 Task: Look for Airbnb options in Londerzeel, Belgium from 4th December, 2023 to 8th December, 2023 for 2 adults. Place can be private room with 1  bedroom having 1 bed and 1 bathroom. Property type can be hotel. Amenities needed are: heating.
Action: Mouse moved to (543, 112)
Screenshot: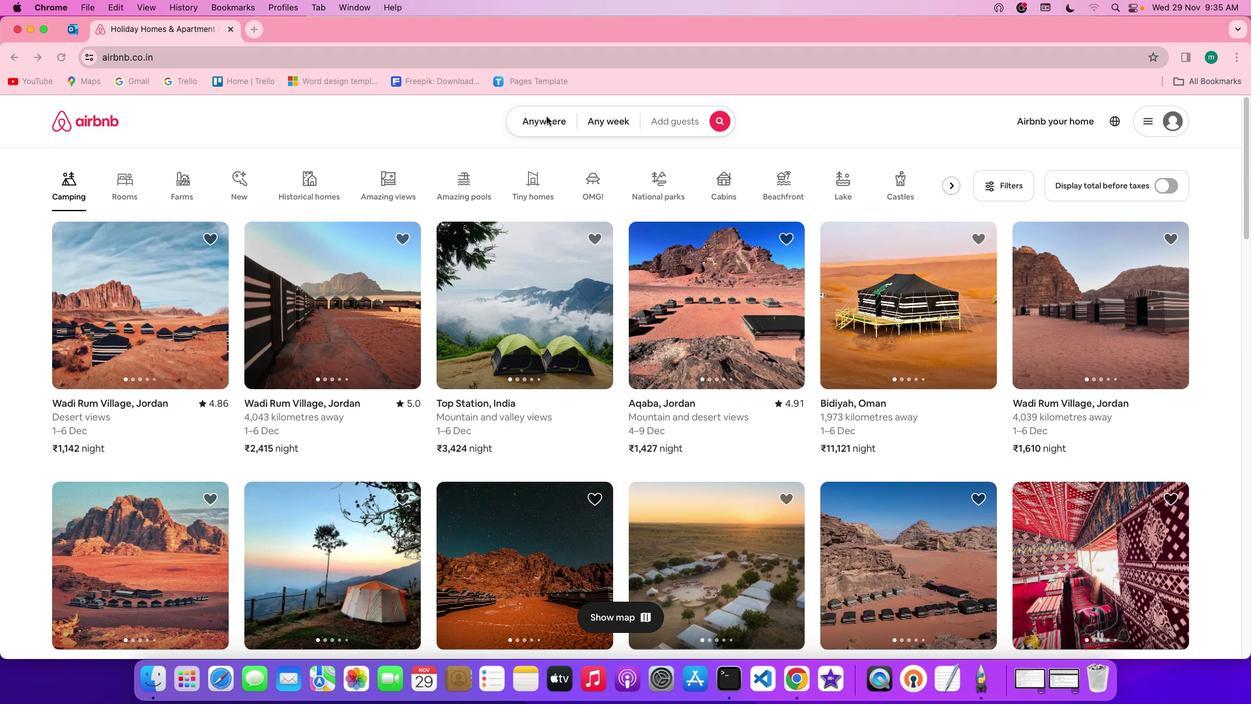 
Action: Mouse pressed left at (543, 112)
Screenshot: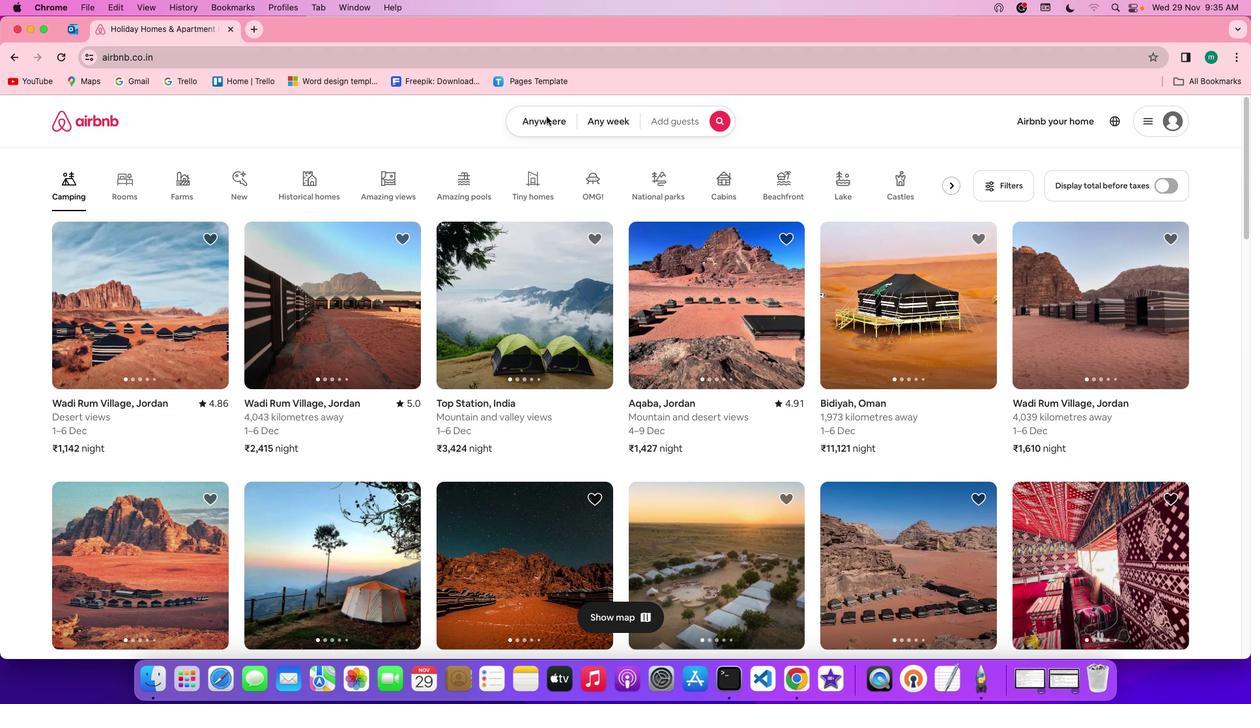 
Action: Mouse pressed left at (543, 112)
Screenshot: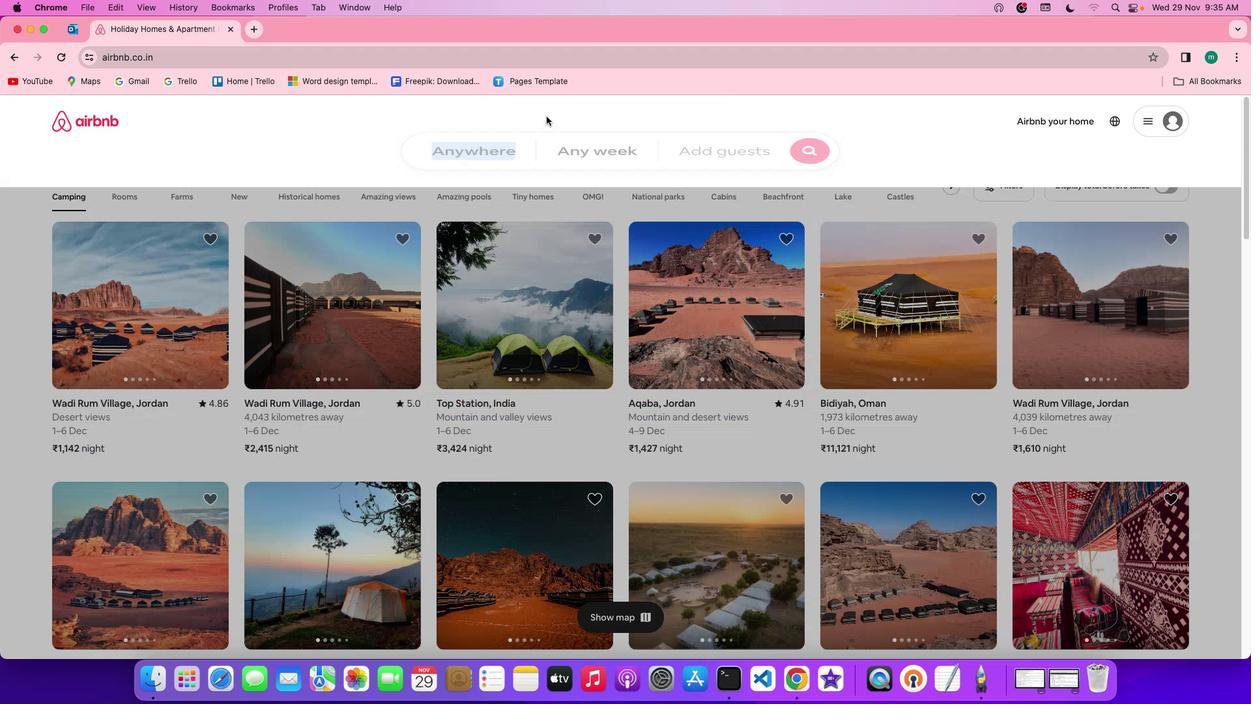 
Action: Mouse moved to (490, 168)
Screenshot: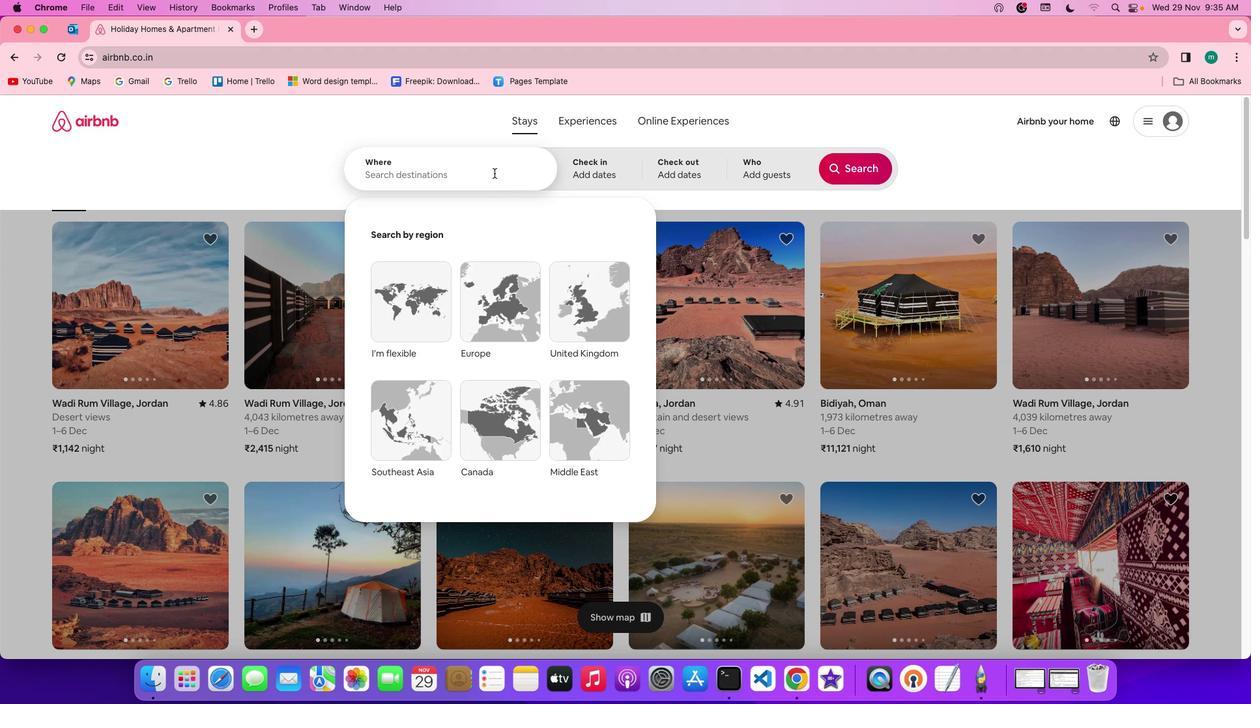 
Action: Mouse pressed left at (490, 168)
Screenshot: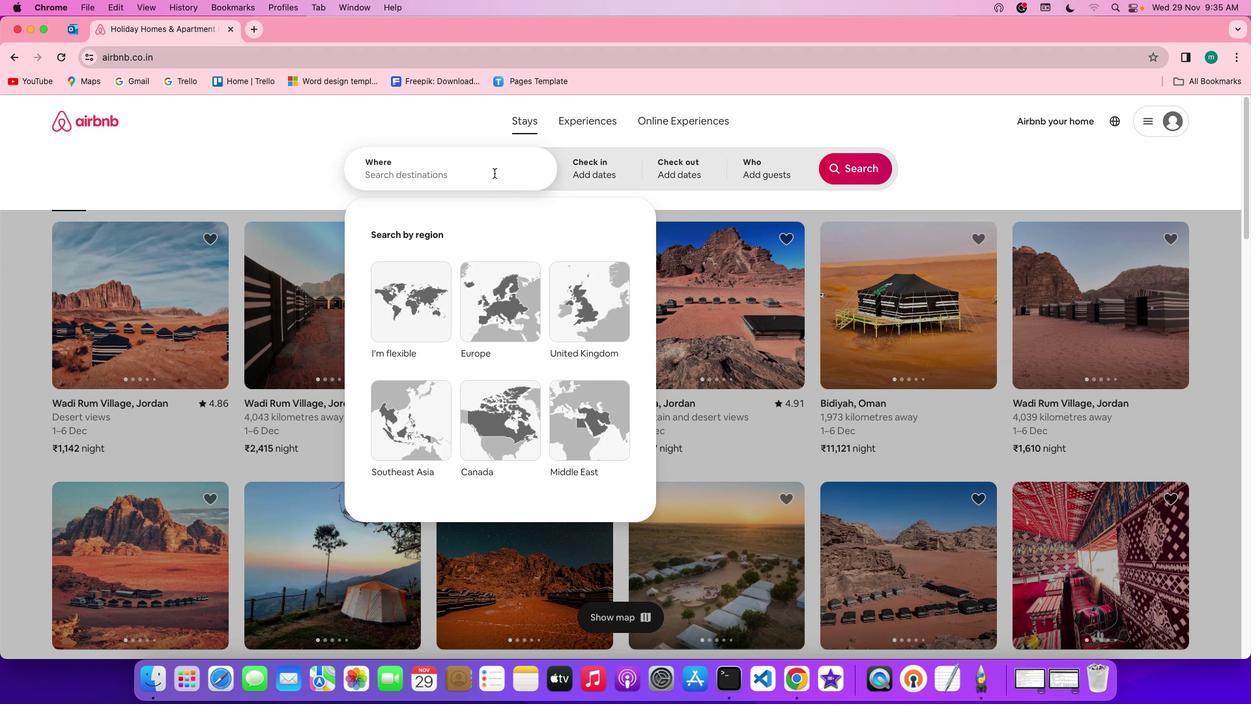 
Action: Key pressed Key.shift'L''o''n''d''e''r''z''e''e''l'','Key.spaceKey.shift'B''e''l''g''i''u''m'
Screenshot: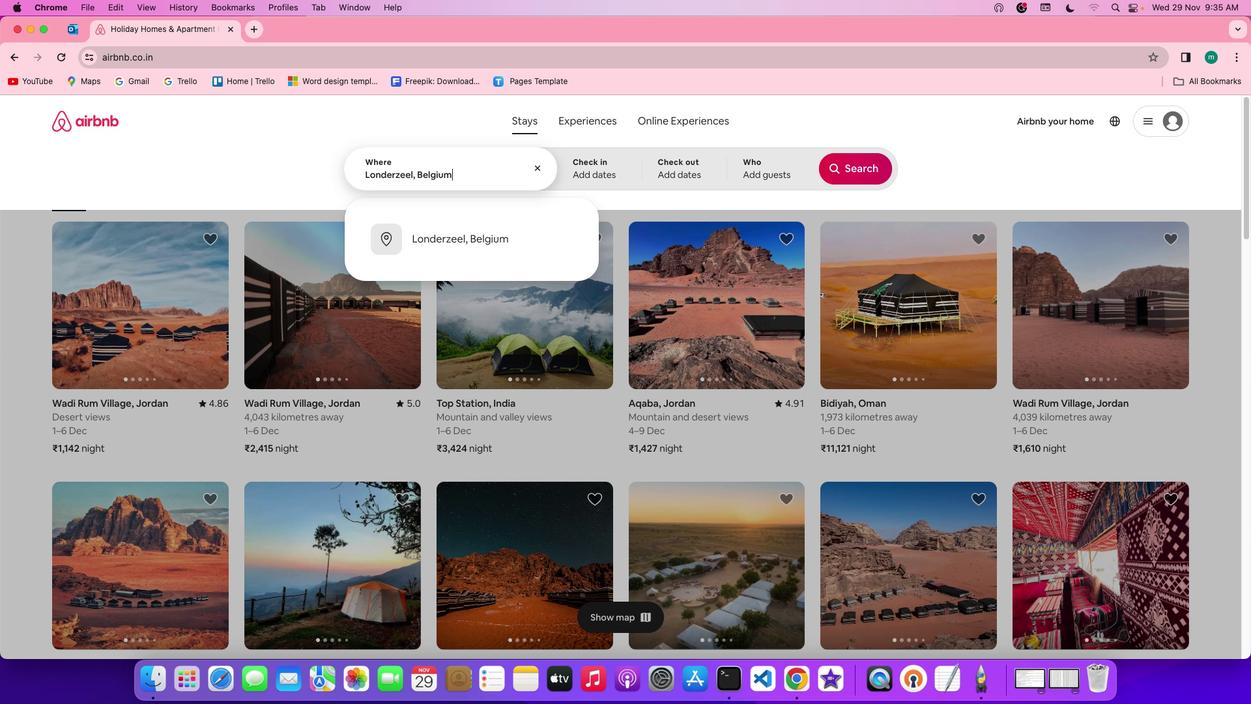 
Action: Mouse moved to (612, 166)
Screenshot: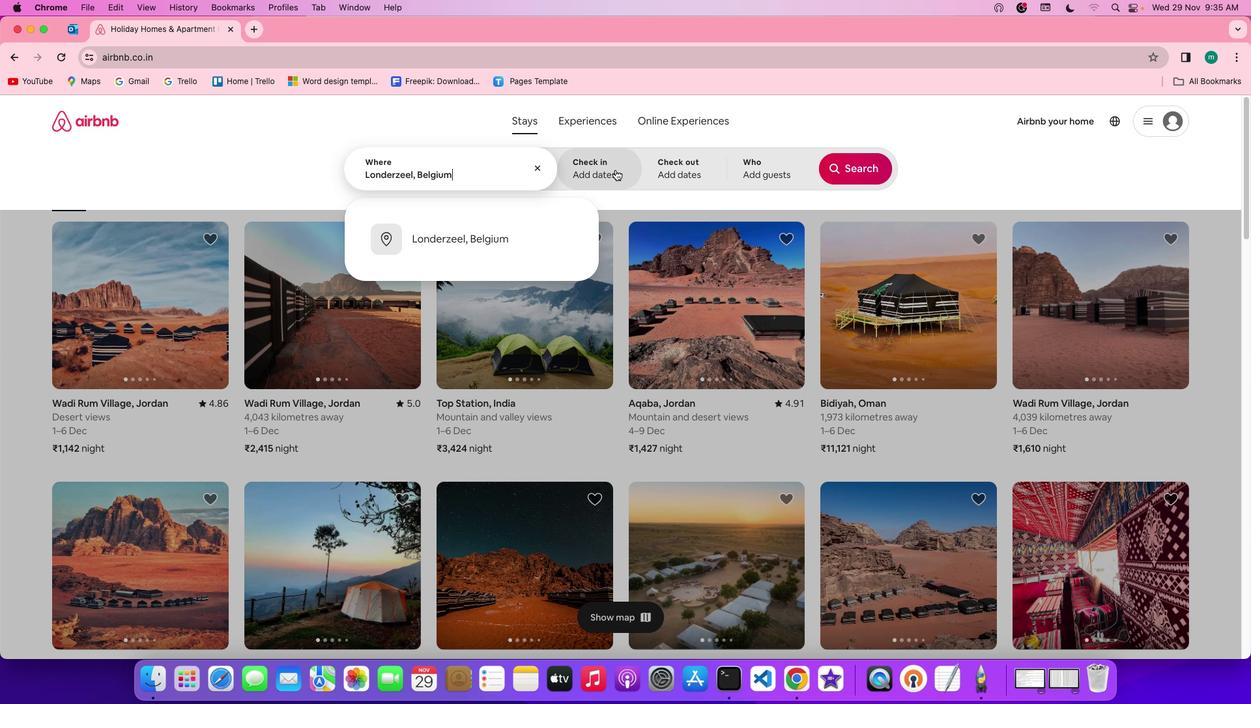 
Action: Mouse pressed left at (612, 166)
Screenshot: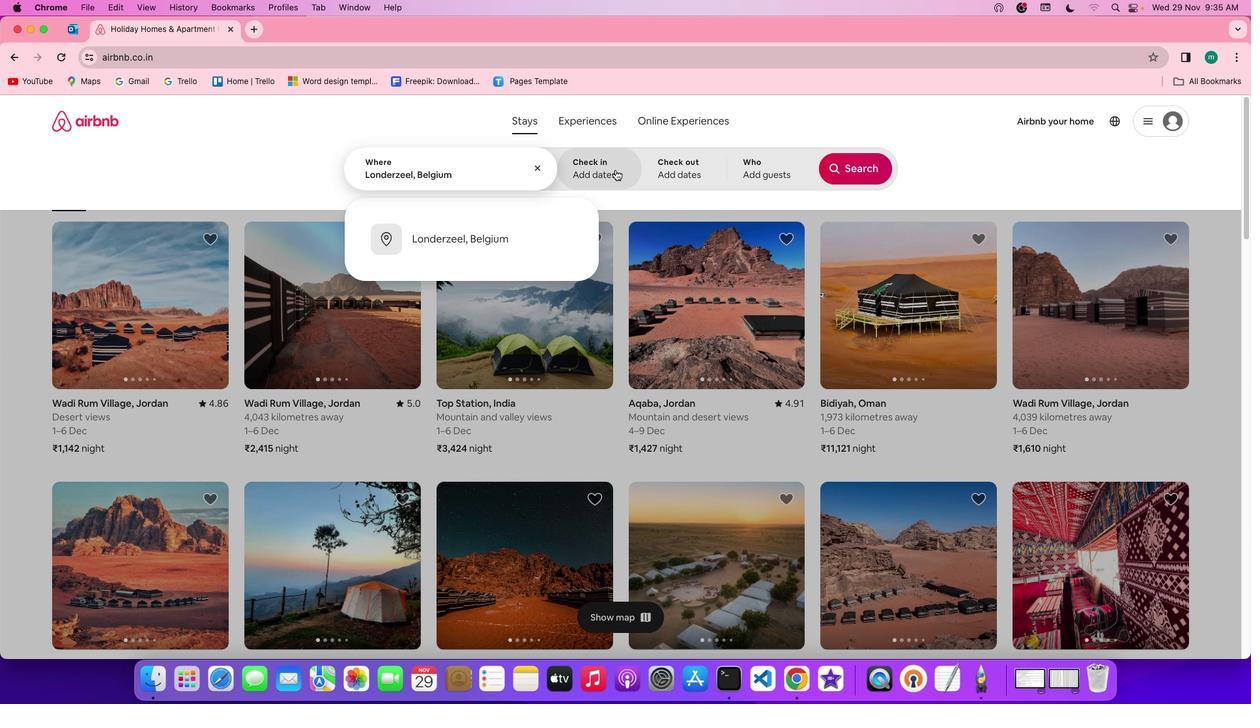 
Action: Mouse moved to (679, 361)
Screenshot: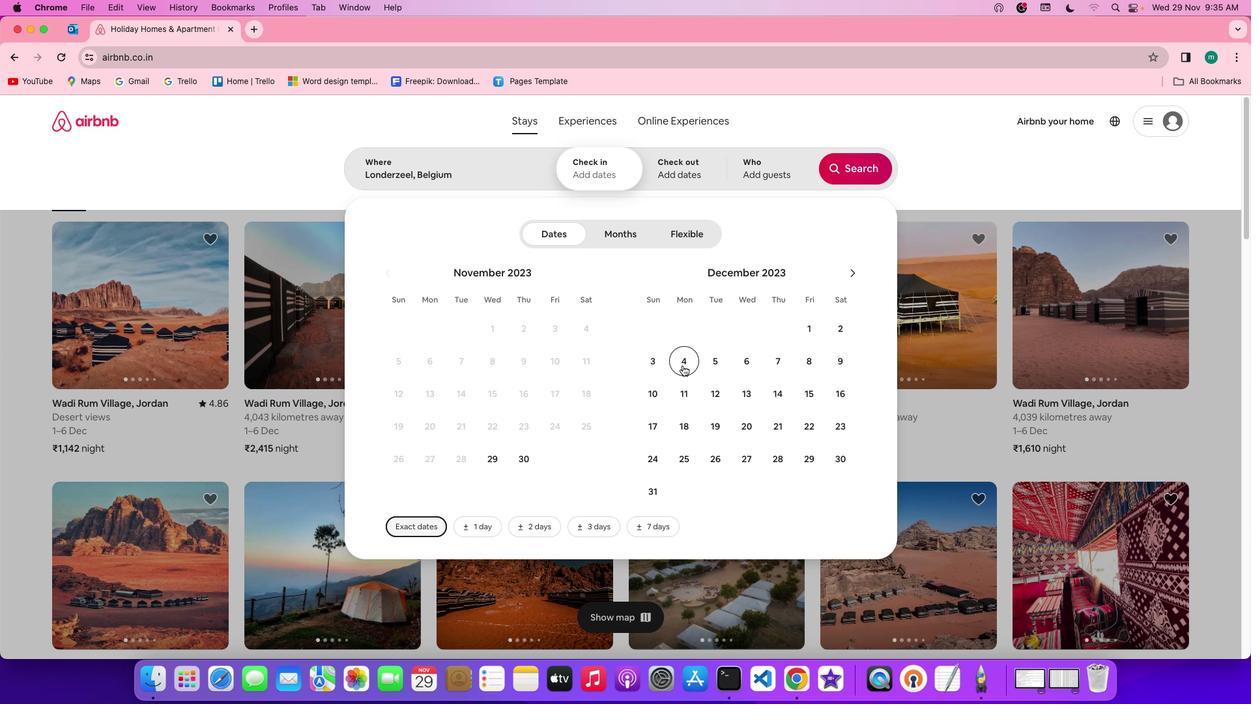
Action: Mouse pressed left at (679, 361)
Screenshot: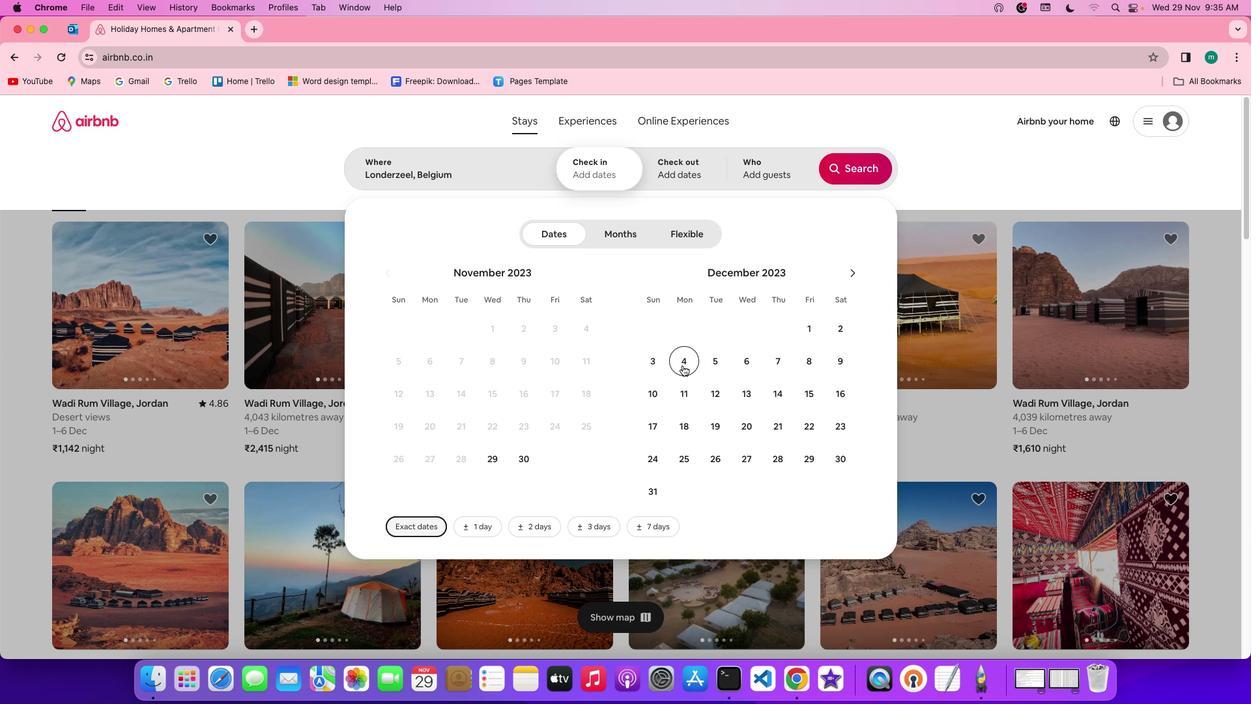 
Action: Mouse moved to (808, 352)
Screenshot: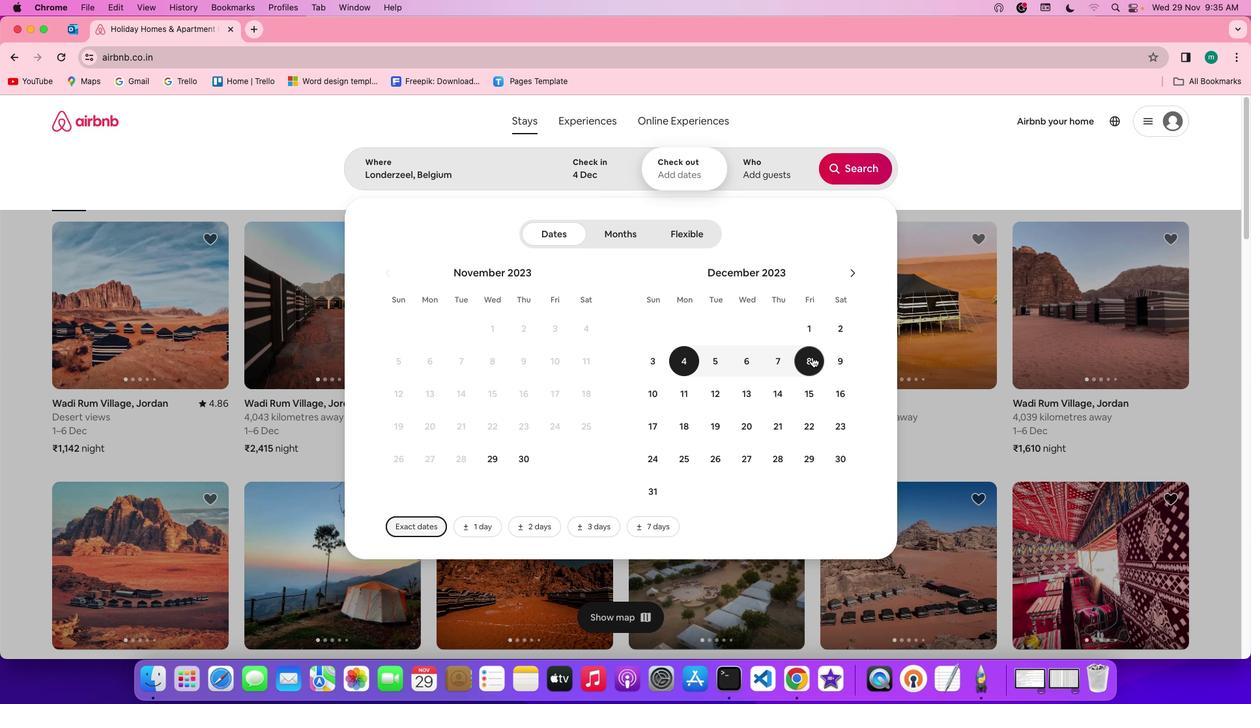 
Action: Mouse pressed left at (808, 352)
Screenshot: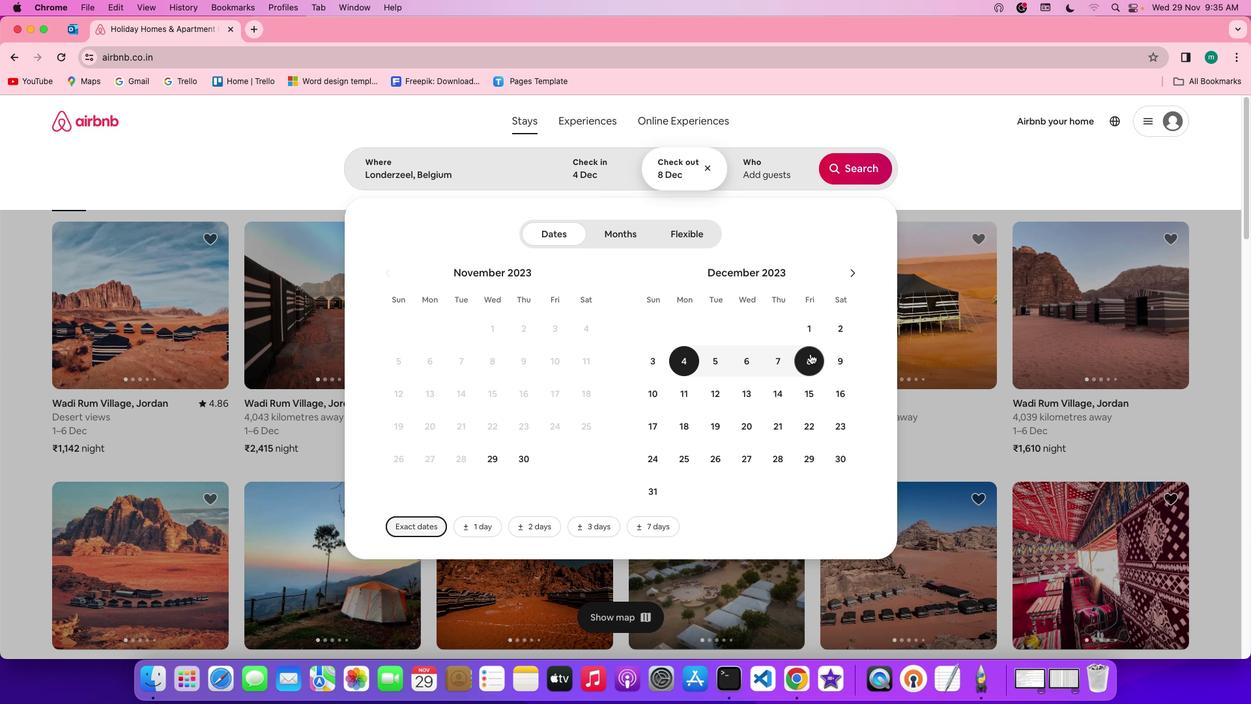
Action: Mouse moved to (747, 153)
Screenshot: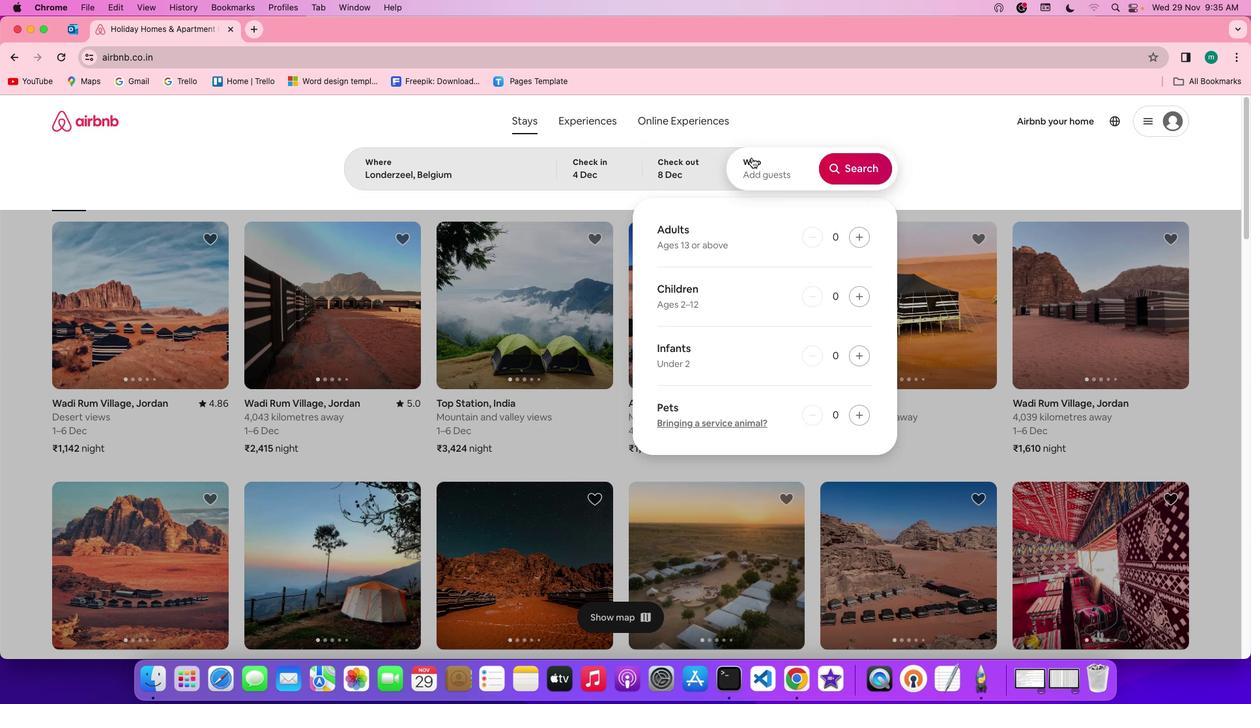 
Action: Mouse pressed left at (747, 153)
Screenshot: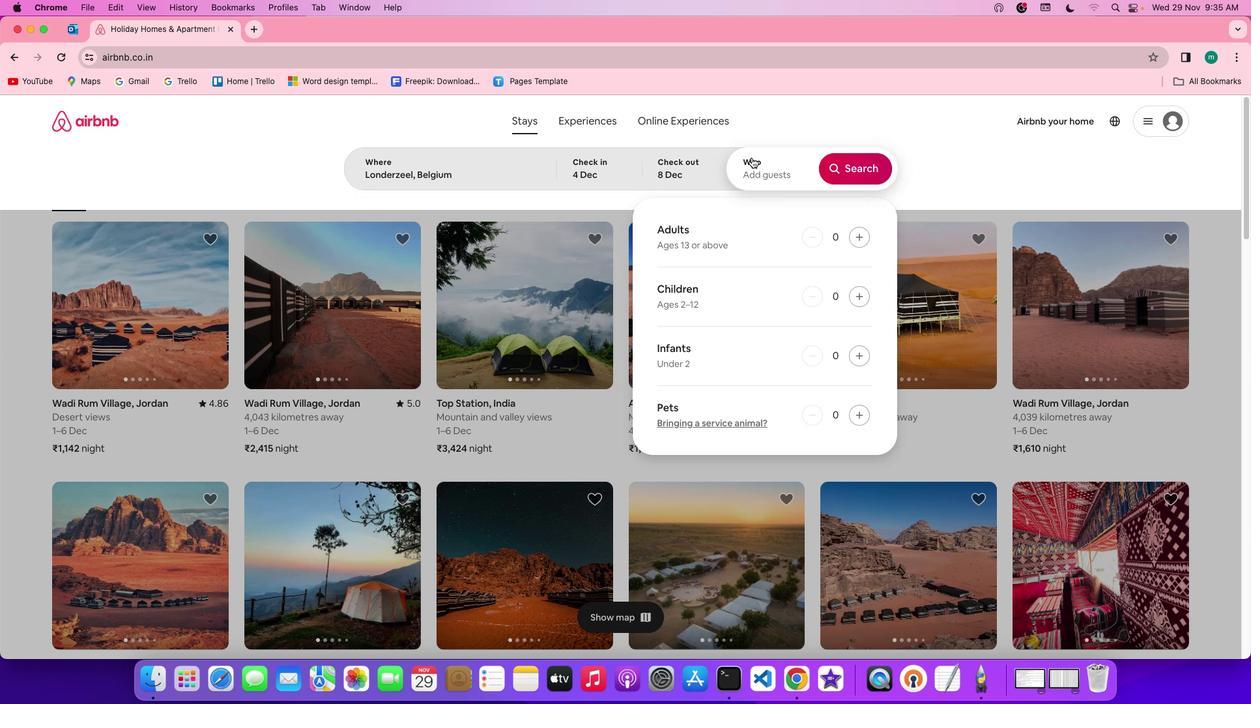
Action: Mouse moved to (860, 232)
Screenshot: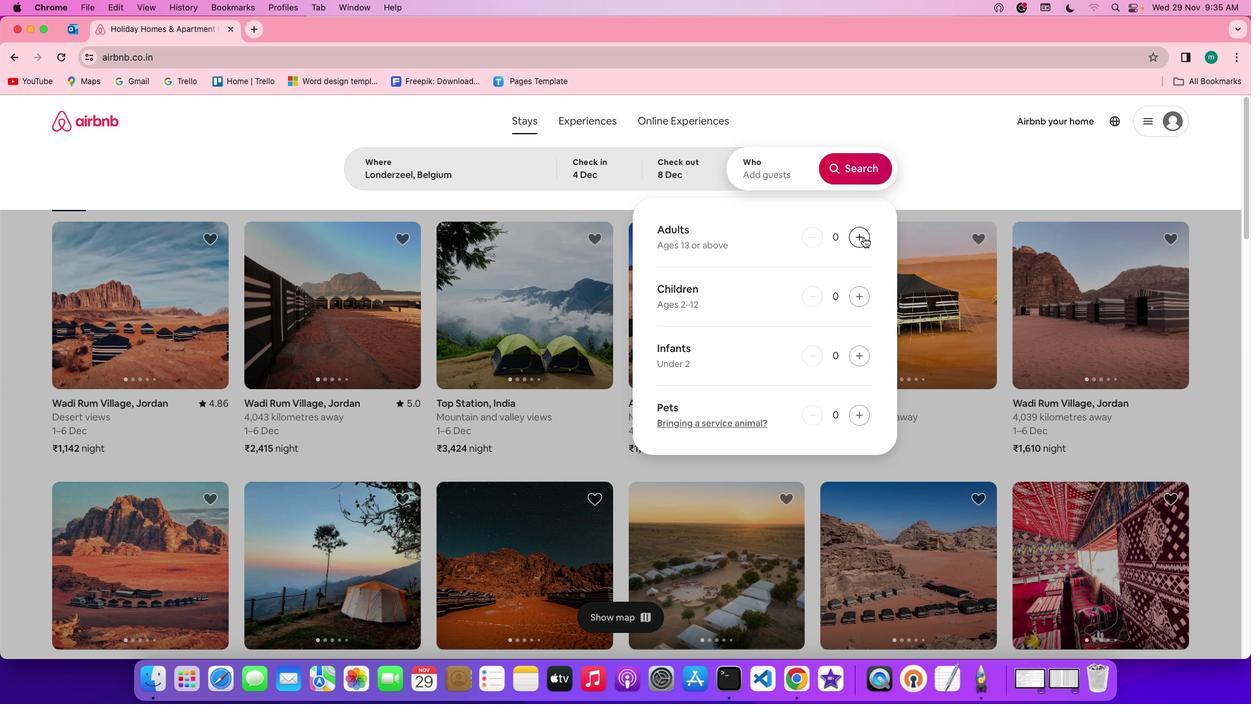 
Action: Mouse pressed left at (860, 232)
Screenshot: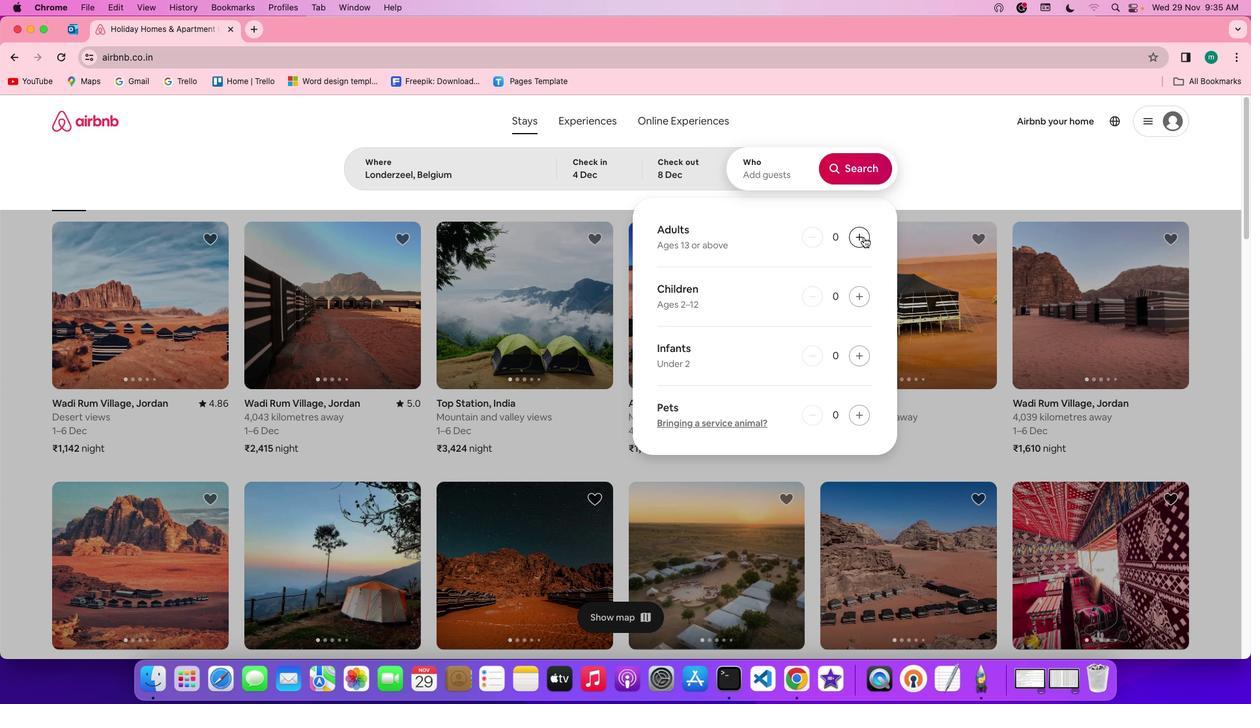 
Action: Mouse pressed left at (860, 232)
Screenshot: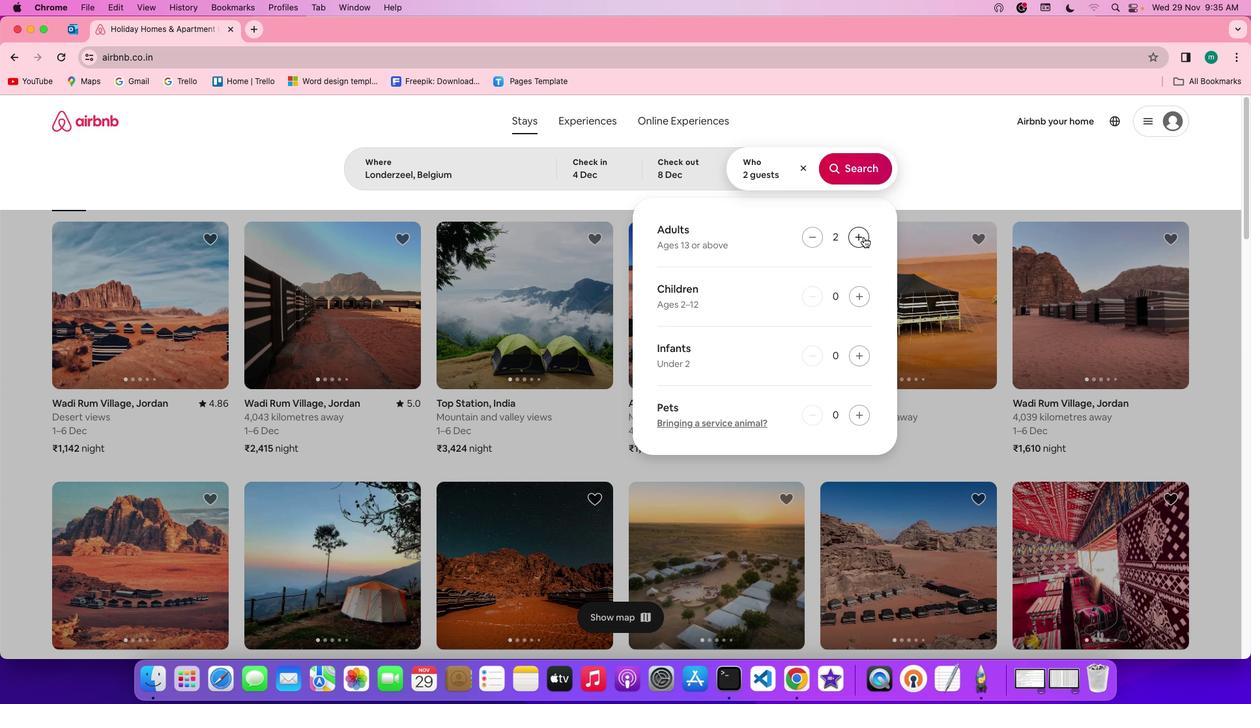 
Action: Mouse moved to (852, 168)
Screenshot: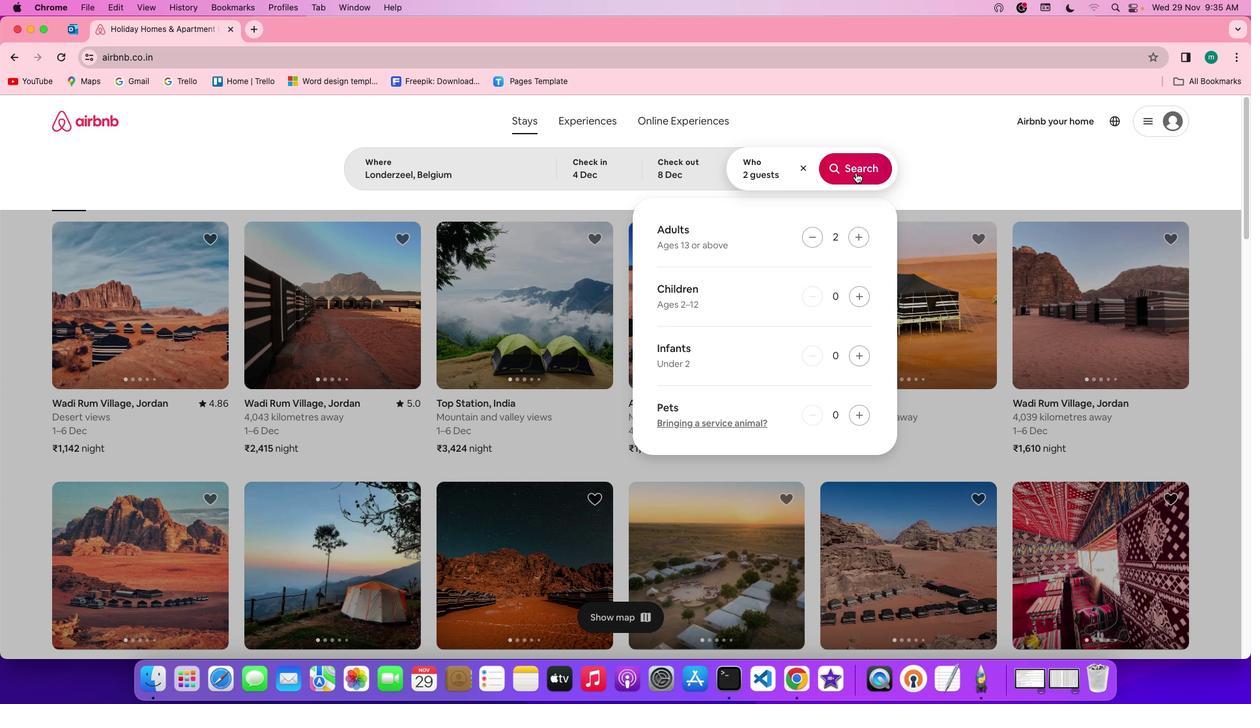 
Action: Mouse pressed left at (852, 168)
Screenshot: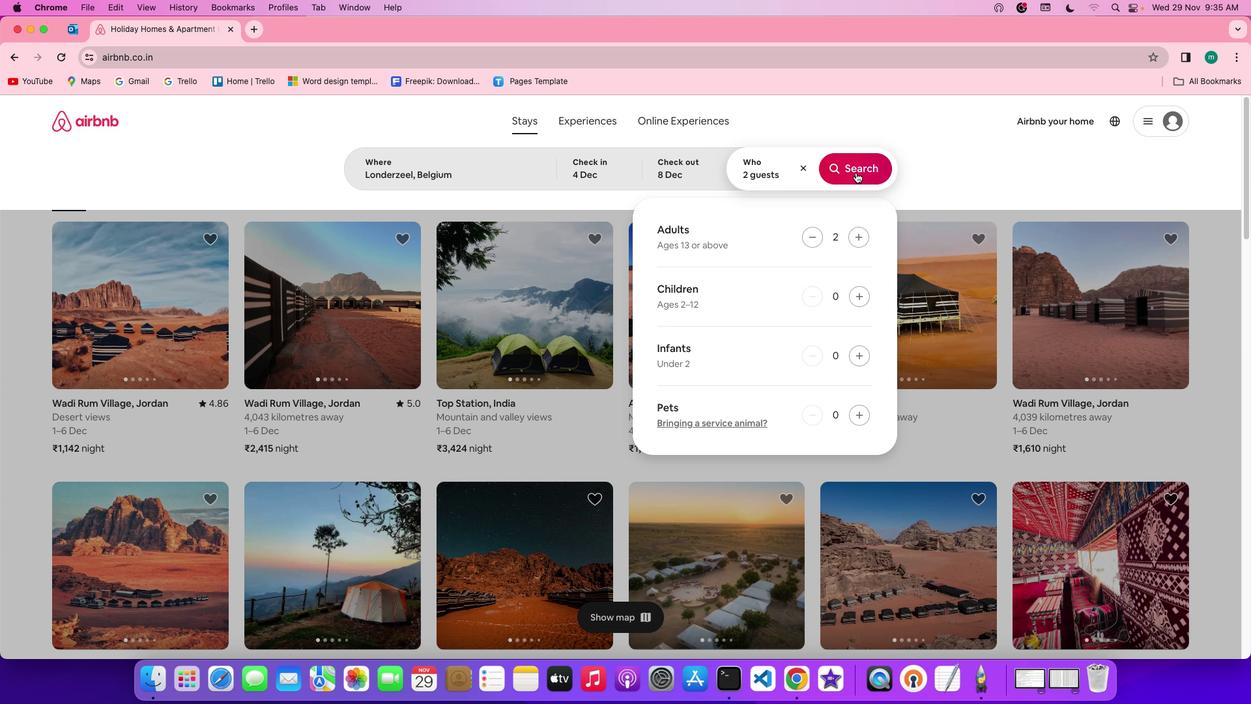 
Action: Mouse moved to (1037, 167)
Screenshot: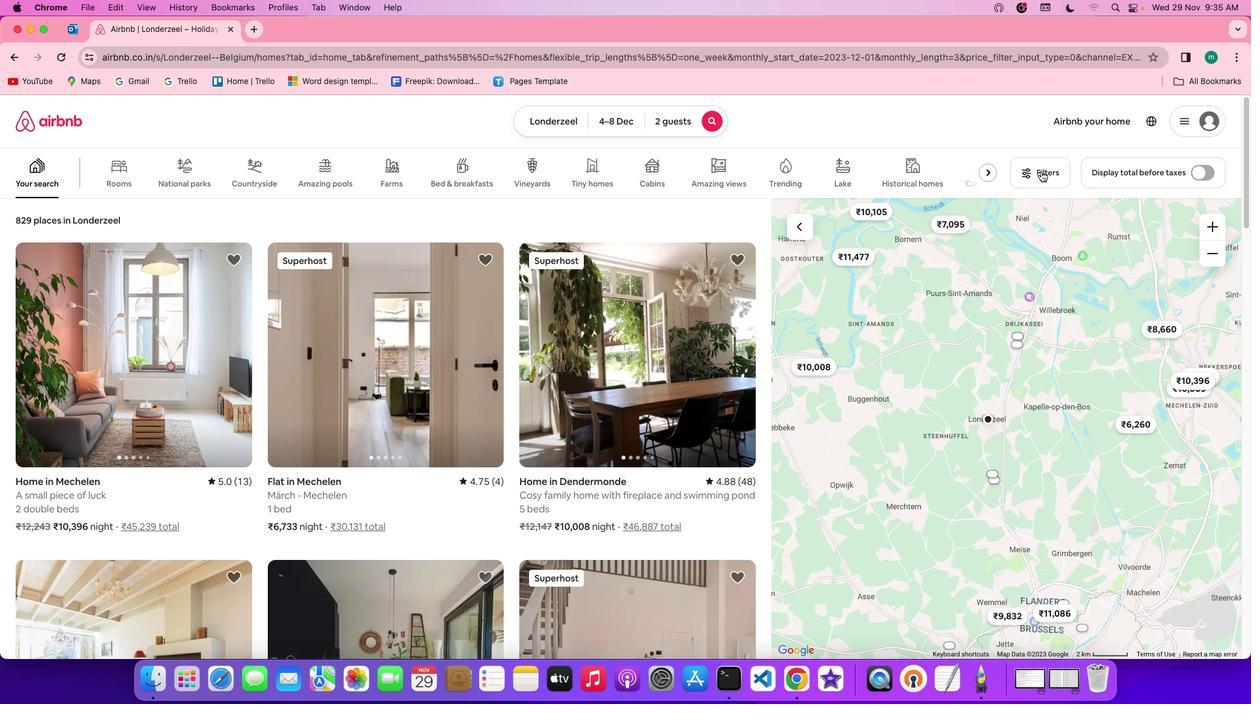 
Action: Mouse pressed left at (1037, 167)
Screenshot: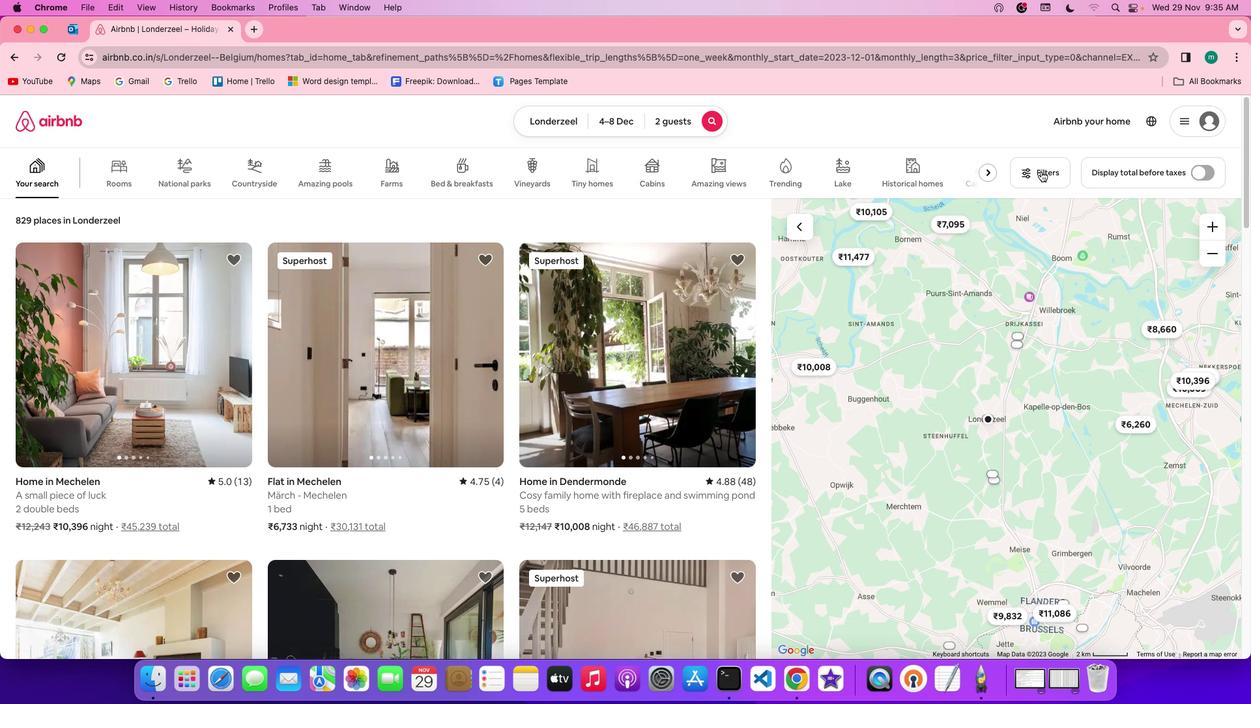 
Action: Mouse moved to (651, 349)
Screenshot: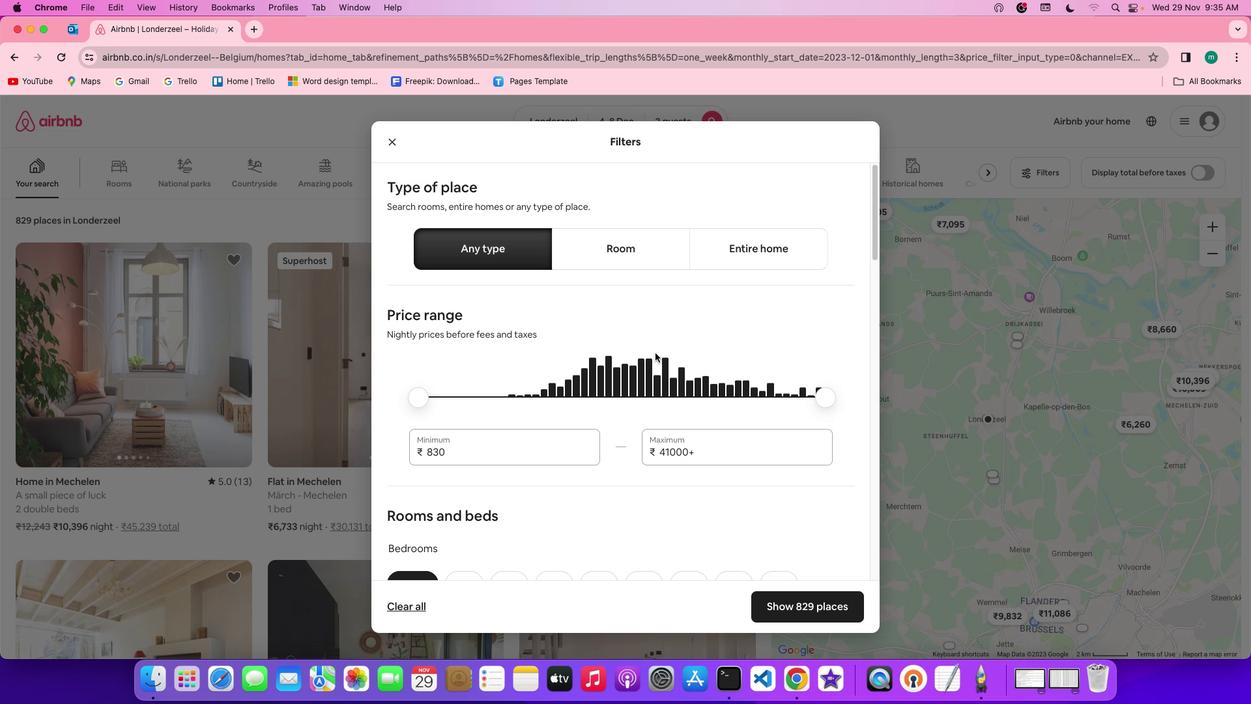 
Action: Mouse scrolled (651, 349) with delta (-3, -3)
Screenshot: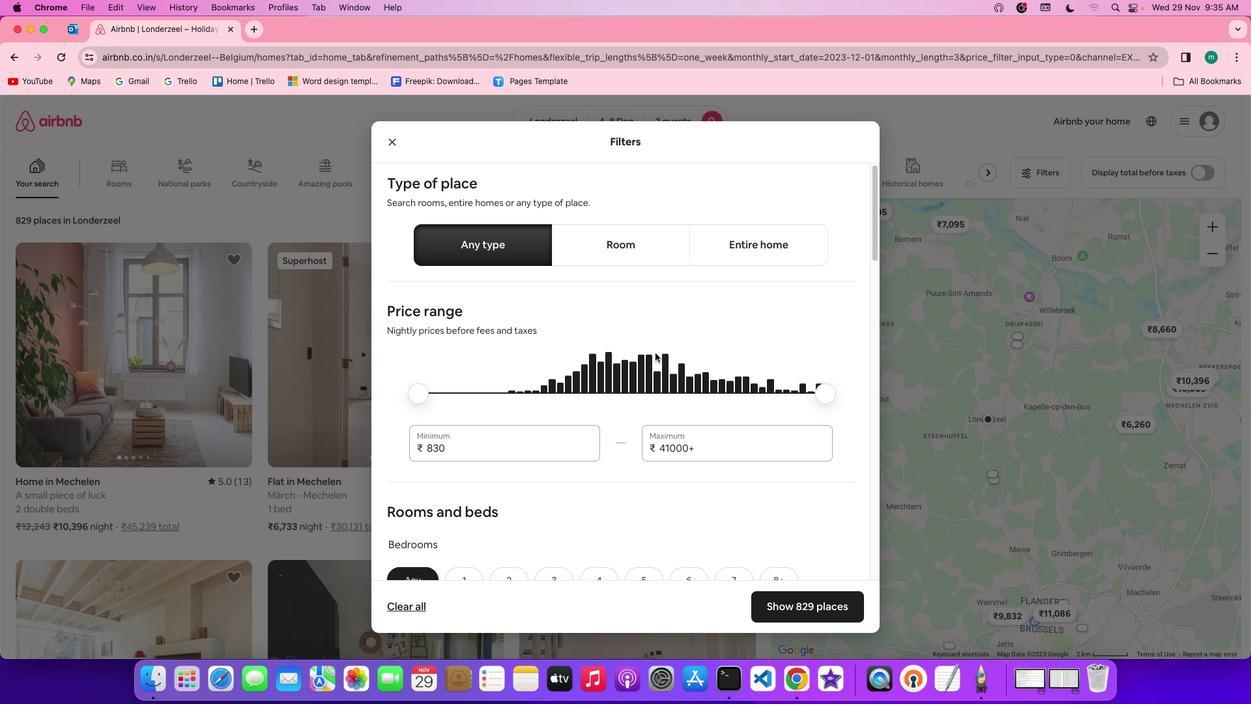 
Action: Mouse scrolled (651, 349) with delta (-3, -3)
Screenshot: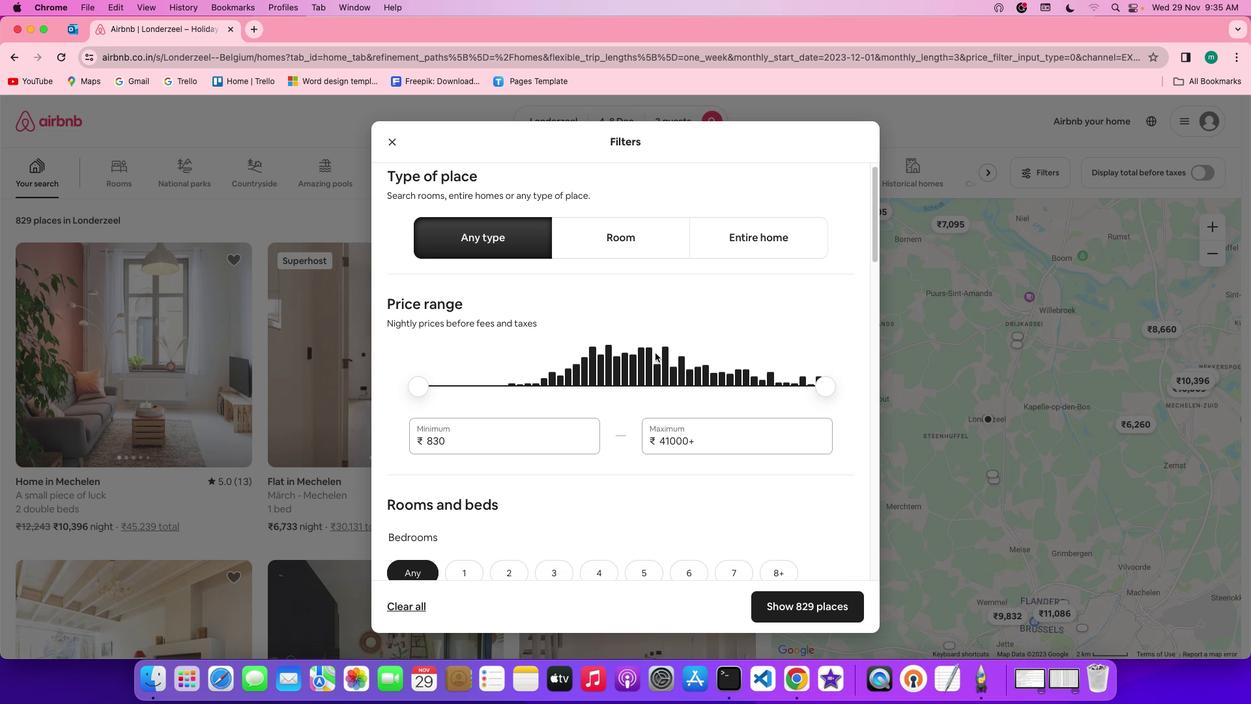 
Action: Mouse scrolled (651, 349) with delta (-3, -4)
Screenshot: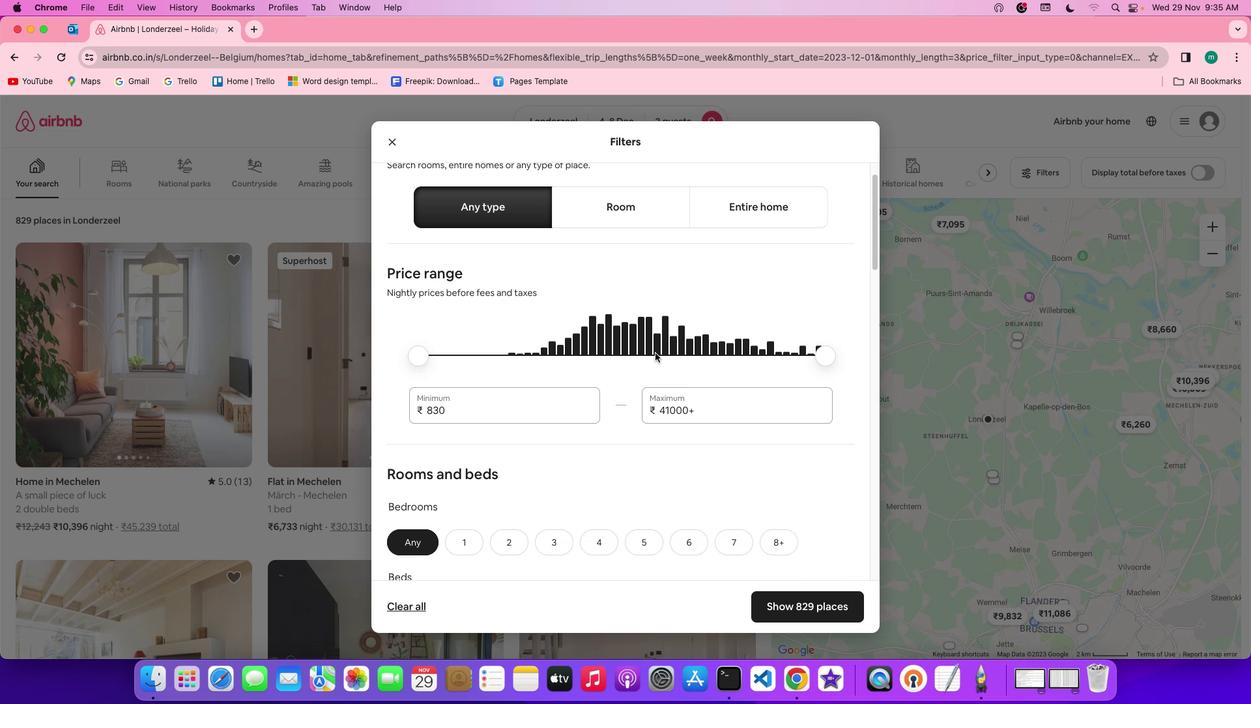 
Action: Mouse scrolled (651, 349) with delta (-3, -3)
Screenshot: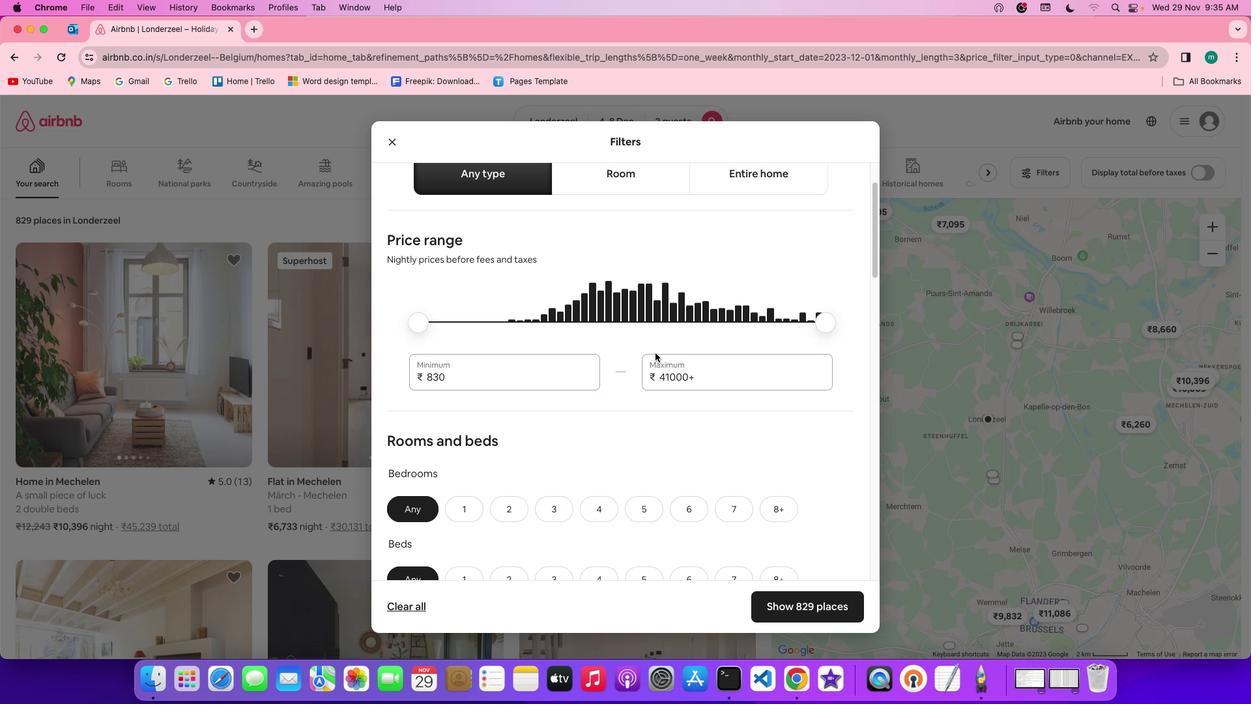 
Action: Mouse scrolled (651, 349) with delta (-3, -3)
Screenshot: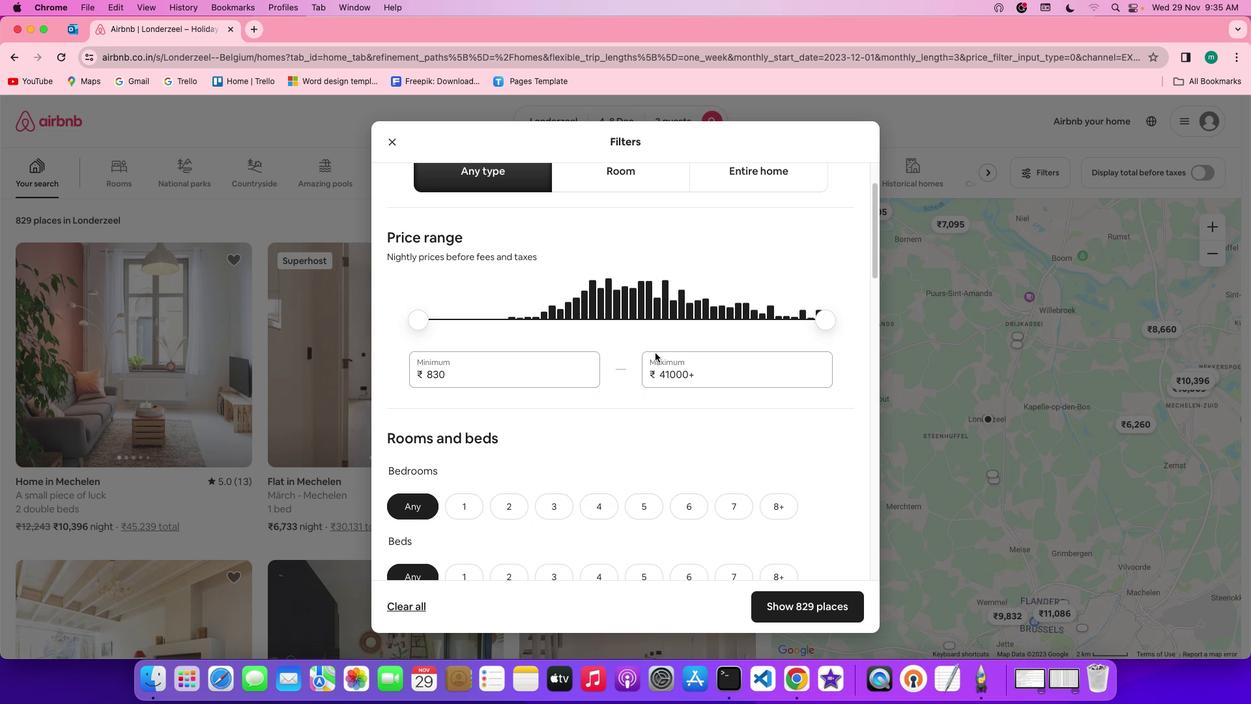 
Action: Mouse scrolled (651, 349) with delta (-3, -3)
Screenshot: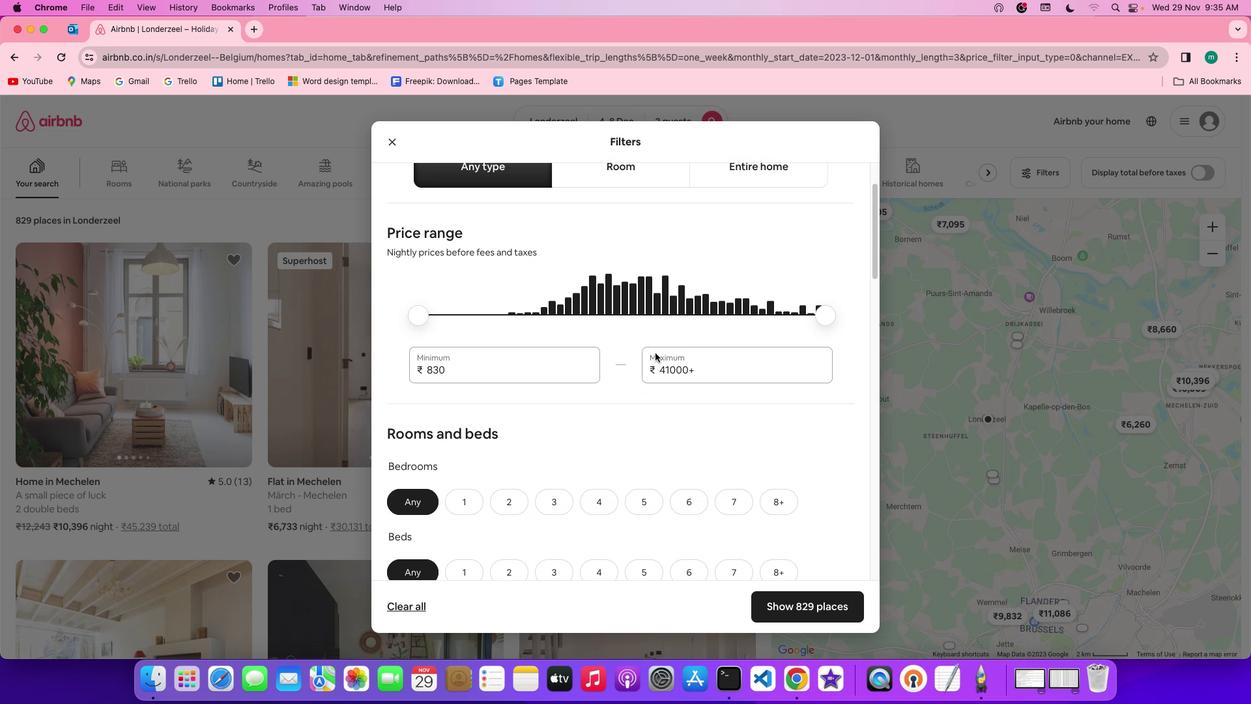 
Action: Mouse scrolled (651, 349) with delta (-3, -3)
Screenshot: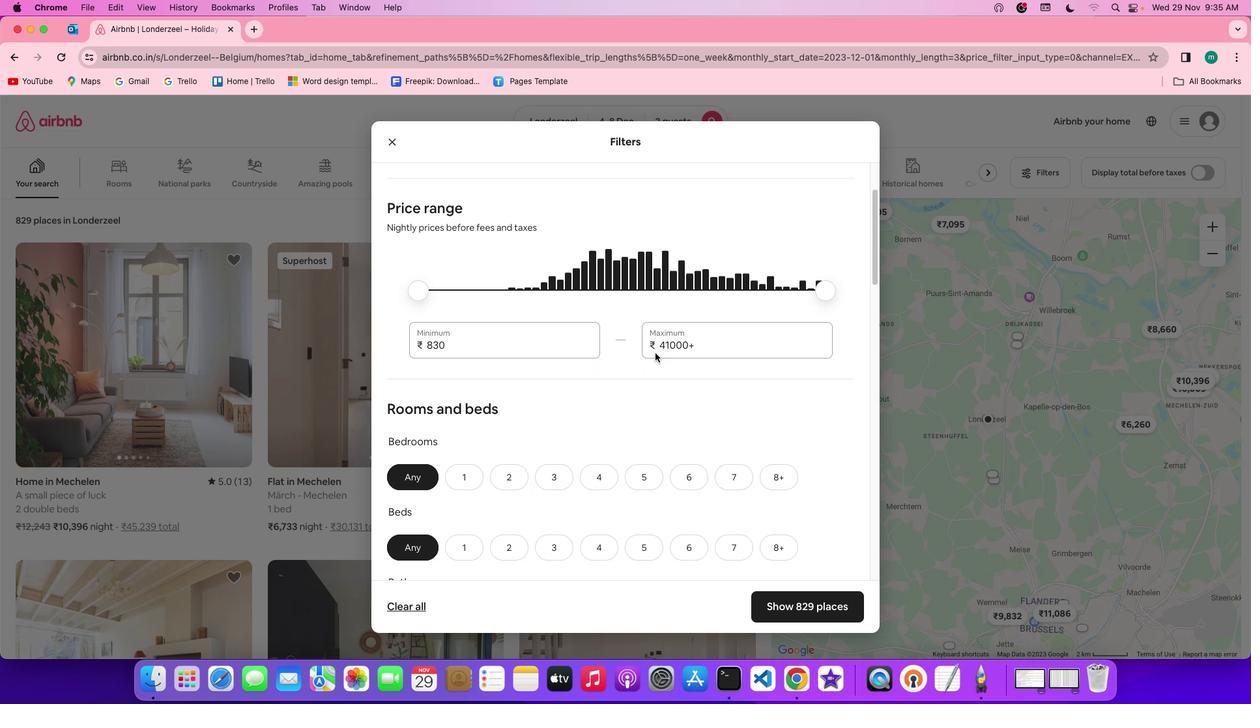 
Action: Mouse scrolled (651, 349) with delta (-3, -3)
Screenshot: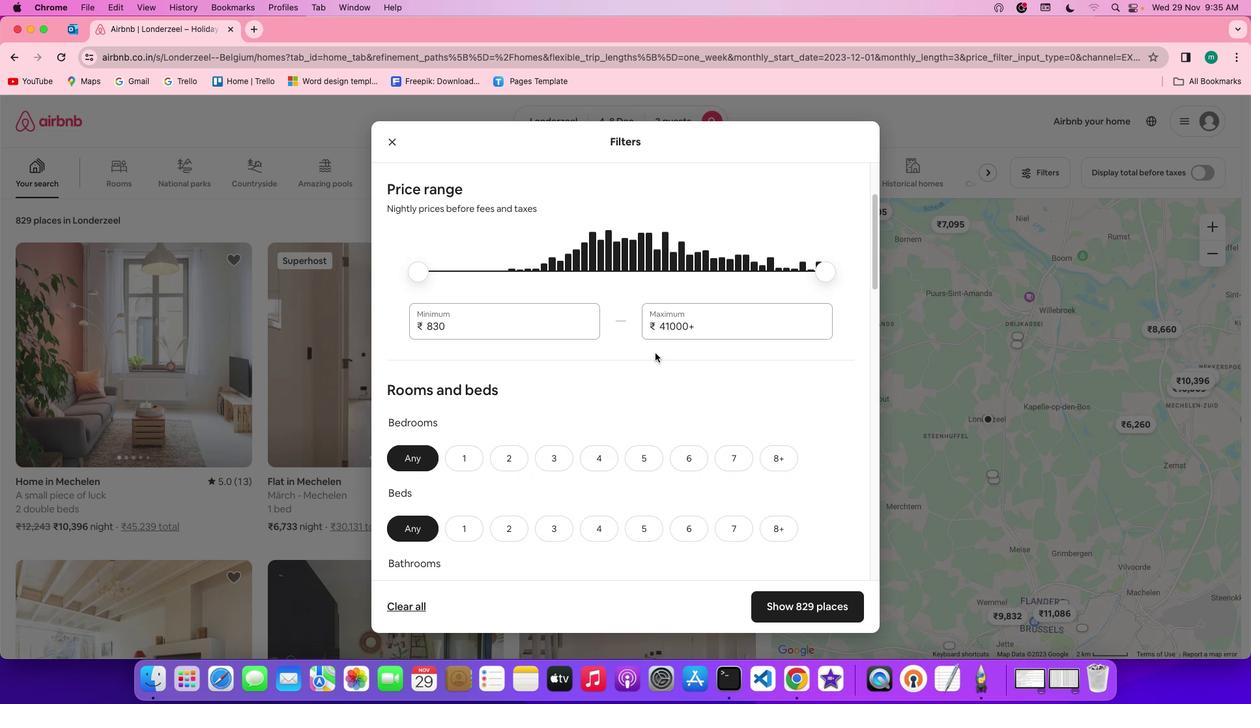 
Action: Mouse scrolled (651, 349) with delta (-3, -3)
Screenshot: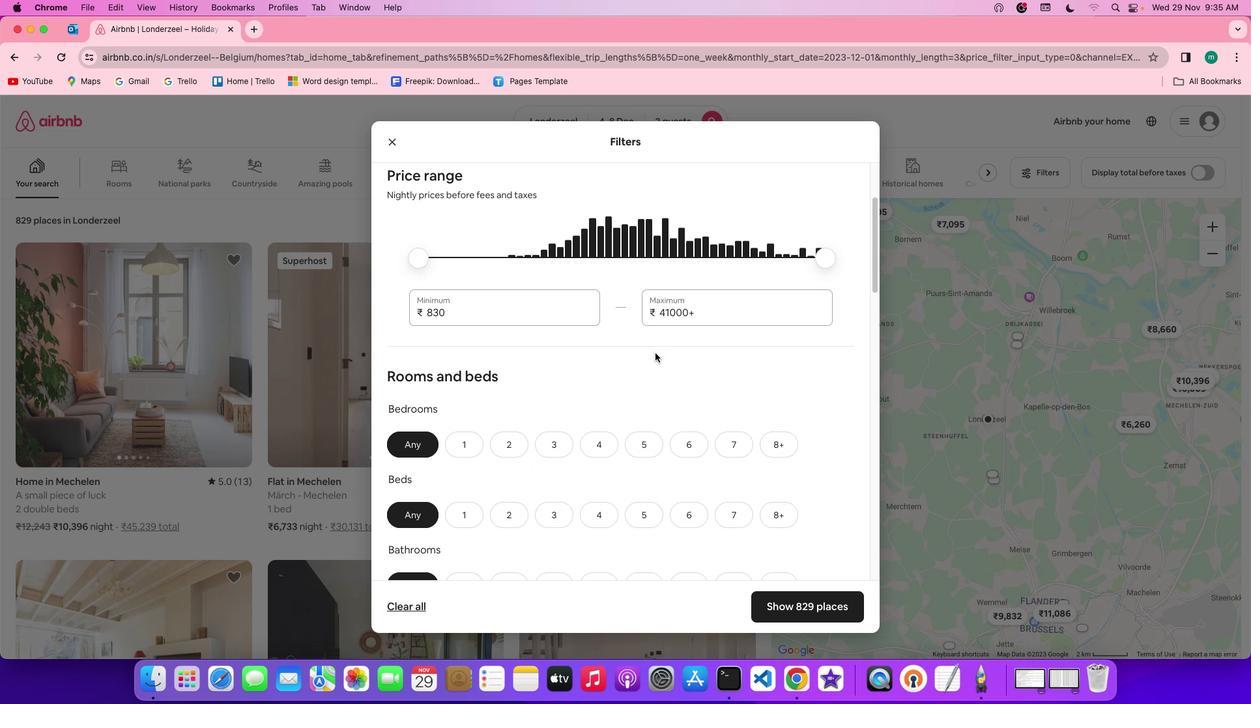 
Action: Mouse scrolled (651, 349) with delta (-3, -3)
Screenshot: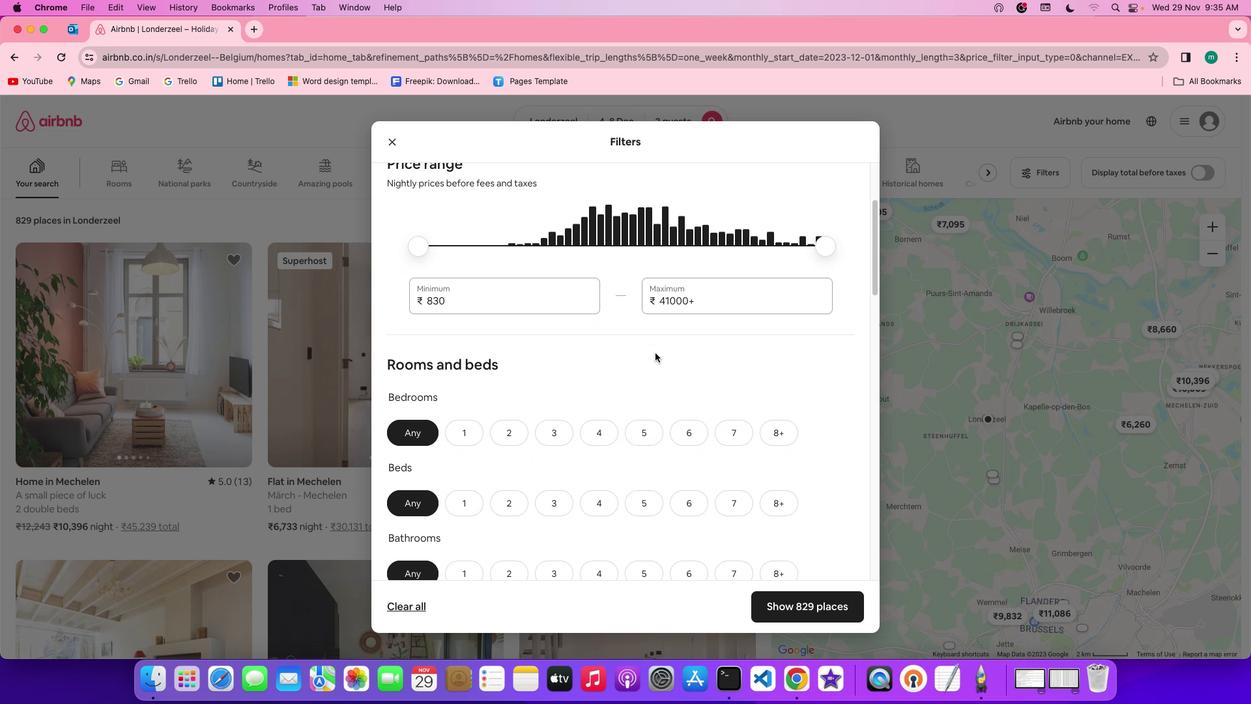
Action: Mouse scrolled (651, 349) with delta (-3, -3)
Screenshot: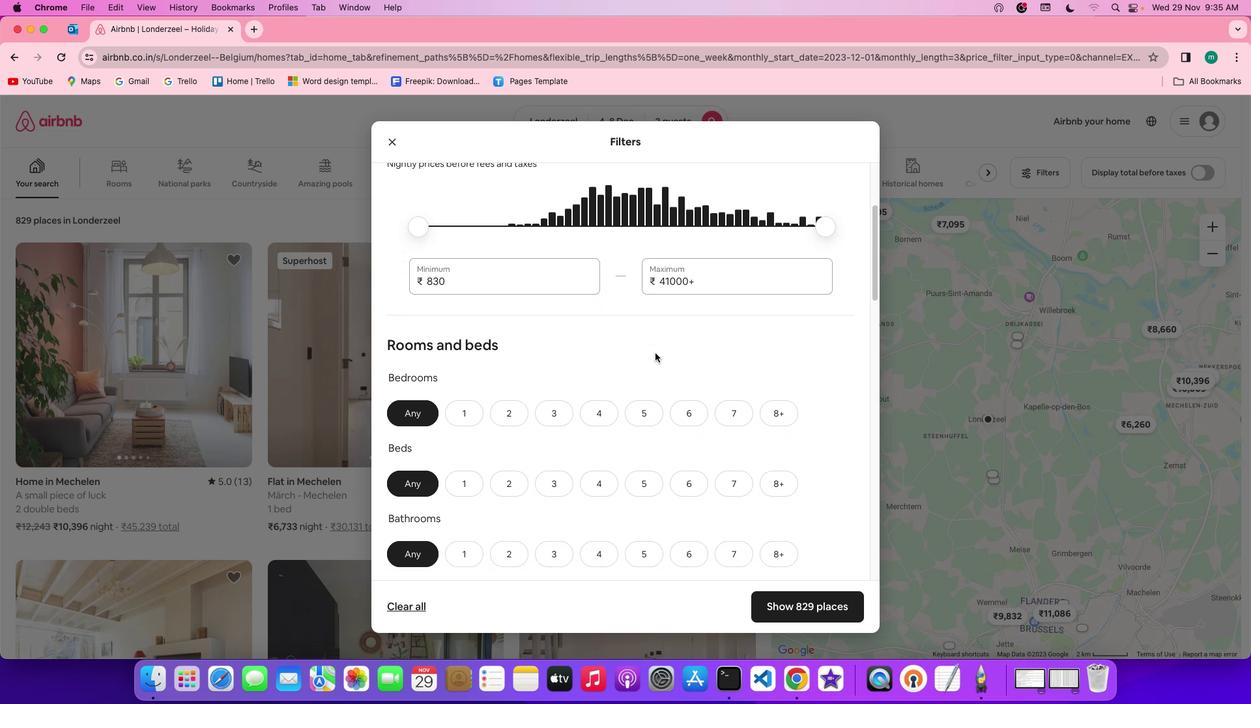
Action: Mouse scrolled (651, 349) with delta (-3, -3)
Screenshot: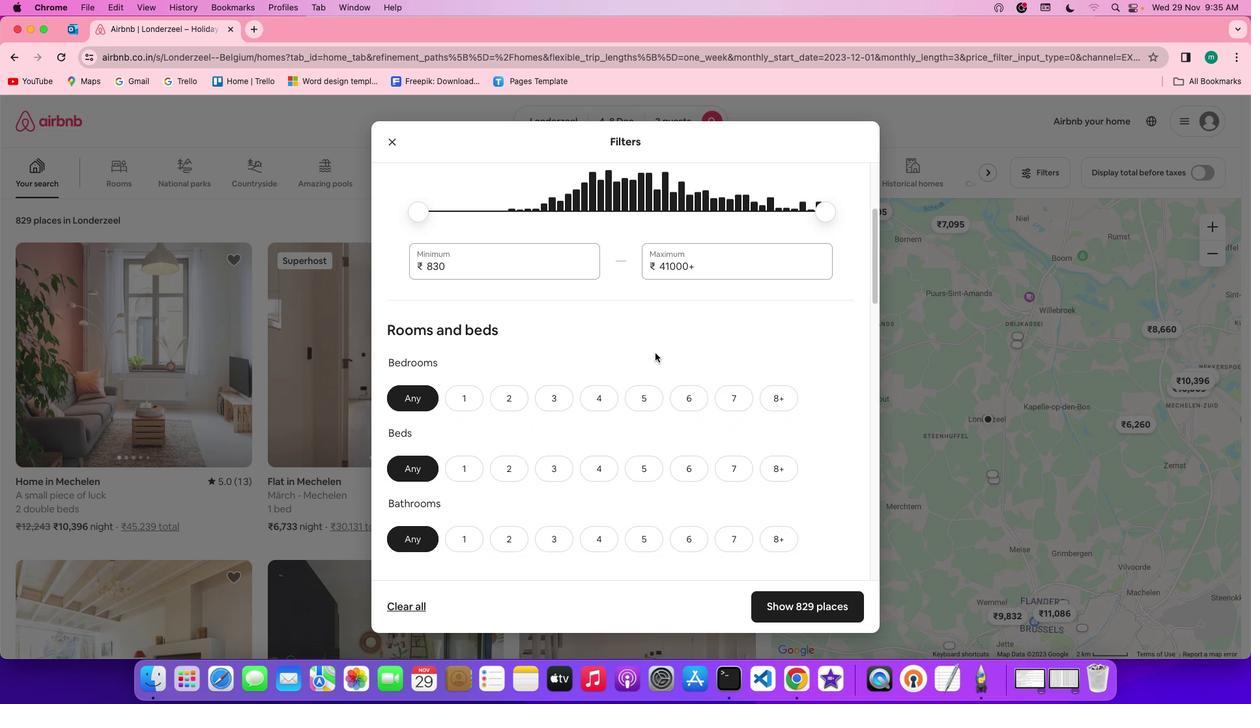 
Action: Mouse scrolled (651, 349) with delta (-3, -3)
Screenshot: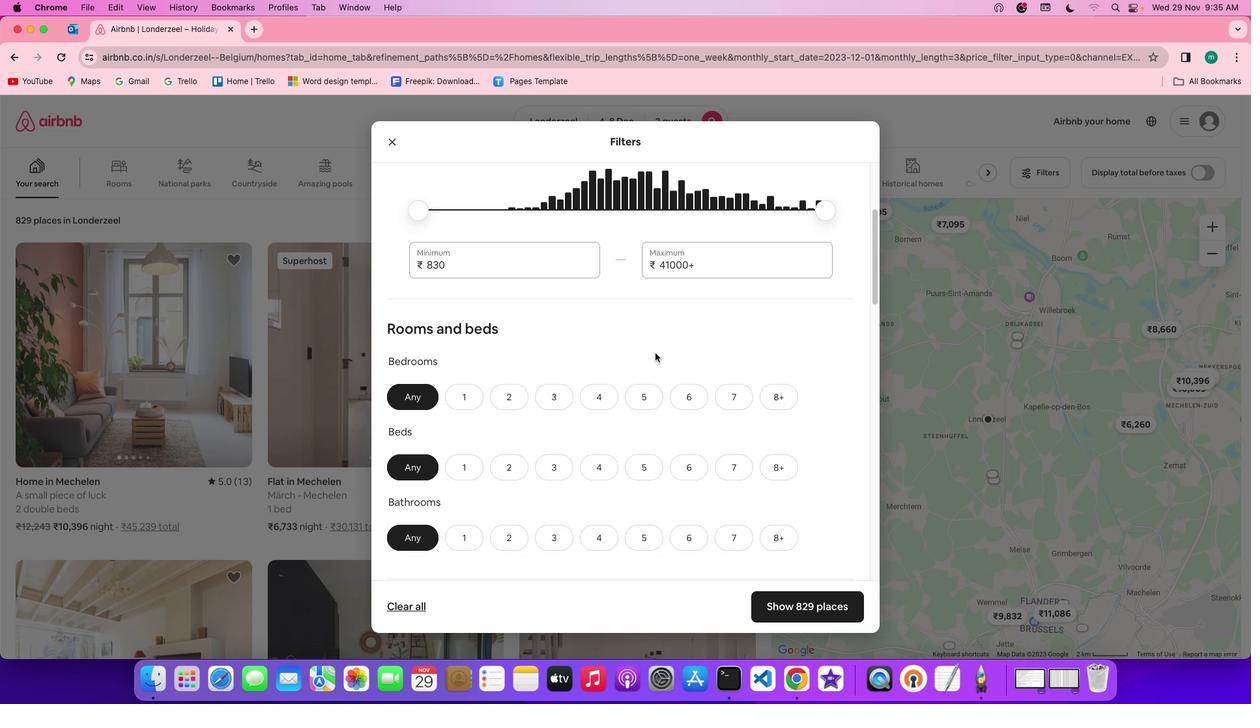 
Action: Mouse scrolled (651, 349) with delta (-3, -3)
Screenshot: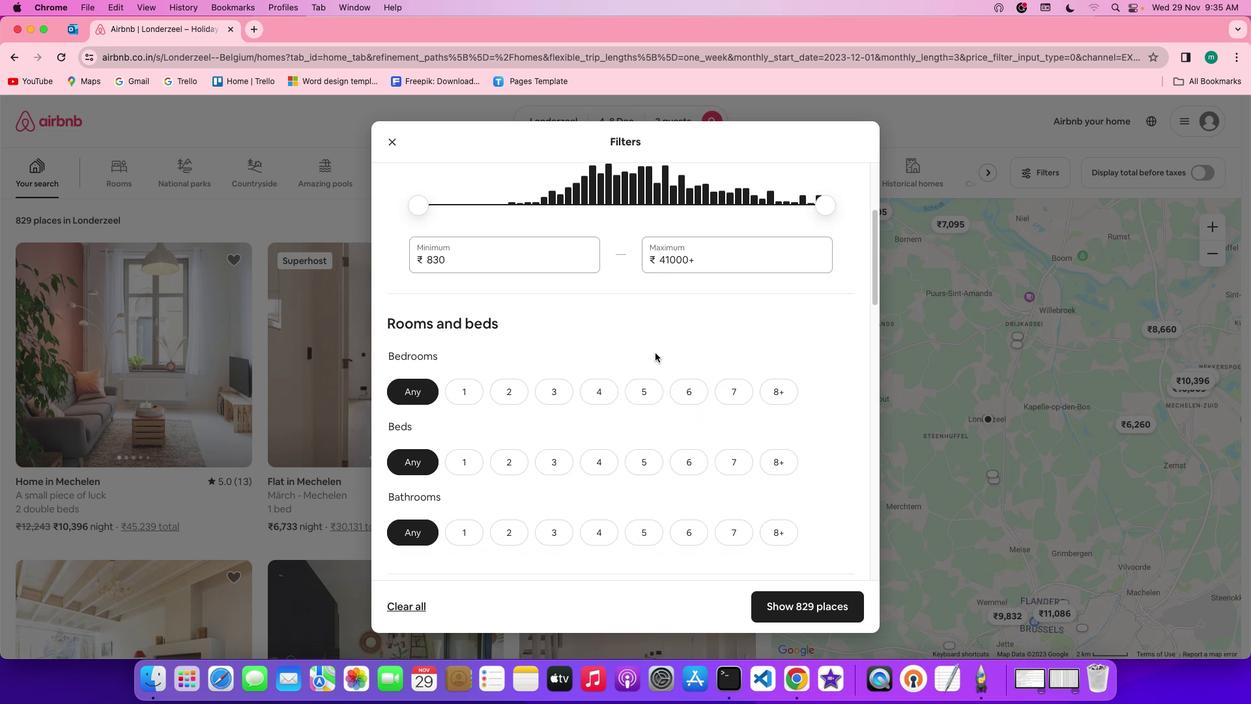 
Action: Mouse scrolled (651, 349) with delta (-3, -3)
Screenshot: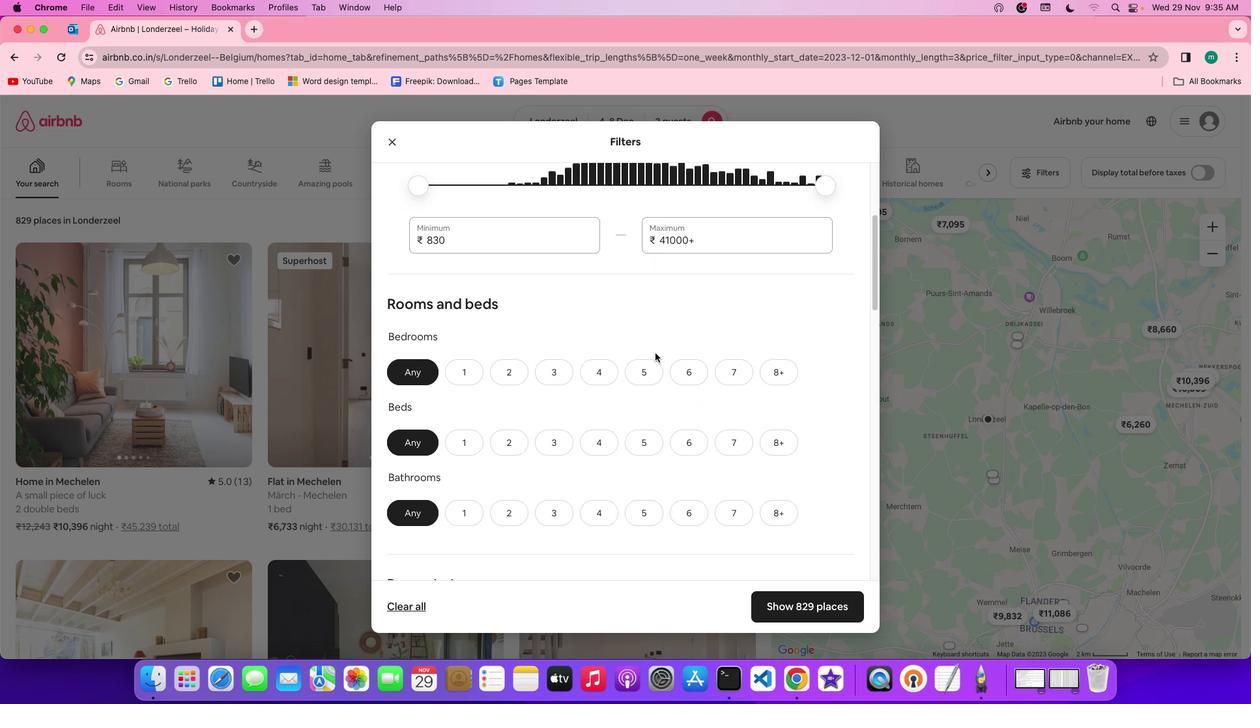 
Action: Mouse scrolled (651, 349) with delta (-3, -3)
Screenshot: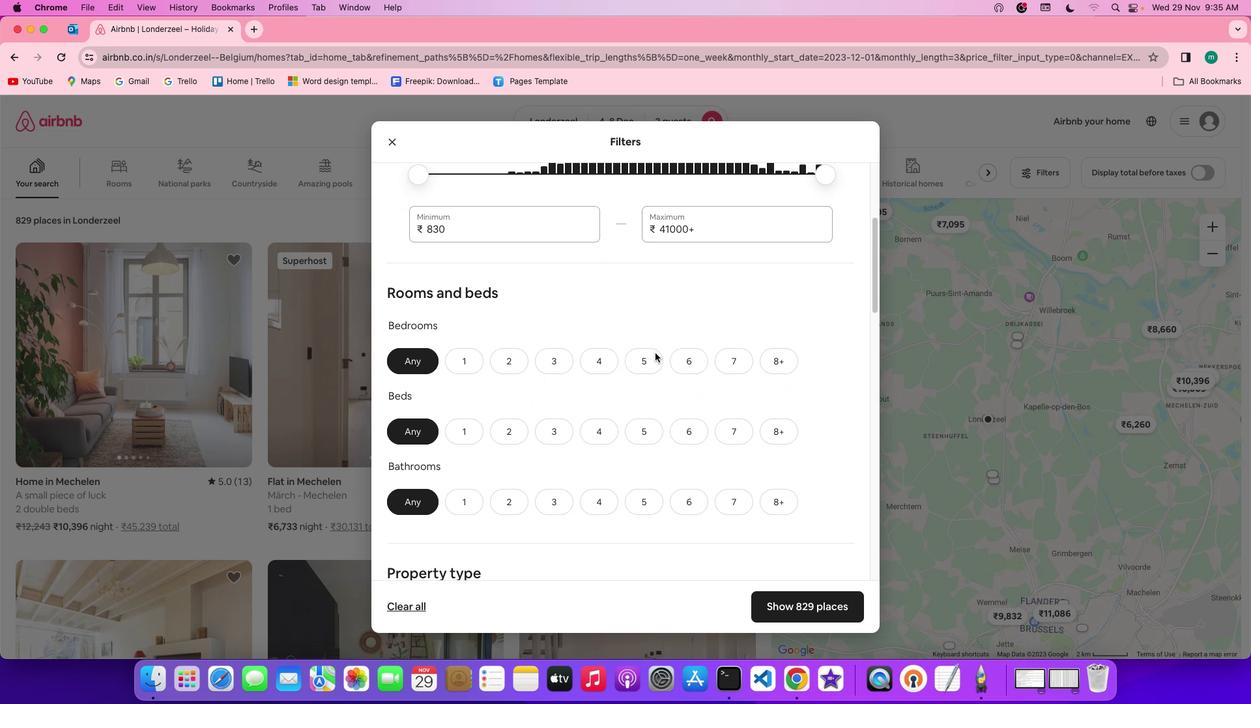 
Action: Mouse scrolled (651, 349) with delta (-3, -3)
Screenshot: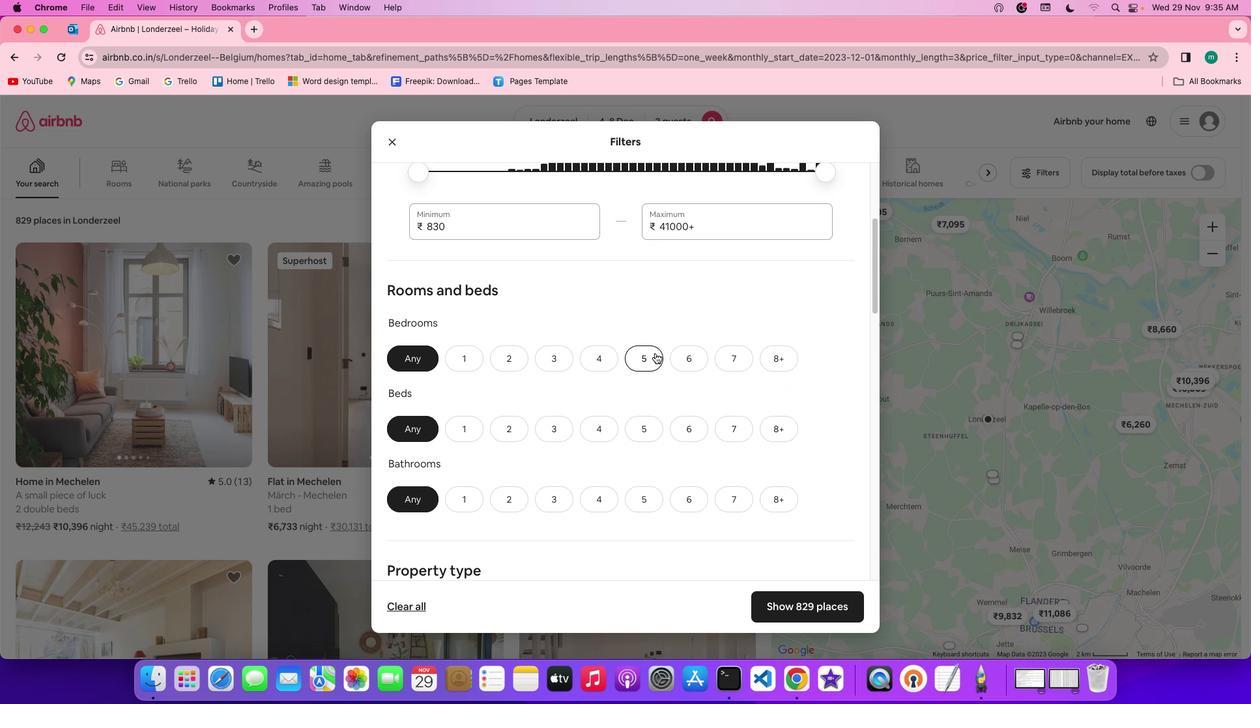 
Action: Mouse scrolled (651, 349) with delta (-3, -3)
Screenshot: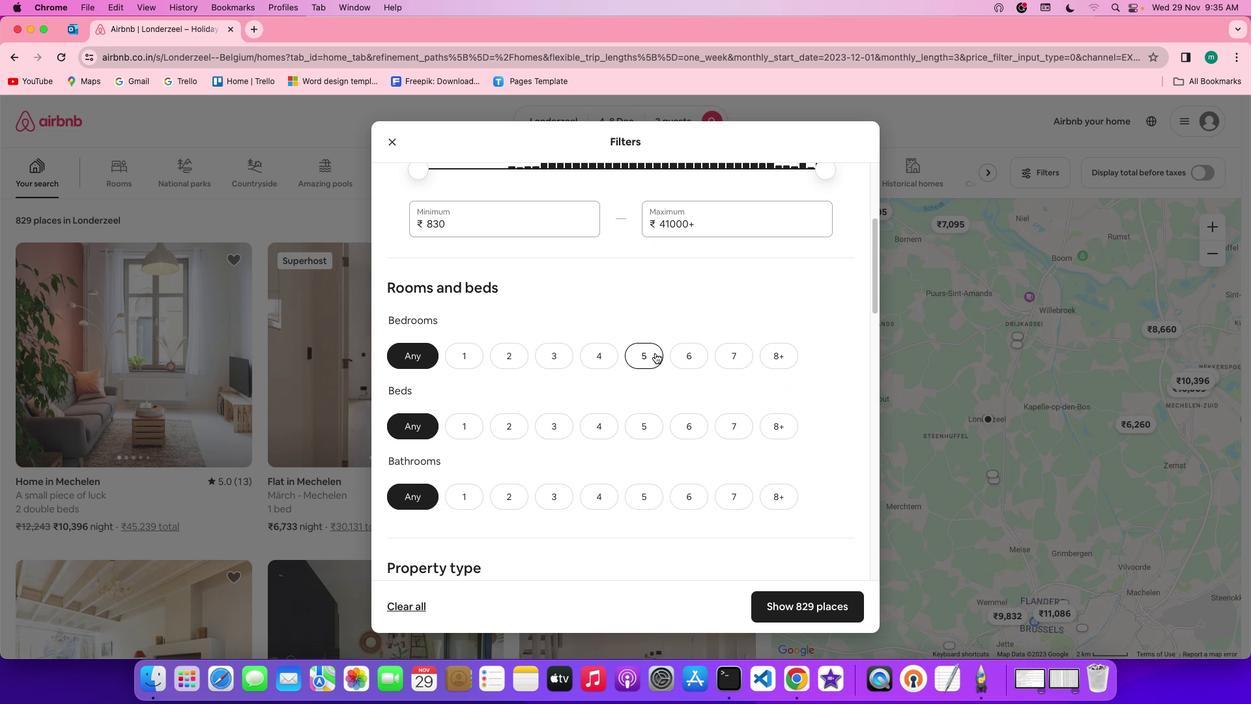 
Action: Mouse scrolled (651, 349) with delta (-3, -3)
Screenshot: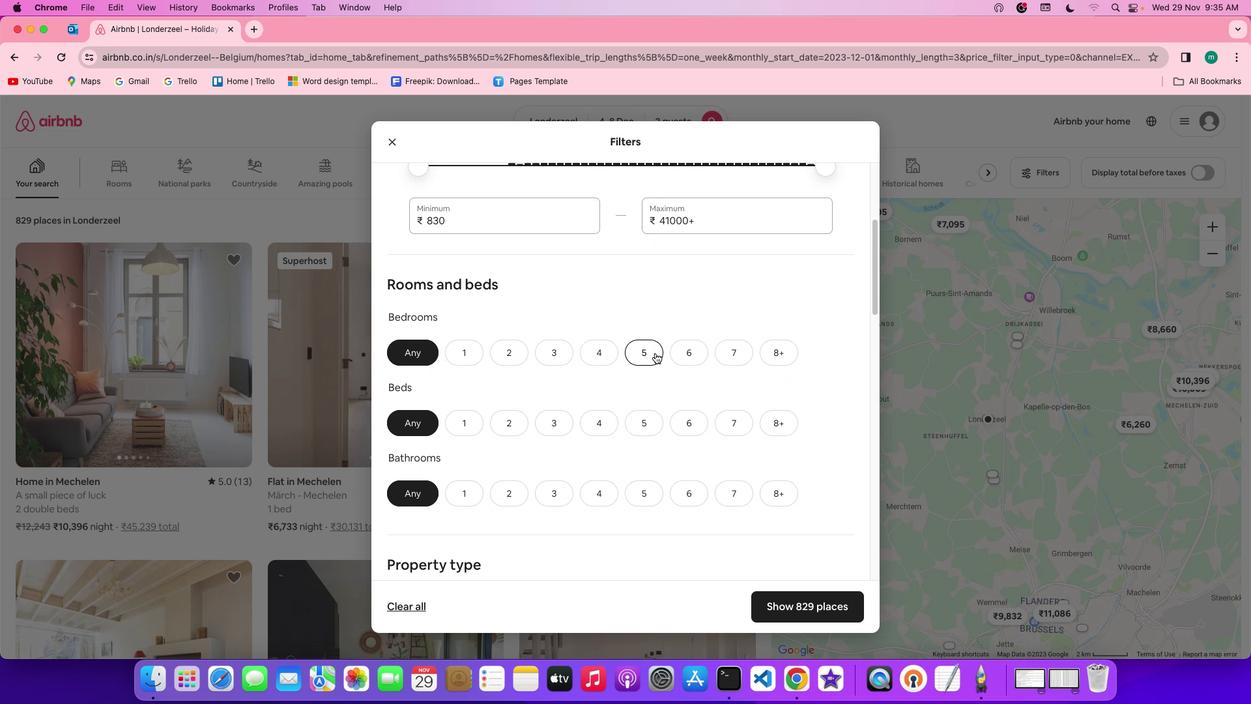 
Action: Mouse scrolled (651, 349) with delta (-3, -3)
Screenshot: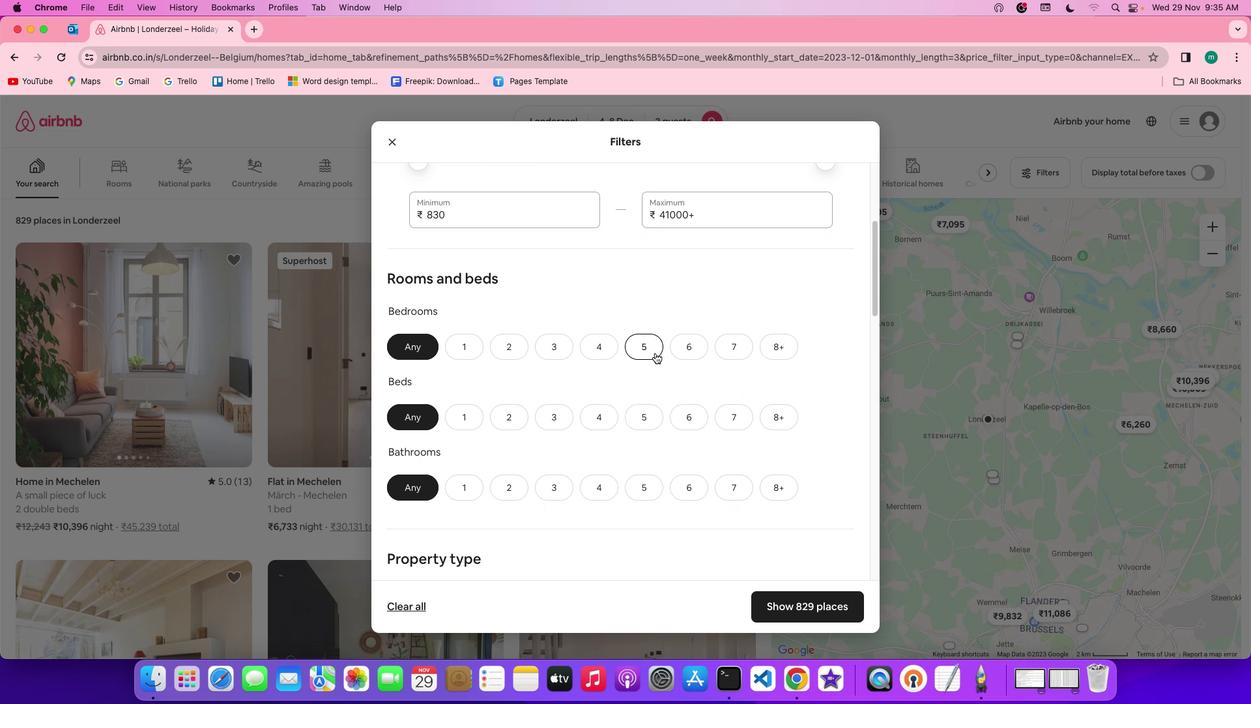 
Action: Mouse scrolled (651, 349) with delta (-3, -3)
Screenshot: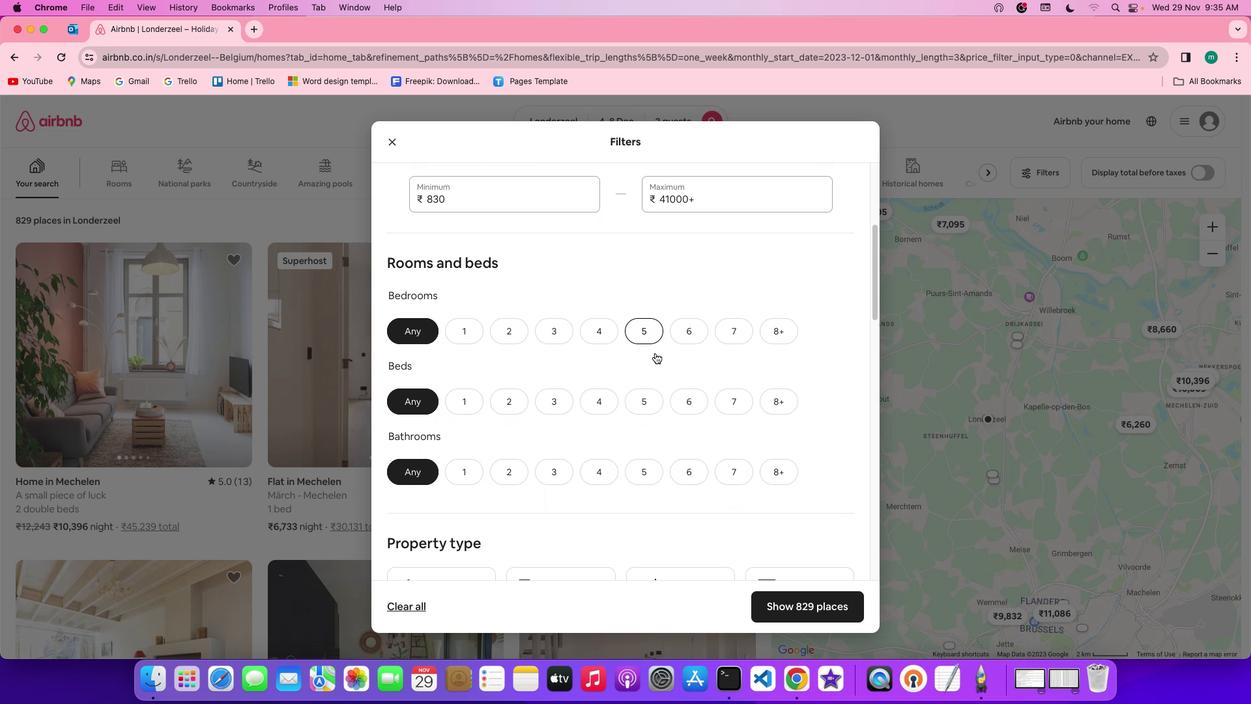 
Action: Mouse moved to (455, 309)
Screenshot: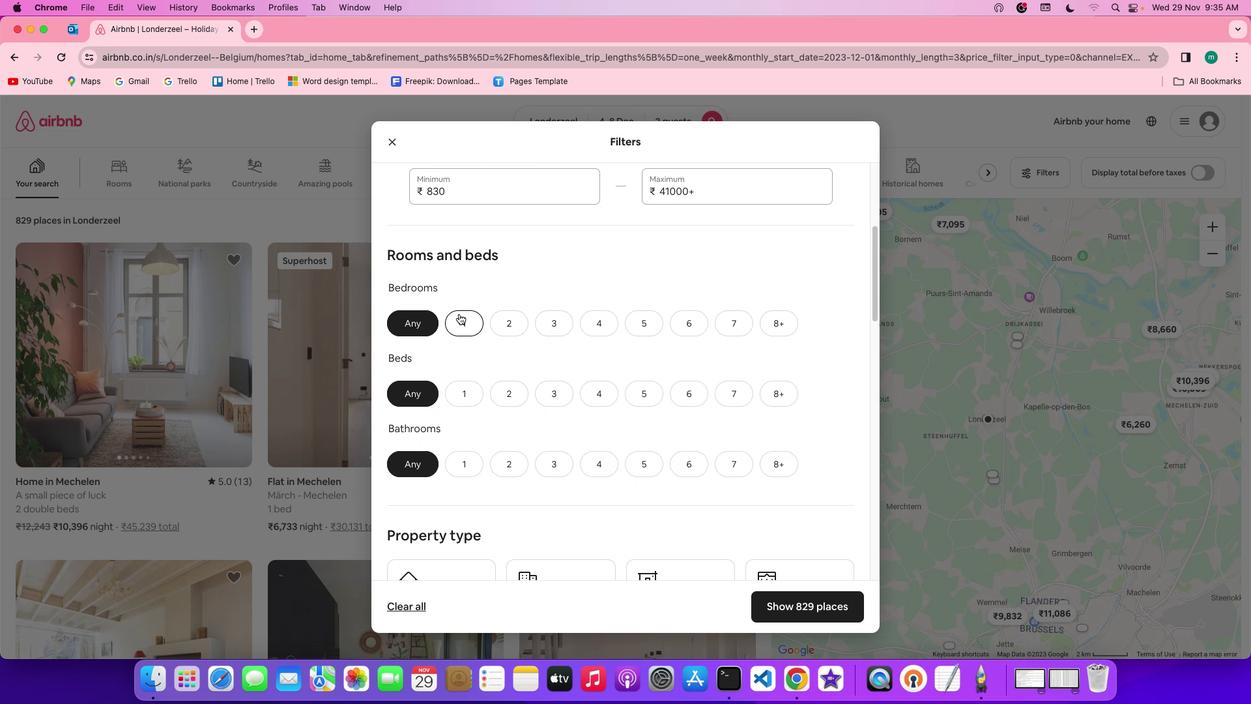 
Action: Mouse pressed left at (455, 309)
Screenshot: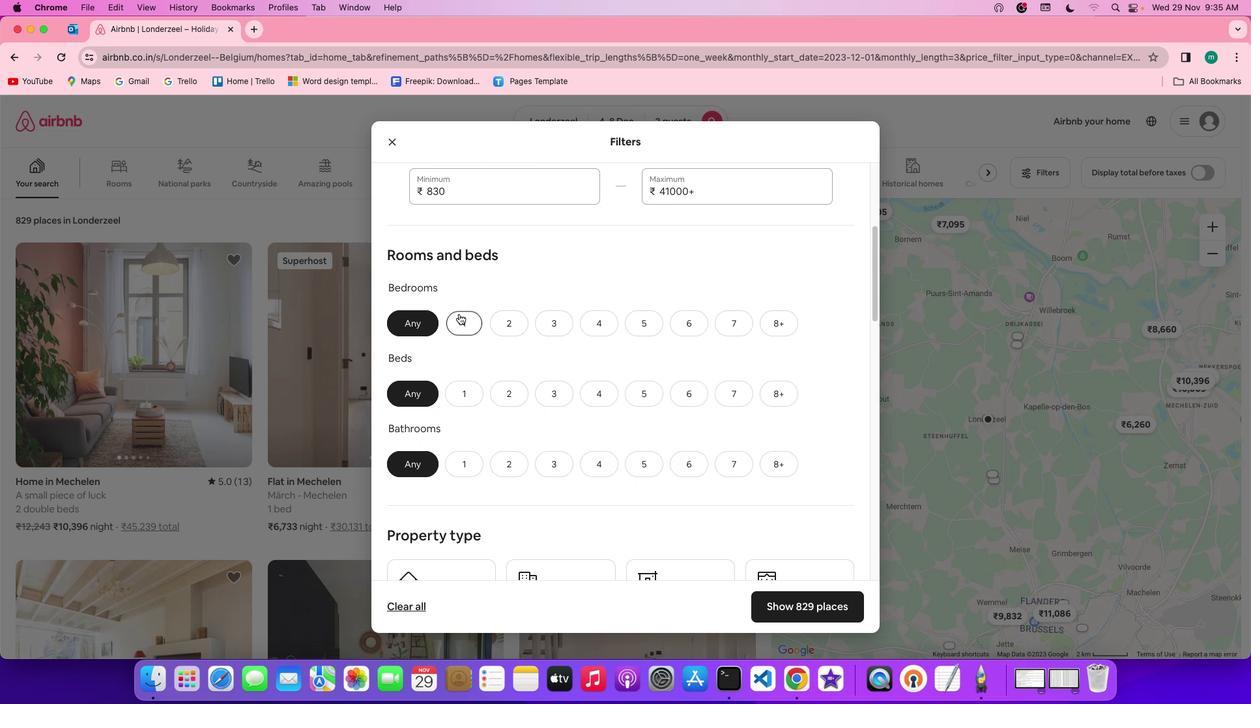 
Action: Mouse moved to (453, 389)
Screenshot: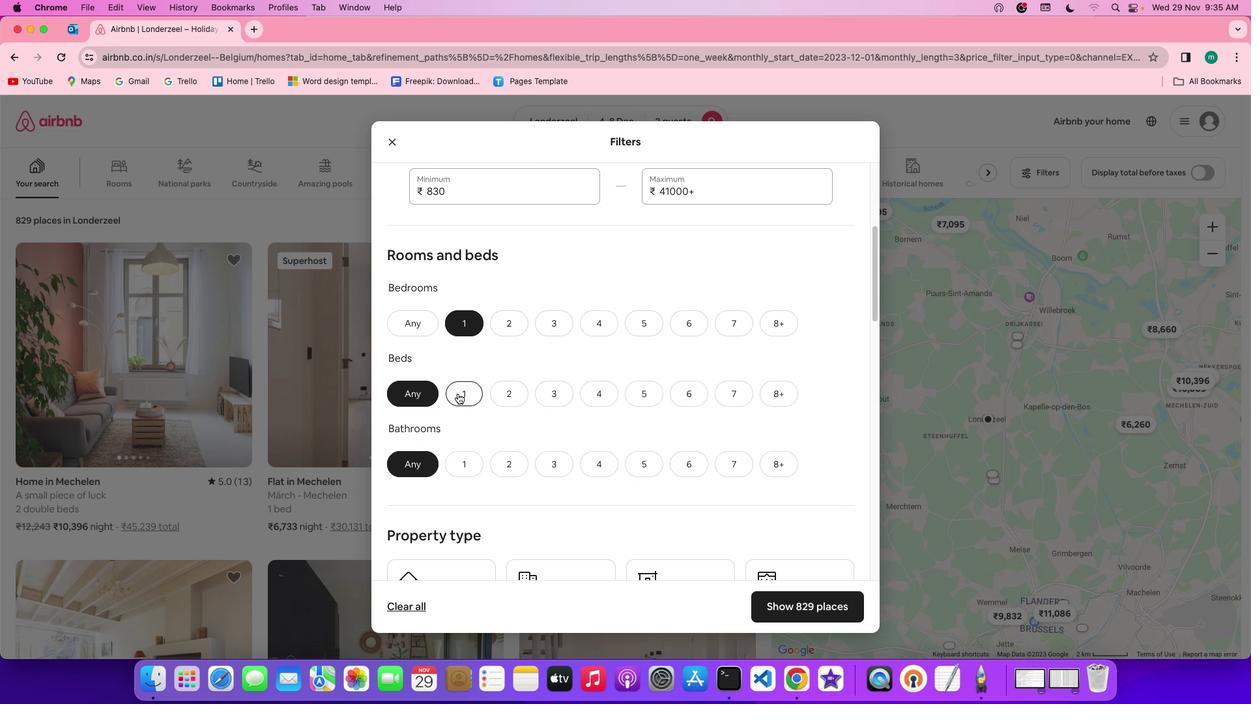 
Action: Mouse pressed left at (453, 389)
Screenshot: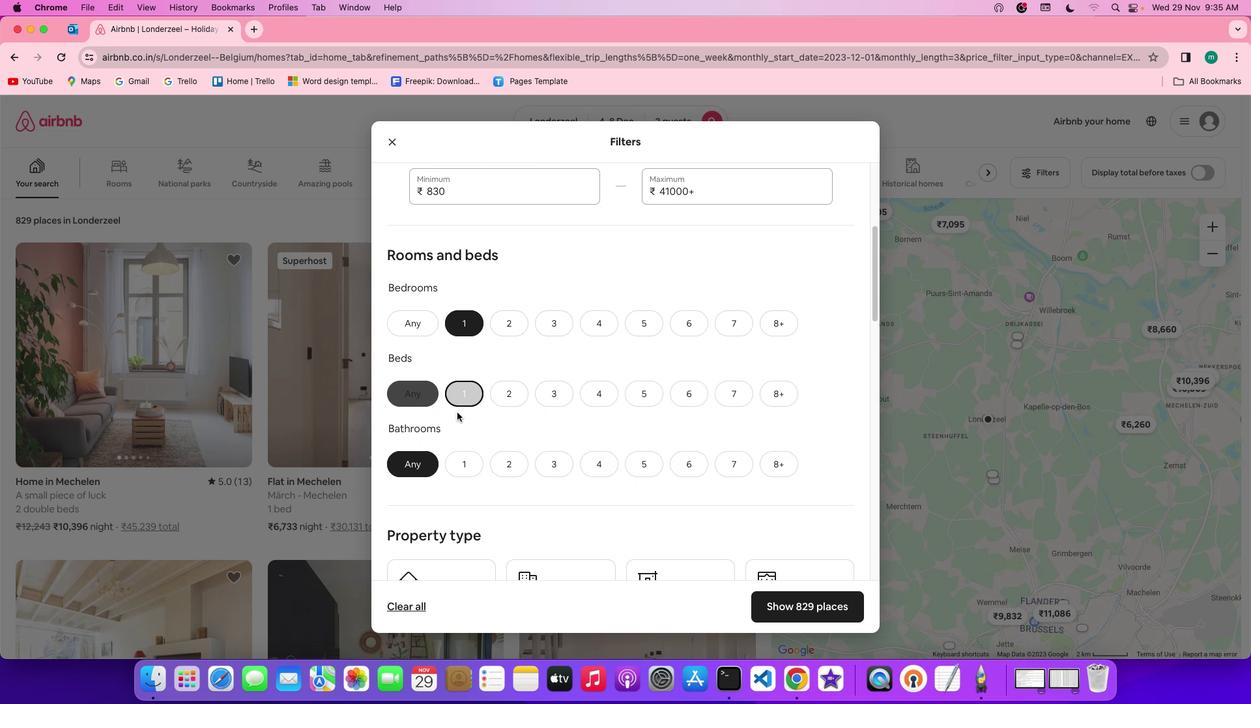 
Action: Mouse moved to (457, 463)
Screenshot: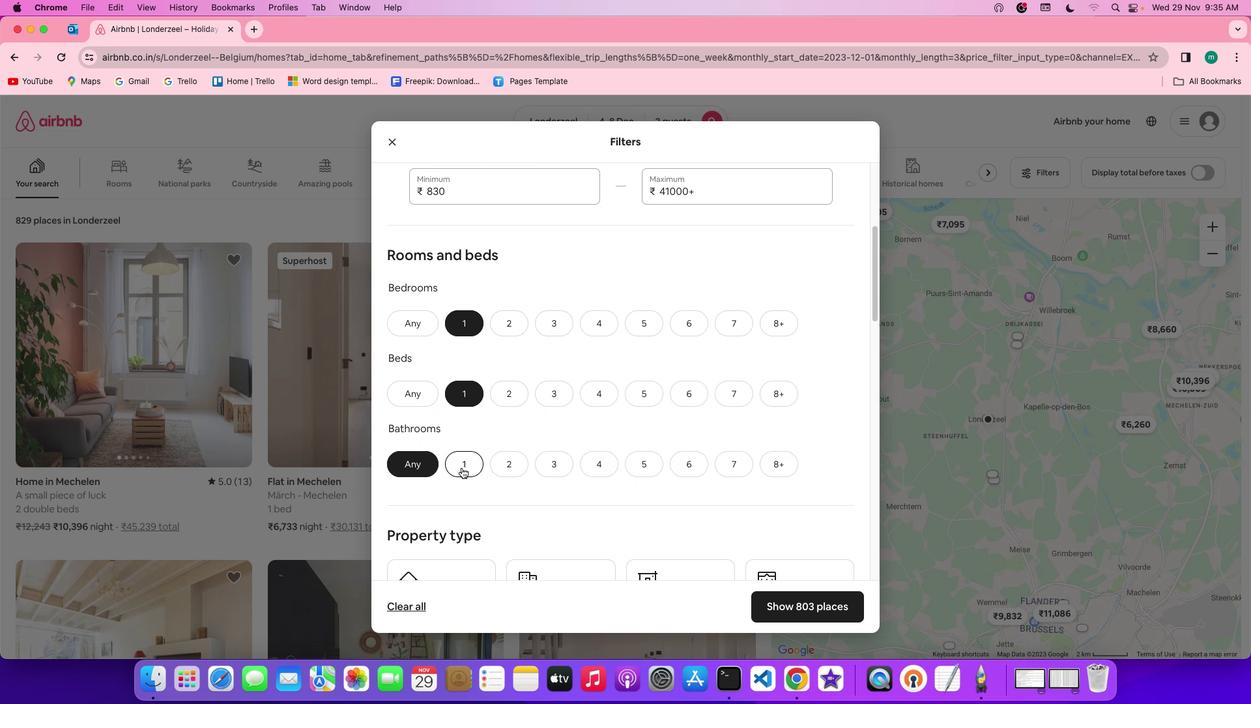 
Action: Mouse pressed left at (457, 463)
Screenshot: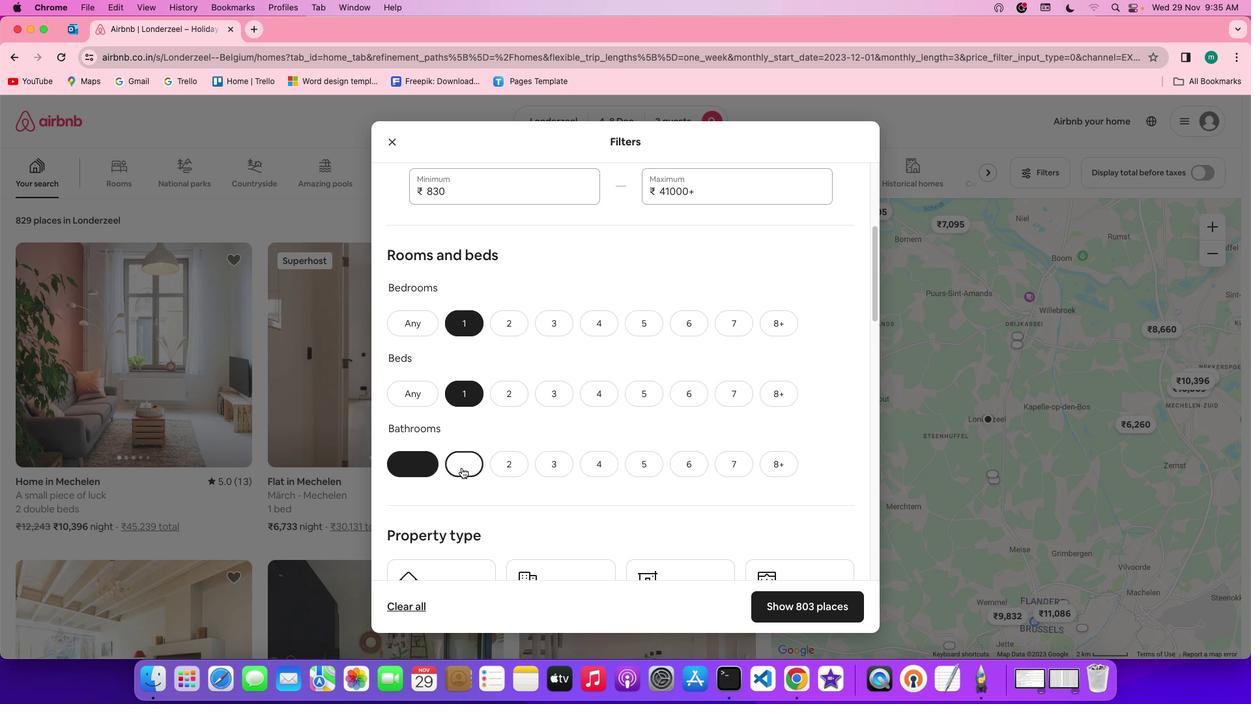 
Action: Mouse moved to (630, 432)
Screenshot: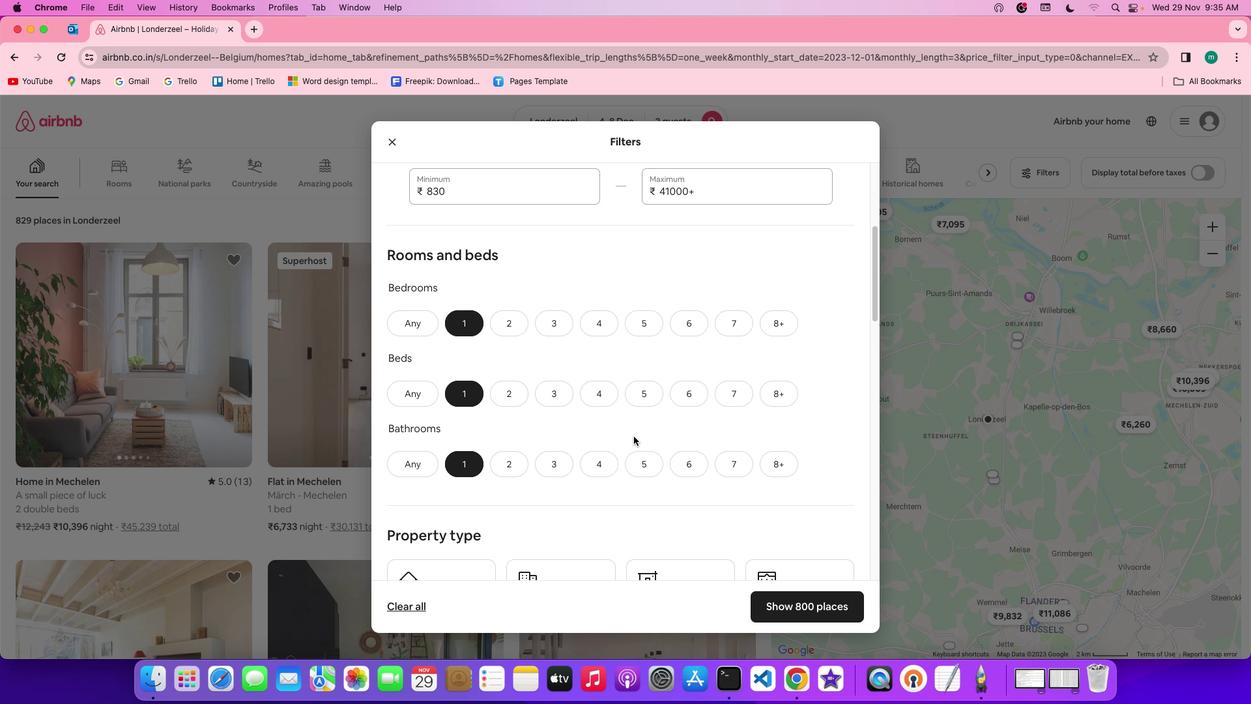 
Action: Mouse scrolled (630, 432) with delta (-3, -3)
Screenshot: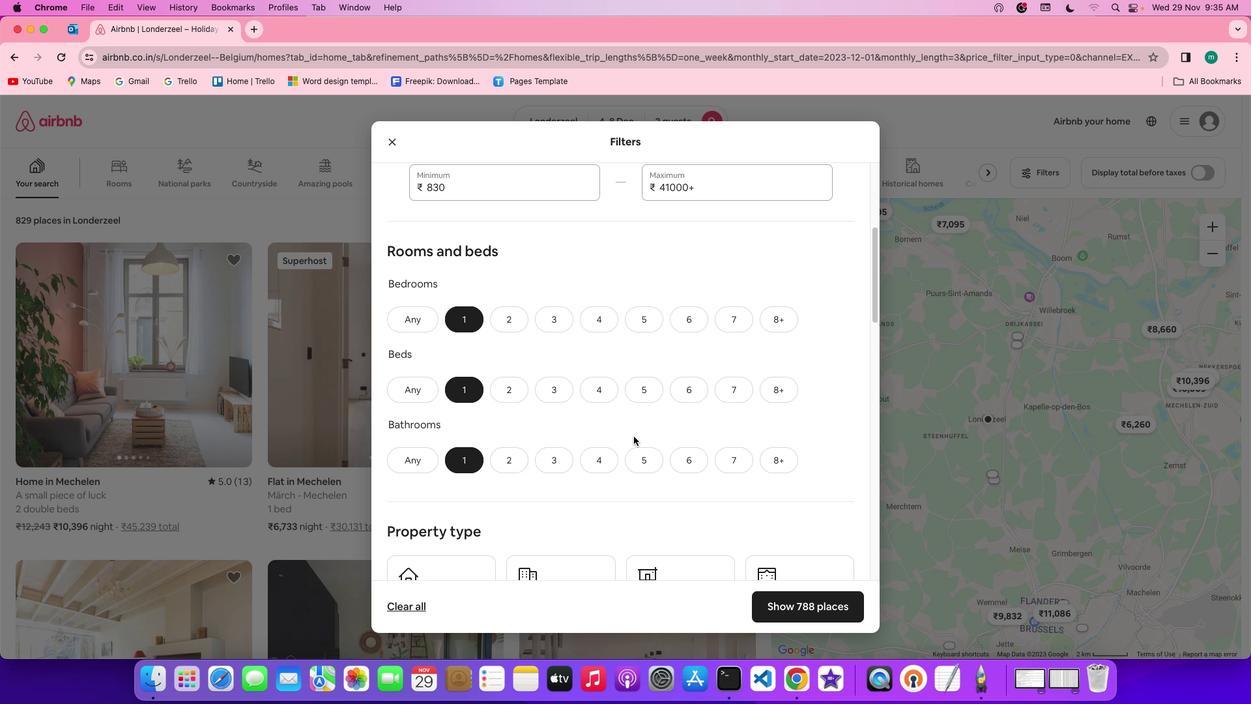 
Action: Mouse scrolled (630, 432) with delta (-3, -3)
Screenshot: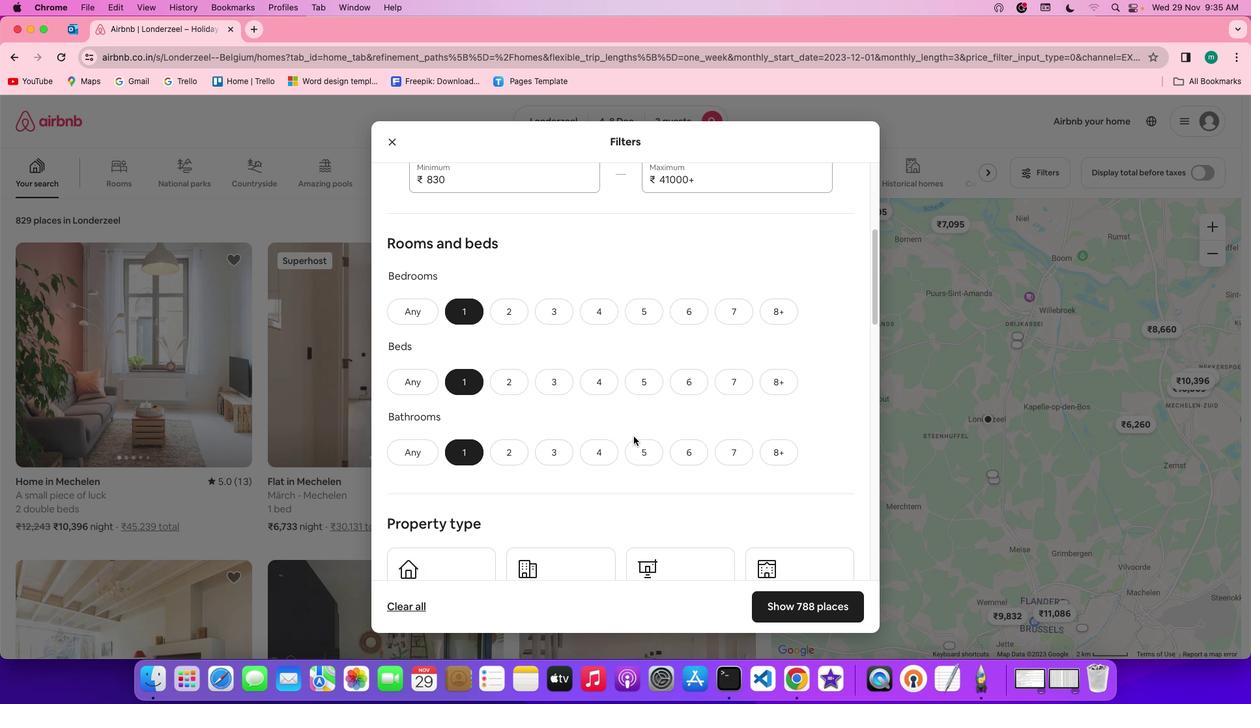 
Action: Mouse scrolled (630, 432) with delta (-3, -3)
Screenshot: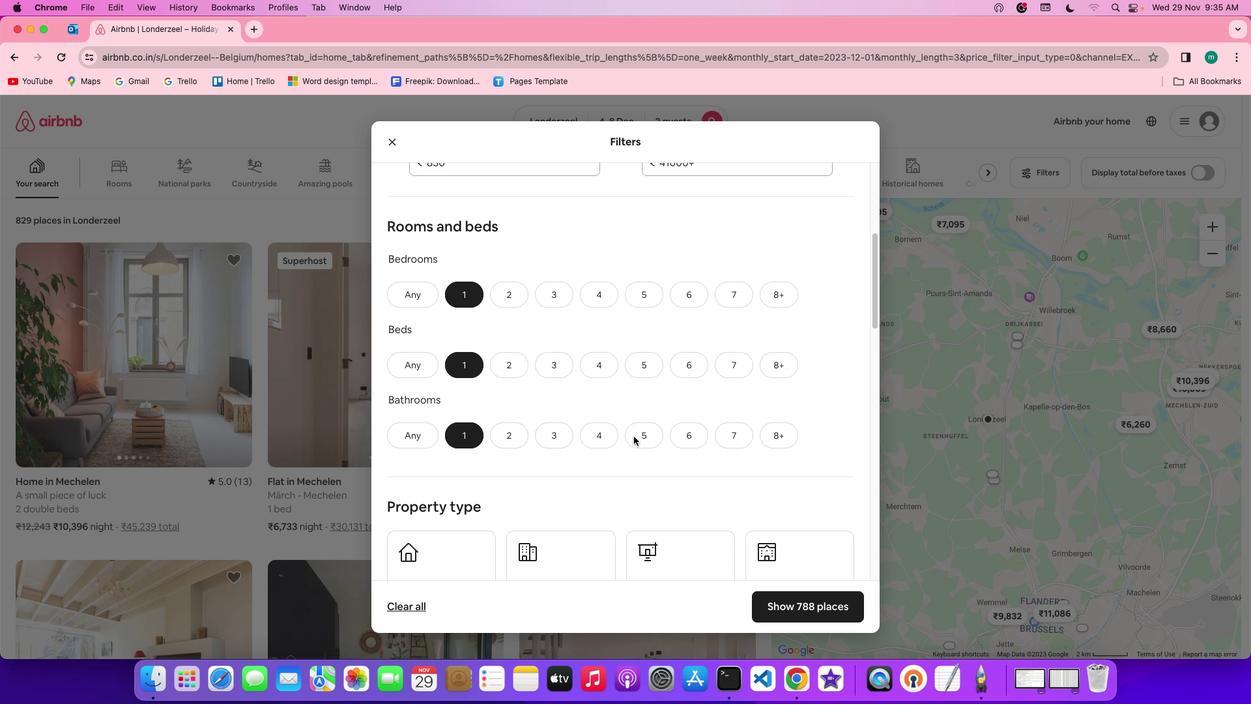 
Action: Mouse scrolled (630, 432) with delta (-3, -3)
Screenshot: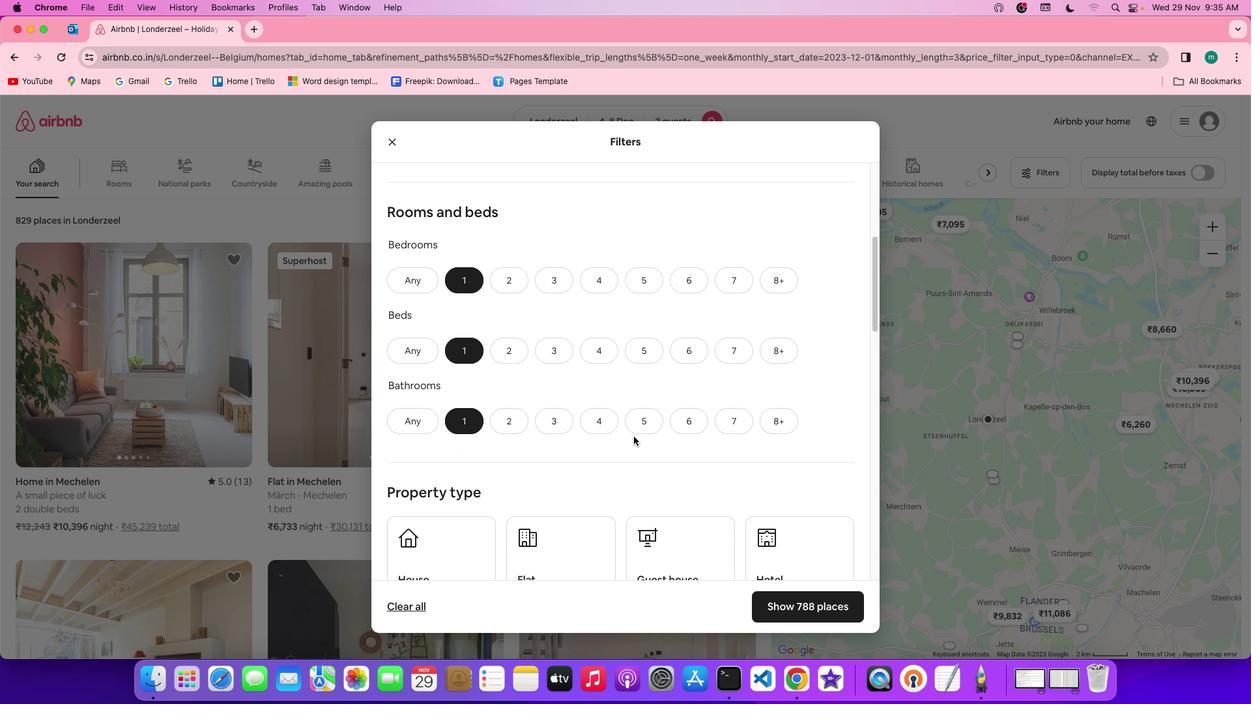 
Action: Mouse scrolled (630, 432) with delta (-3, -3)
Screenshot: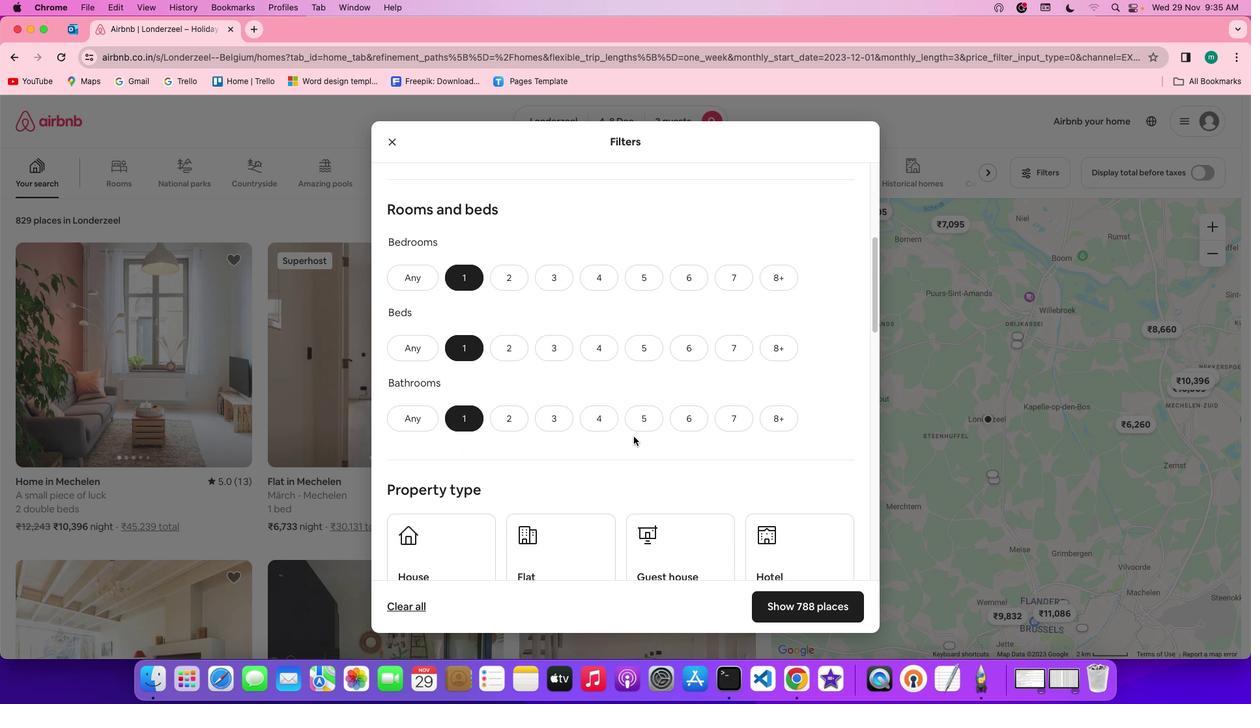 
Action: Mouse scrolled (630, 432) with delta (-3, -3)
Screenshot: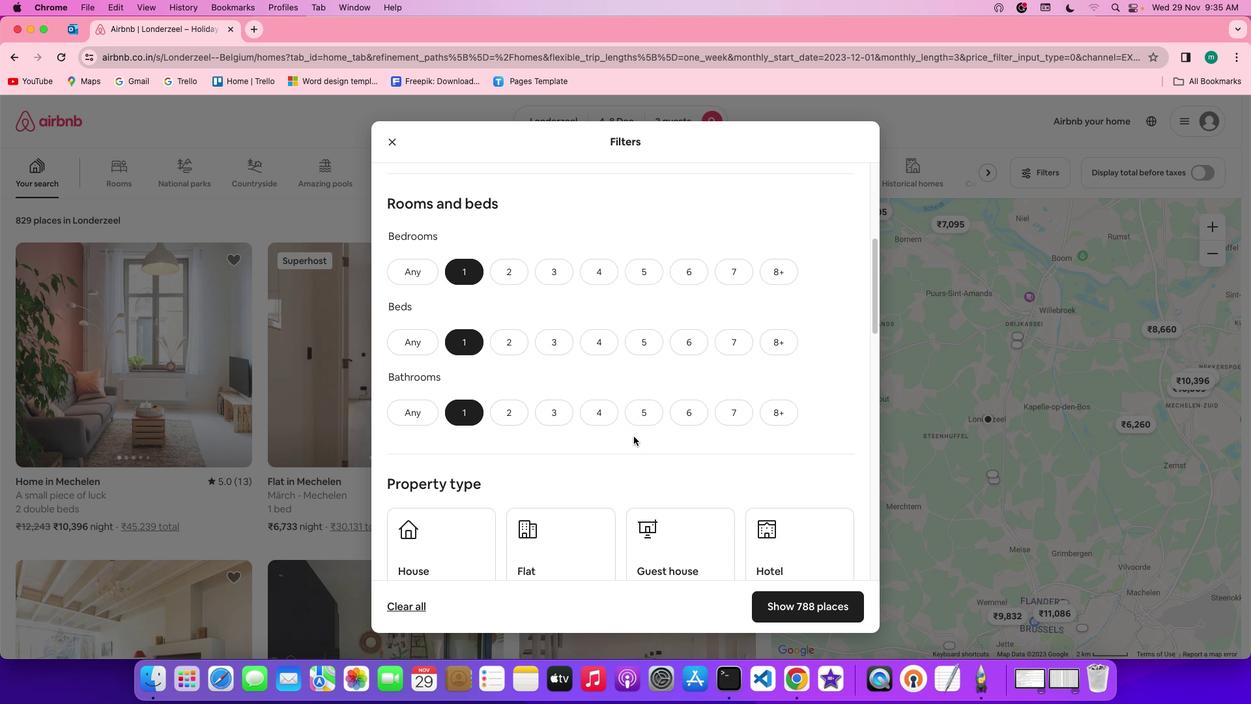 
Action: Mouse scrolled (630, 432) with delta (-3, -3)
Screenshot: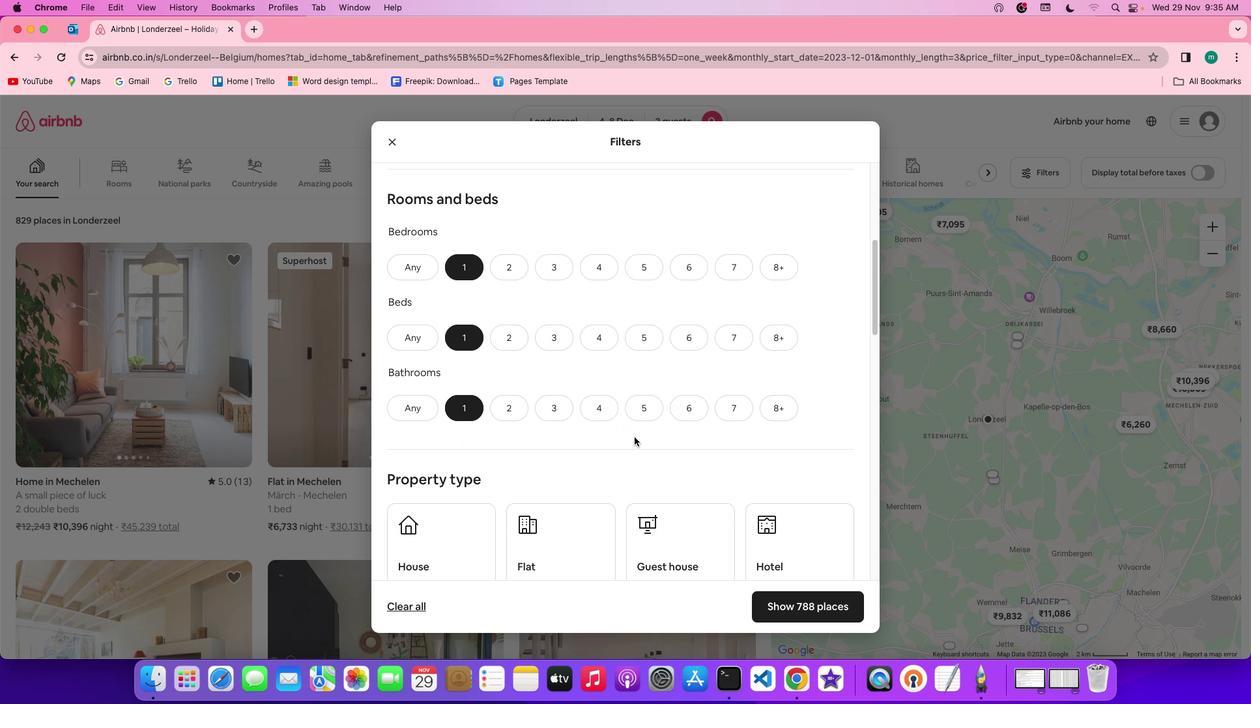 
Action: Mouse moved to (630, 432)
Screenshot: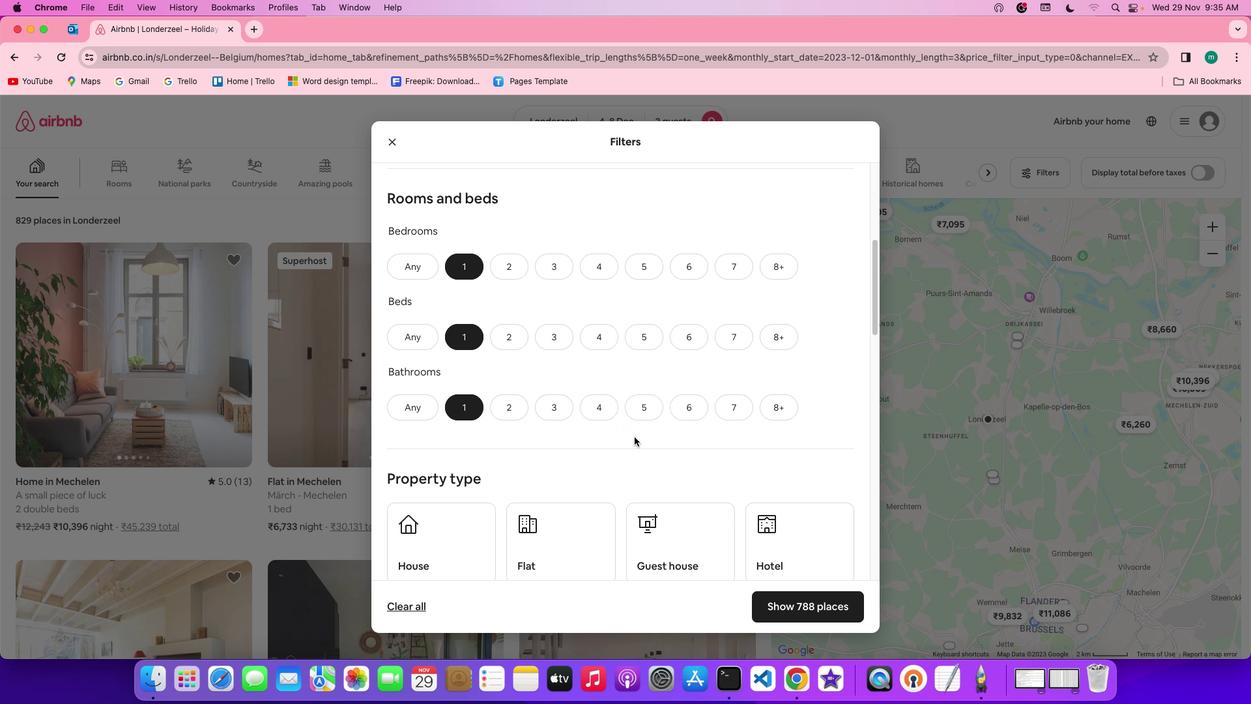 
Action: Mouse scrolled (630, 432) with delta (-3, -3)
Screenshot: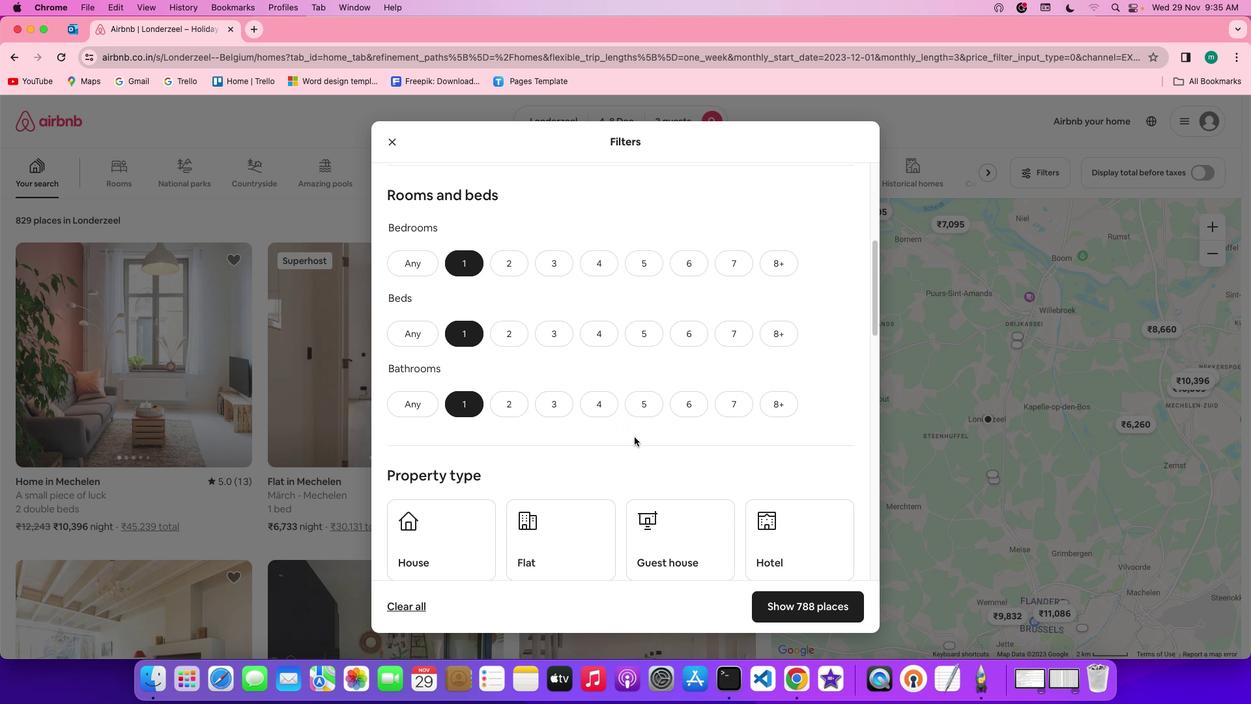 
Action: Mouse scrolled (630, 432) with delta (-3, -3)
Screenshot: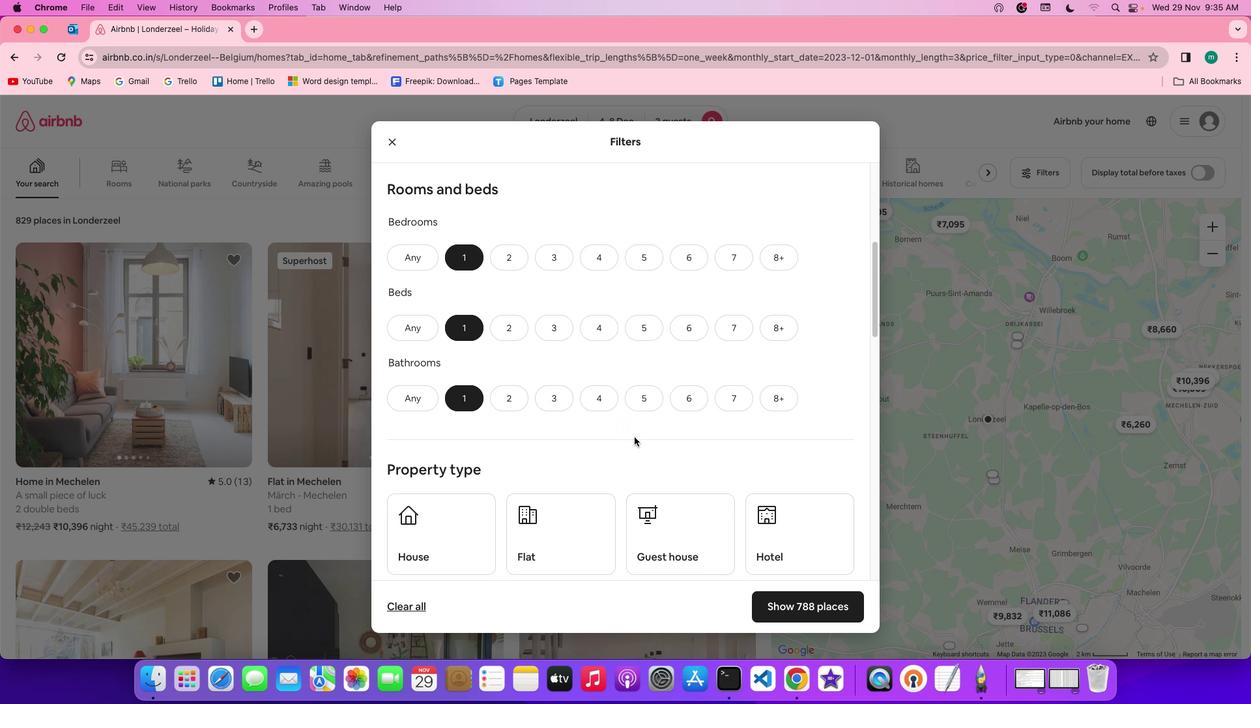 
Action: Mouse scrolled (630, 432) with delta (-3, -3)
Screenshot: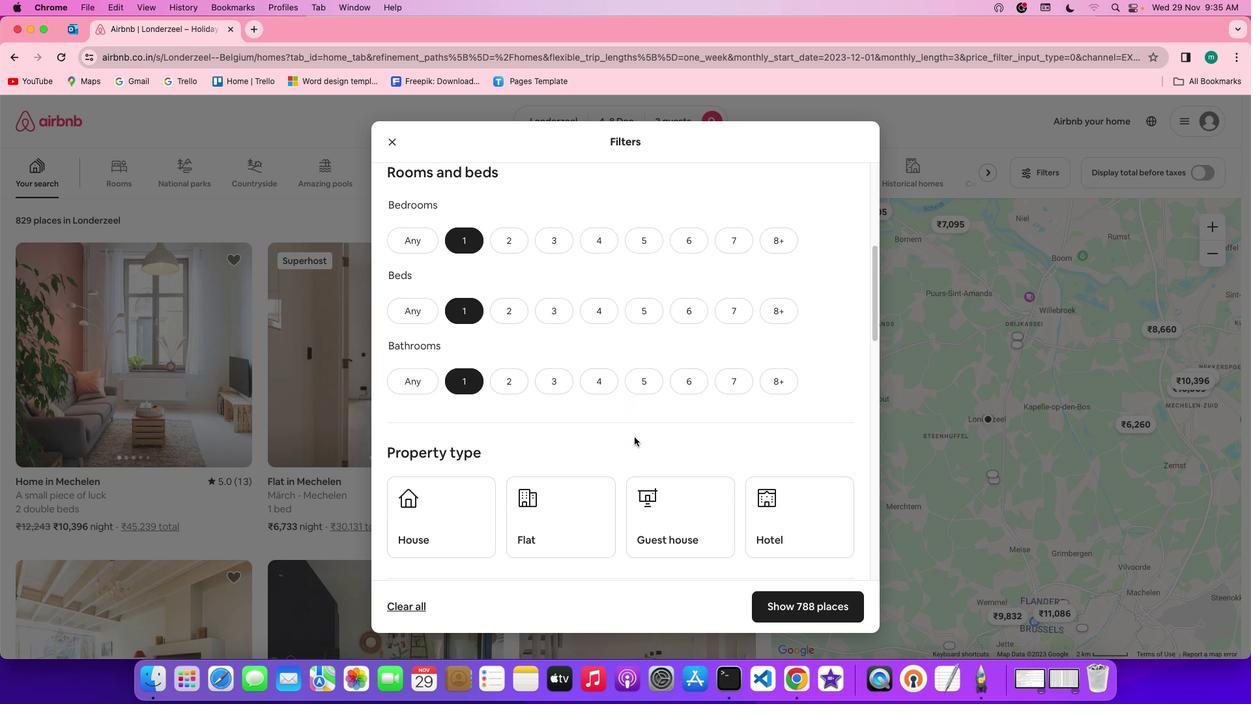 
Action: Mouse scrolled (630, 432) with delta (-3, -3)
Screenshot: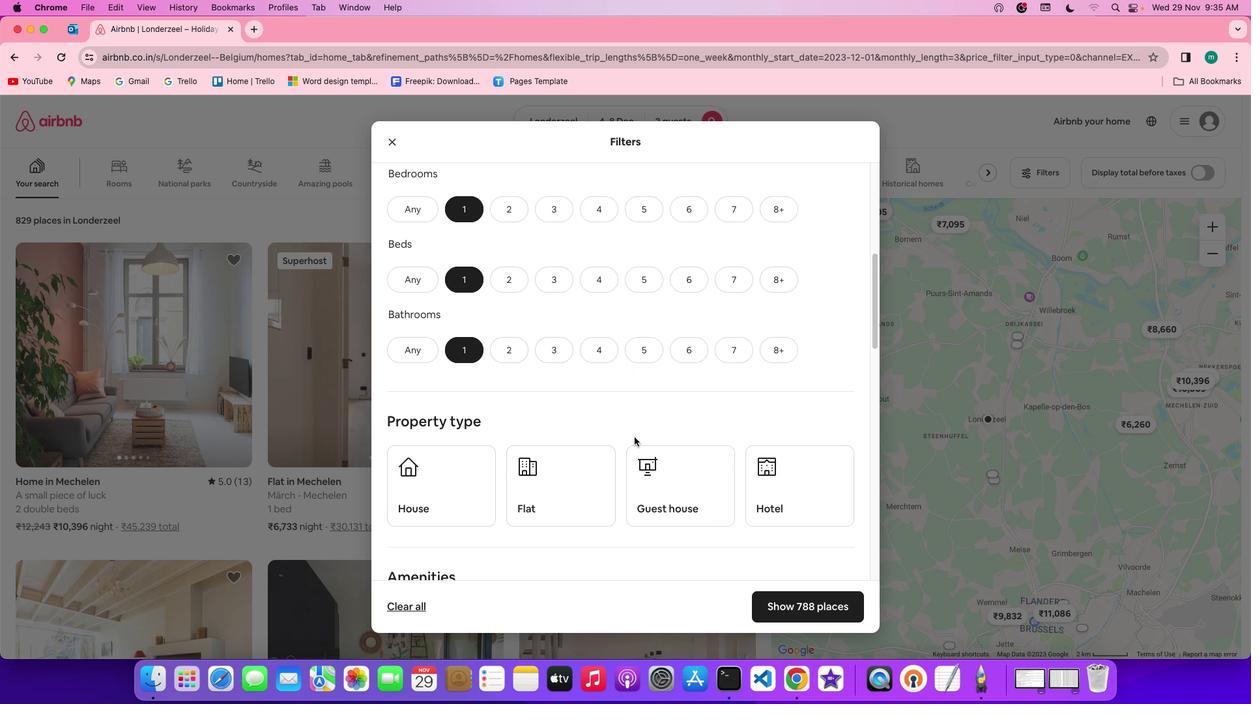 
Action: Mouse scrolled (630, 432) with delta (-3, -3)
Screenshot: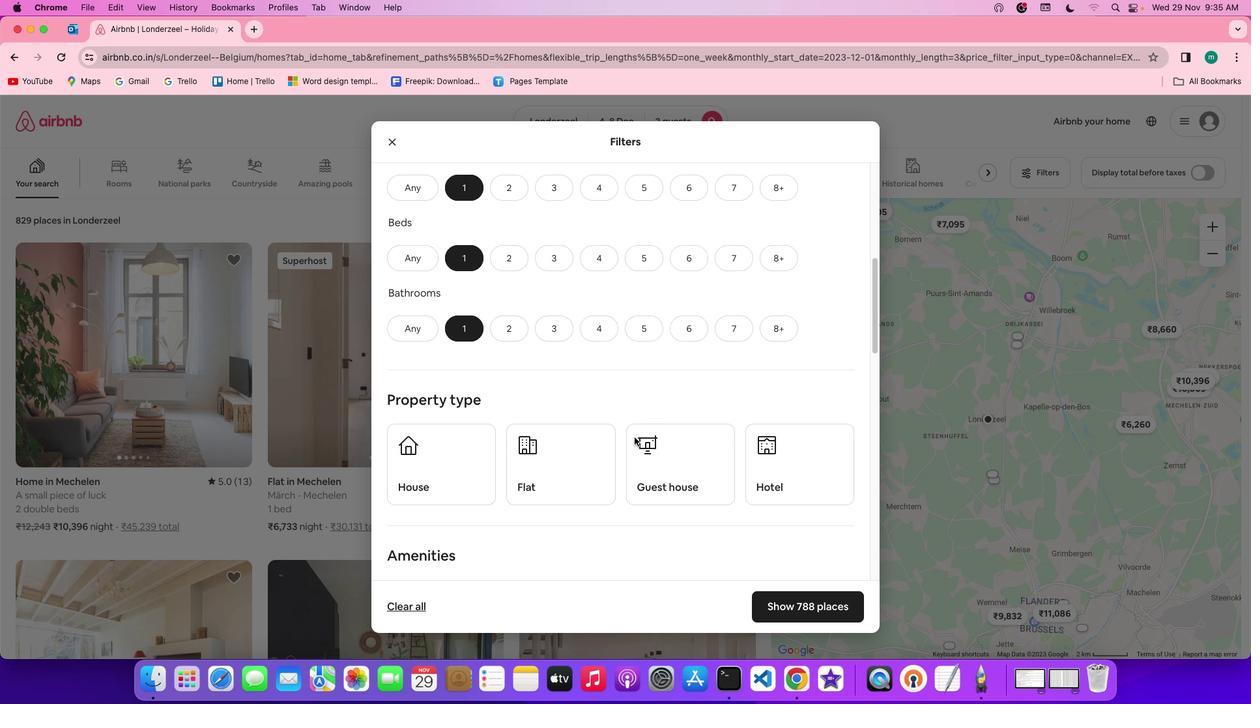 
Action: Mouse scrolled (630, 432) with delta (-3, -4)
Screenshot: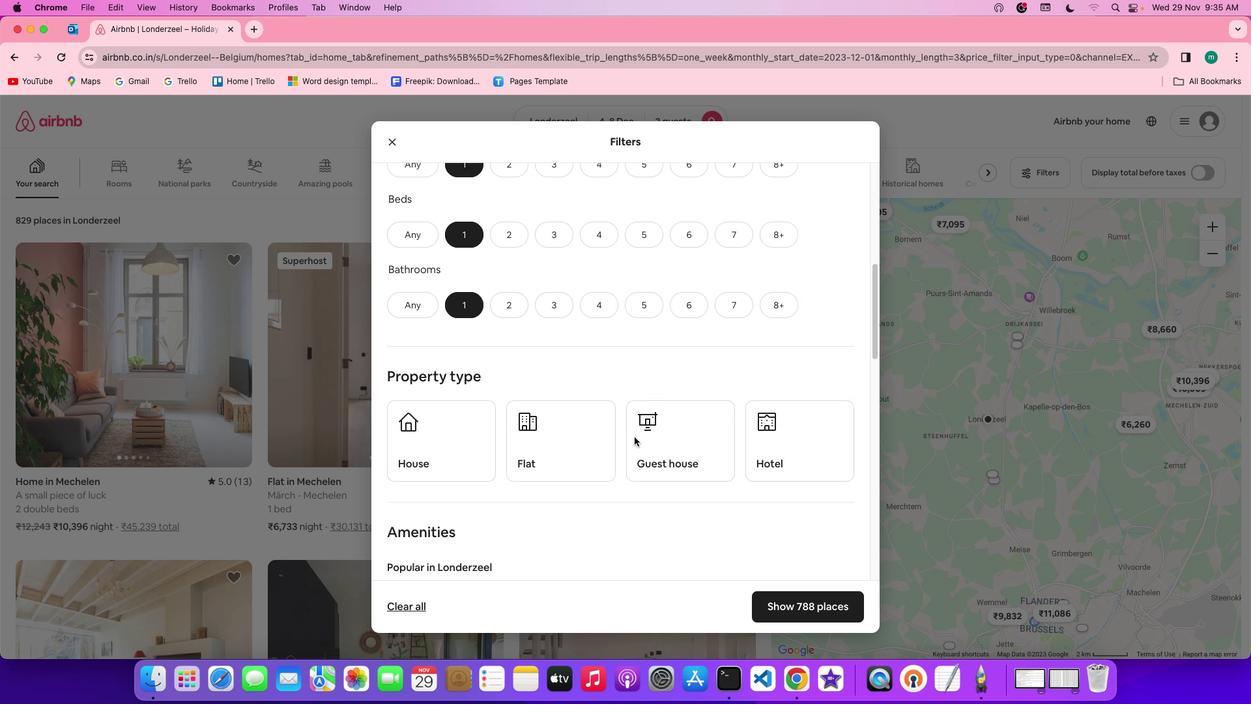 
Action: Mouse moved to (784, 400)
Screenshot: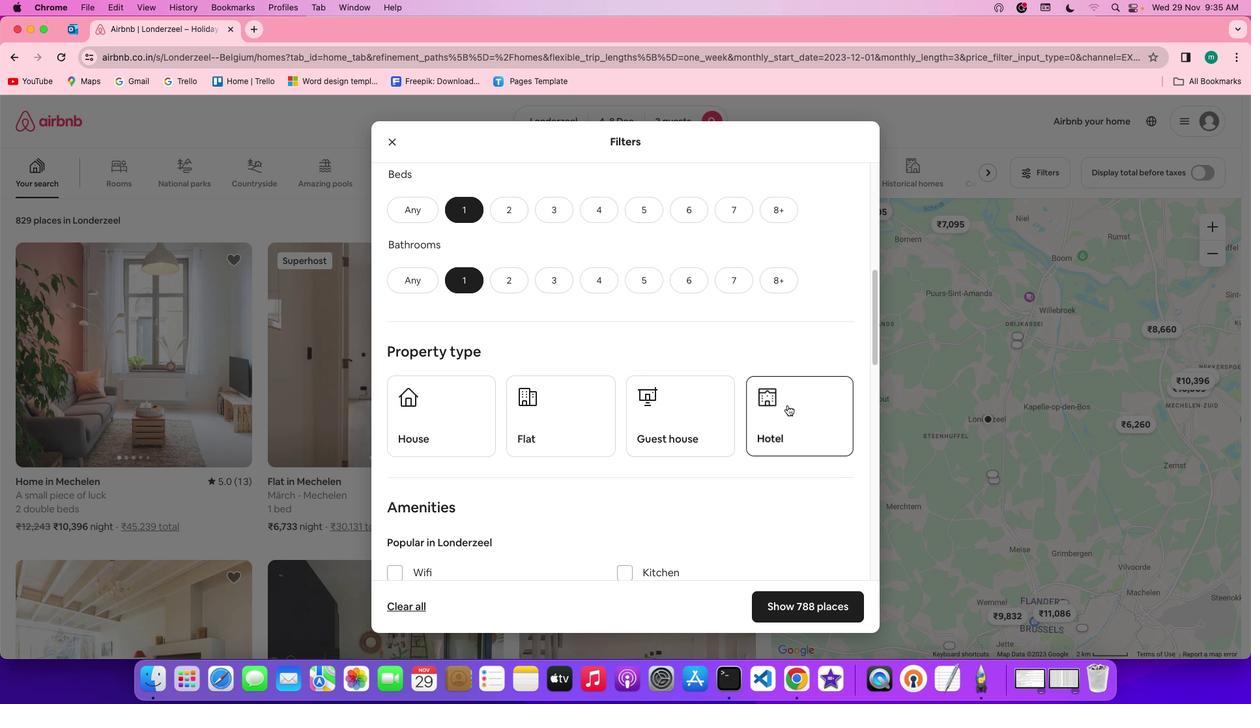 
Action: Mouse pressed left at (784, 400)
Screenshot: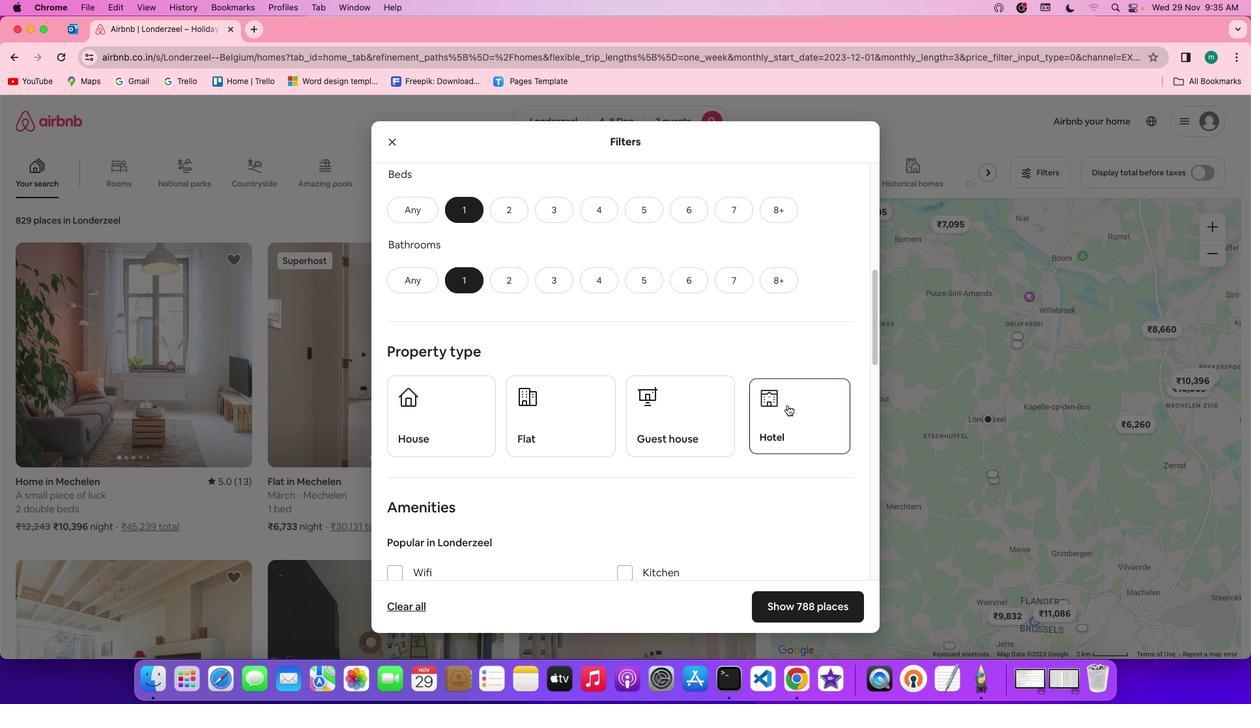 
Action: Mouse moved to (617, 450)
Screenshot: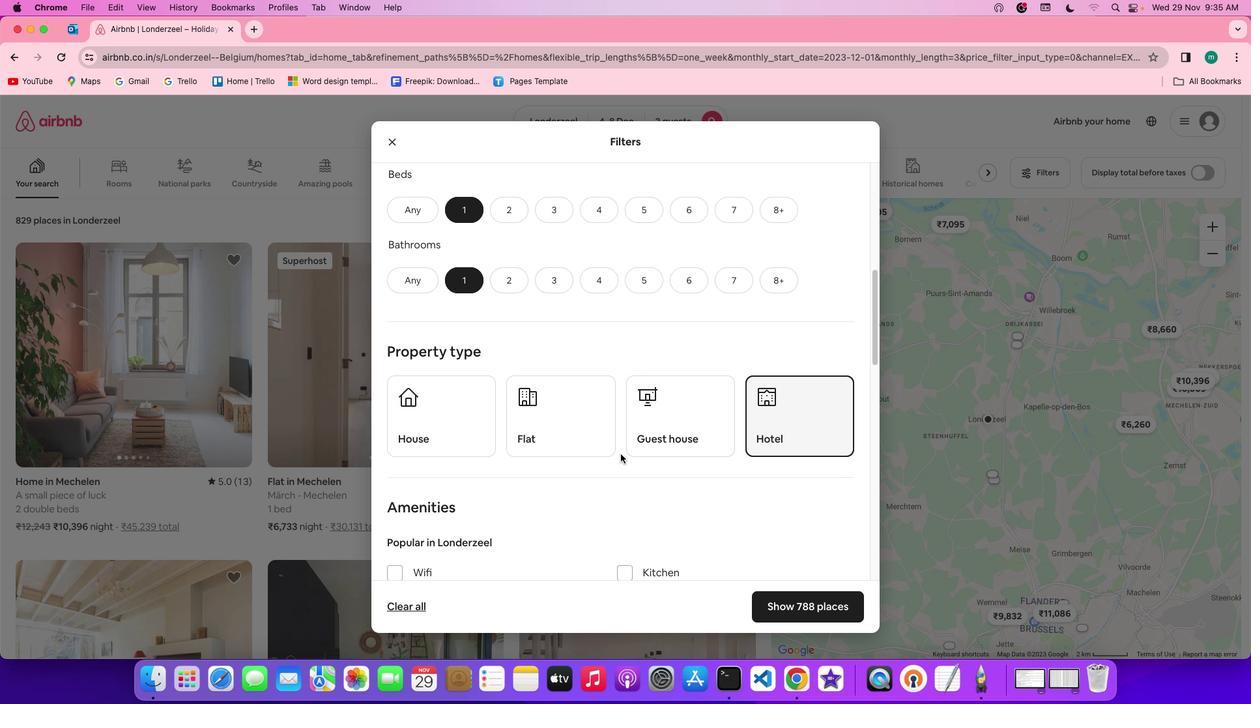 
Action: Mouse scrolled (617, 450) with delta (-3, -3)
Screenshot: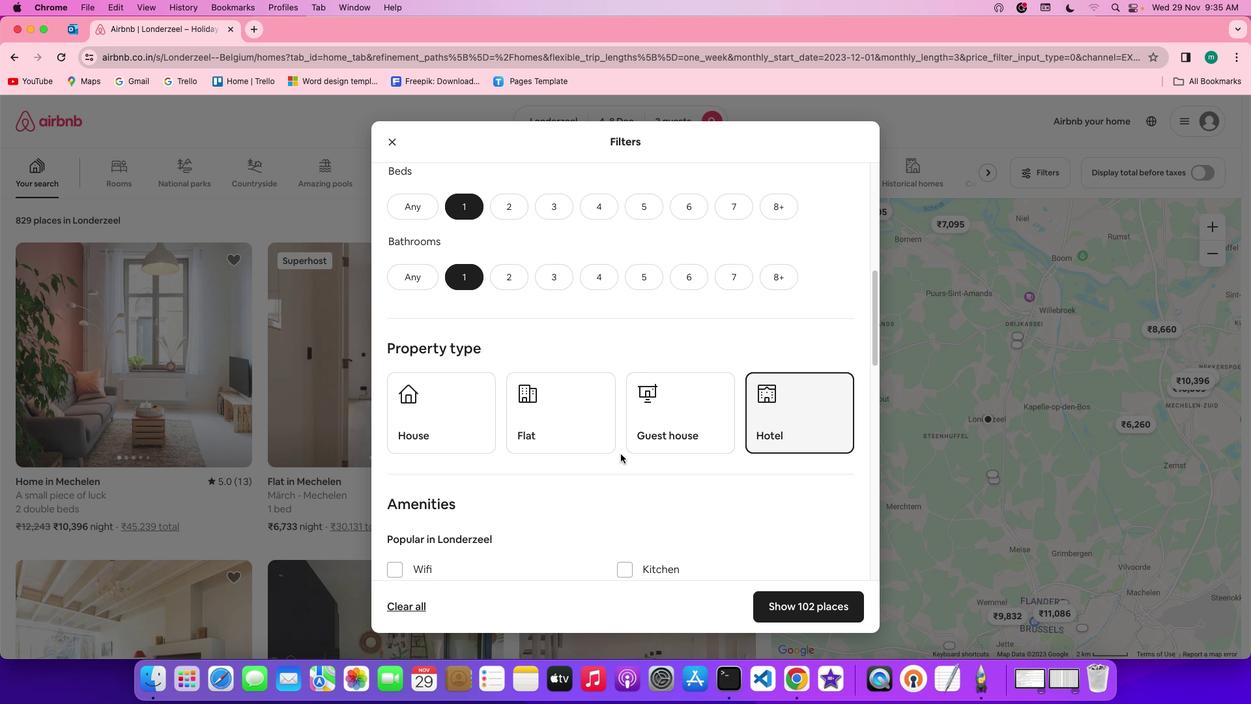 
Action: Mouse scrolled (617, 450) with delta (-3, -3)
Screenshot: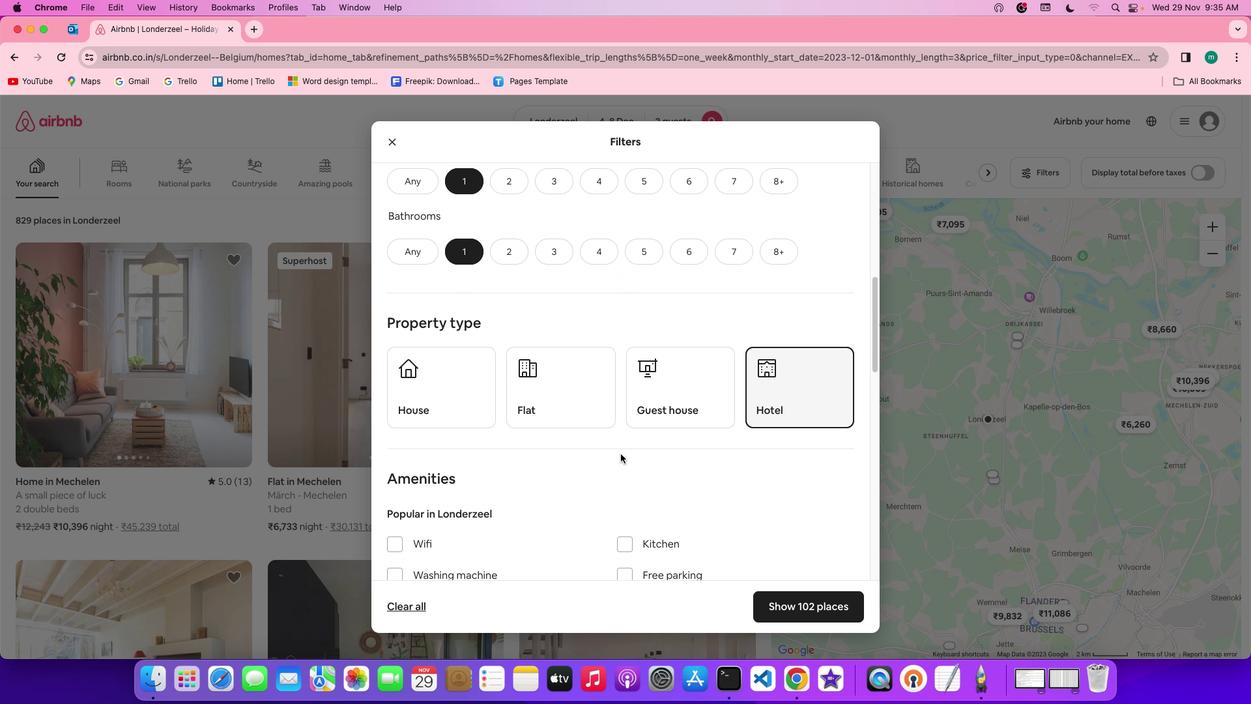 
Action: Mouse scrolled (617, 450) with delta (-3, -3)
Screenshot: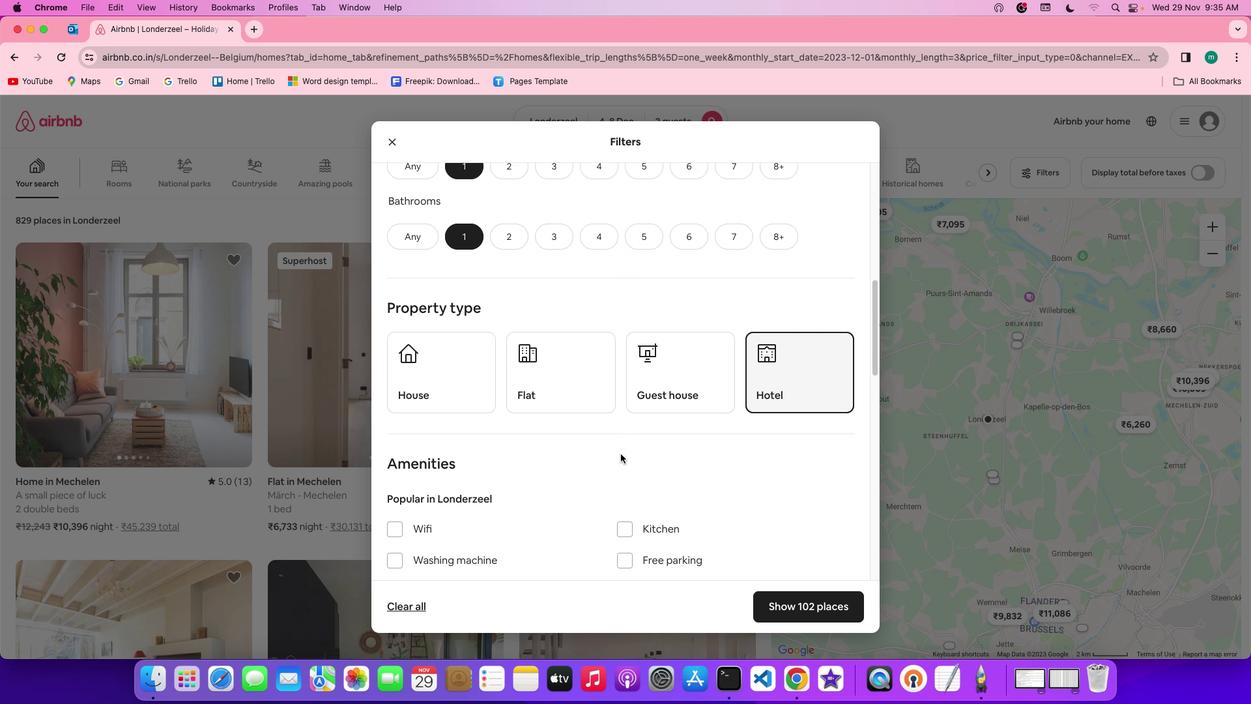 
Action: Mouse scrolled (617, 450) with delta (-3, -3)
Screenshot: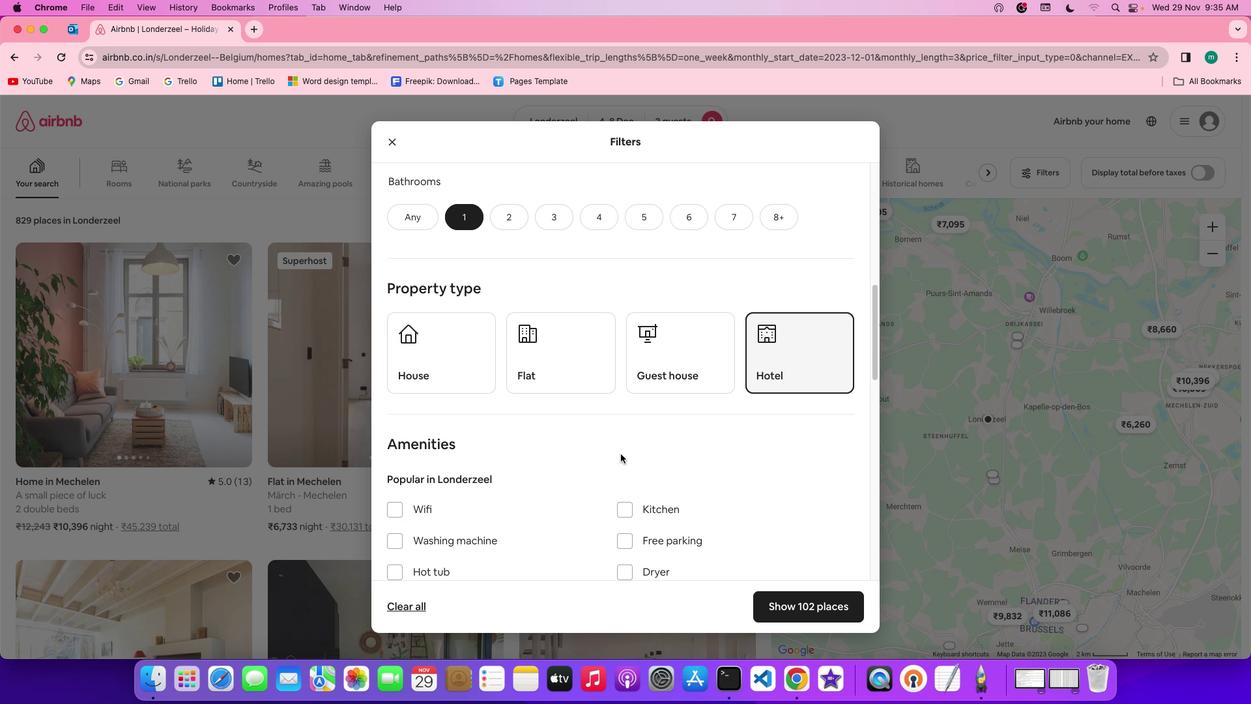 
Action: Mouse scrolled (617, 450) with delta (-3, -3)
Screenshot: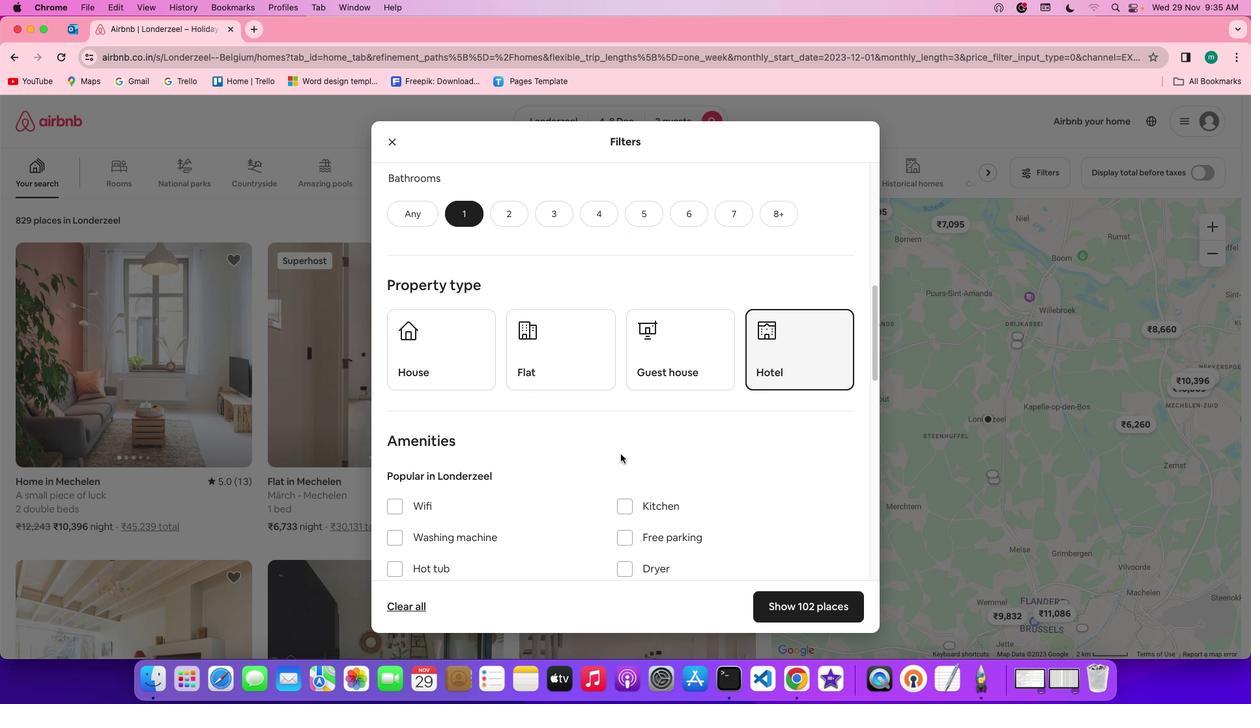 
Action: Mouse scrolled (617, 450) with delta (-3, -3)
Screenshot: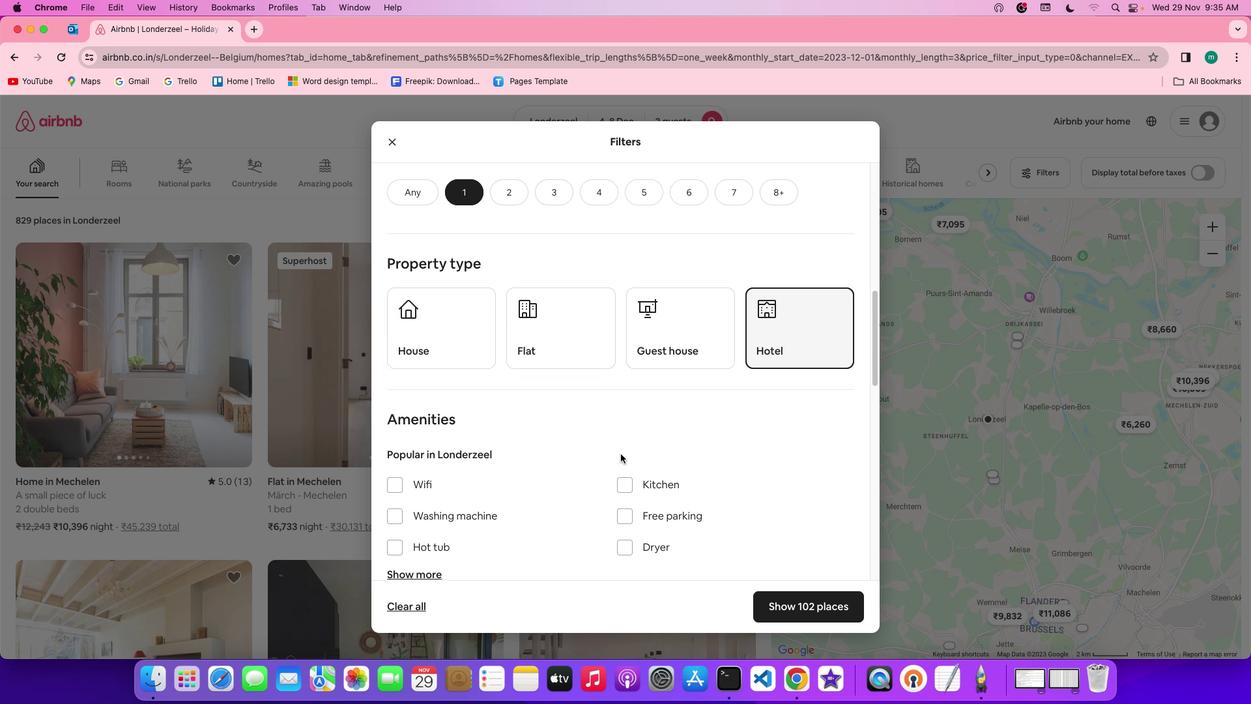 
Action: Mouse scrolled (617, 450) with delta (-3, -3)
Screenshot: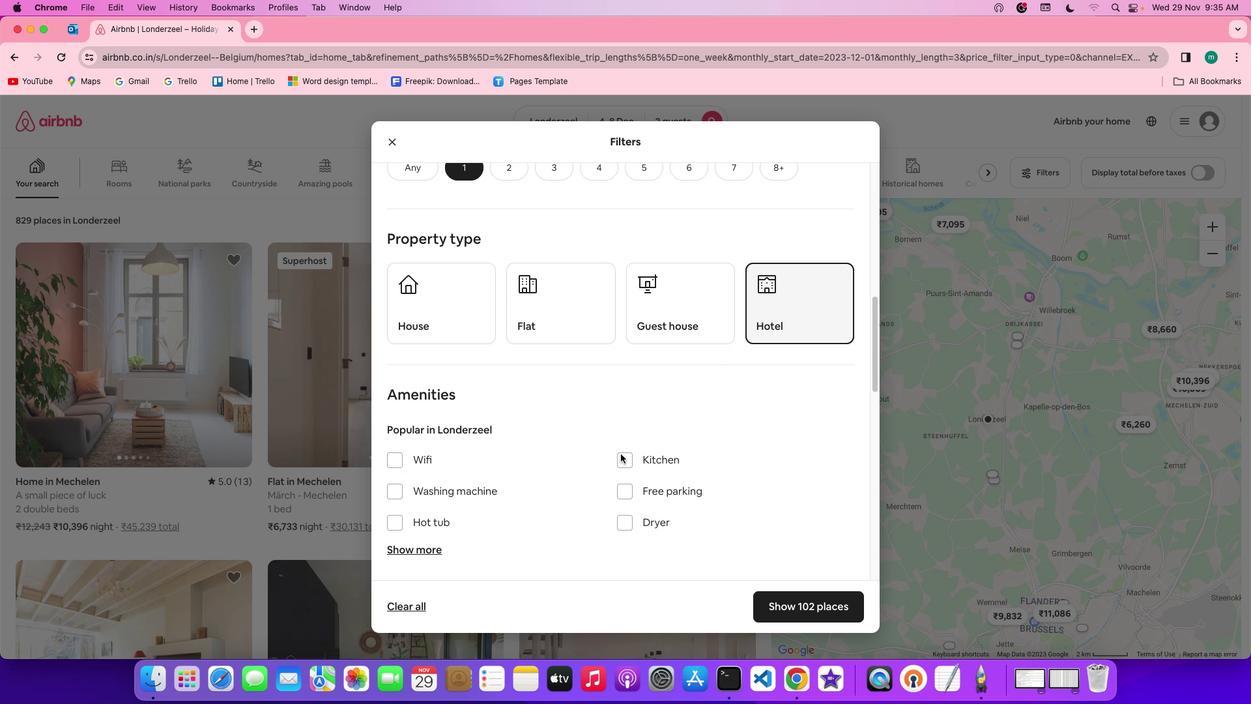 
Action: Mouse scrolled (617, 450) with delta (-3, -3)
Screenshot: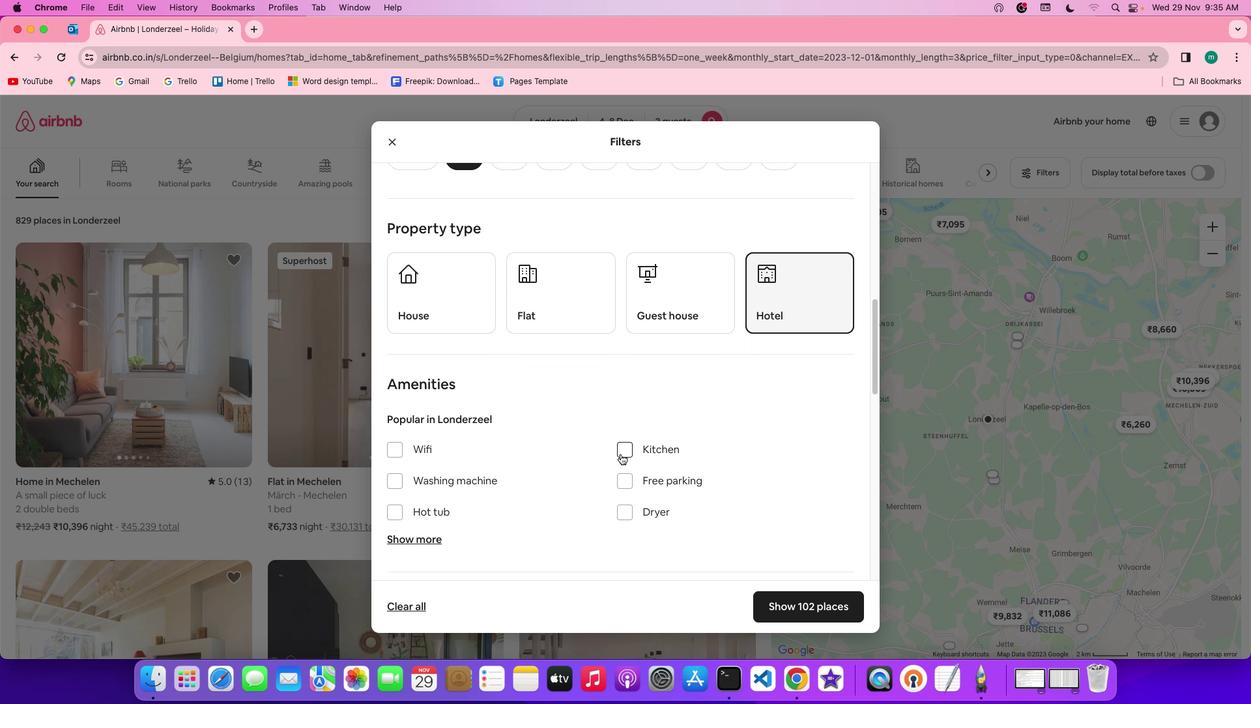 
Action: Mouse scrolled (617, 450) with delta (-3, -3)
Screenshot: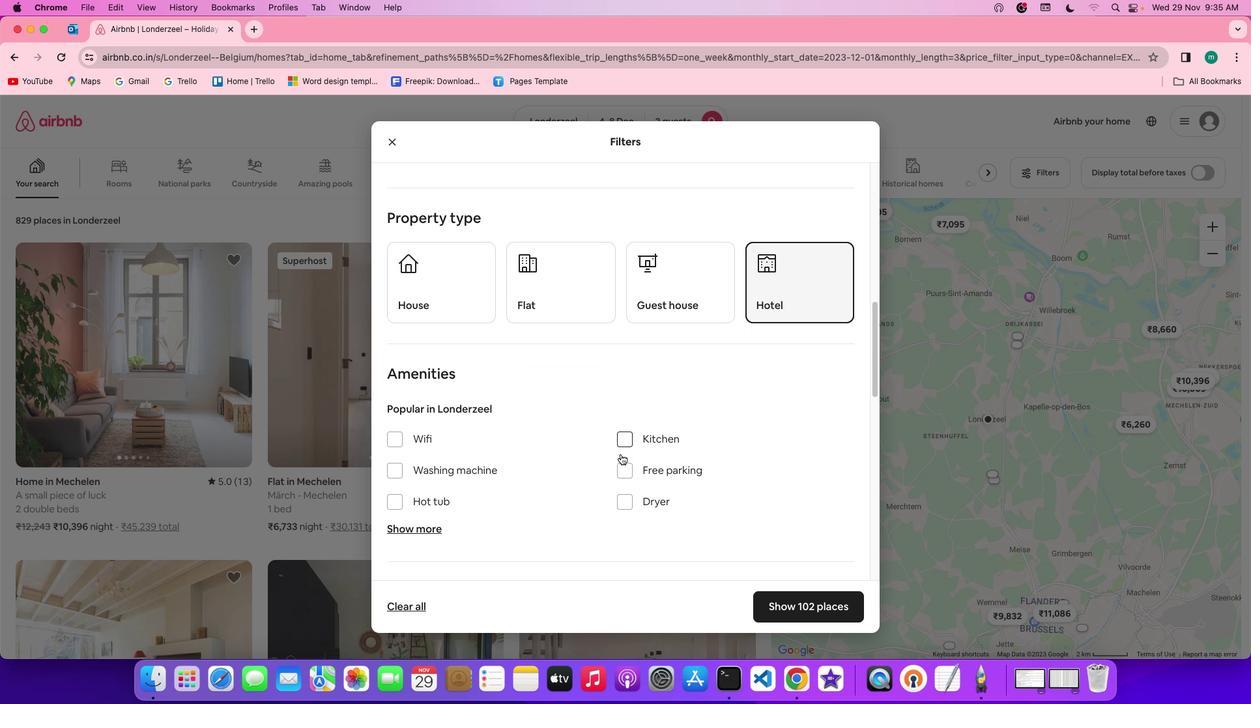 
Action: Mouse scrolled (617, 450) with delta (-3, -3)
Screenshot: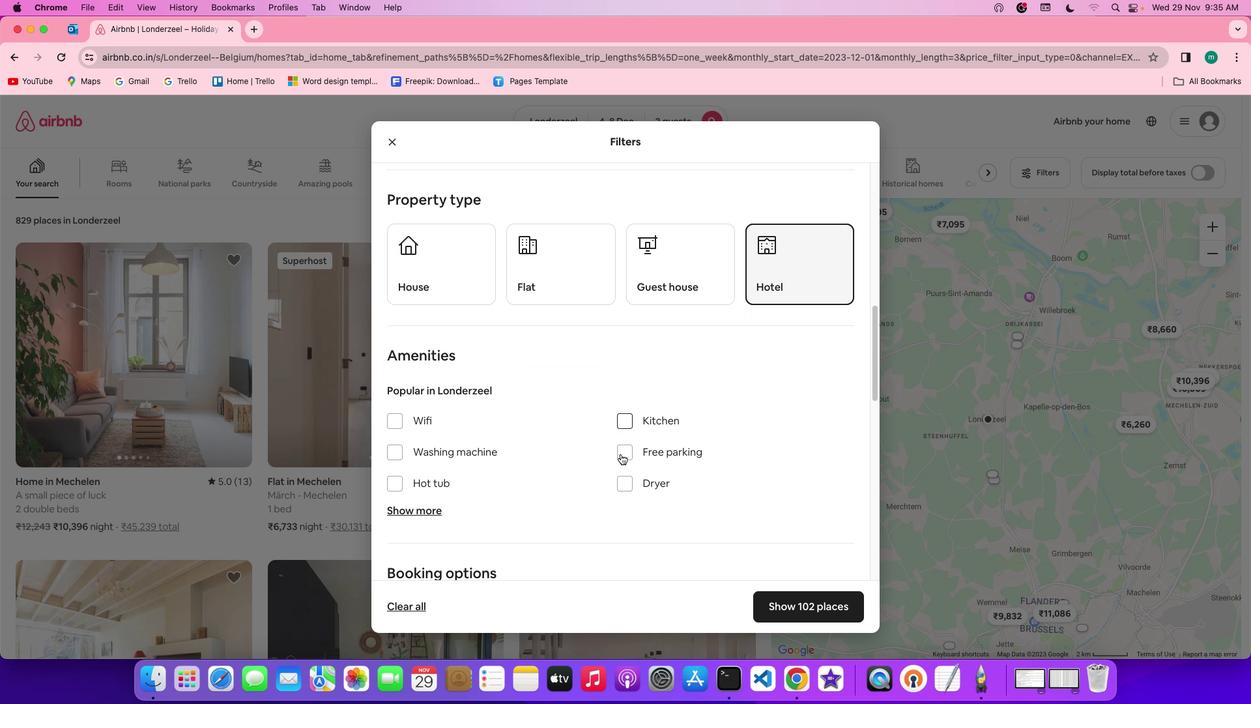 
Action: Mouse scrolled (617, 450) with delta (-3, -3)
Screenshot: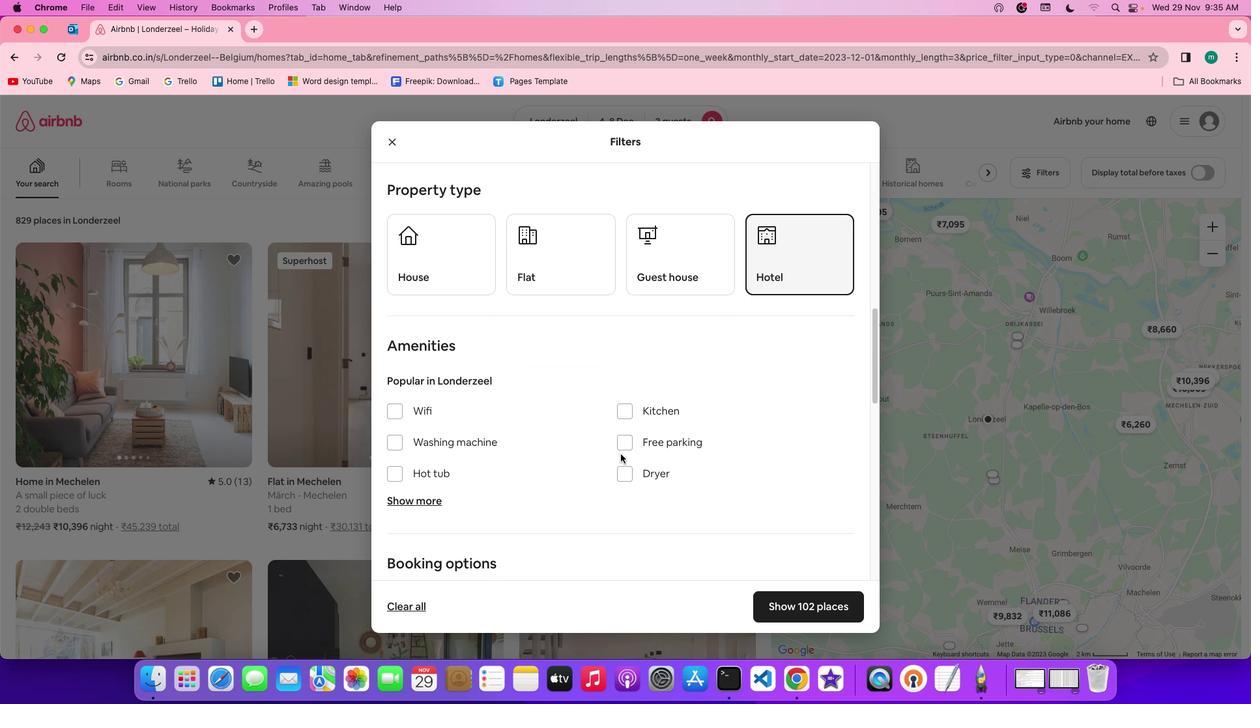 
Action: Mouse scrolled (617, 450) with delta (-3, -3)
Screenshot: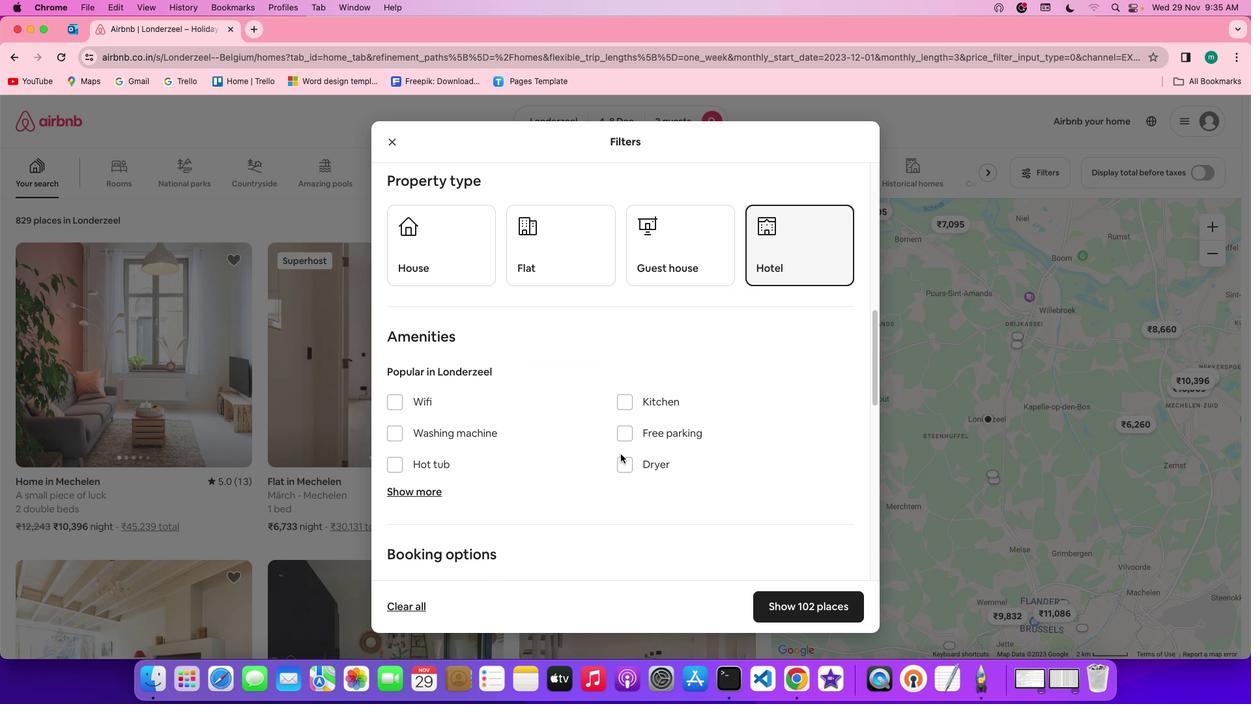 
Action: Mouse scrolled (617, 450) with delta (-3, -3)
Screenshot: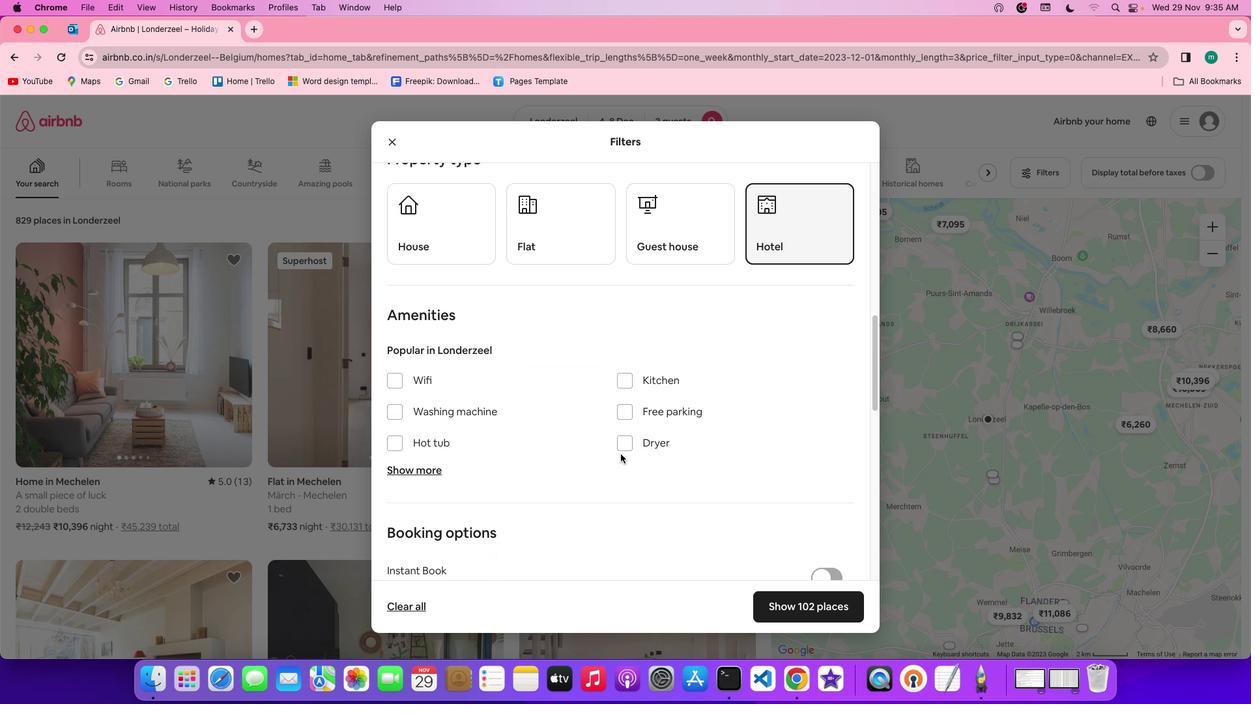
Action: Mouse scrolled (617, 450) with delta (-3, -3)
Screenshot: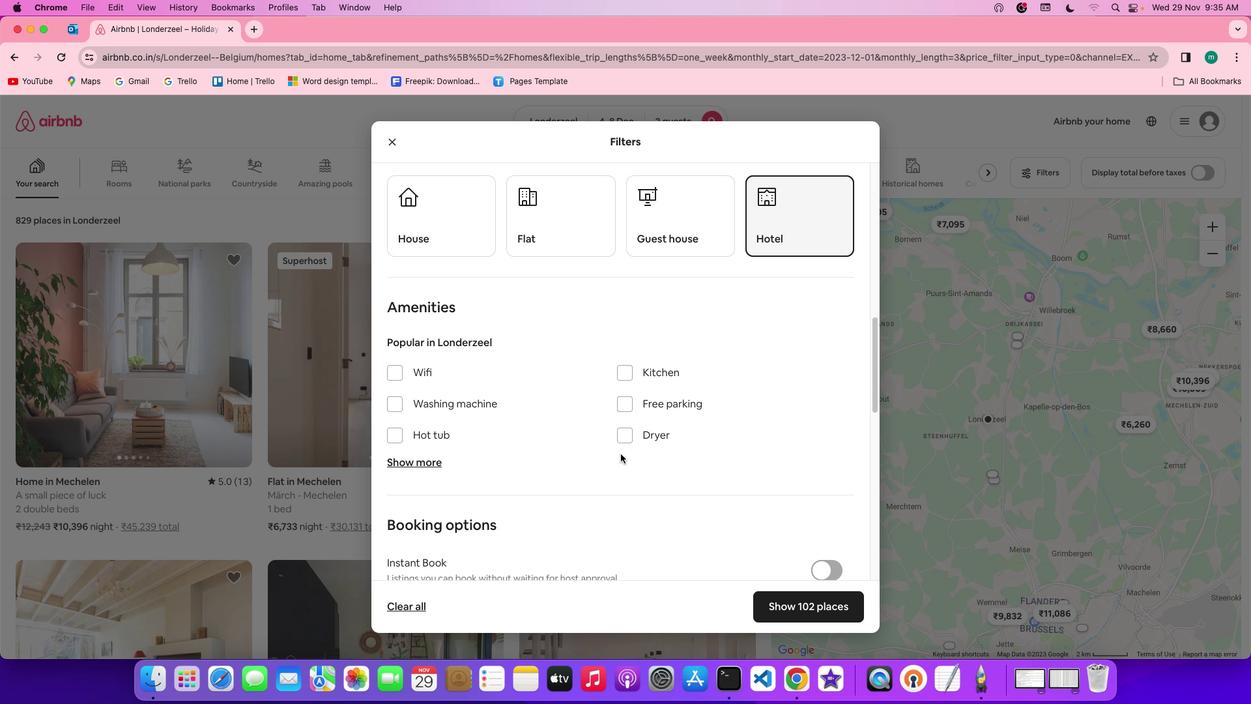 
Action: Mouse scrolled (617, 450) with delta (-3, -3)
Screenshot: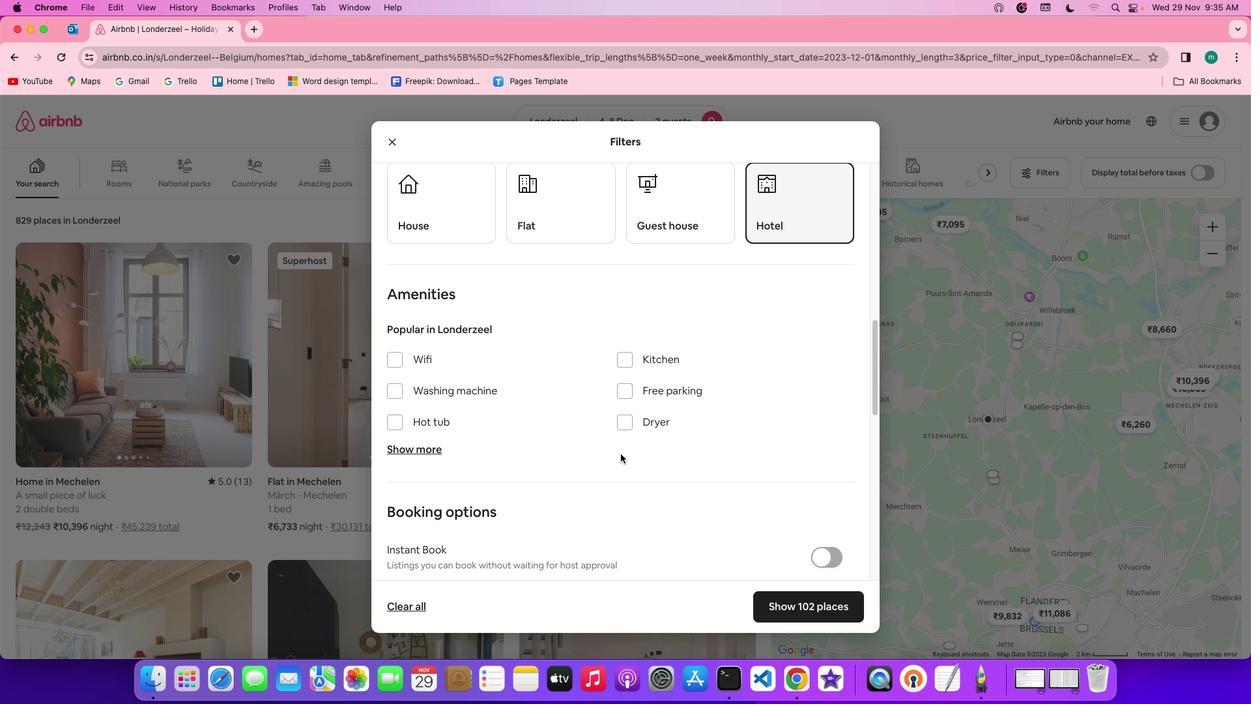 
Action: Mouse scrolled (617, 450) with delta (-3, -3)
Screenshot: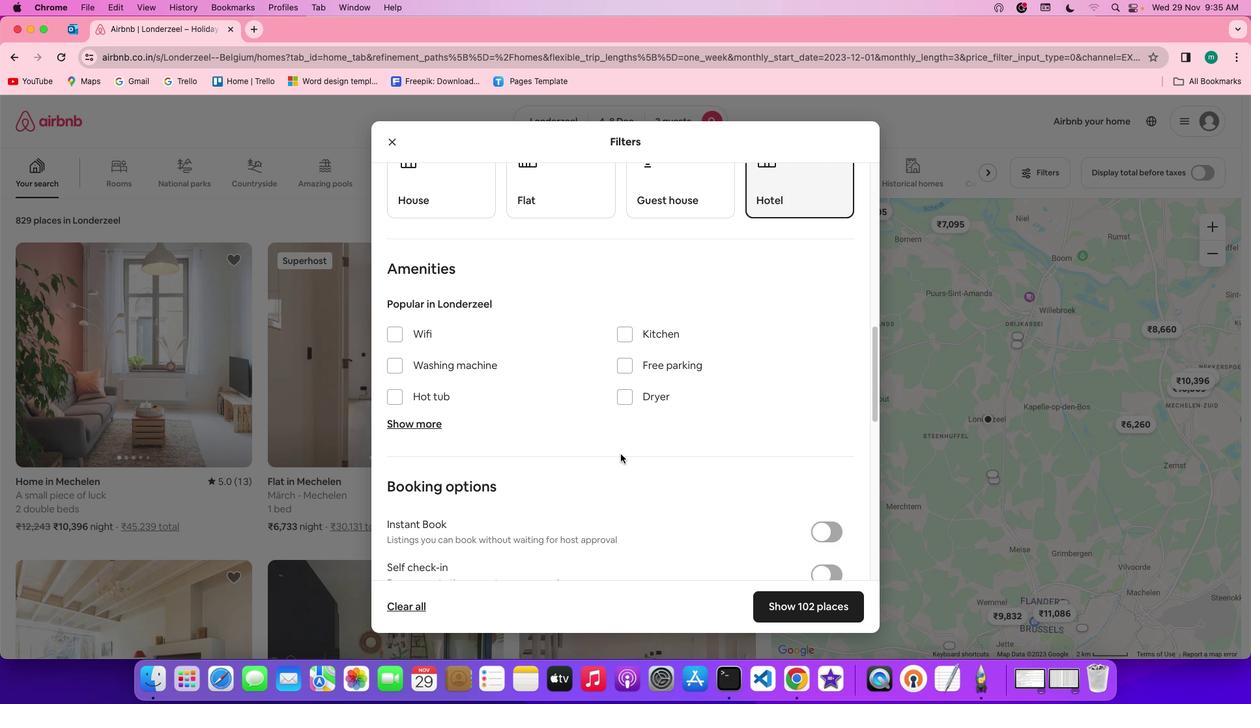 
Action: Mouse moved to (417, 410)
Screenshot: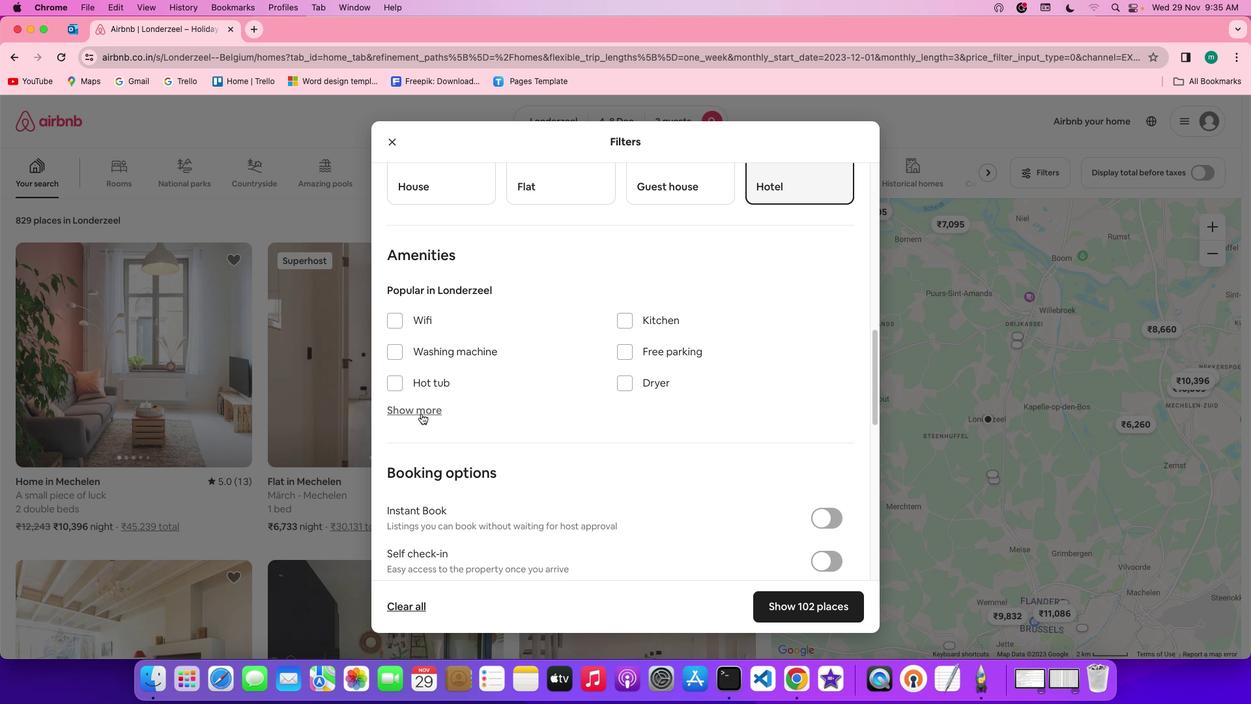 
Action: Mouse pressed left at (417, 410)
Screenshot: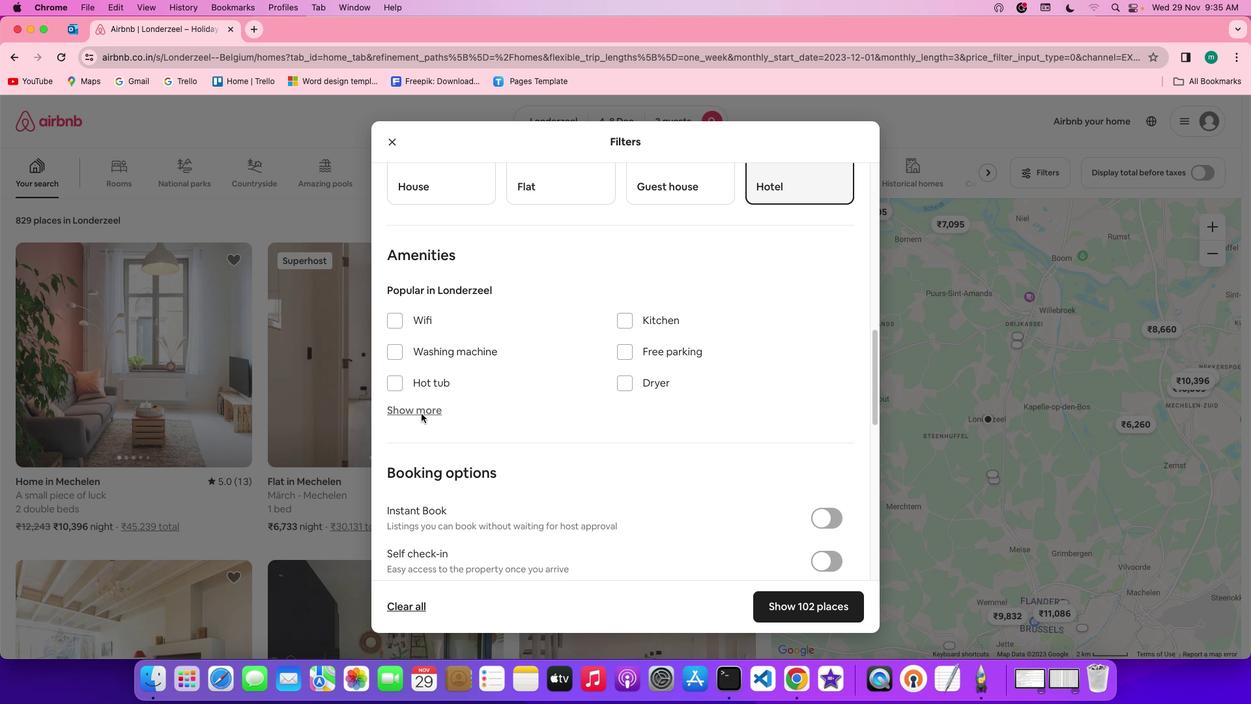 
Action: Mouse moved to (618, 451)
Screenshot: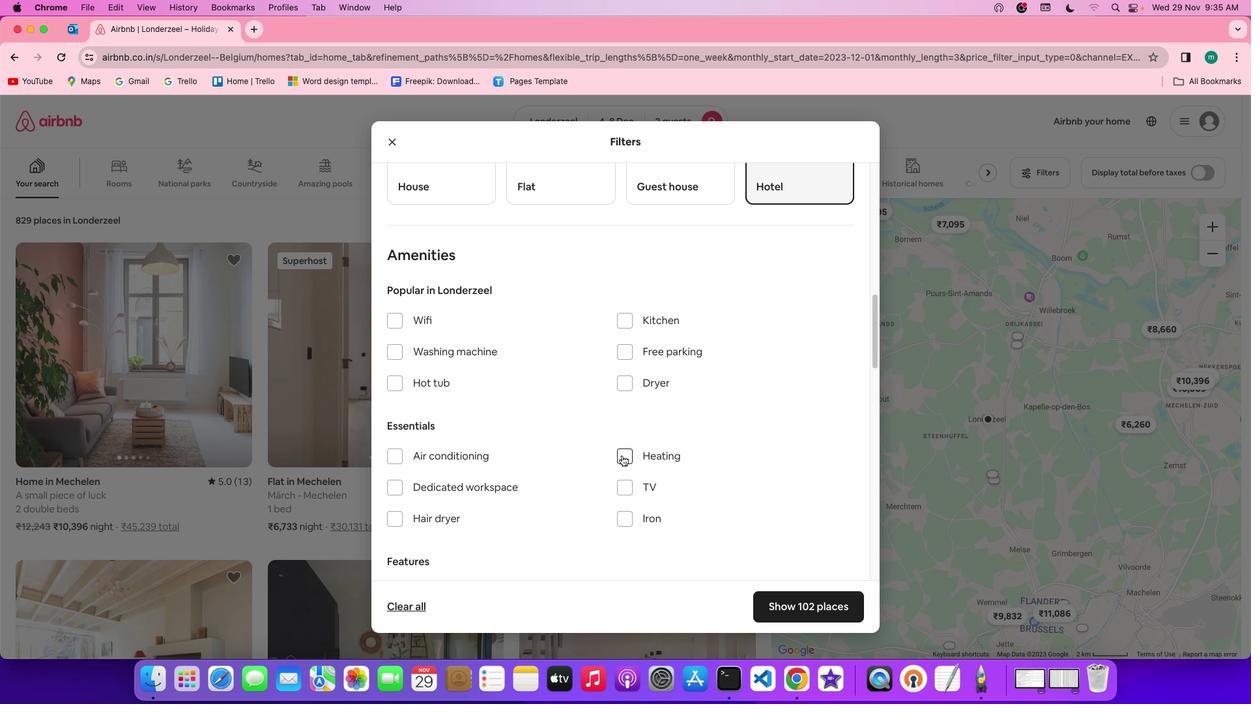 
Action: Mouse pressed left at (618, 451)
Screenshot: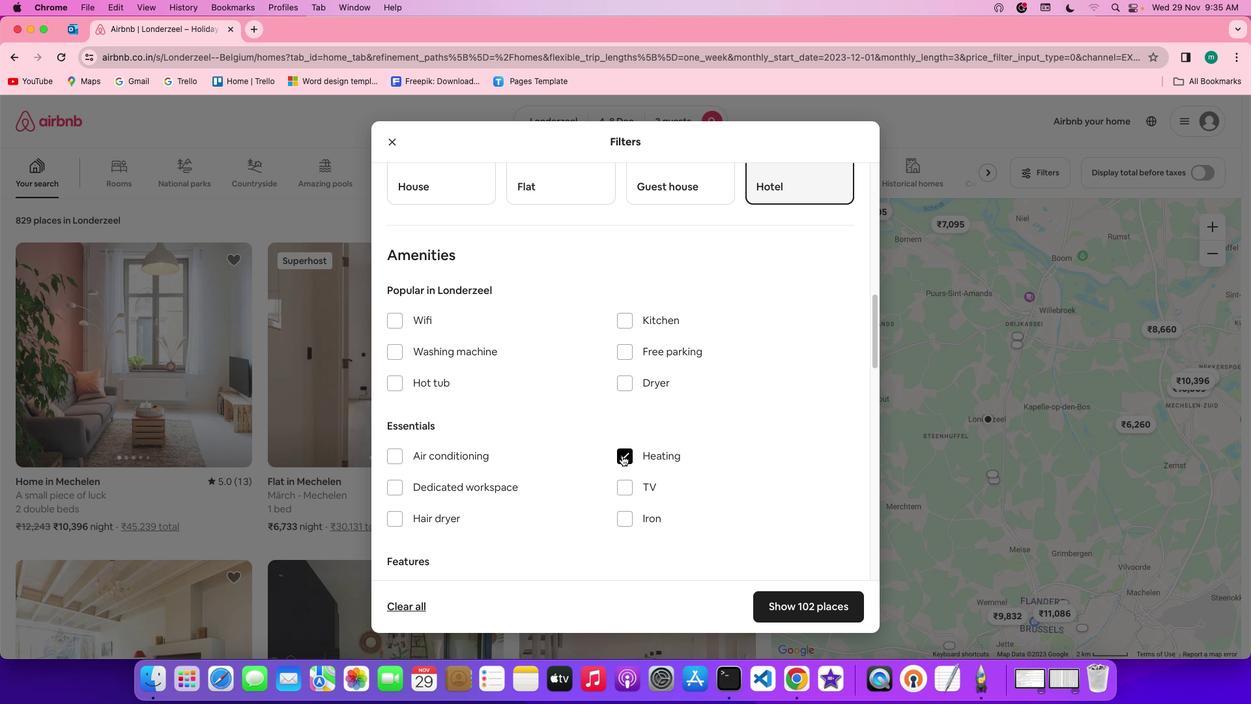 
Action: Mouse moved to (775, 476)
Screenshot: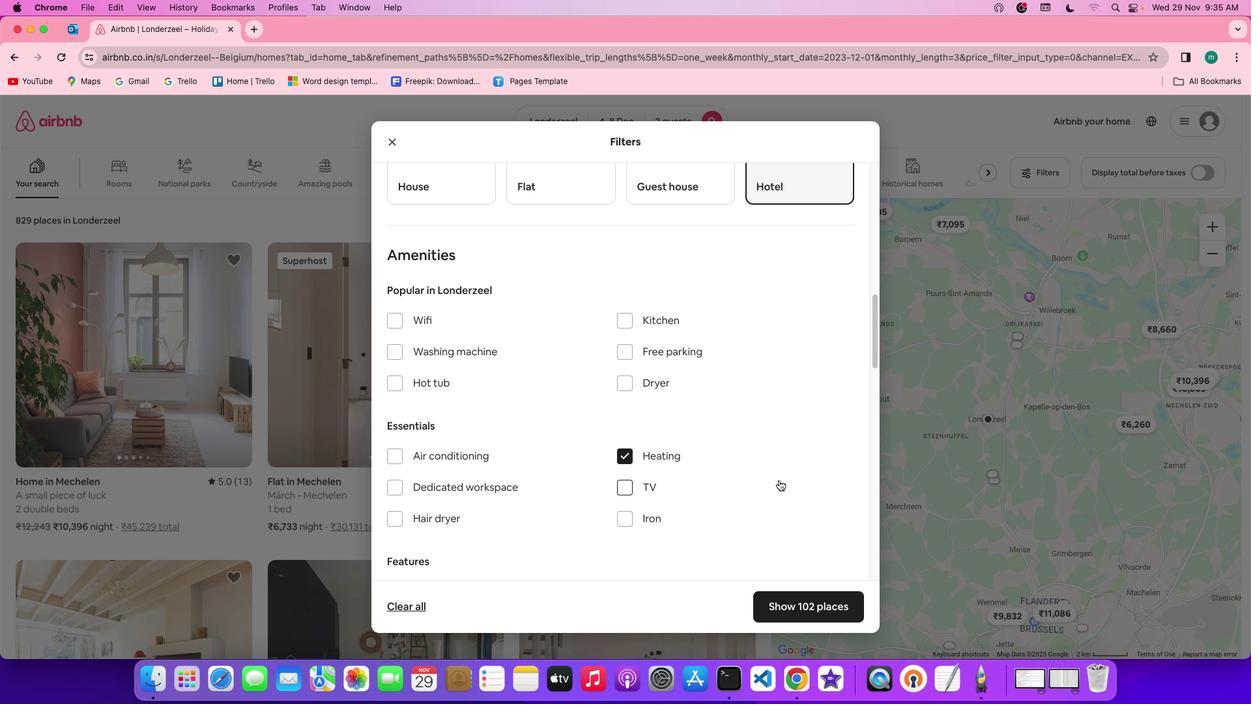 
Action: Mouse scrolled (775, 476) with delta (-3, -3)
Screenshot: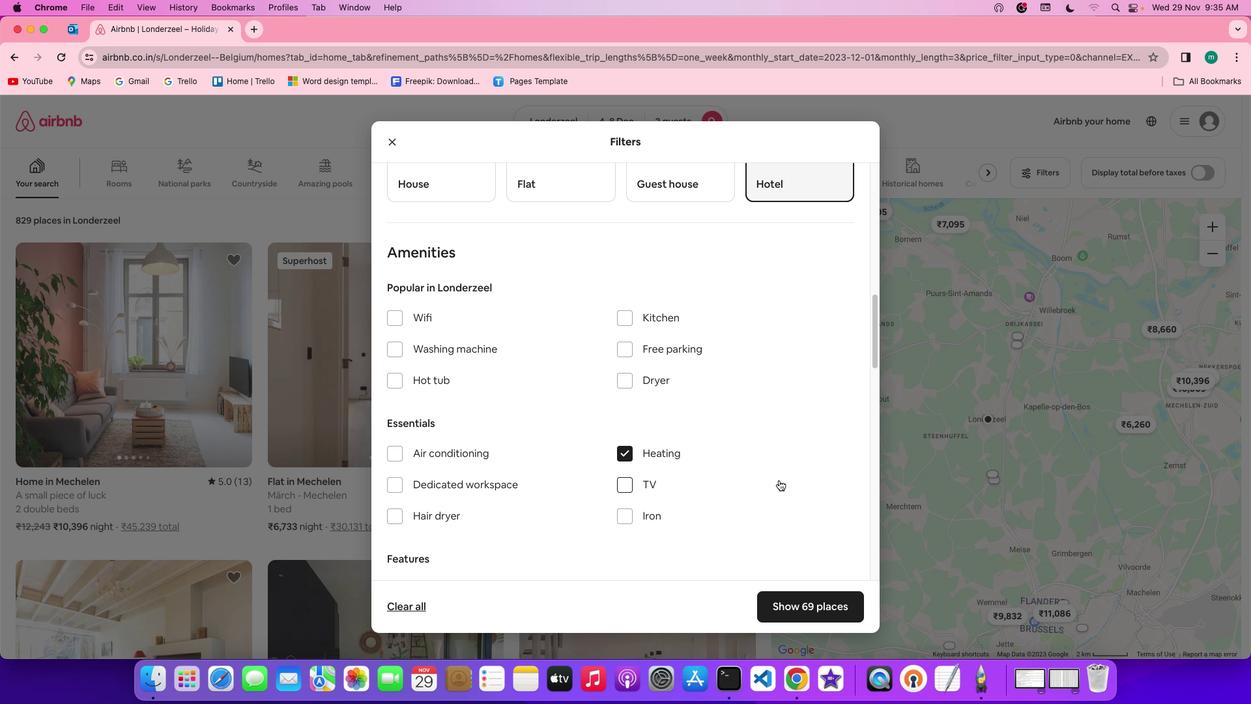 
Action: Mouse scrolled (775, 476) with delta (-3, -3)
Screenshot: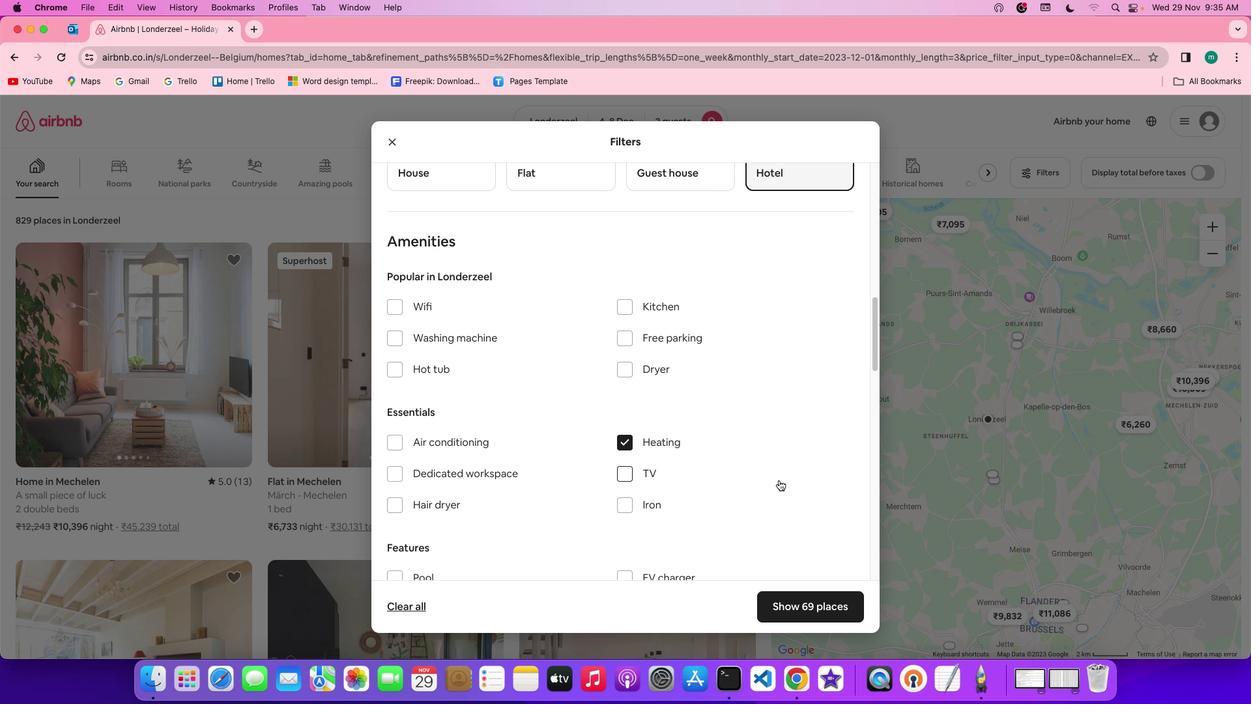 
Action: Mouse scrolled (775, 476) with delta (-3, -3)
Screenshot: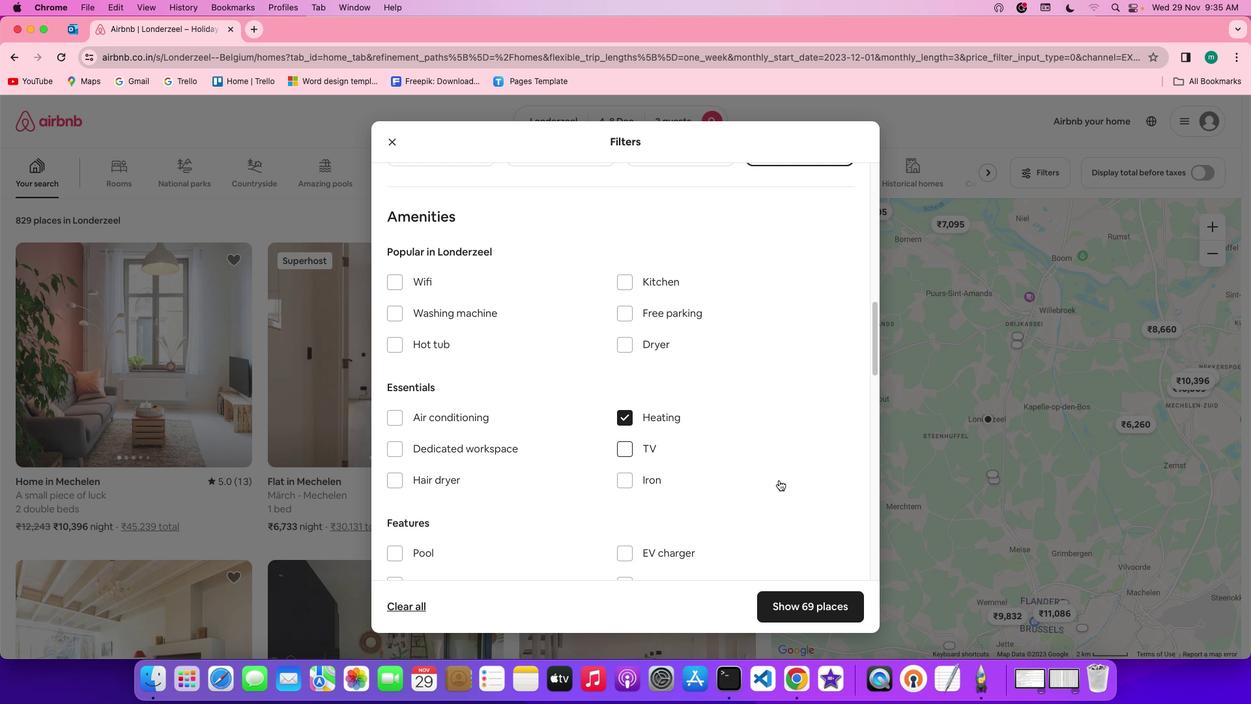 
Action: Mouse scrolled (775, 476) with delta (-3, -3)
Screenshot: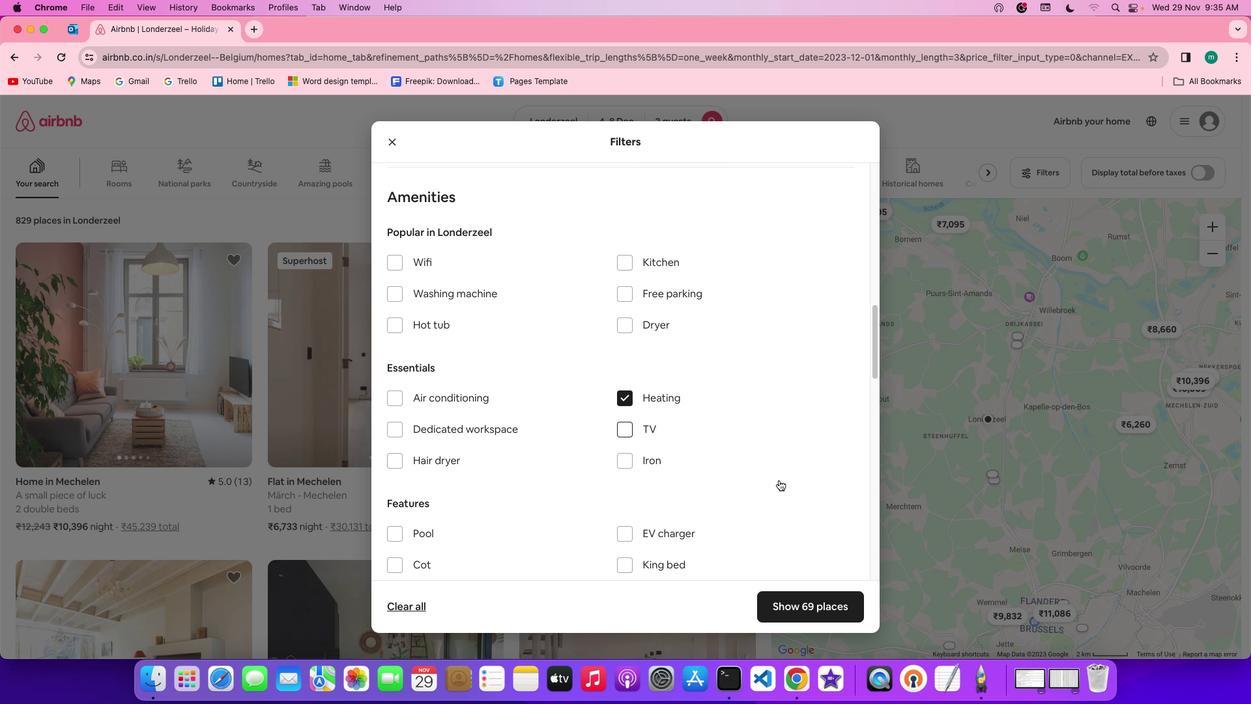 
Action: Mouse scrolled (775, 476) with delta (-3, -3)
Screenshot: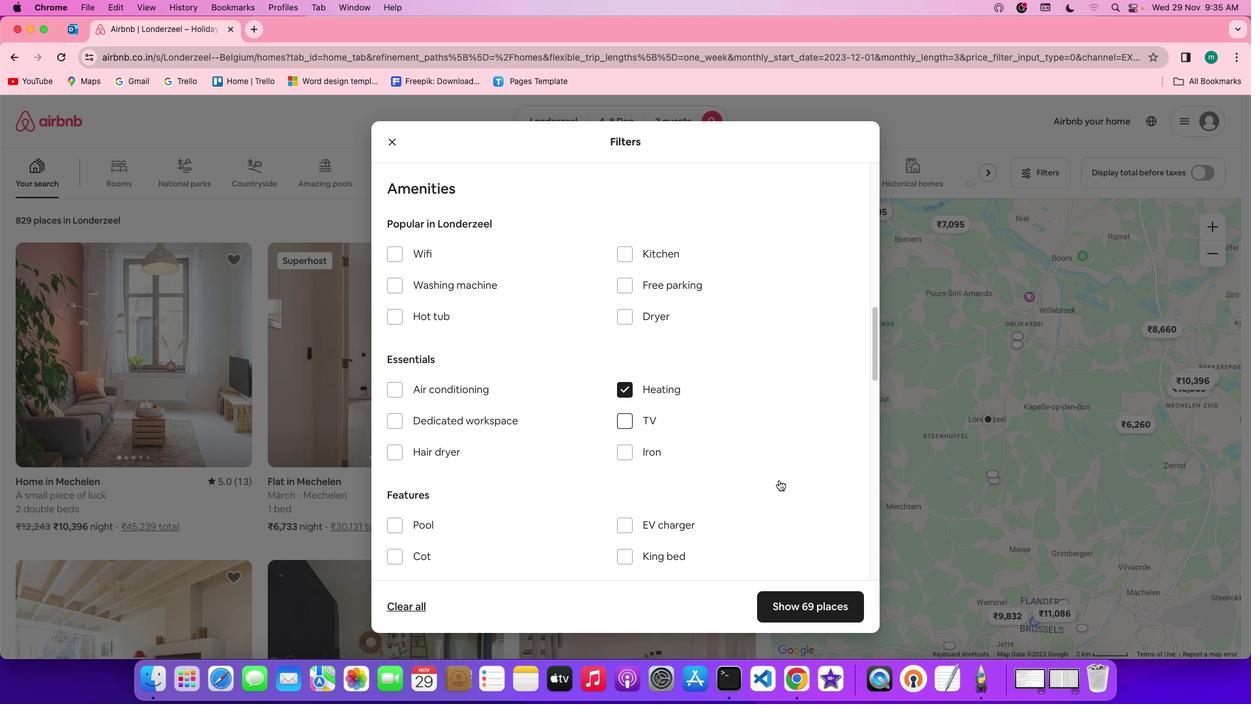 
Action: Mouse scrolled (775, 476) with delta (-3, -3)
Screenshot: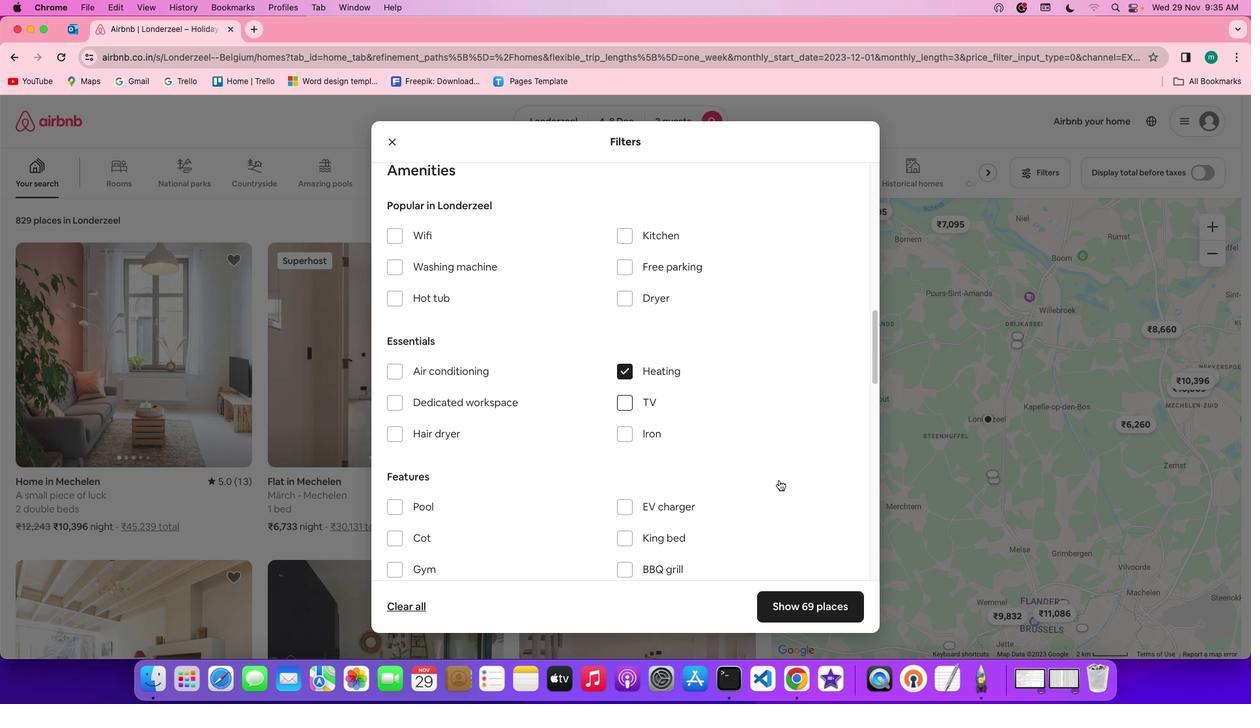 
Action: Mouse scrolled (775, 476) with delta (-3, -4)
Screenshot: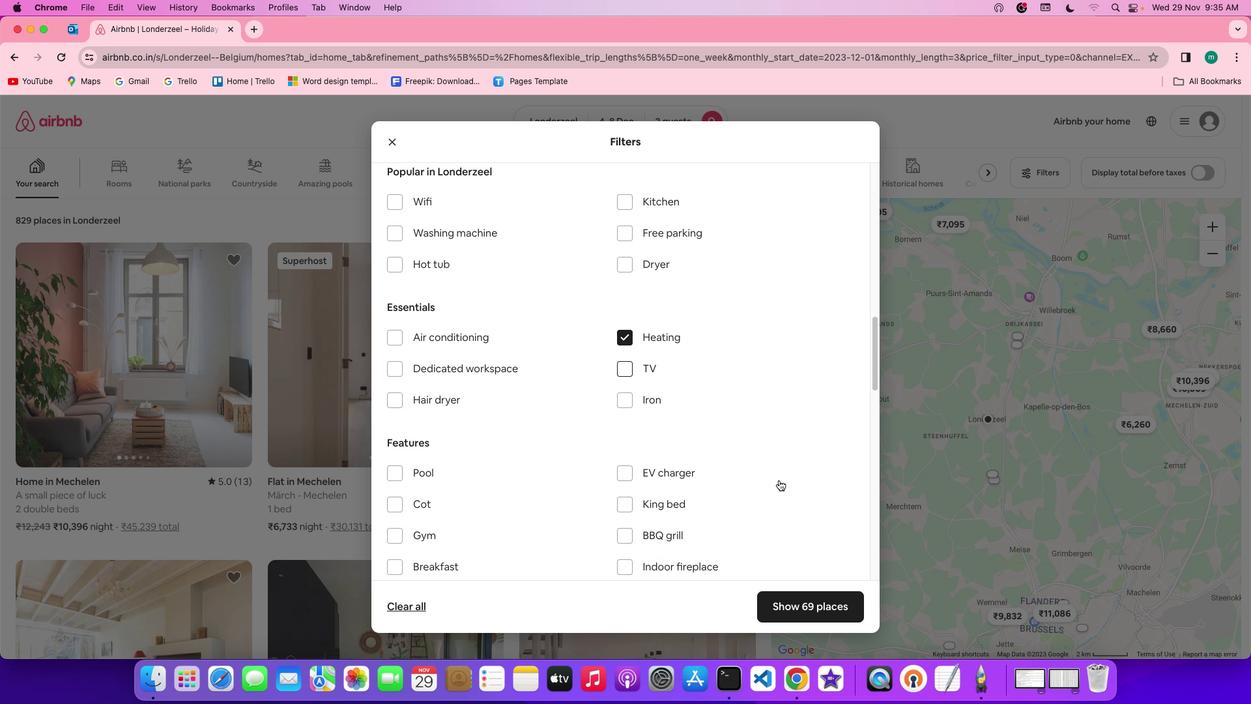 
Action: Mouse scrolled (775, 476) with delta (-3, -3)
Screenshot: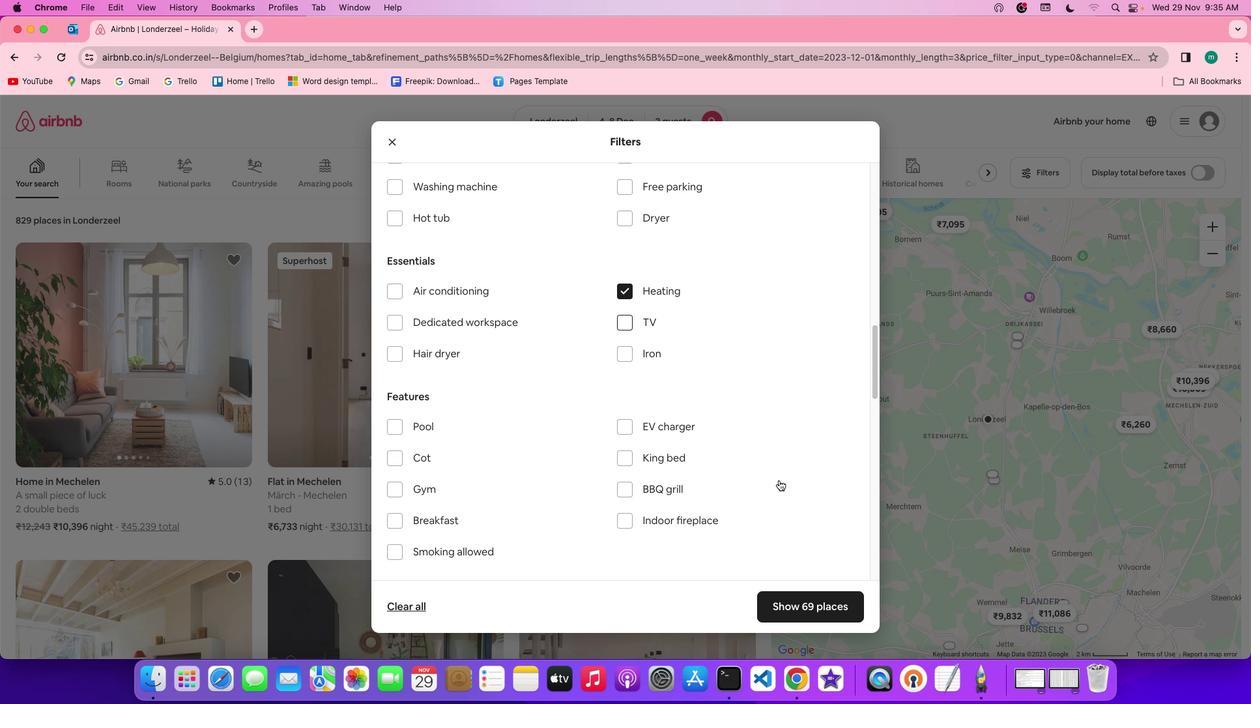 
Action: Mouse scrolled (775, 476) with delta (-3, -3)
Screenshot: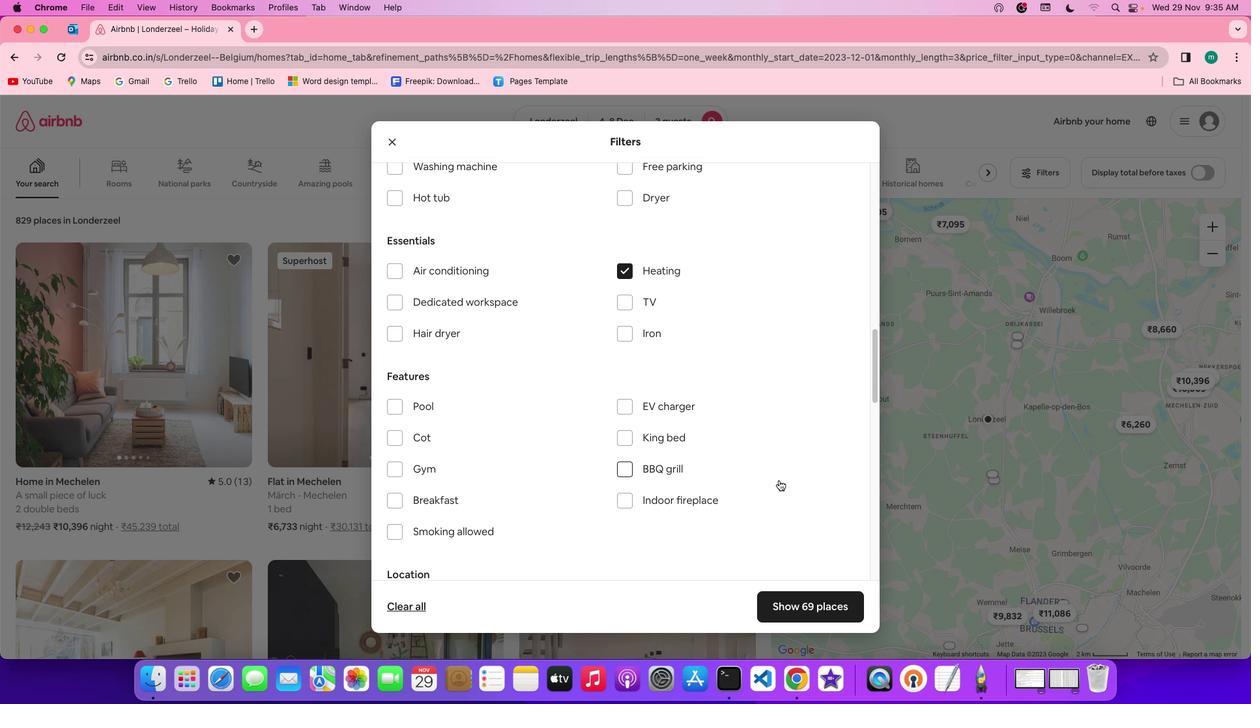 
Action: Mouse scrolled (775, 476) with delta (-3, -3)
Screenshot: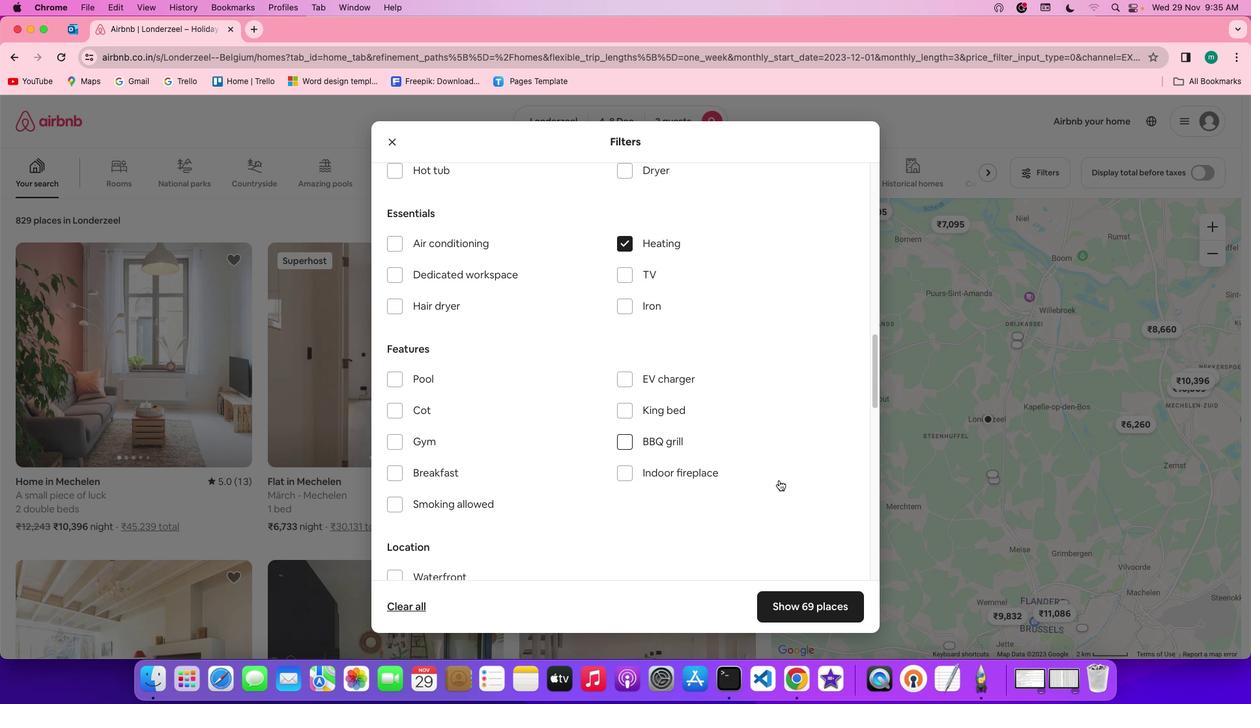 
Action: Mouse scrolled (775, 476) with delta (-3, -4)
Screenshot: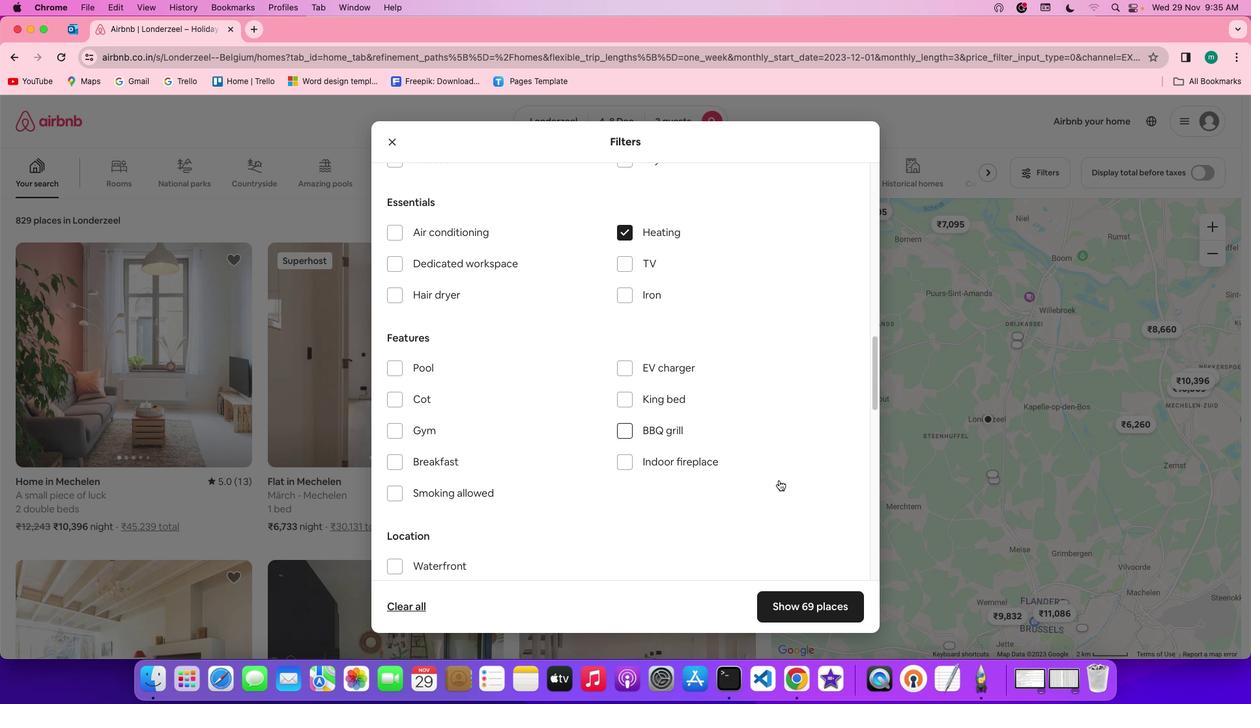 
Action: Mouse scrolled (775, 476) with delta (-3, -4)
Screenshot: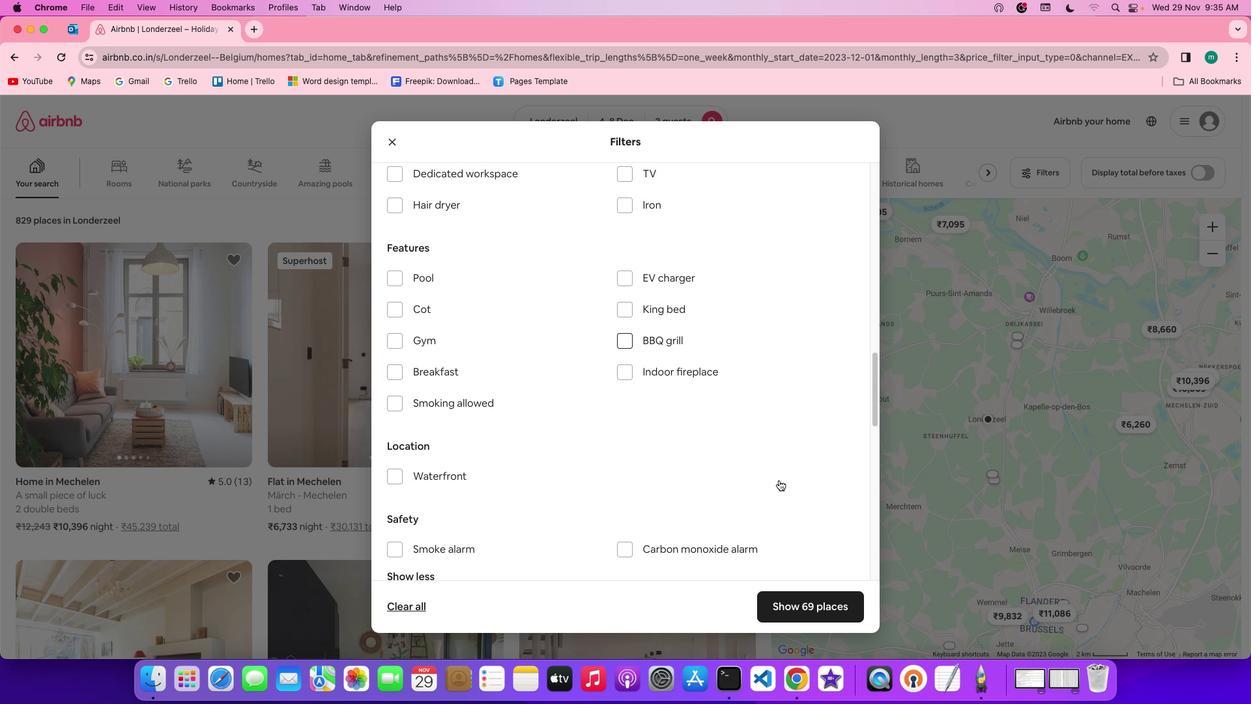 
Action: Mouse scrolled (775, 476) with delta (-3, -3)
Screenshot: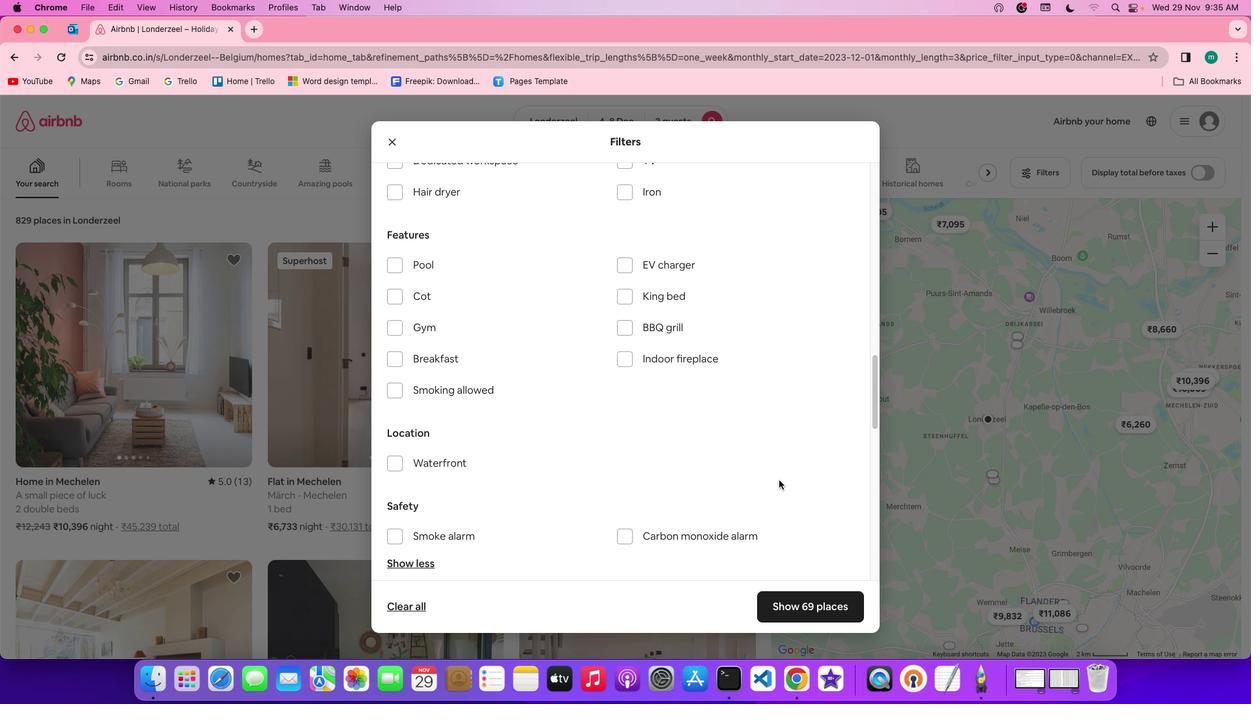 
Action: Mouse scrolled (775, 476) with delta (-3, -3)
Screenshot: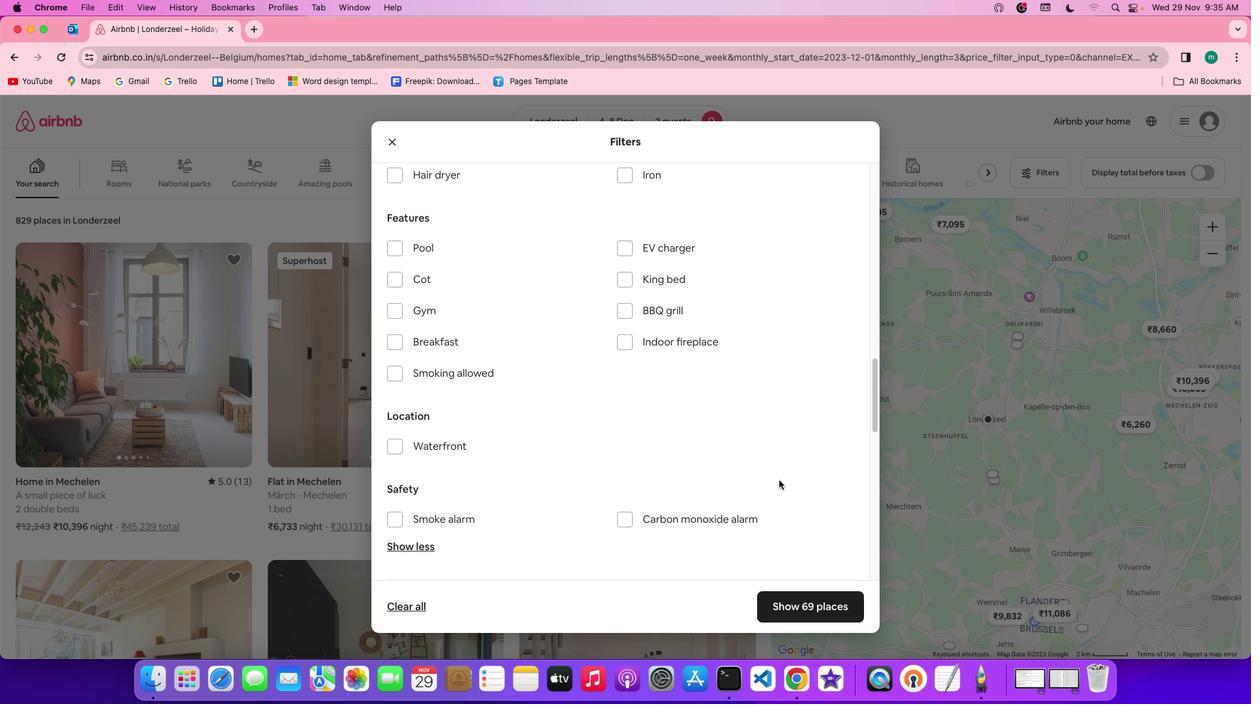 
Action: Mouse scrolled (775, 476) with delta (-3, -3)
Screenshot: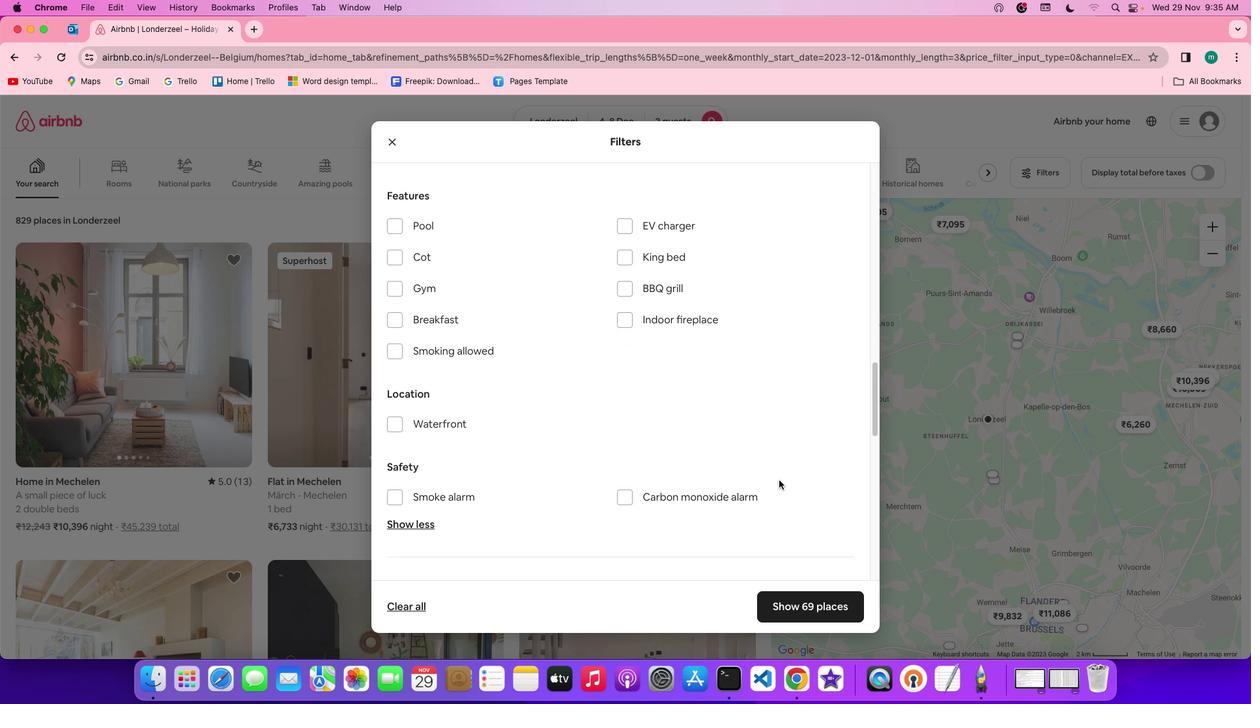 
Action: Mouse scrolled (775, 476) with delta (-3, -3)
Screenshot: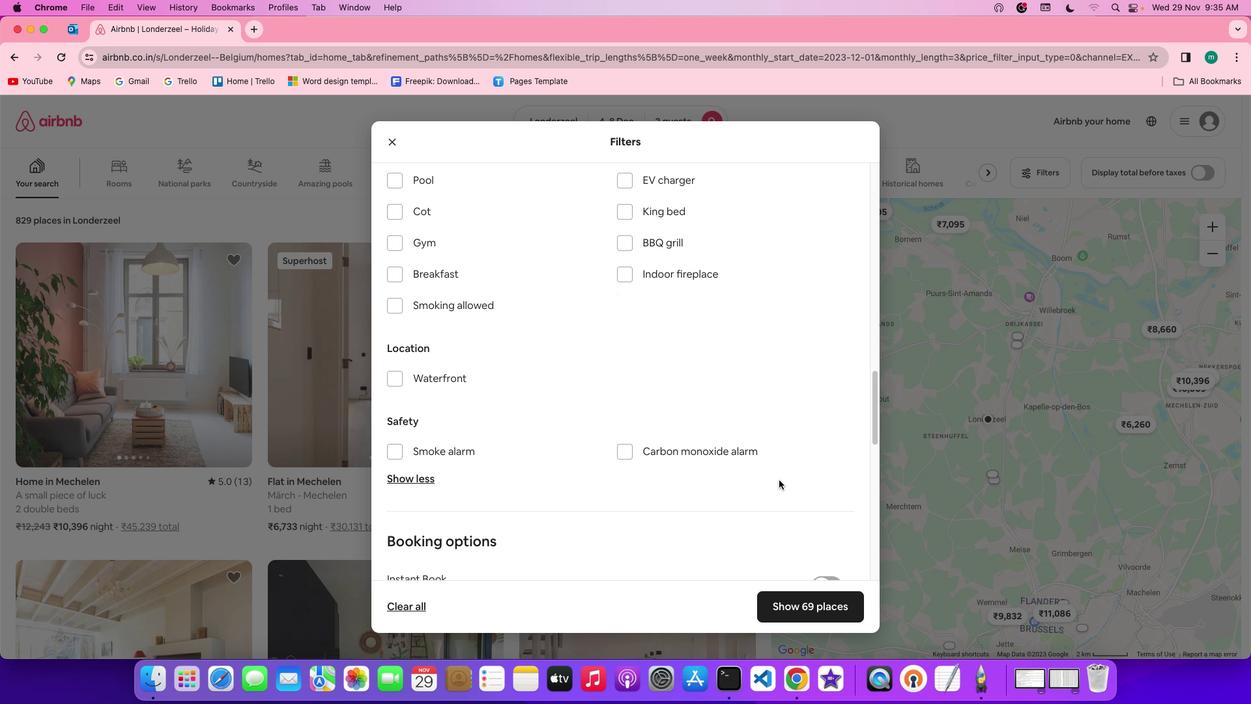 
Action: Mouse scrolled (775, 476) with delta (-3, -3)
Screenshot: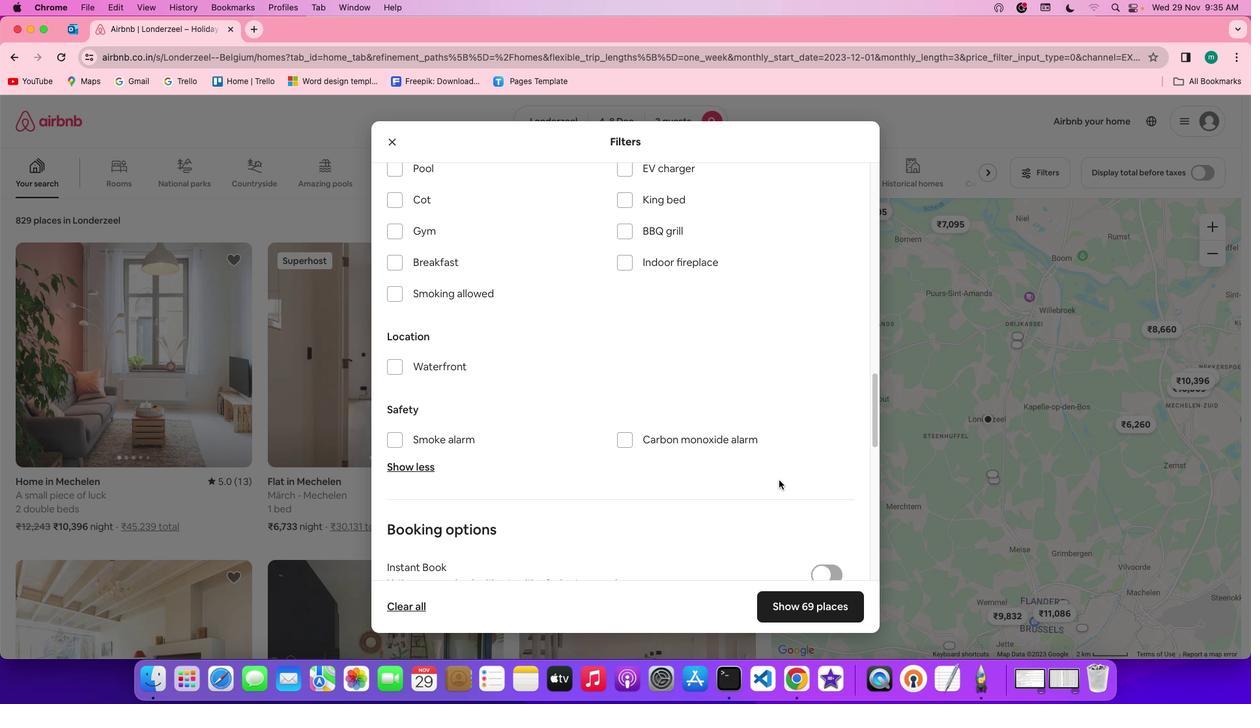 
Action: Mouse scrolled (775, 476) with delta (-3, -3)
Screenshot: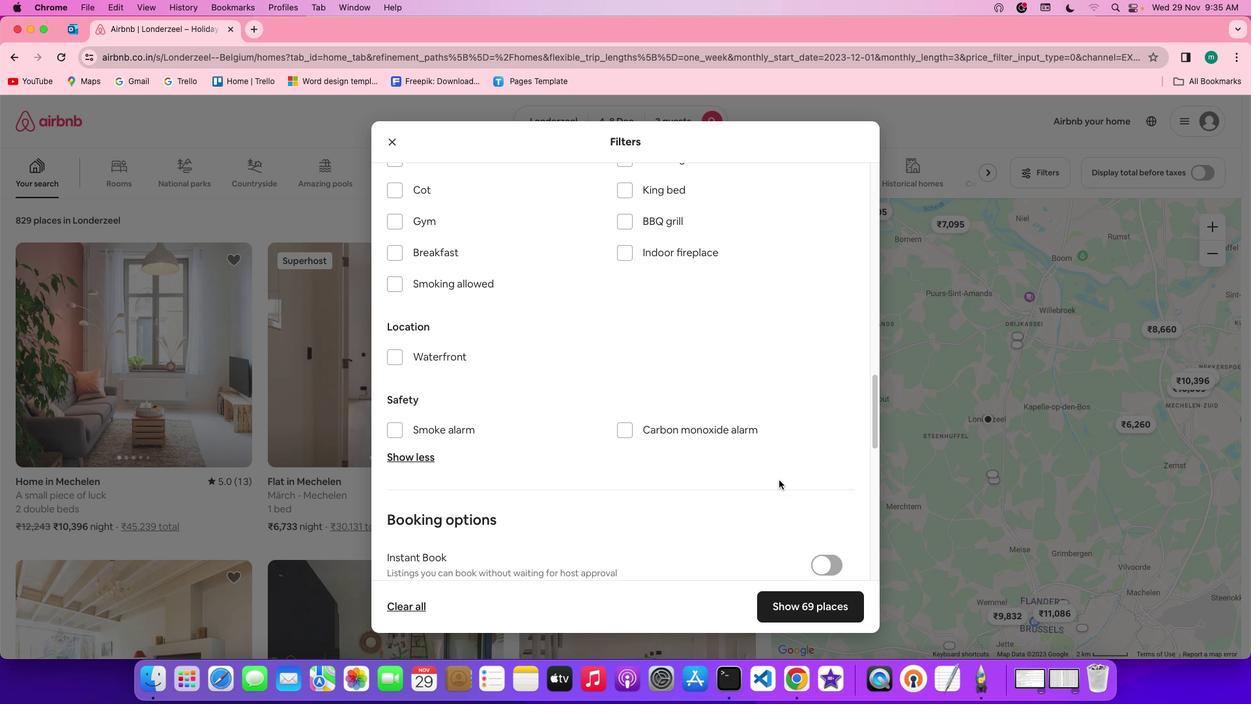 
Action: Mouse scrolled (775, 476) with delta (-3, -3)
Screenshot: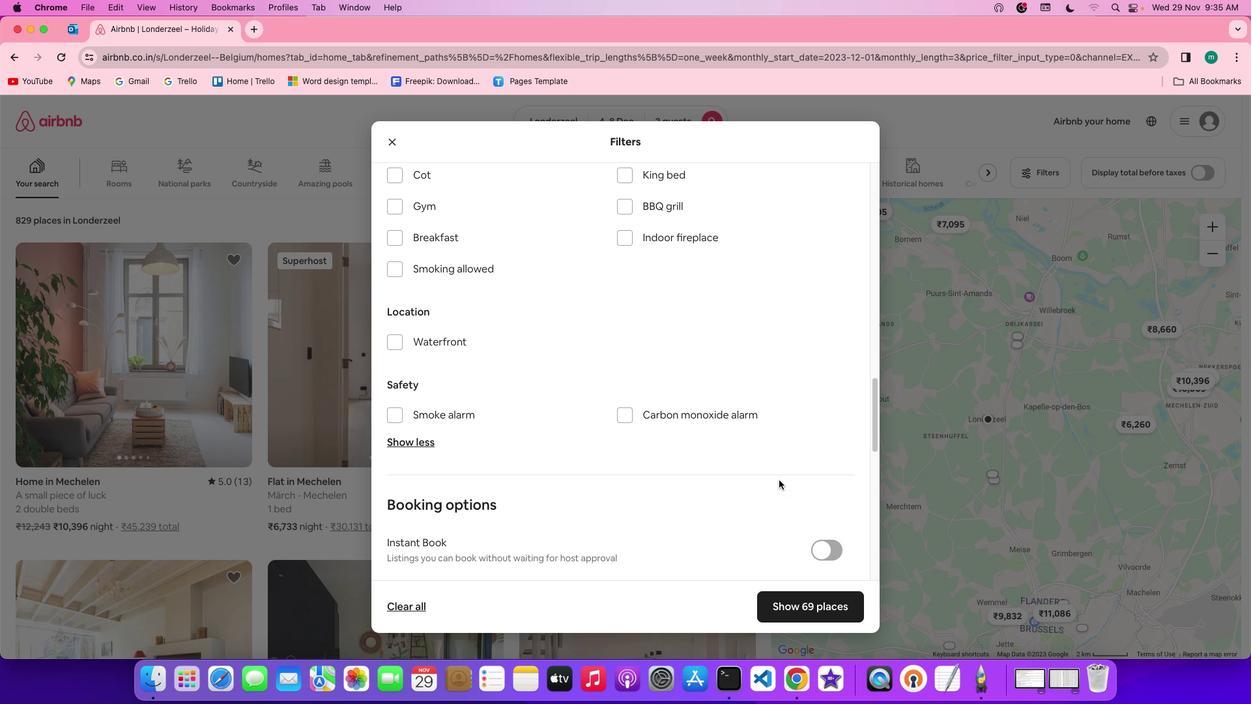 
Action: Mouse scrolled (775, 476) with delta (-3, -3)
Screenshot: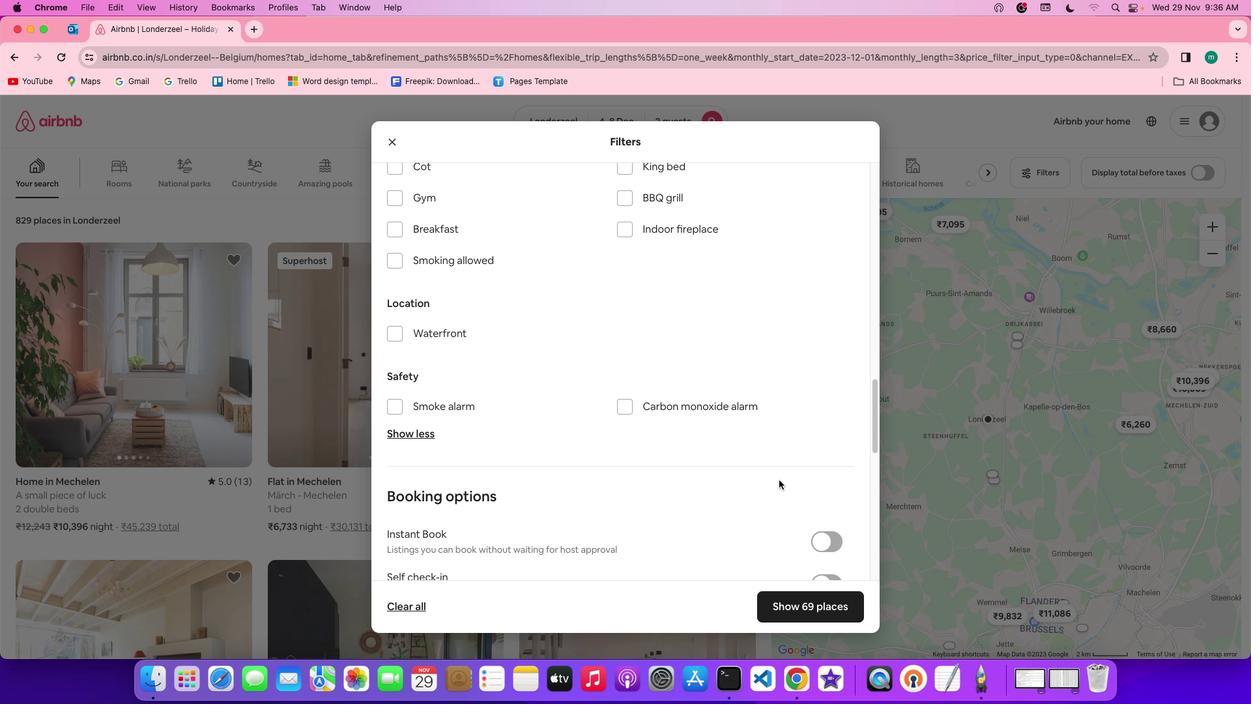
Action: Mouse scrolled (775, 476) with delta (-3, -3)
Screenshot: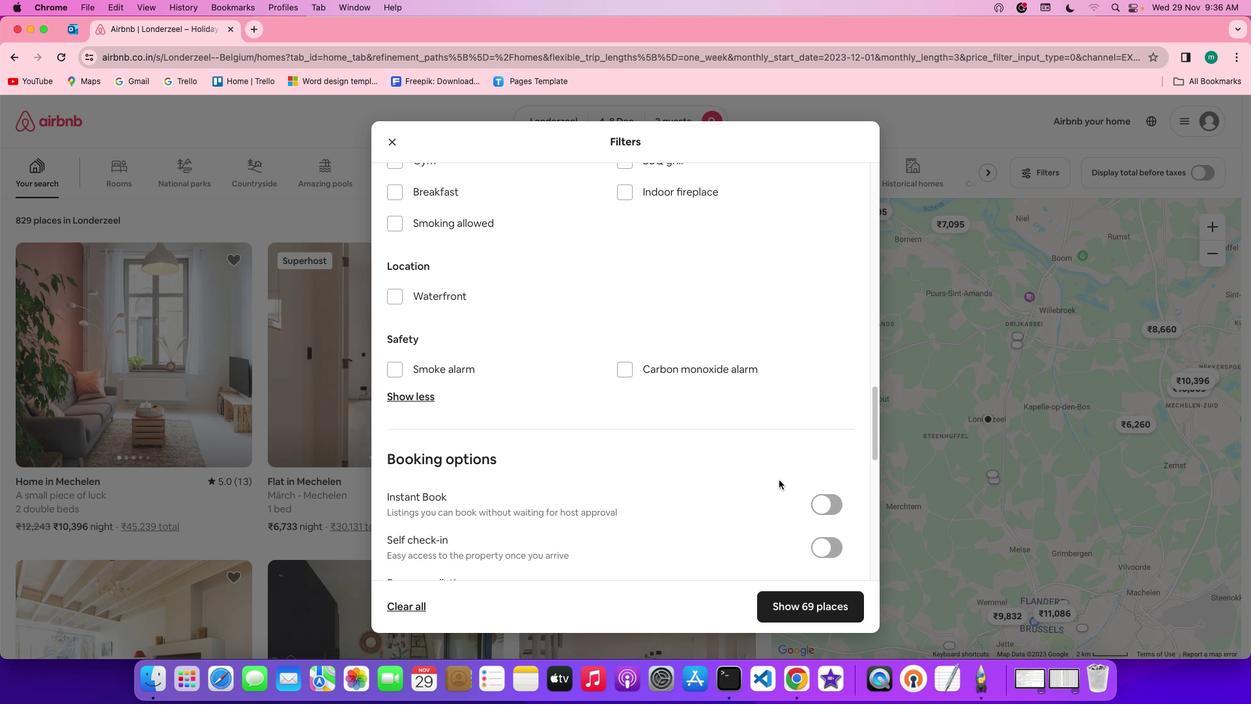
Action: Mouse scrolled (775, 476) with delta (-3, -3)
Screenshot: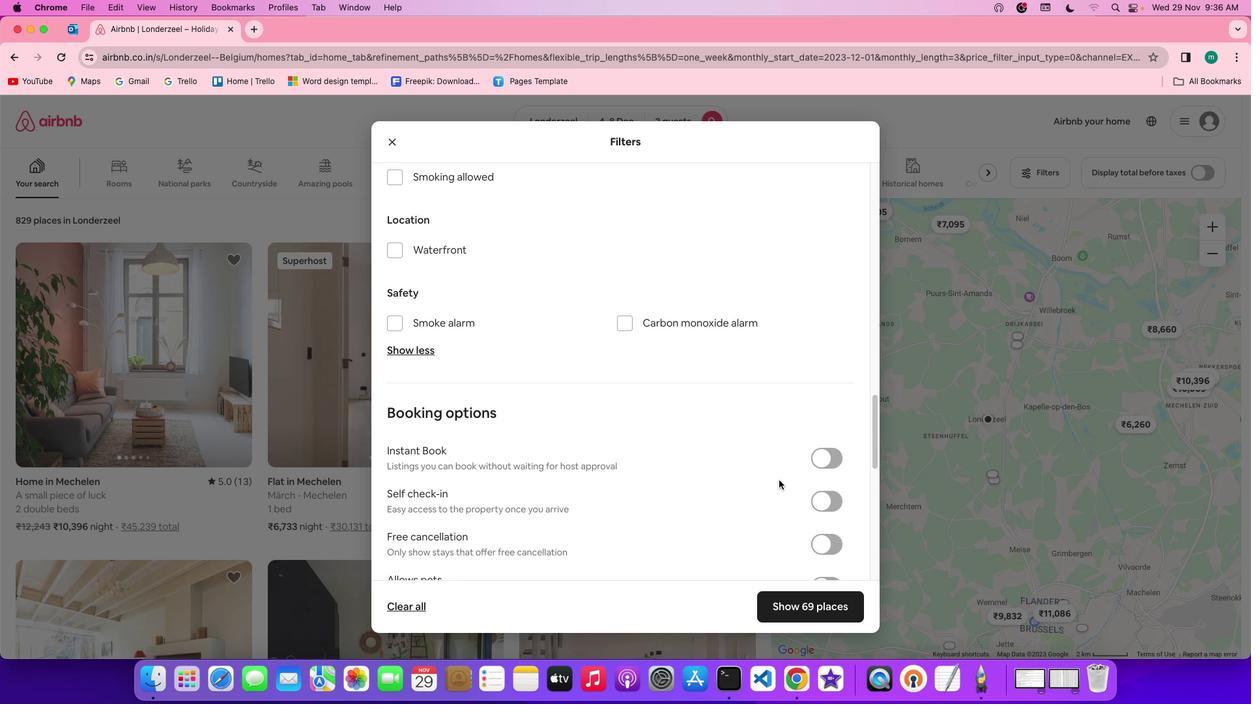 
Action: Mouse scrolled (775, 476) with delta (-3, -4)
Screenshot: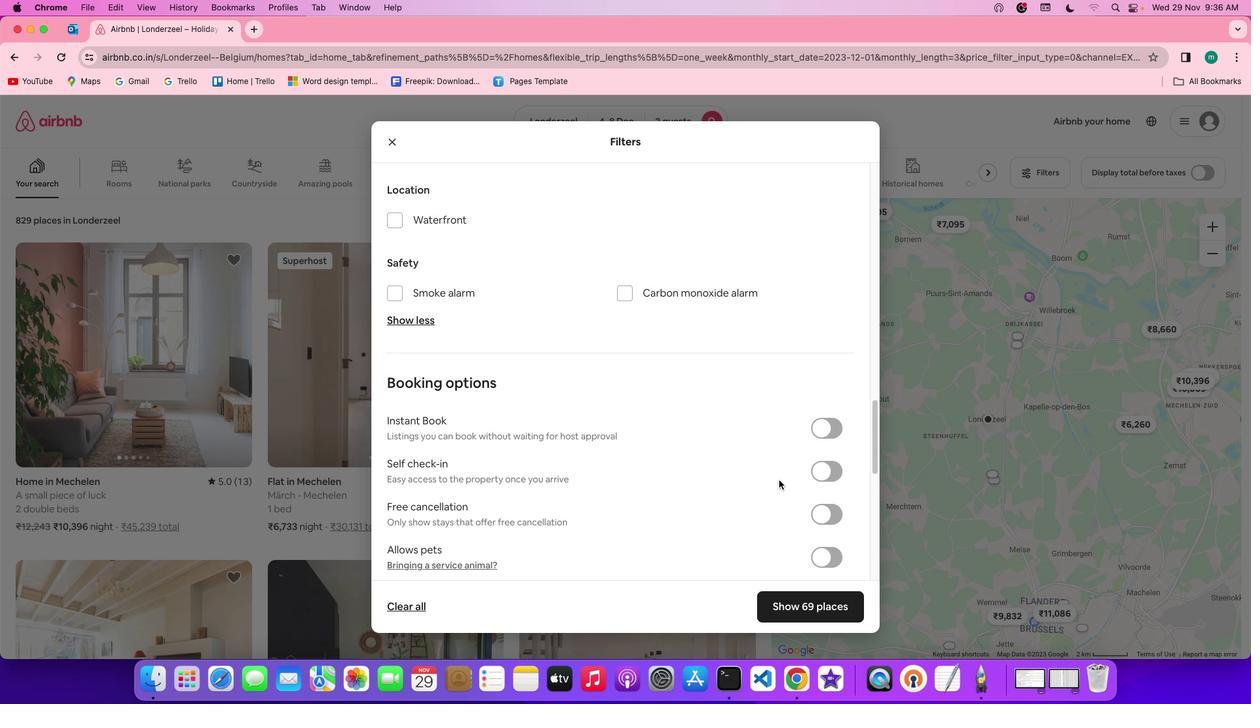 
Action: Mouse scrolled (775, 476) with delta (-3, -5)
Screenshot: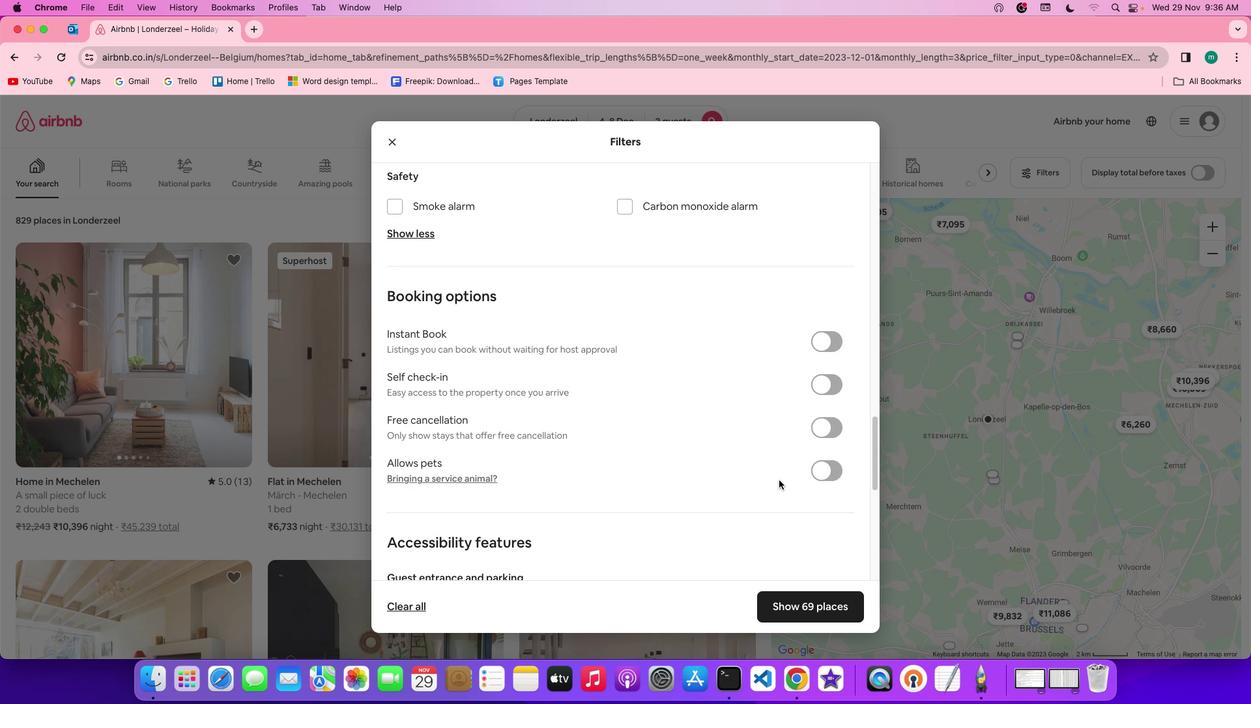 
Action: Mouse scrolled (775, 476) with delta (-3, -3)
Screenshot: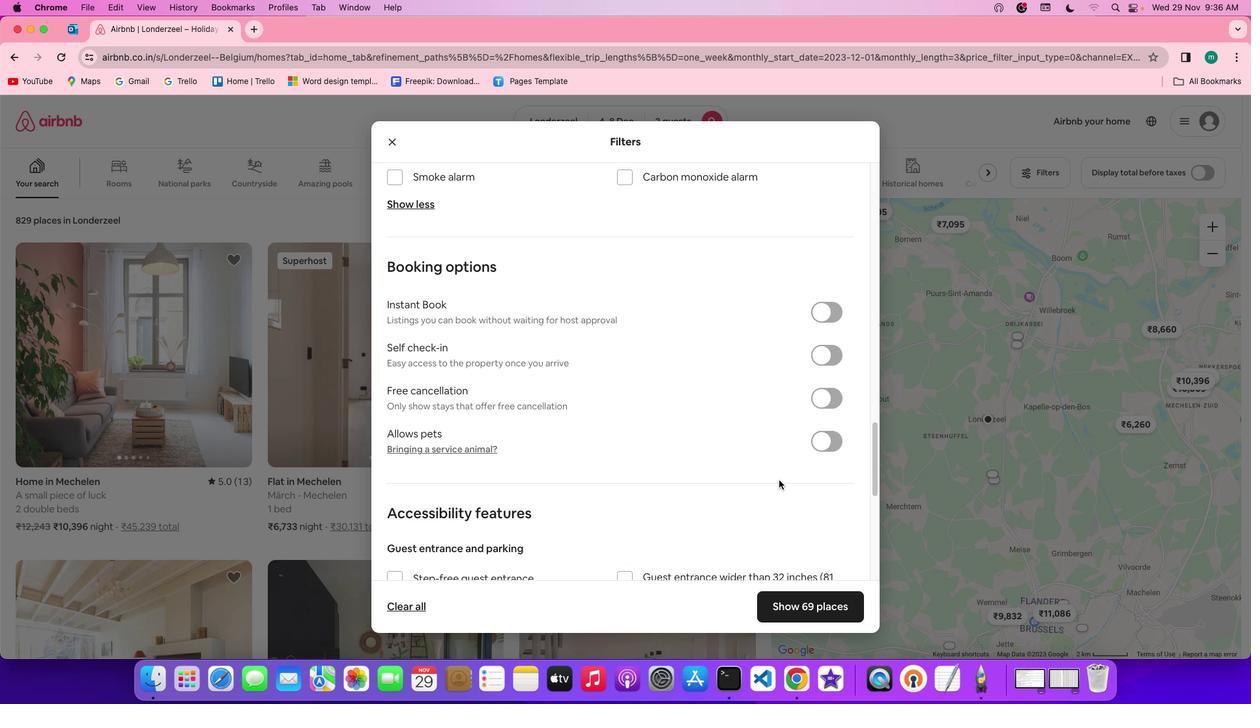 
Action: Mouse scrolled (775, 476) with delta (-3, -3)
Screenshot: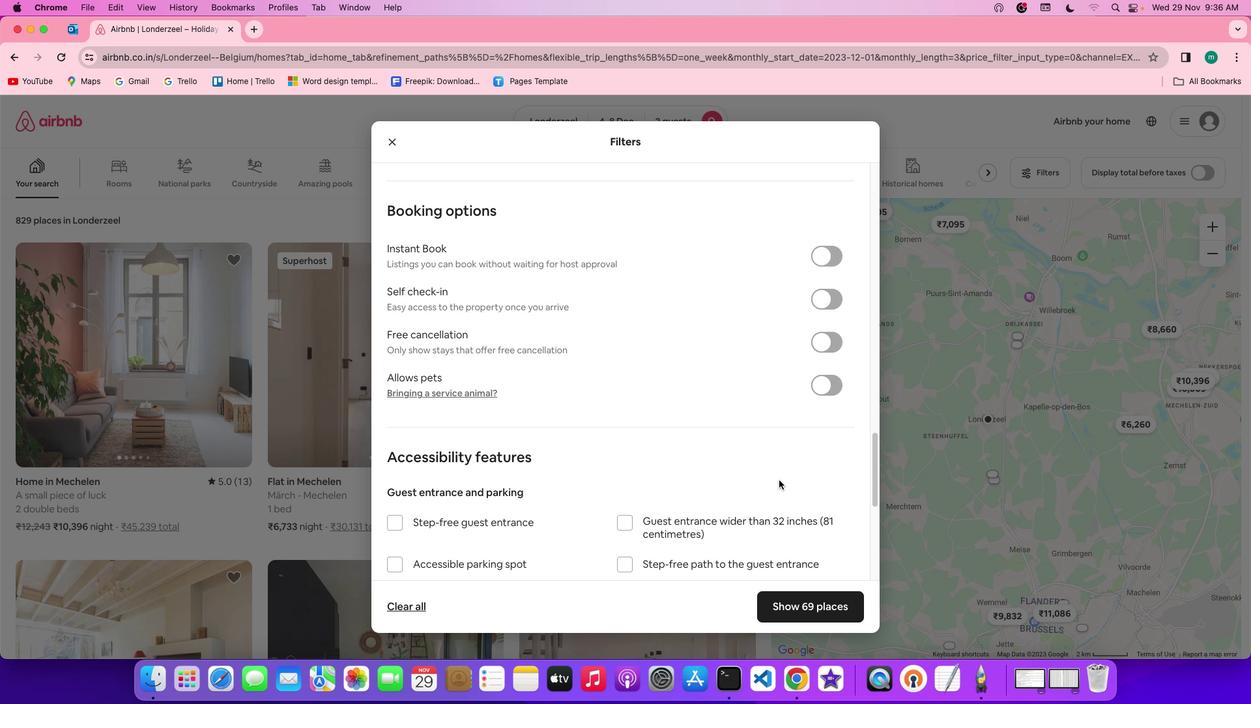 
Action: Mouse scrolled (775, 476) with delta (-3, -4)
Screenshot: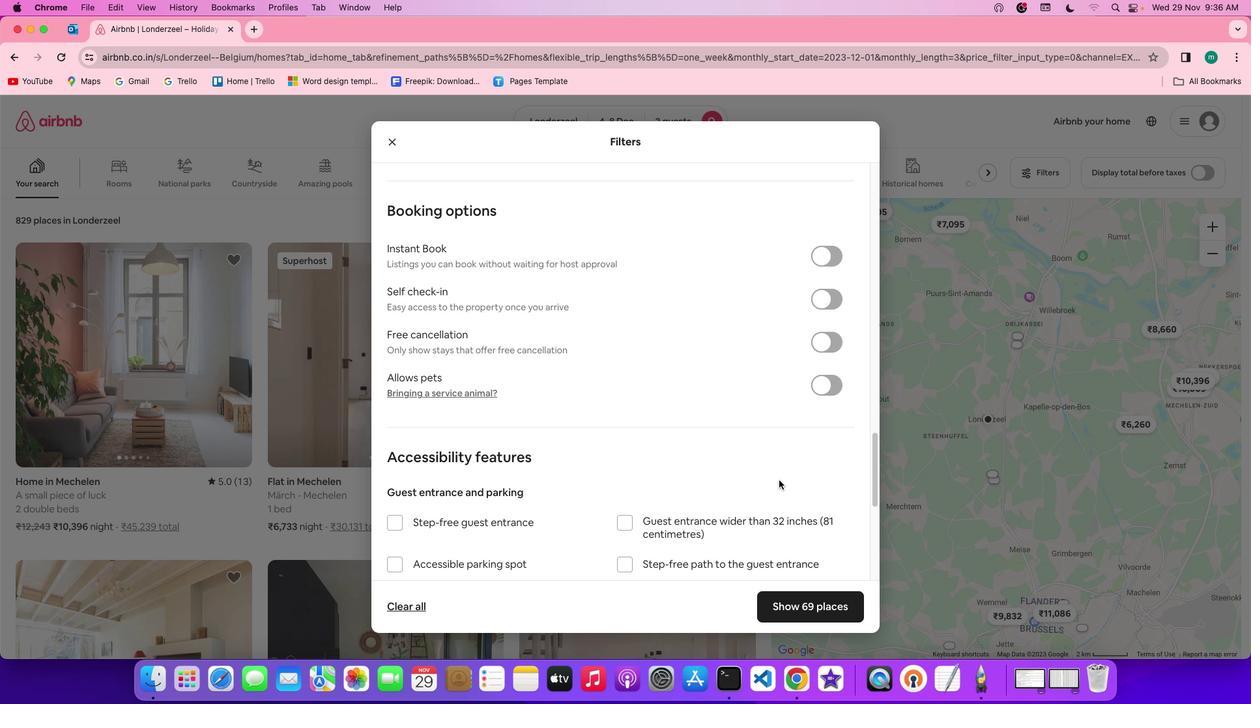 
Action: Mouse scrolled (775, 476) with delta (-3, -5)
Screenshot: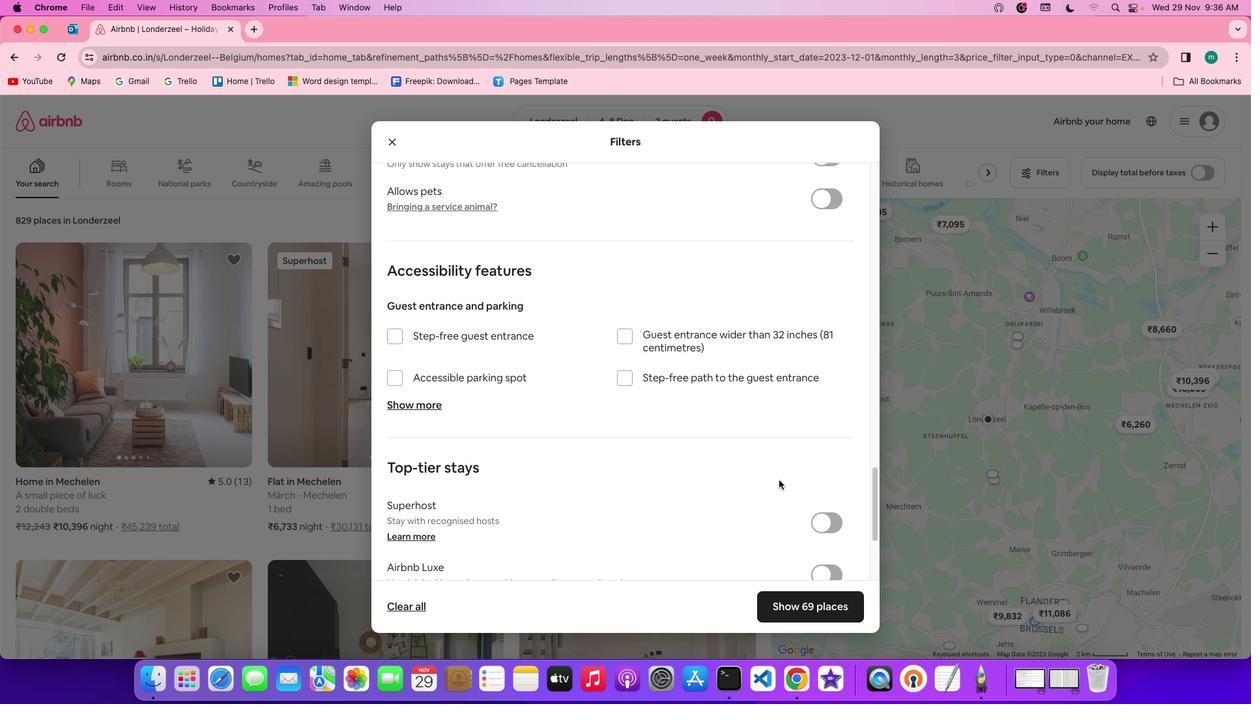 
Action: Mouse scrolled (775, 476) with delta (-3, -6)
Screenshot: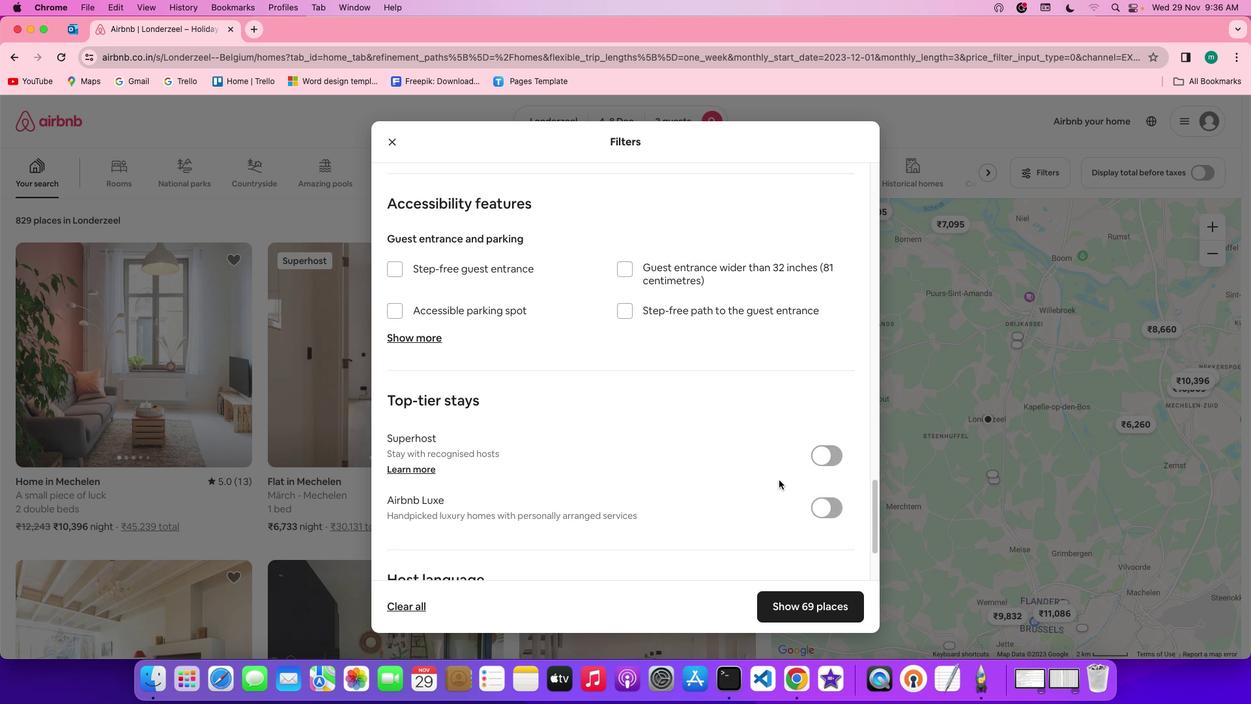 
Action: Mouse scrolled (775, 476) with delta (-3, -3)
Screenshot: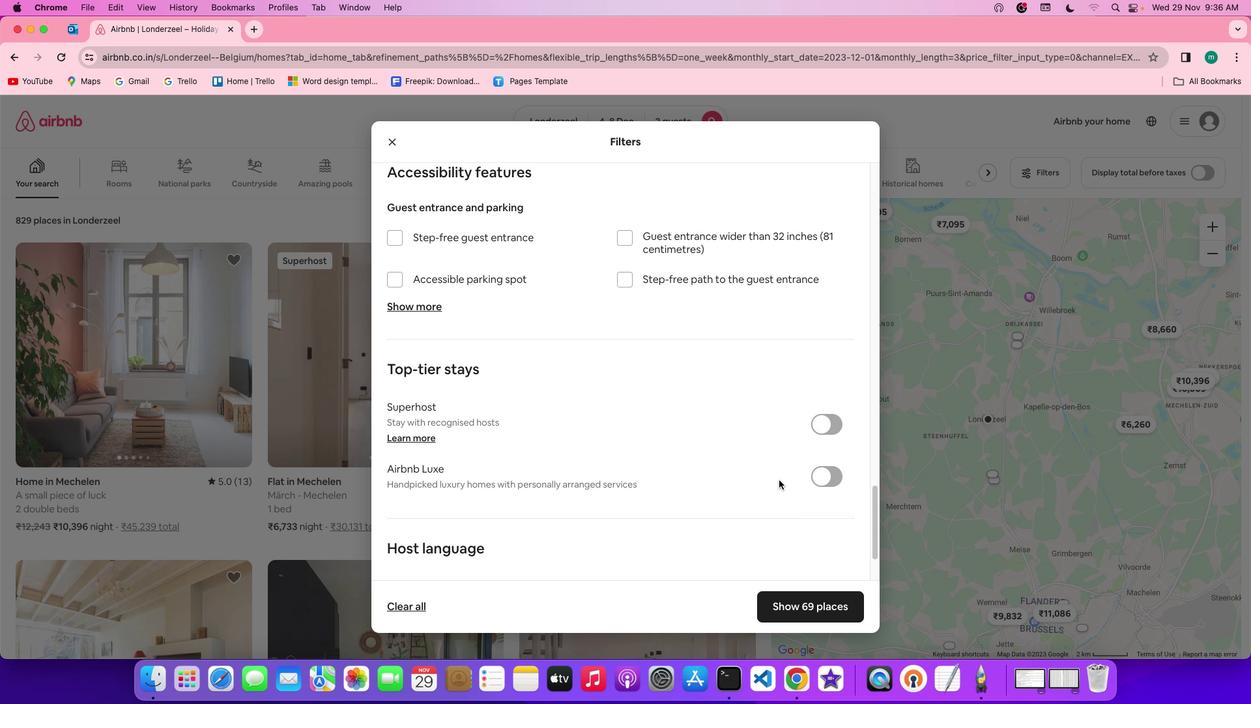 
Action: Mouse scrolled (775, 476) with delta (-3, -3)
Screenshot: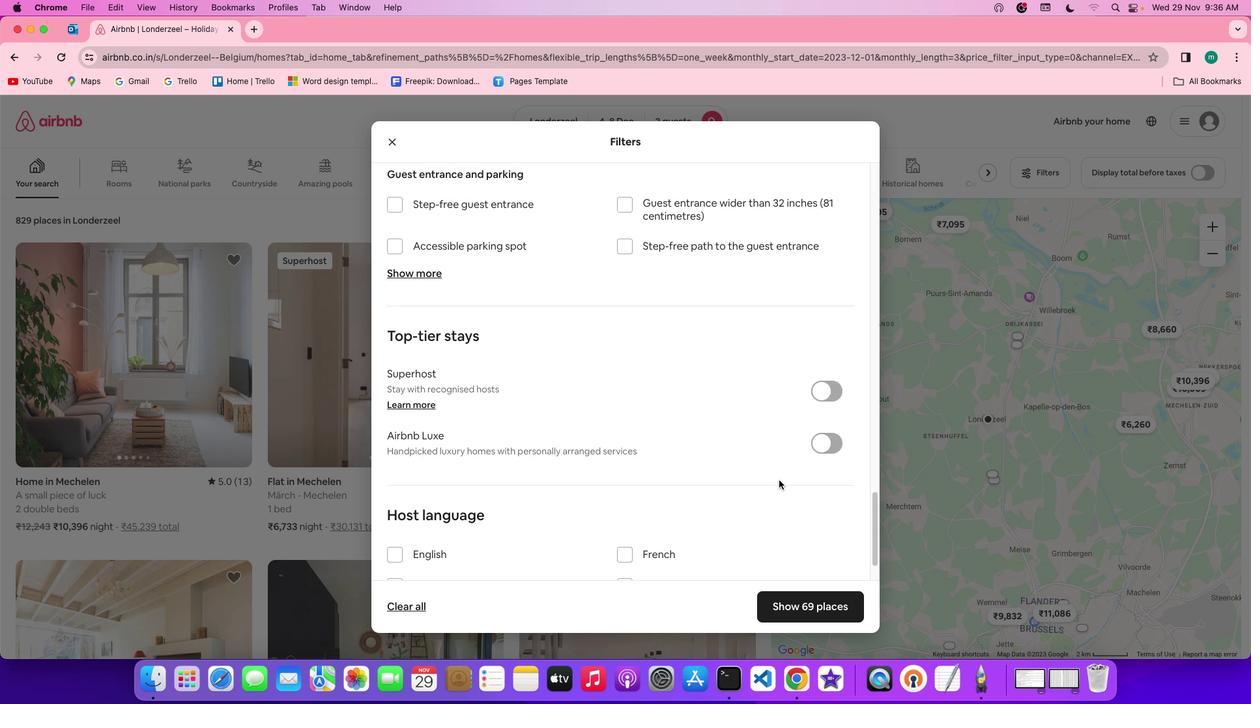 
Action: Mouse scrolled (775, 476) with delta (-3, -5)
Screenshot: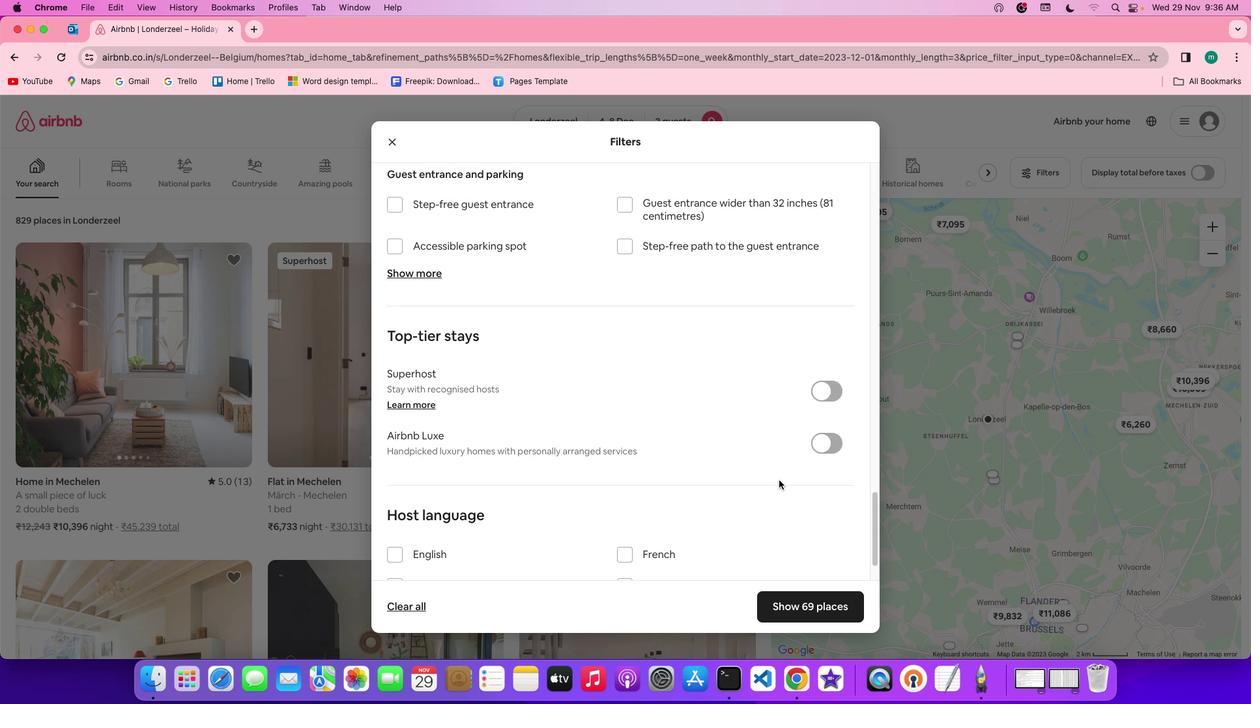 
Action: Mouse scrolled (775, 476) with delta (-3, -6)
Screenshot: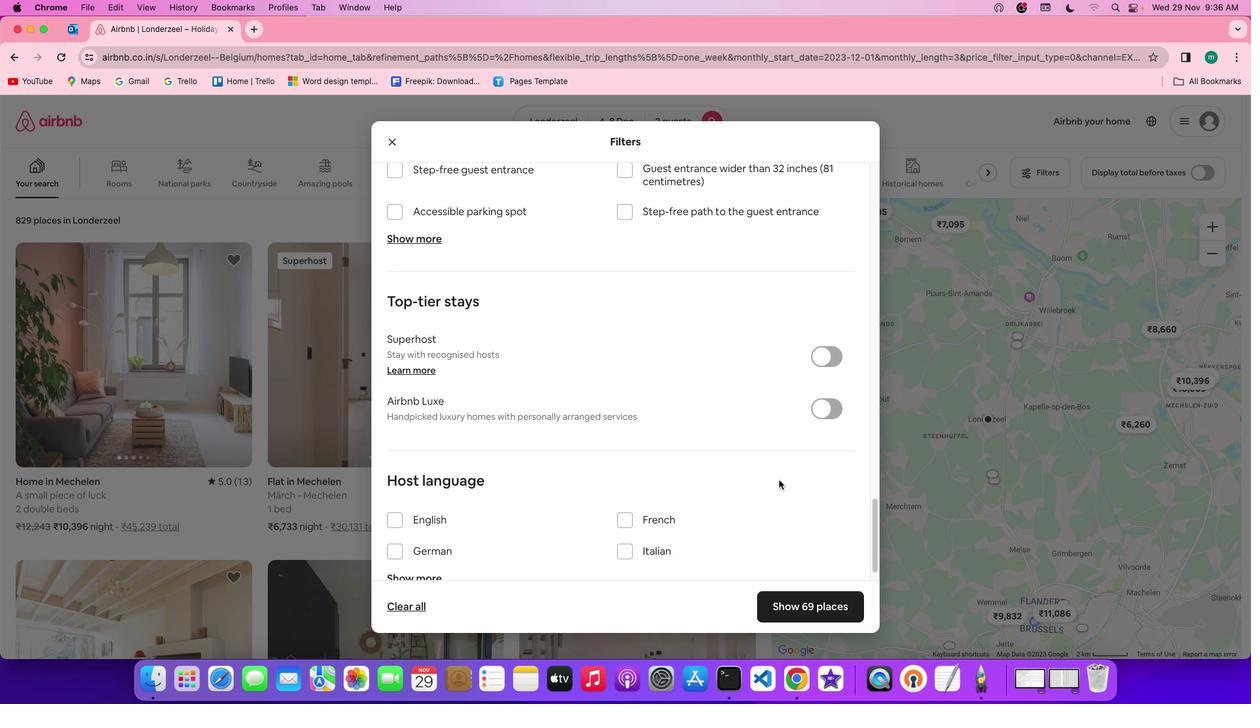 
Action: Mouse scrolled (775, 476) with delta (-3, -7)
Screenshot: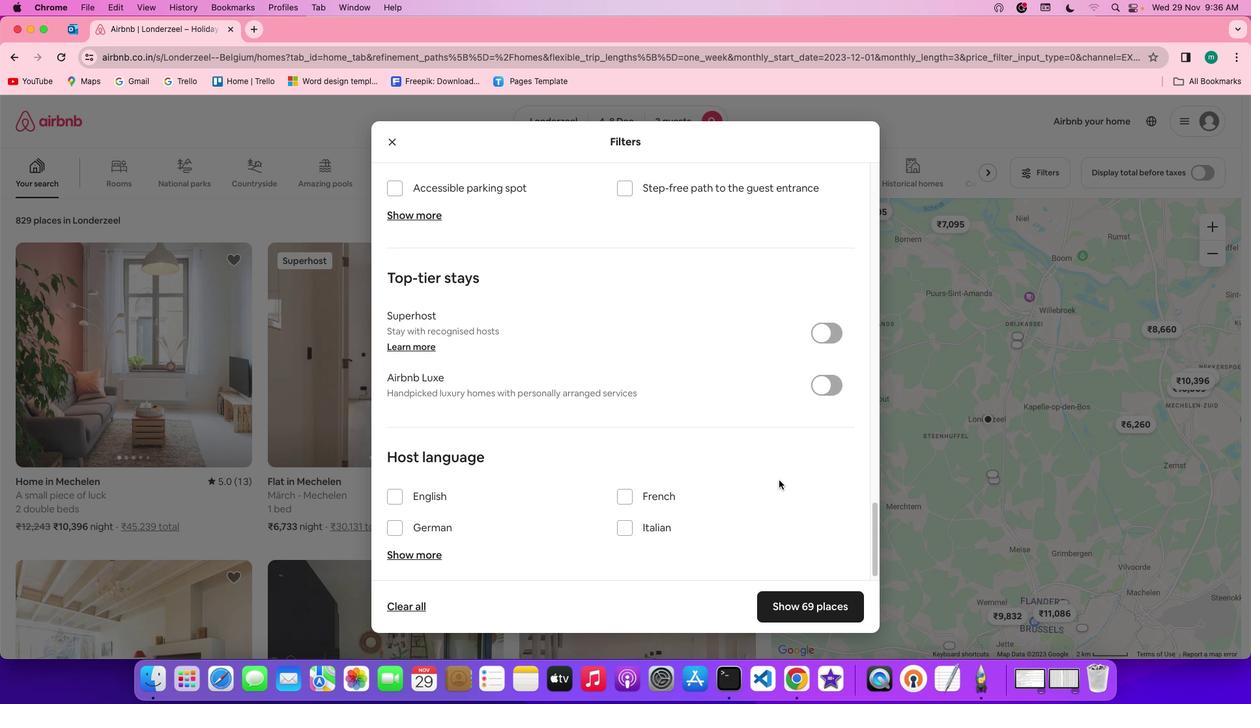 
Action: Mouse scrolled (775, 476) with delta (-3, -3)
Screenshot: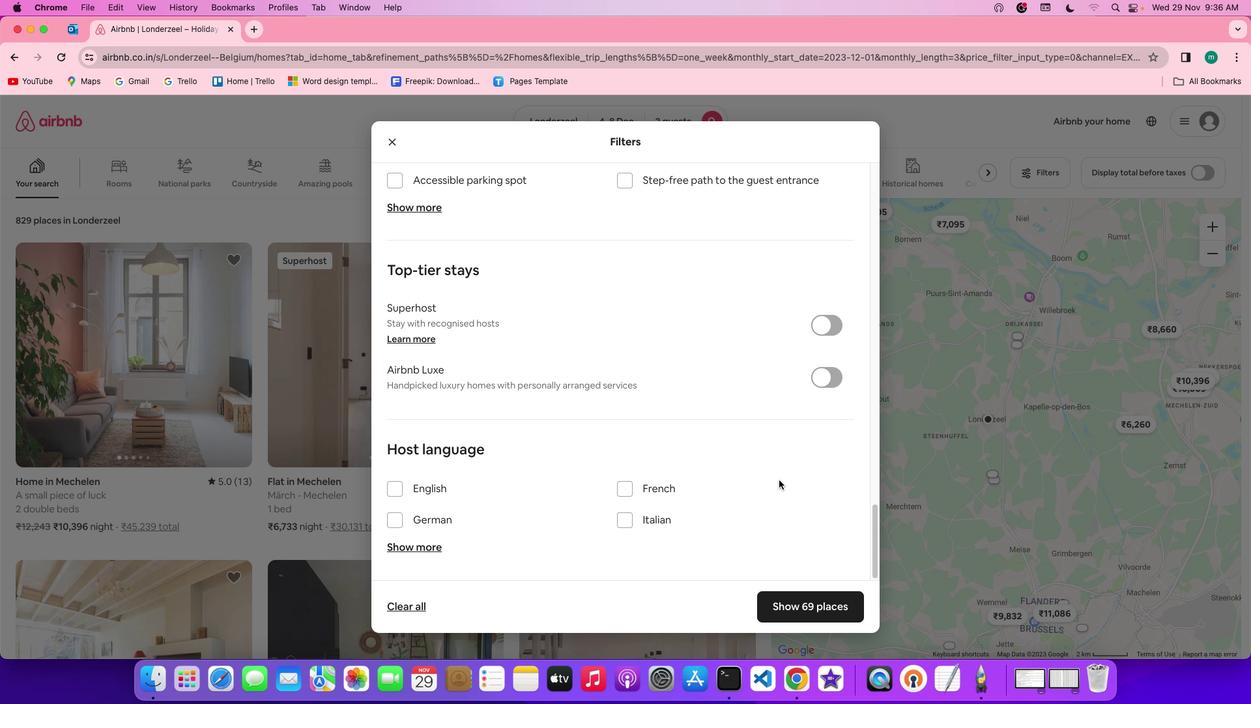 
Action: Mouse scrolled (775, 476) with delta (-3, -3)
Screenshot: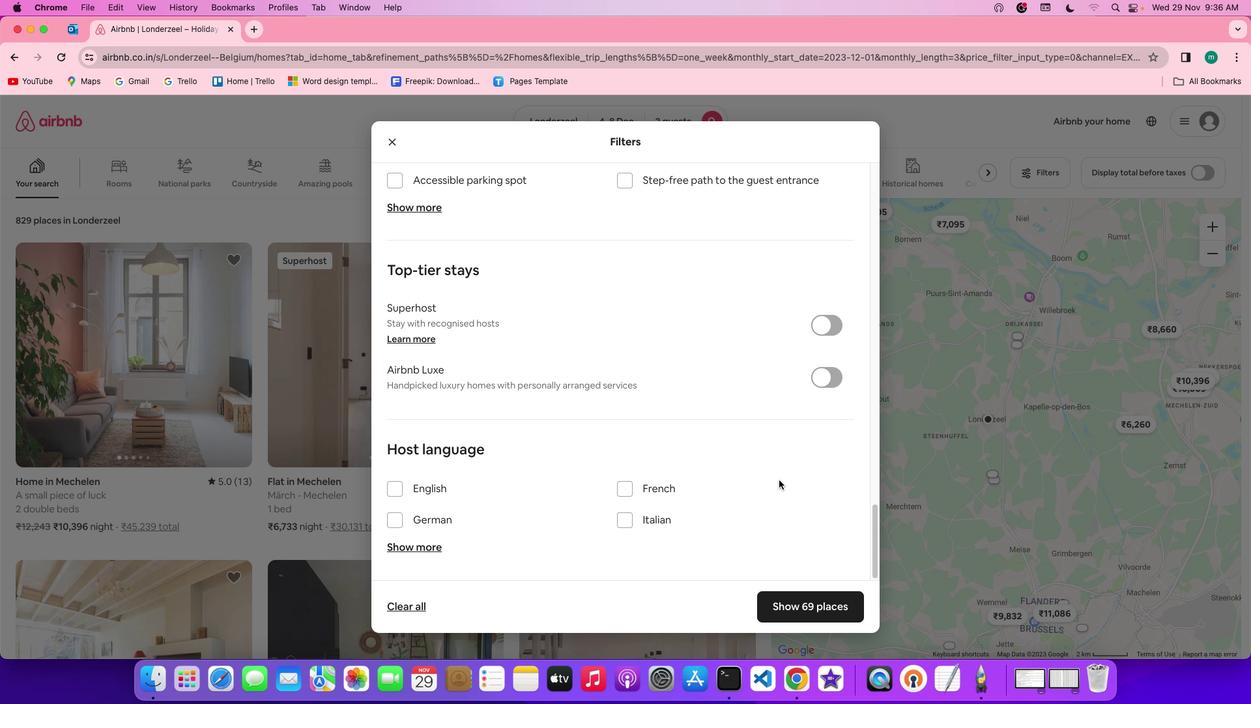 
Action: Mouse scrolled (775, 476) with delta (-3, -5)
Screenshot: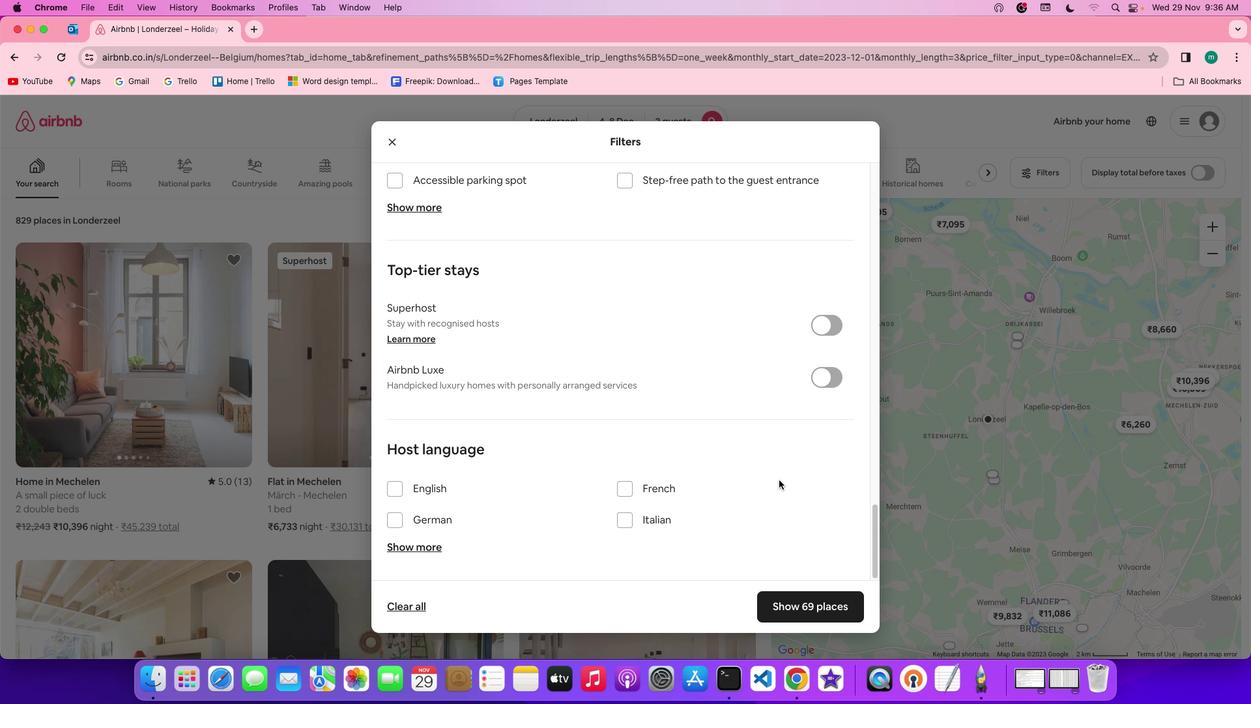 
Action: Mouse scrolled (775, 476) with delta (-3, -6)
Screenshot: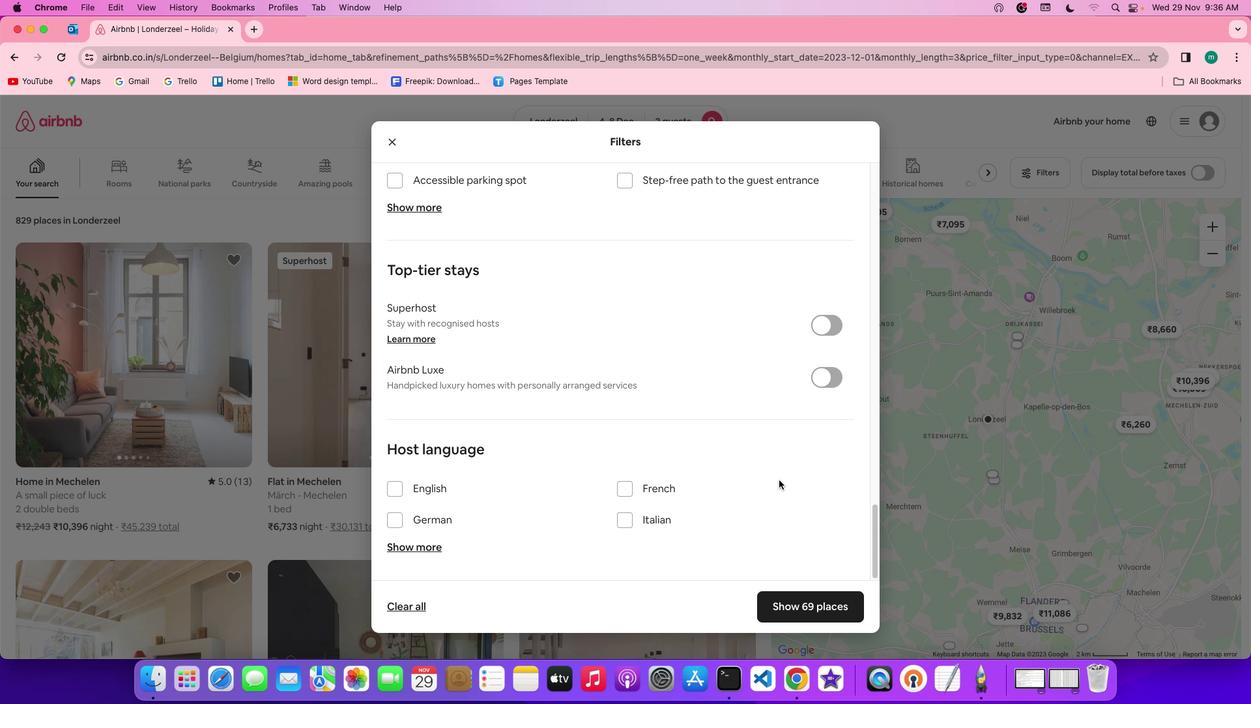 
Action: Mouse scrolled (775, 476) with delta (-3, -7)
Screenshot: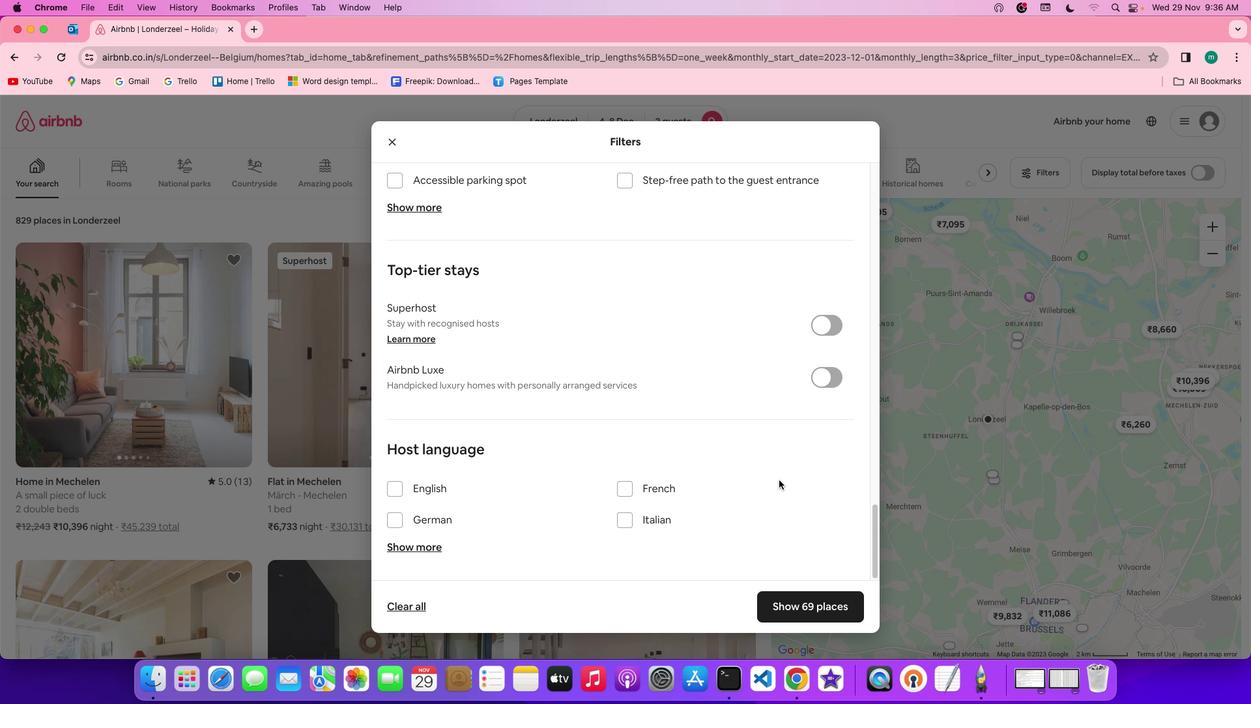 
Action: Mouse scrolled (775, 476) with delta (-3, -7)
Screenshot: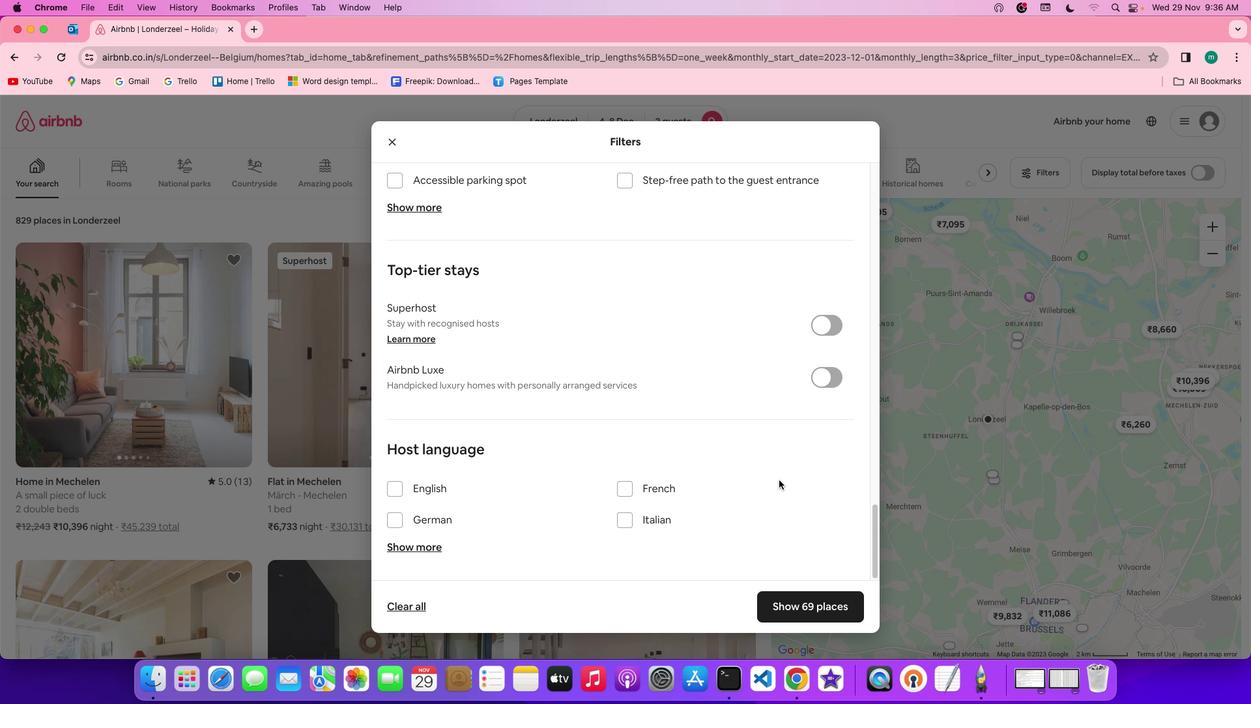 
Action: Mouse moved to (811, 598)
Screenshot: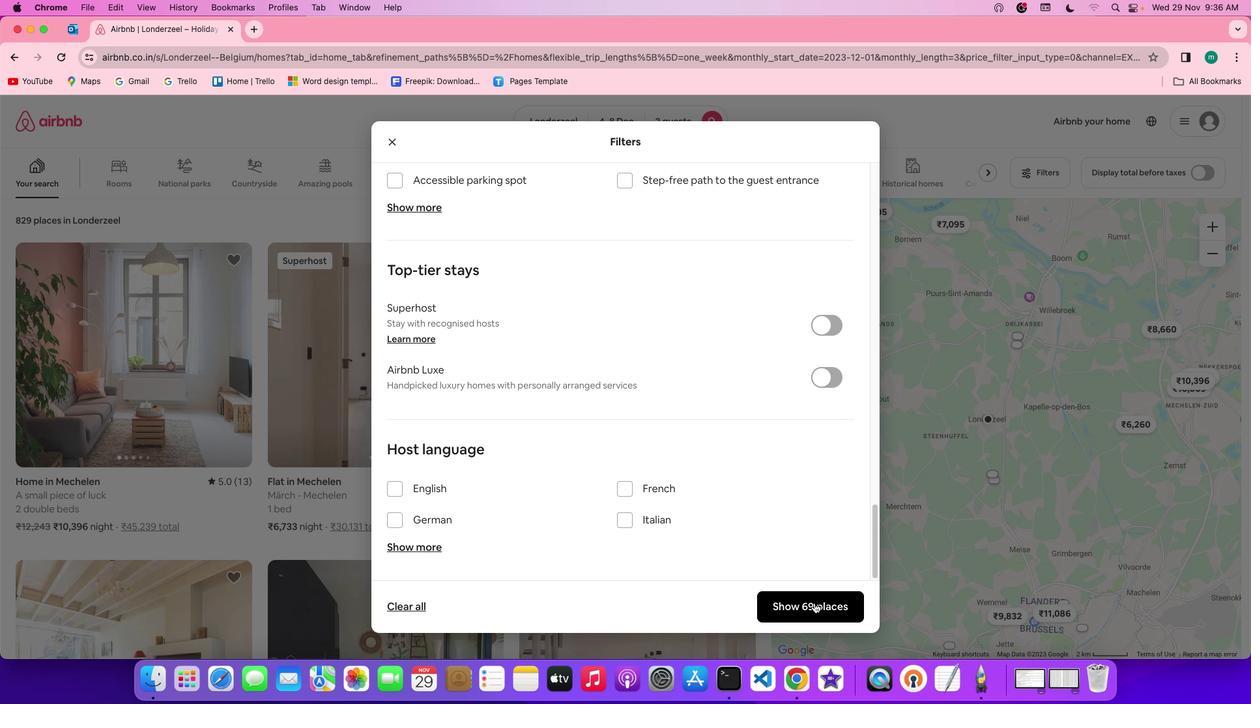 
Action: Mouse pressed left at (811, 598)
Screenshot: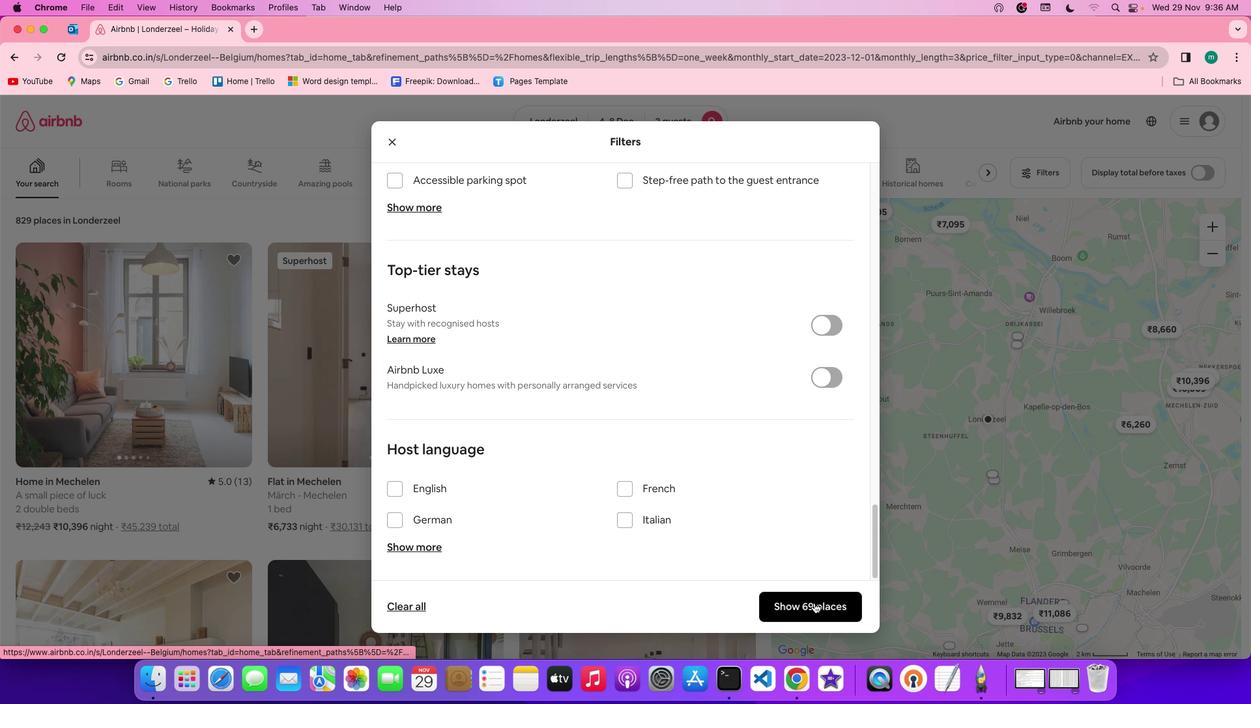 
Action: Mouse moved to (142, 415)
Screenshot: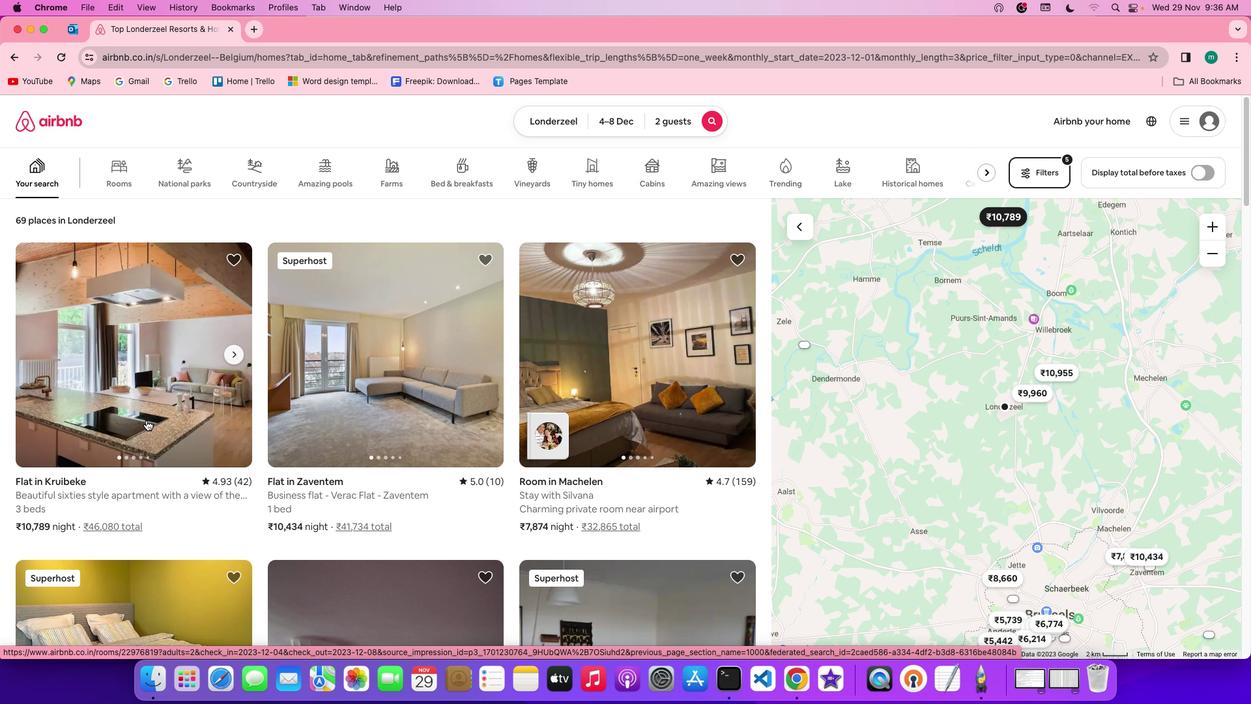 
Action: Mouse scrolled (142, 415) with delta (-3, -3)
Screenshot: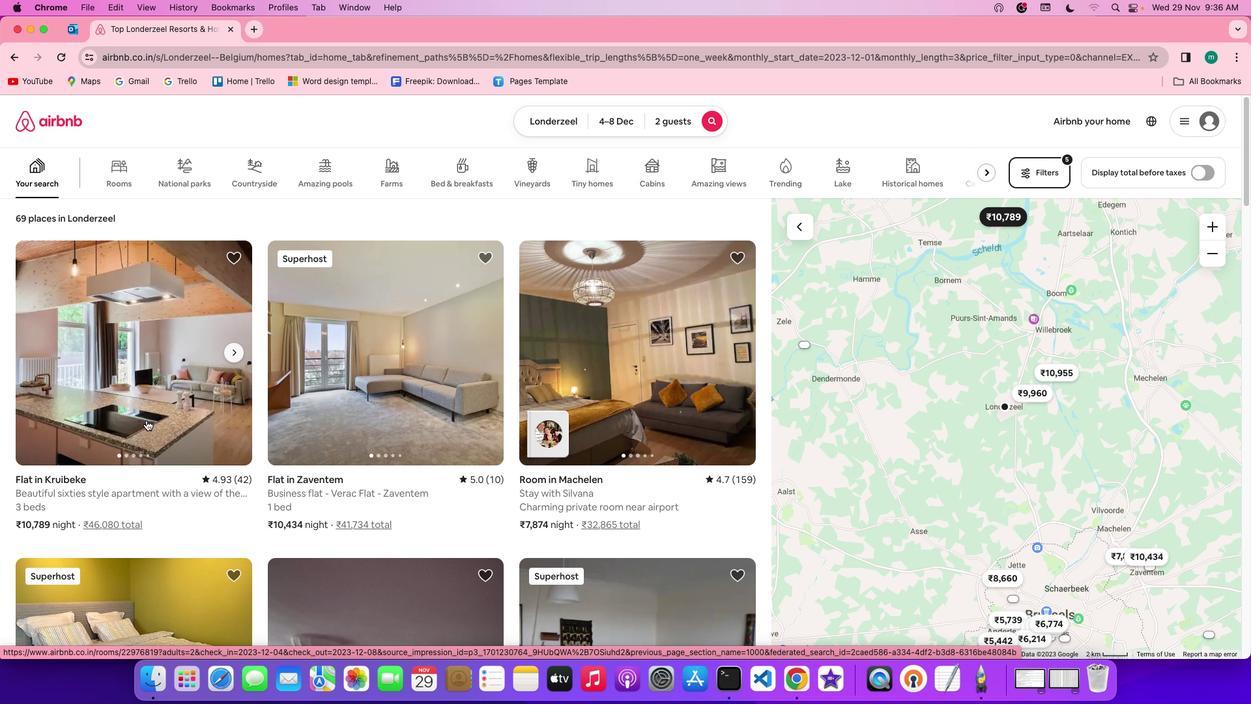 
Action: Mouse scrolled (142, 415) with delta (-3, -3)
Screenshot: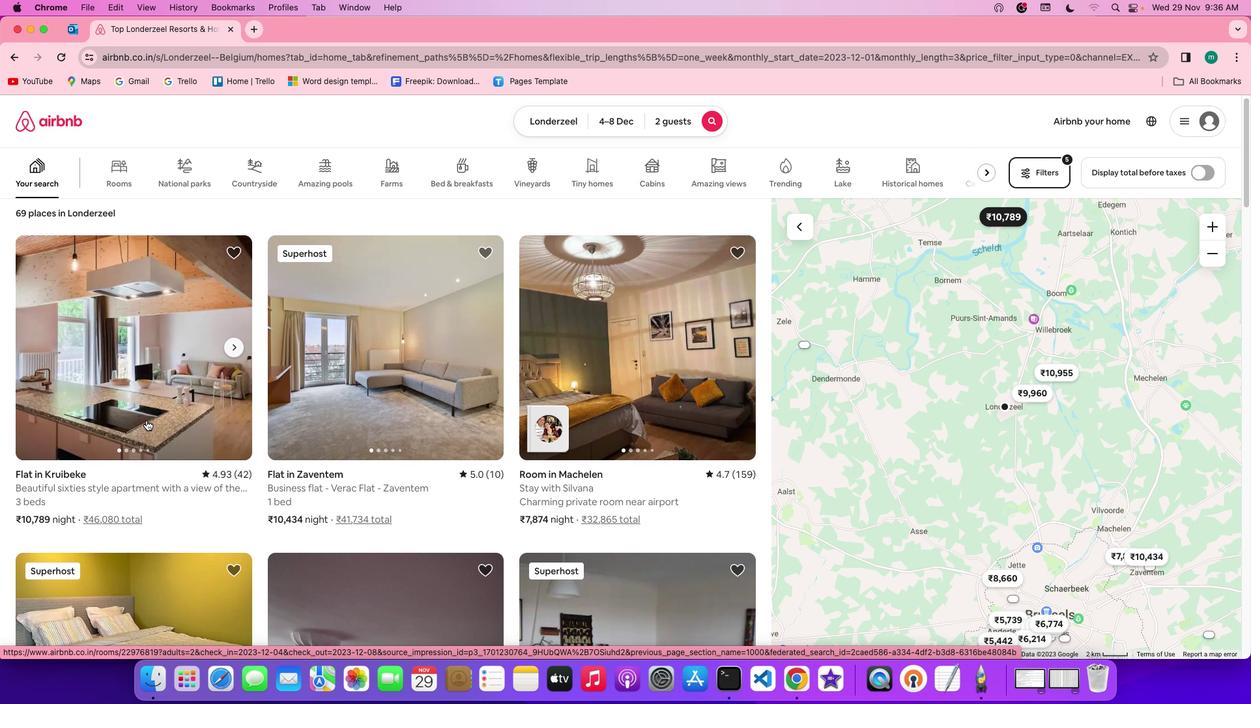 
Action: Mouse scrolled (142, 415) with delta (-3, -3)
Screenshot: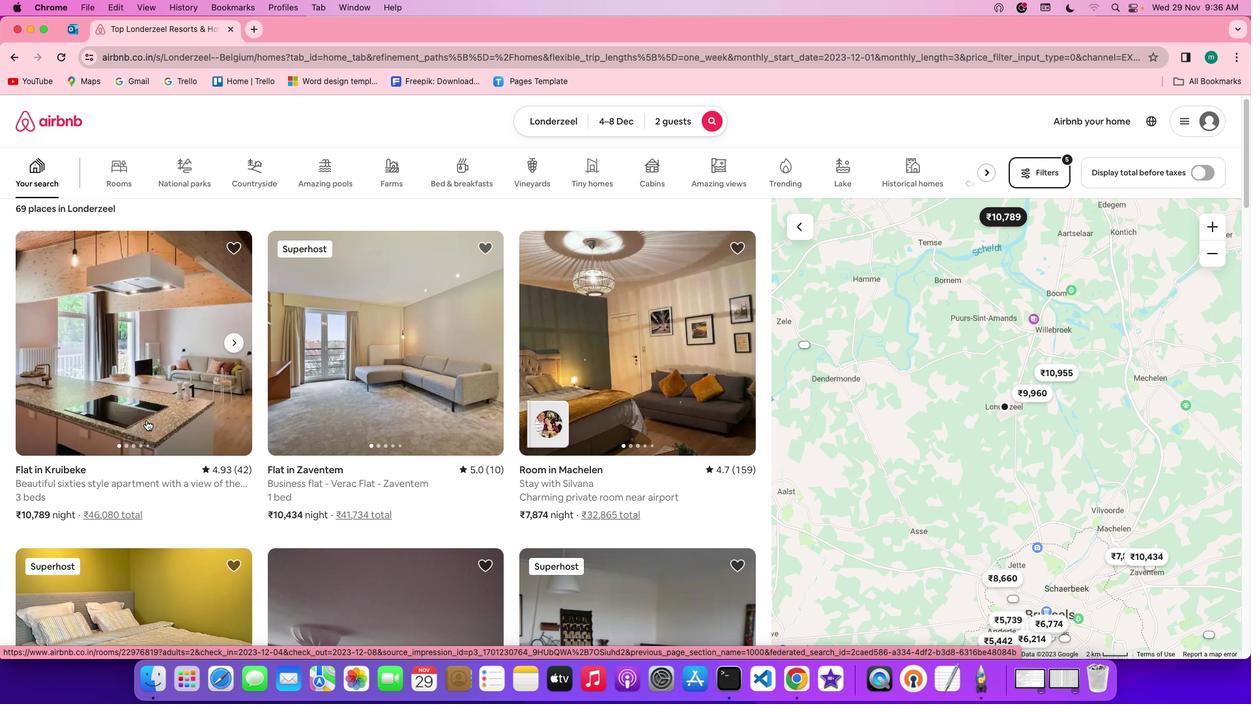 
Action: Mouse scrolled (142, 415) with delta (-3, -3)
Screenshot: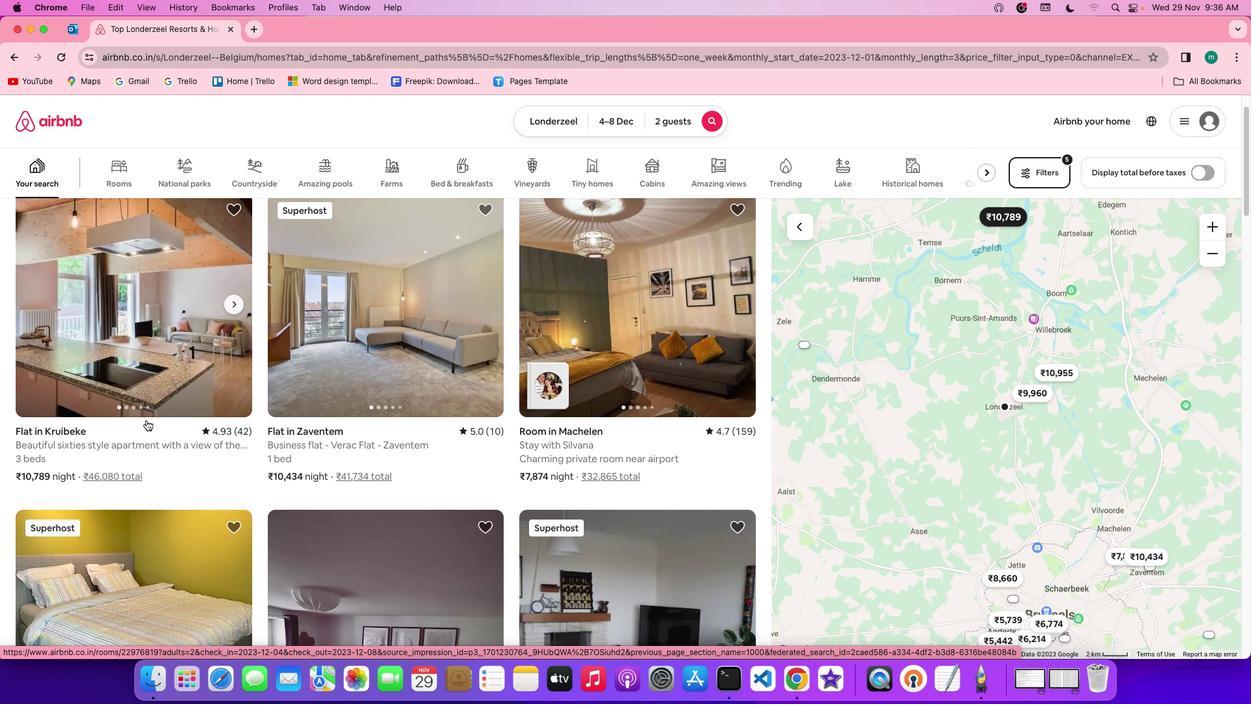 
Action: Mouse moved to (128, 324)
Screenshot: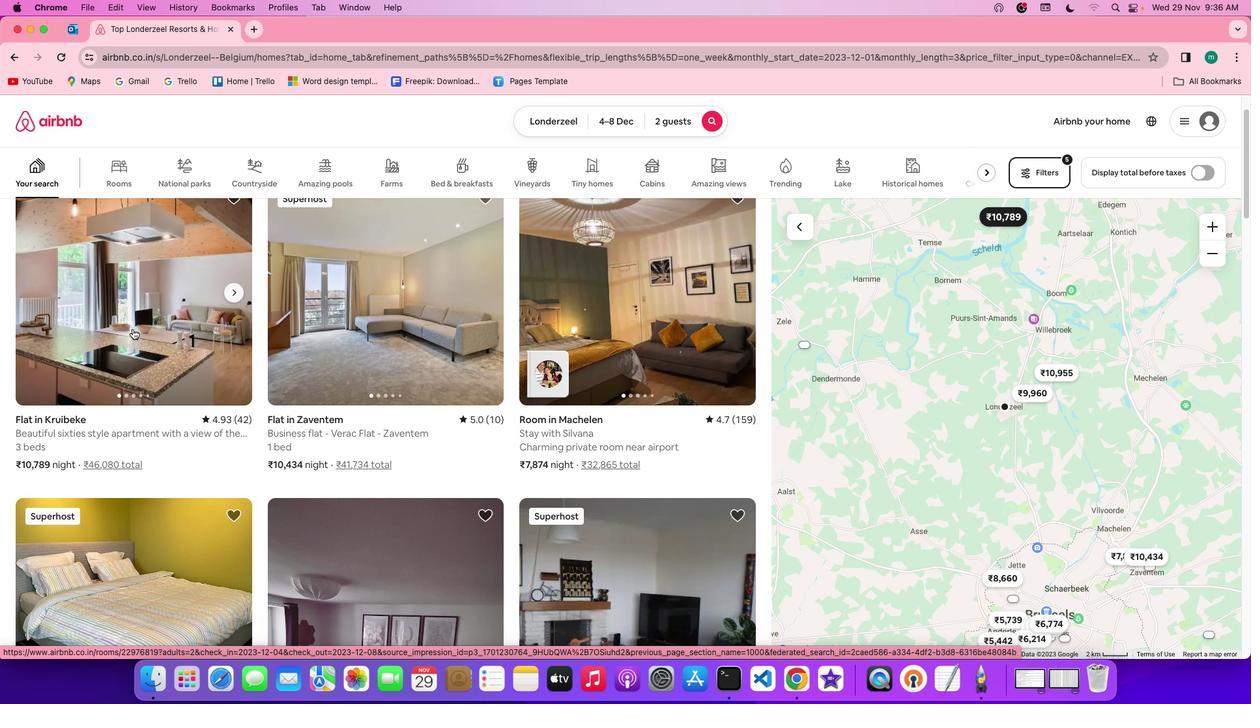 
Action: Mouse pressed left at (128, 324)
Screenshot: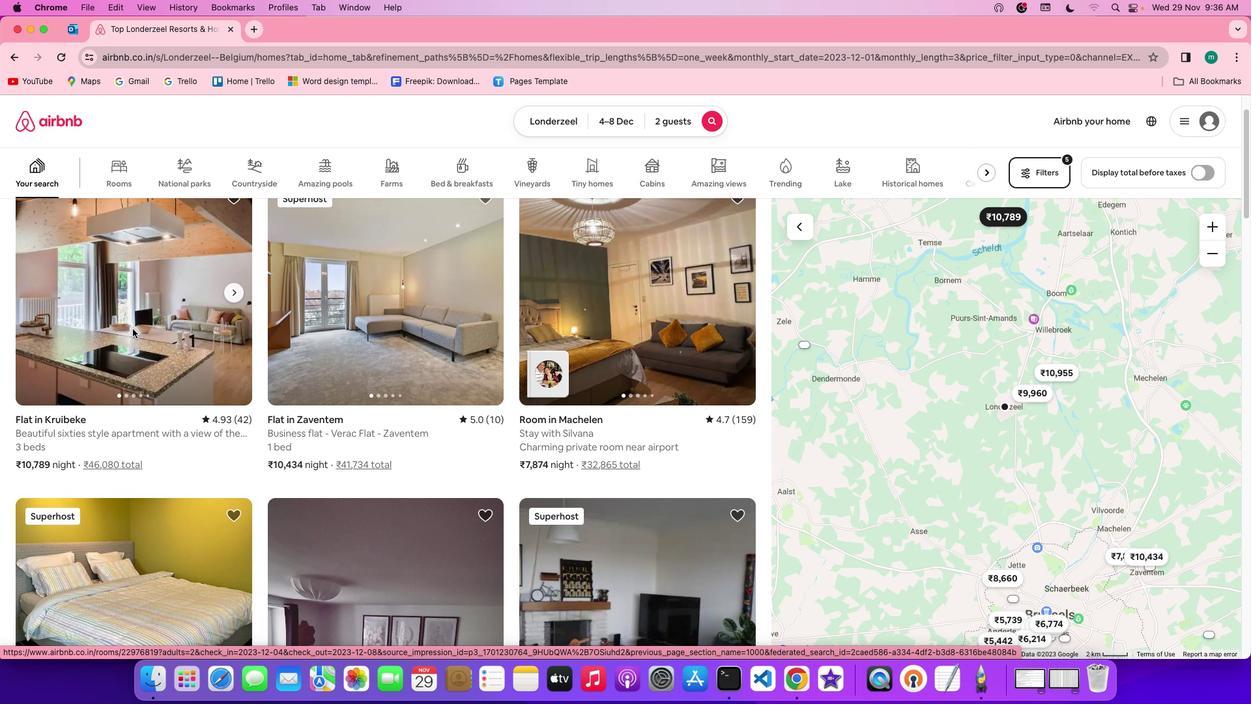 
Action: Mouse moved to (919, 481)
Screenshot: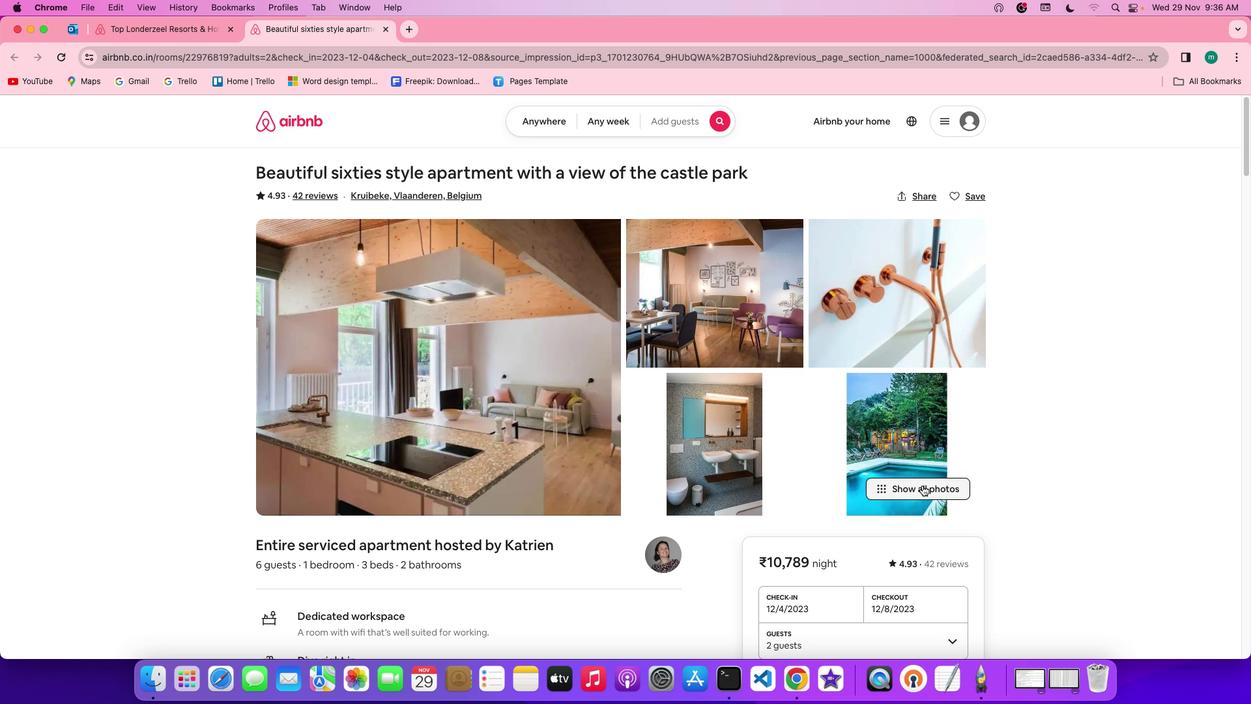 
Action: Mouse pressed left at (919, 481)
Screenshot: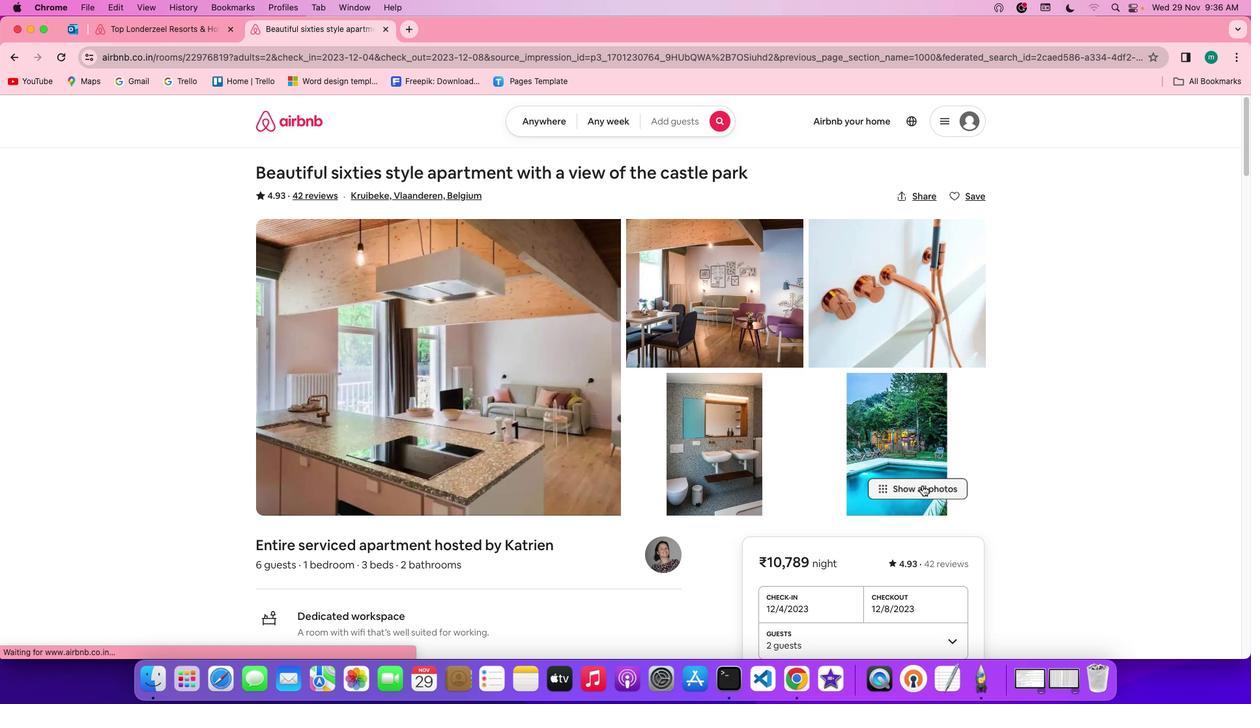 
Action: Mouse moved to (594, 451)
Screenshot: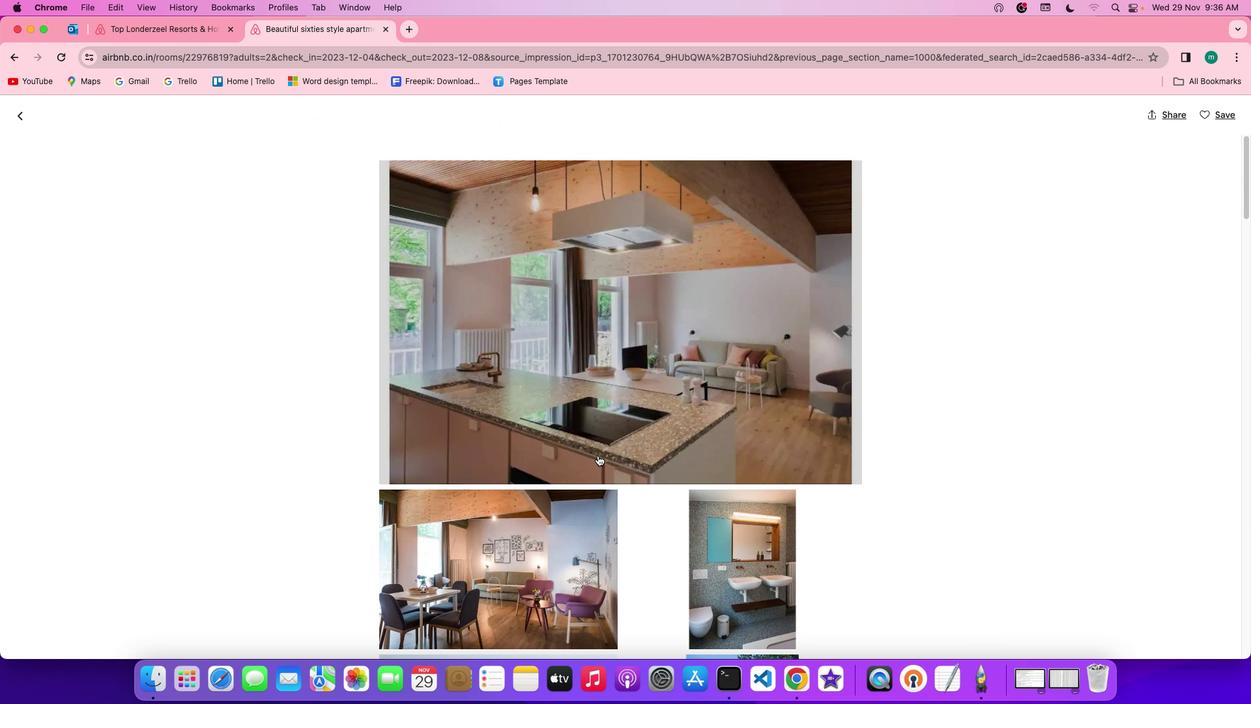 
Action: Mouse scrolled (594, 451) with delta (-3, -3)
Screenshot: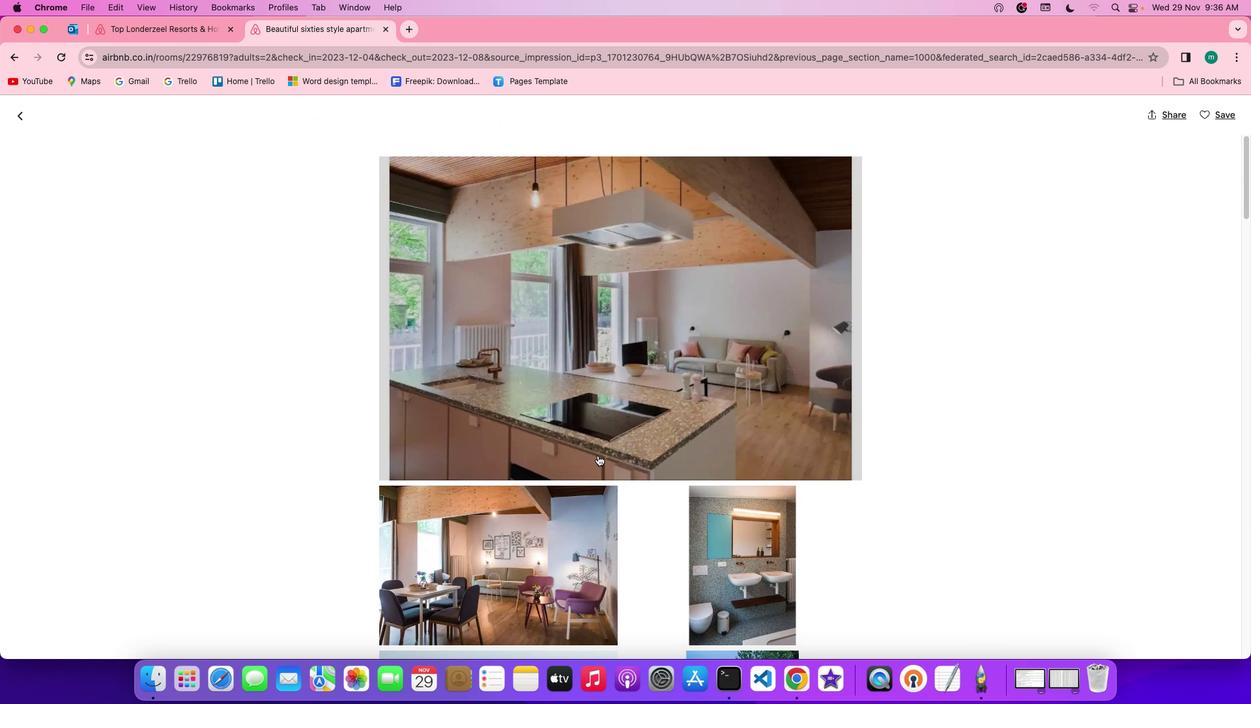 
Action: Mouse scrolled (594, 451) with delta (-3, -3)
Screenshot: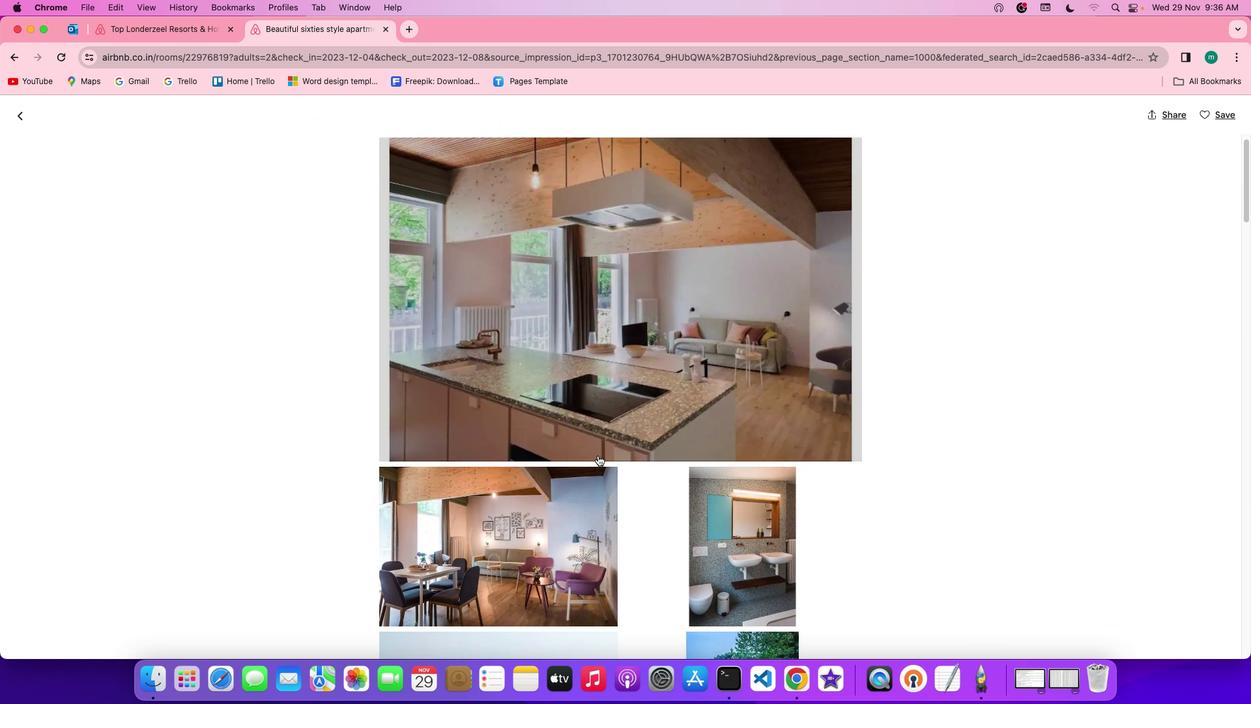 
Action: Mouse scrolled (594, 451) with delta (-3, -4)
Screenshot: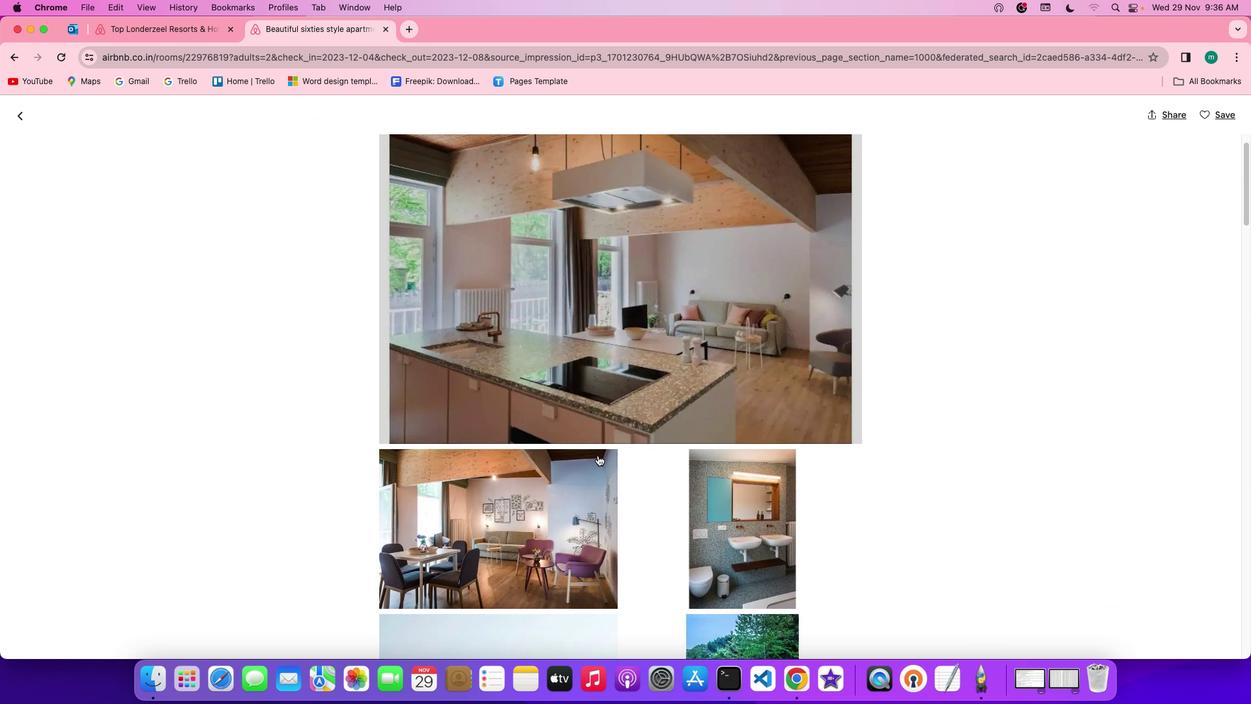 
Action: Mouse scrolled (594, 451) with delta (-3, -3)
Screenshot: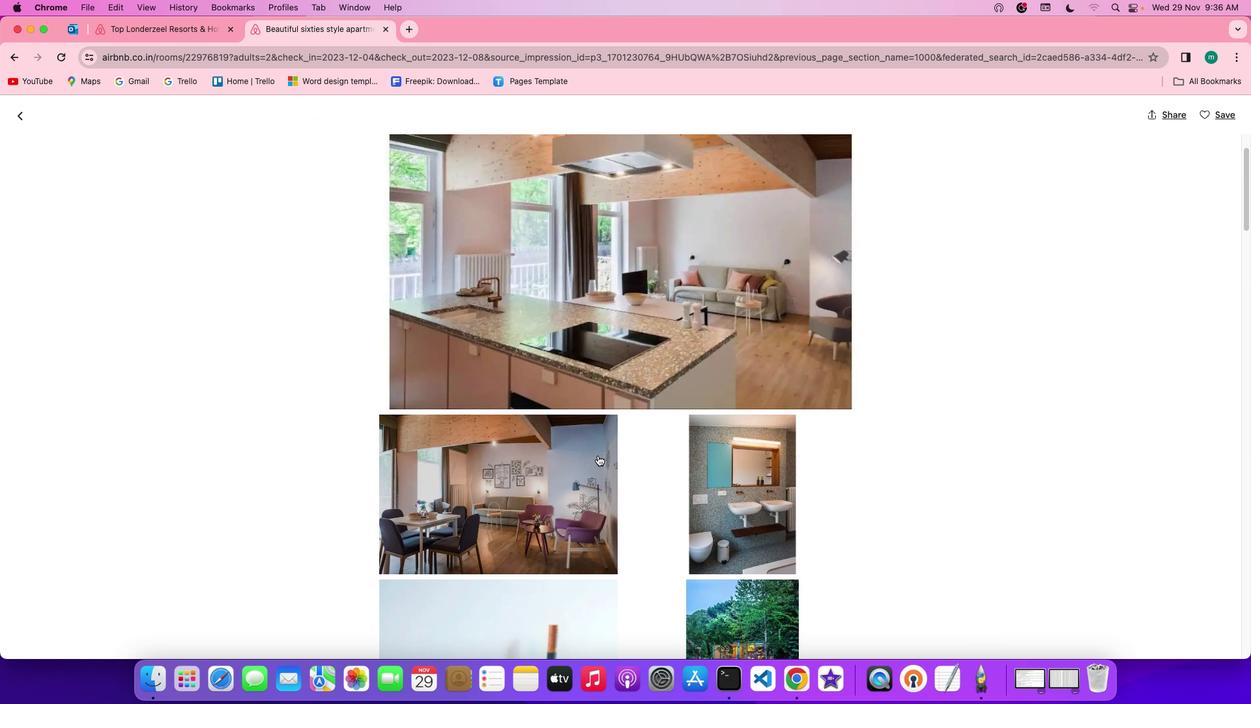 
Action: Mouse scrolled (594, 451) with delta (-3, -3)
Screenshot: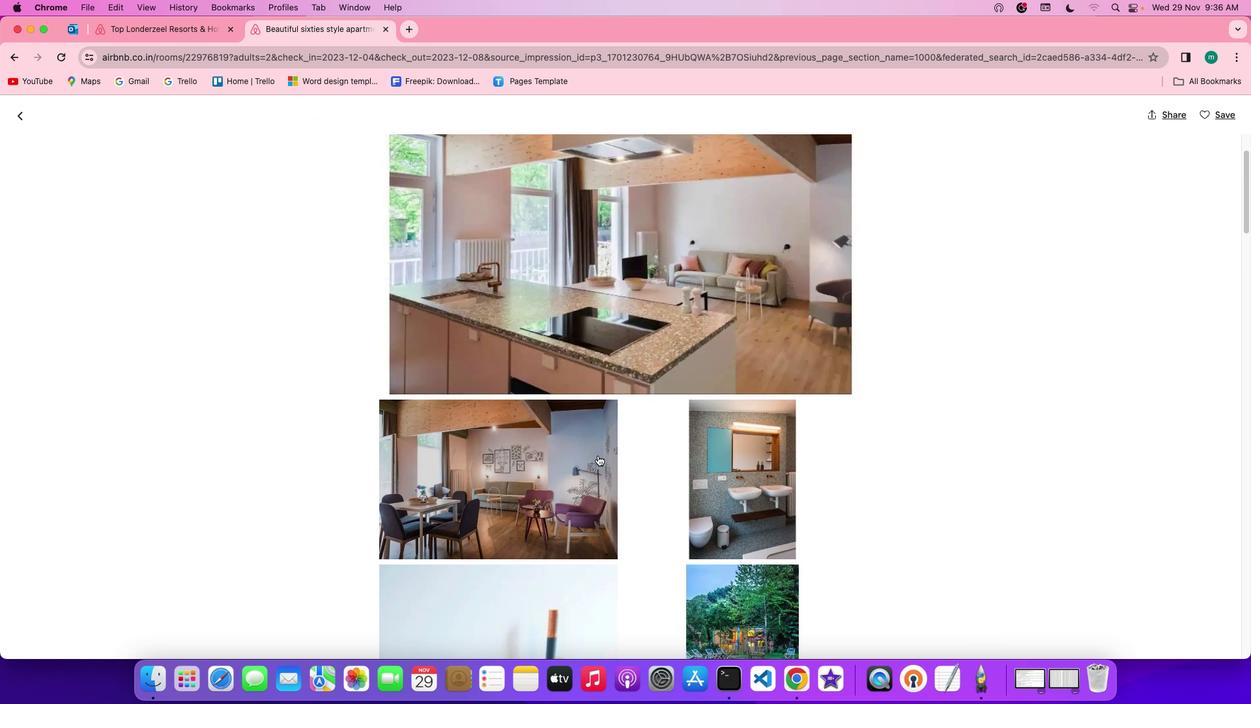 
Action: Mouse scrolled (594, 451) with delta (-3, -3)
Screenshot: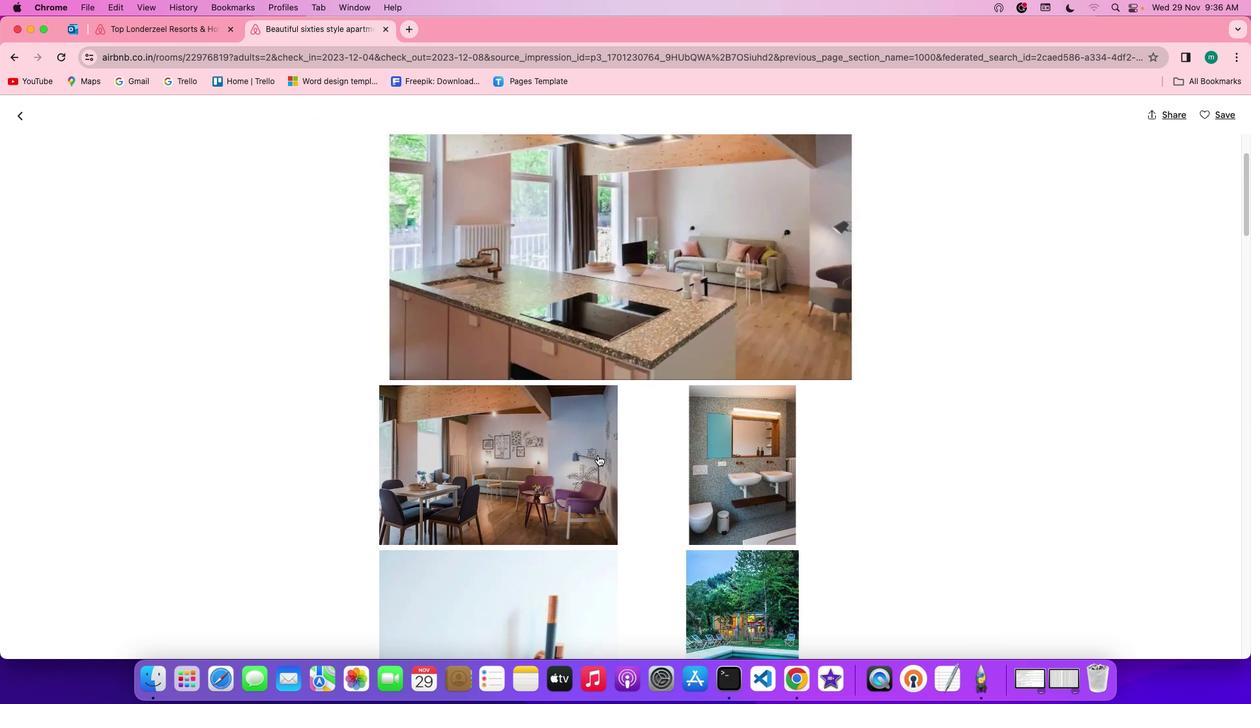 
Action: Mouse scrolled (594, 451) with delta (-3, -4)
Screenshot: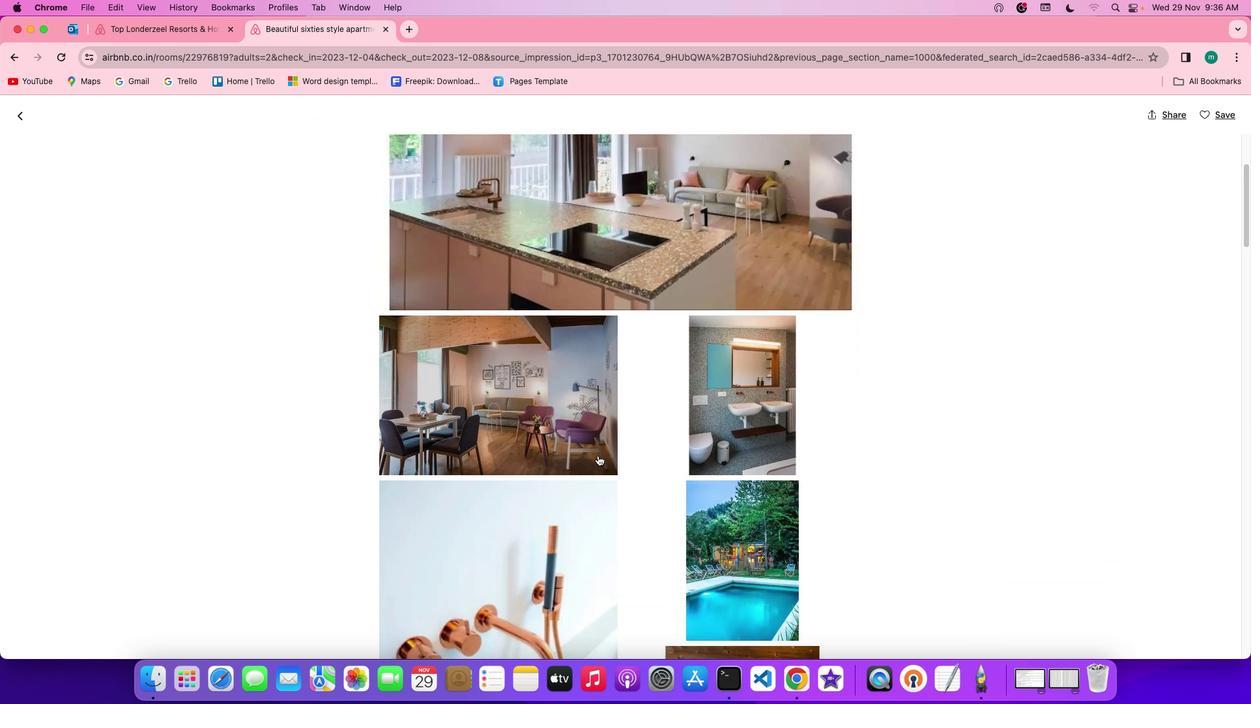 
Action: Mouse scrolled (594, 451) with delta (-3, -3)
Screenshot: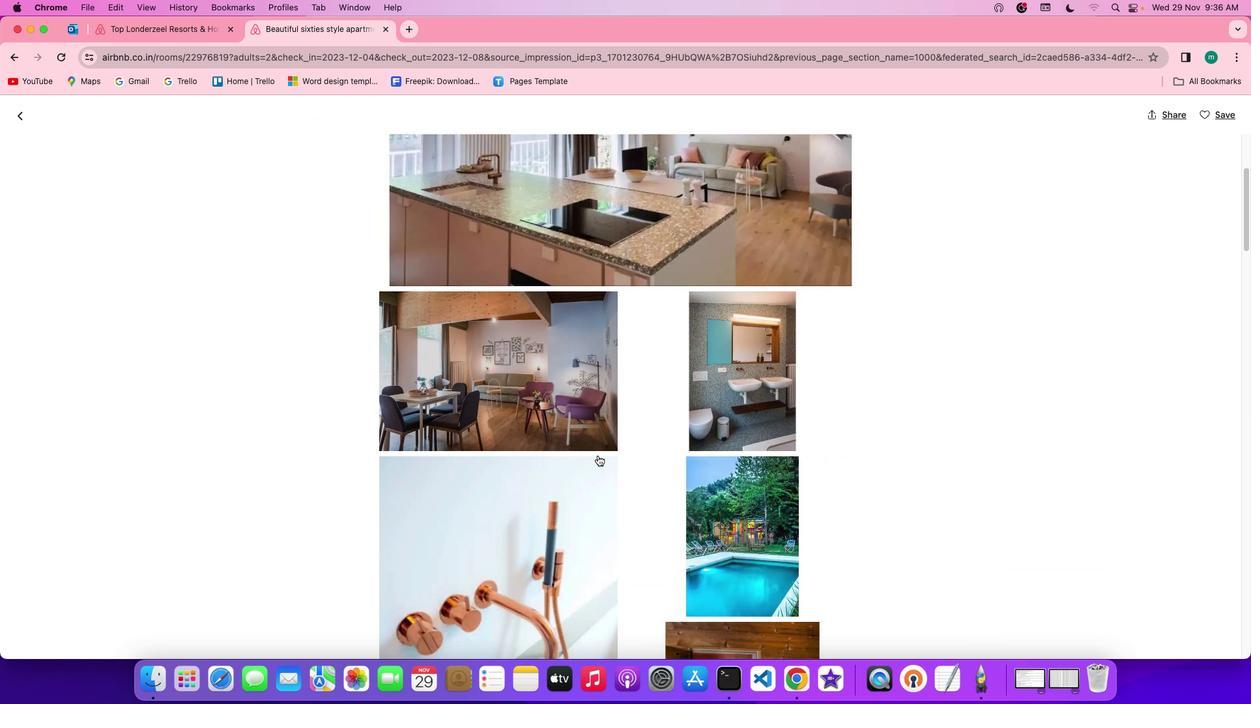 
Action: Mouse scrolled (594, 451) with delta (-3, -3)
Screenshot: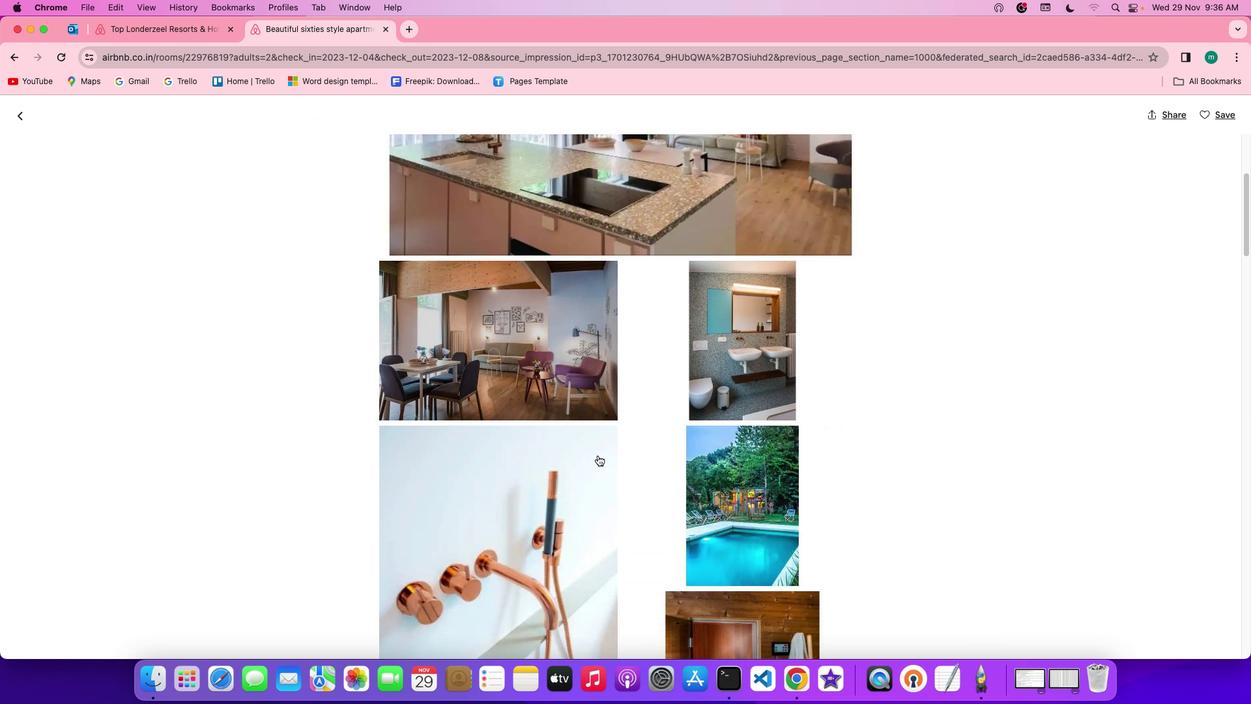 
Action: Mouse scrolled (594, 451) with delta (-3, -4)
Screenshot: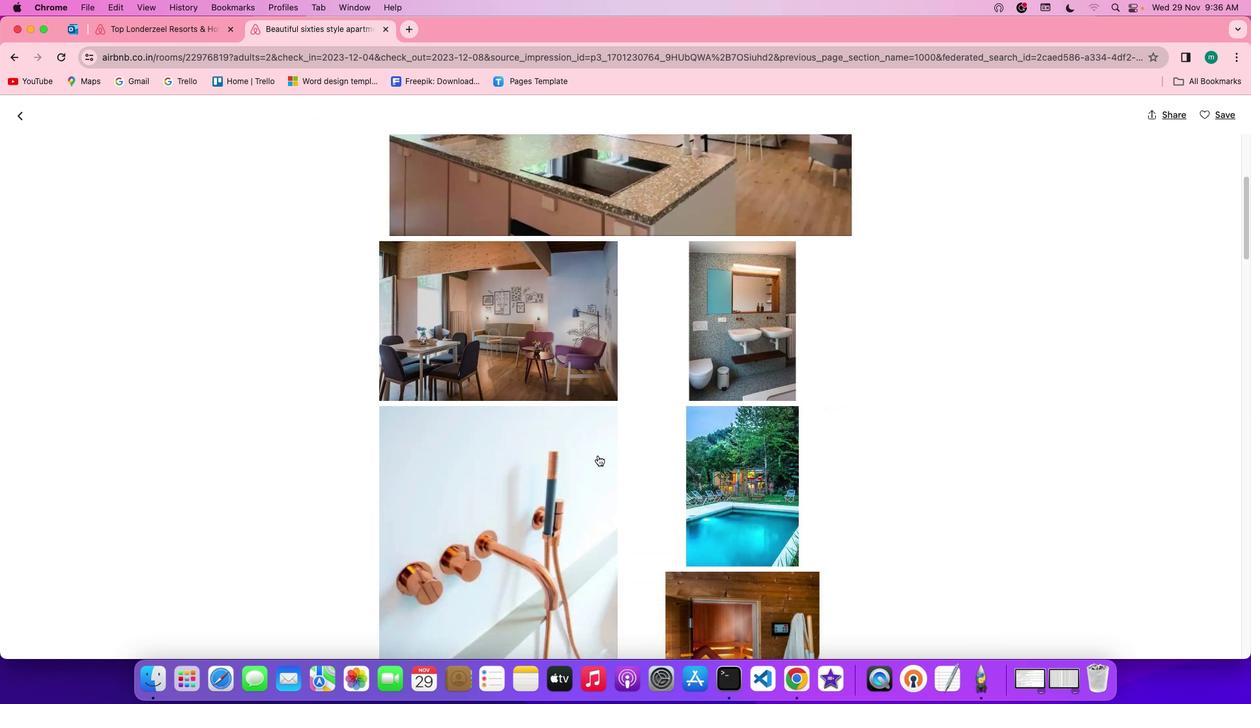 
Action: Mouse scrolled (594, 451) with delta (-3, -3)
Screenshot: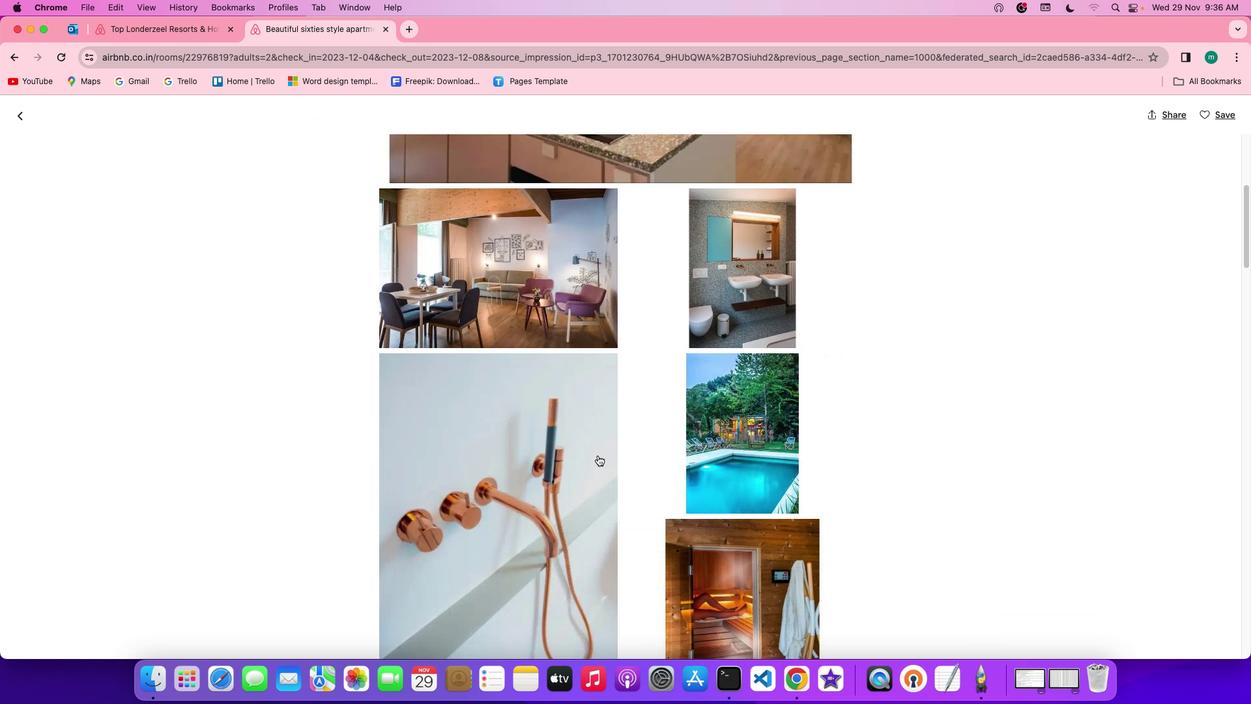
Action: Mouse scrolled (594, 451) with delta (-3, -3)
Screenshot: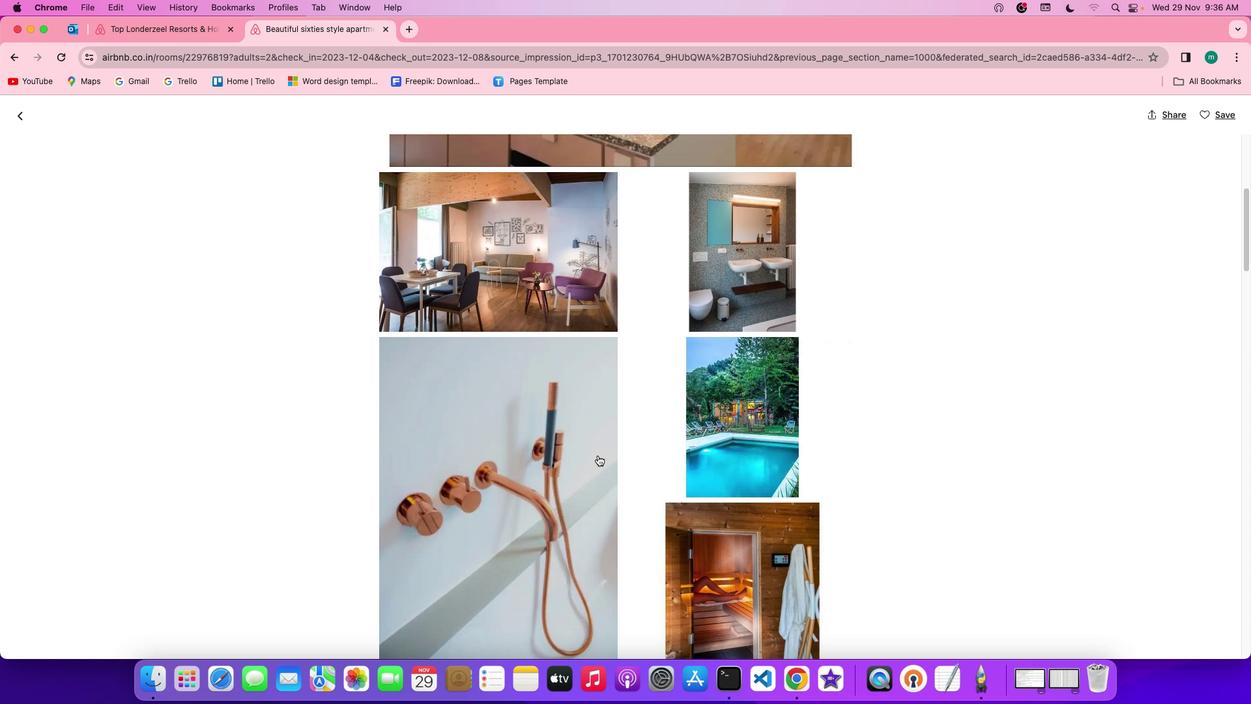 
Action: Mouse scrolled (594, 451) with delta (-3, -3)
Screenshot: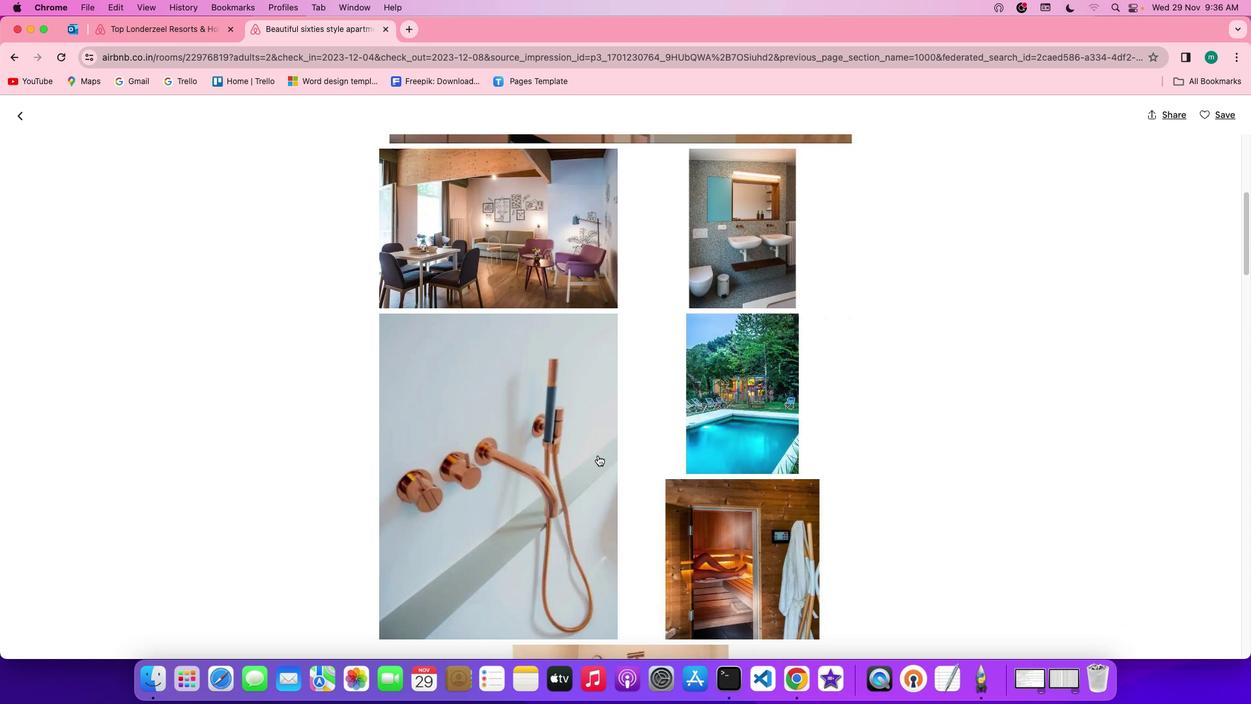
Action: Mouse scrolled (594, 451) with delta (-3, -4)
Screenshot: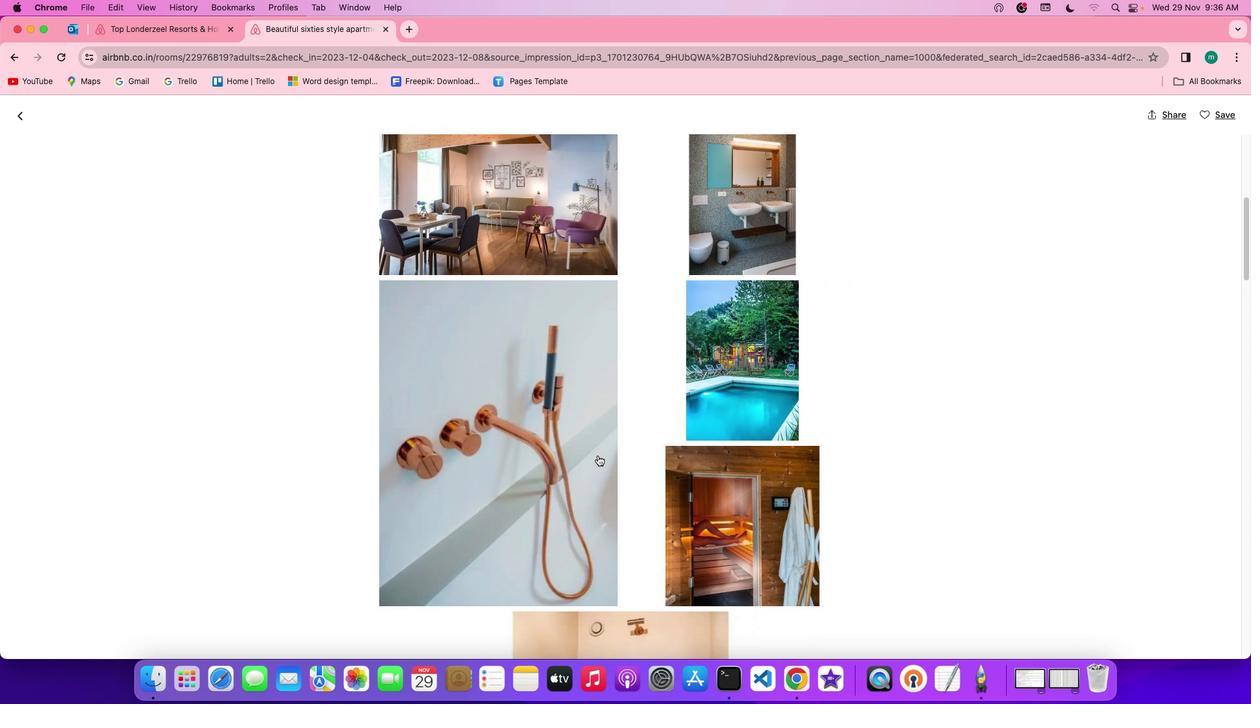 
Action: Mouse scrolled (594, 451) with delta (-3, -3)
Screenshot: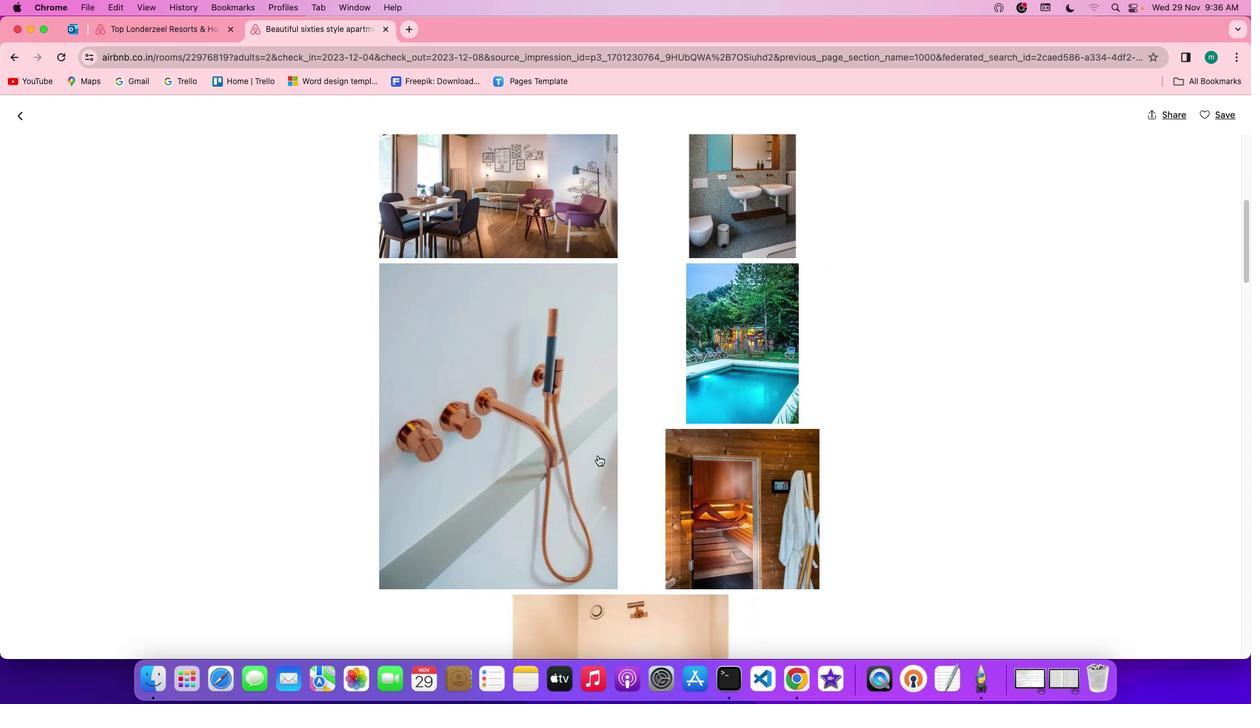 
Action: Mouse scrolled (594, 451) with delta (-3, -3)
Screenshot: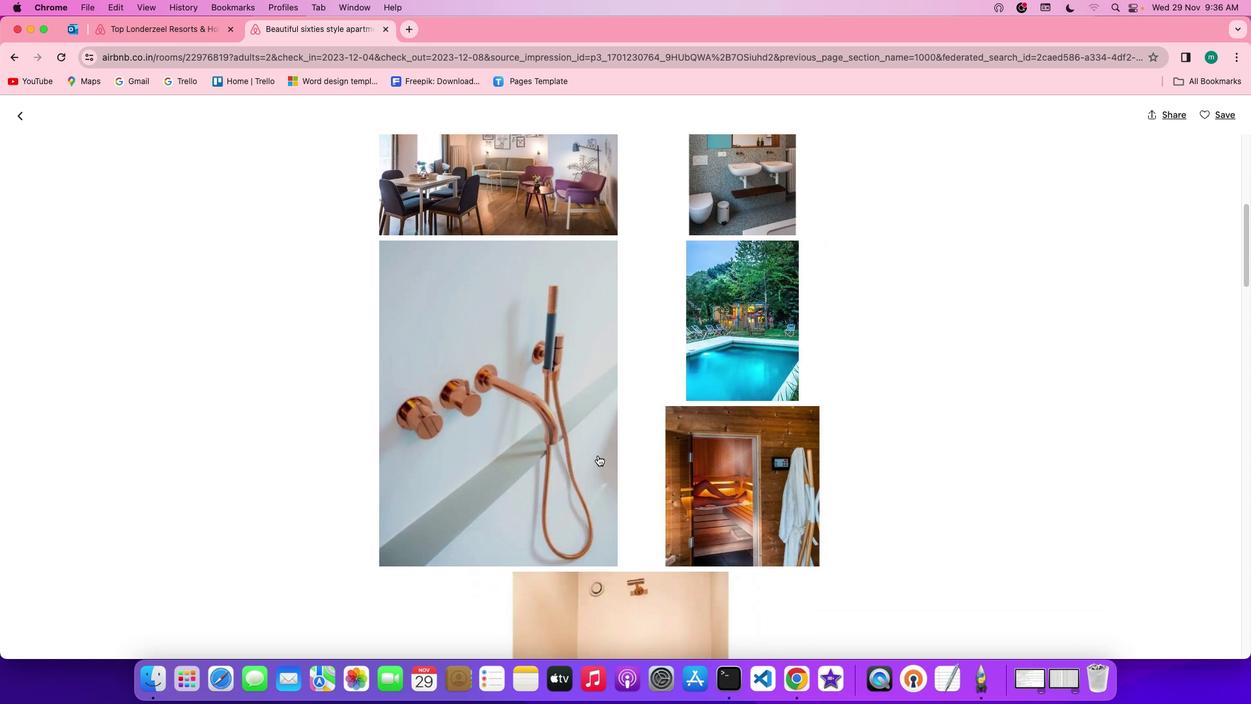 
Action: Mouse scrolled (594, 451) with delta (-3, -3)
Screenshot: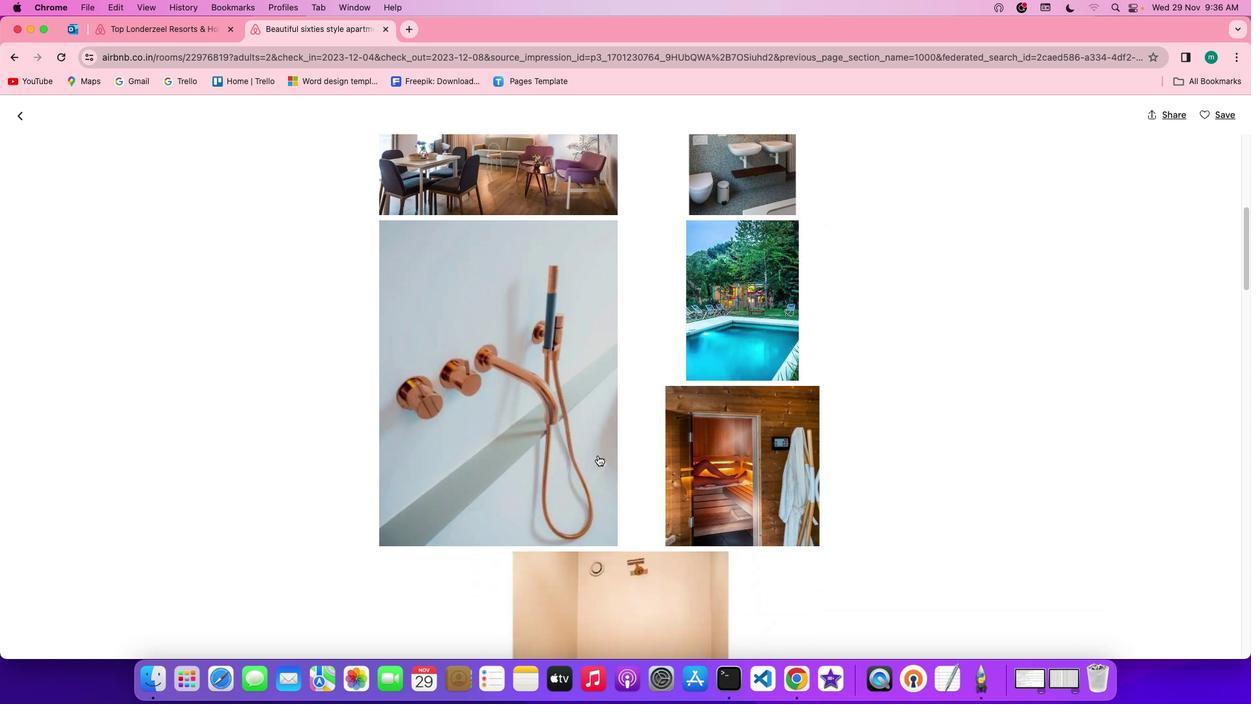 
Action: Mouse scrolled (594, 451) with delta (-3, -4)
Screenshot: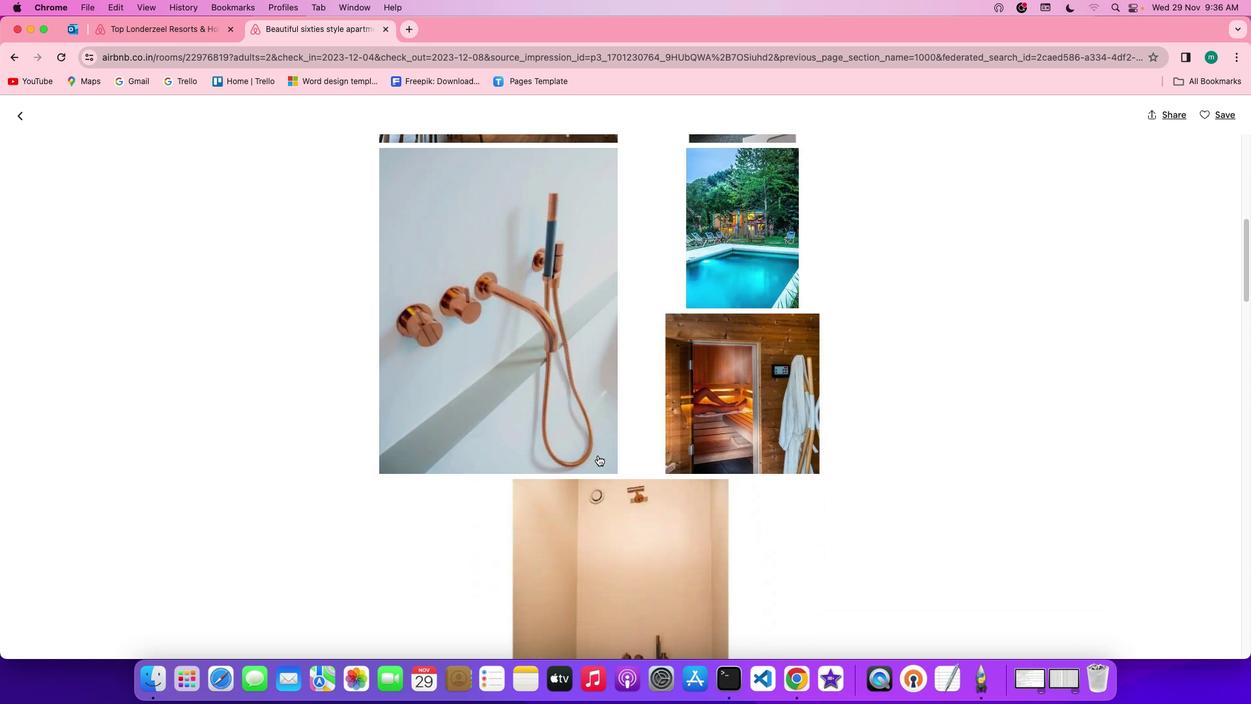 
Action: Mouse scrolled (594, 451) with delta (-3, -3)
Screenshot: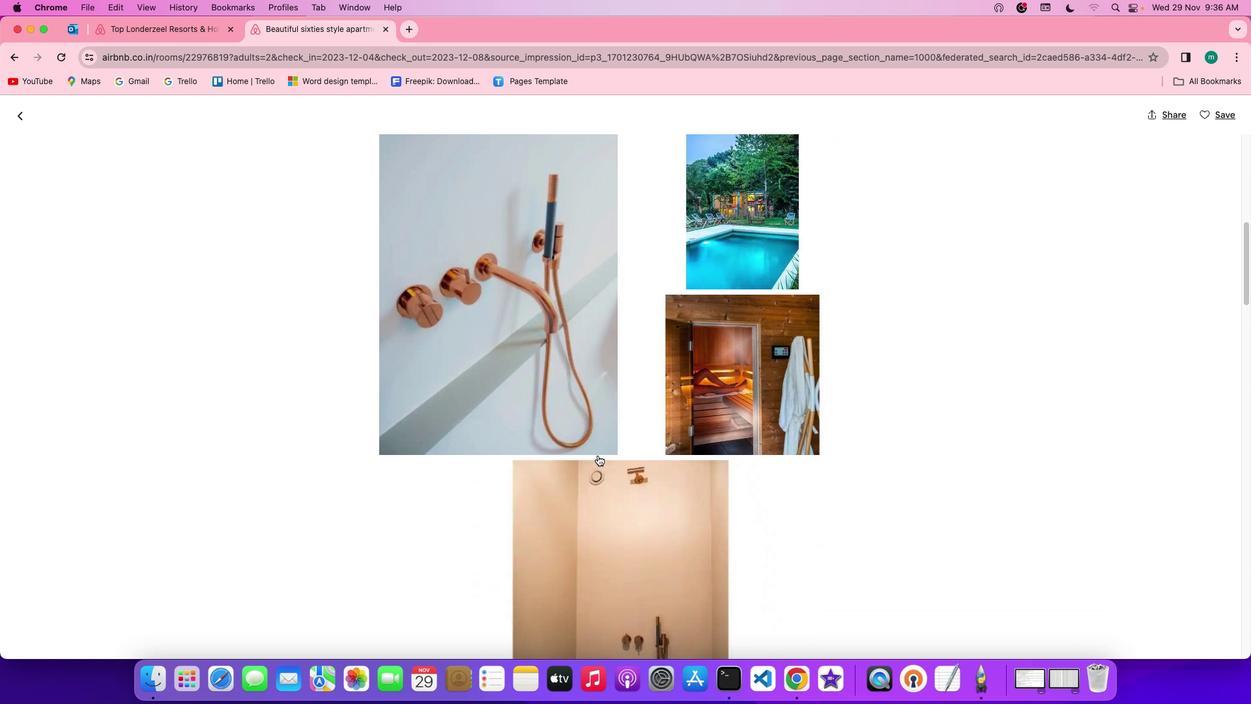 
Action: Mouse scrolled (594, 451) with delta (-3, -3)
Screenshot: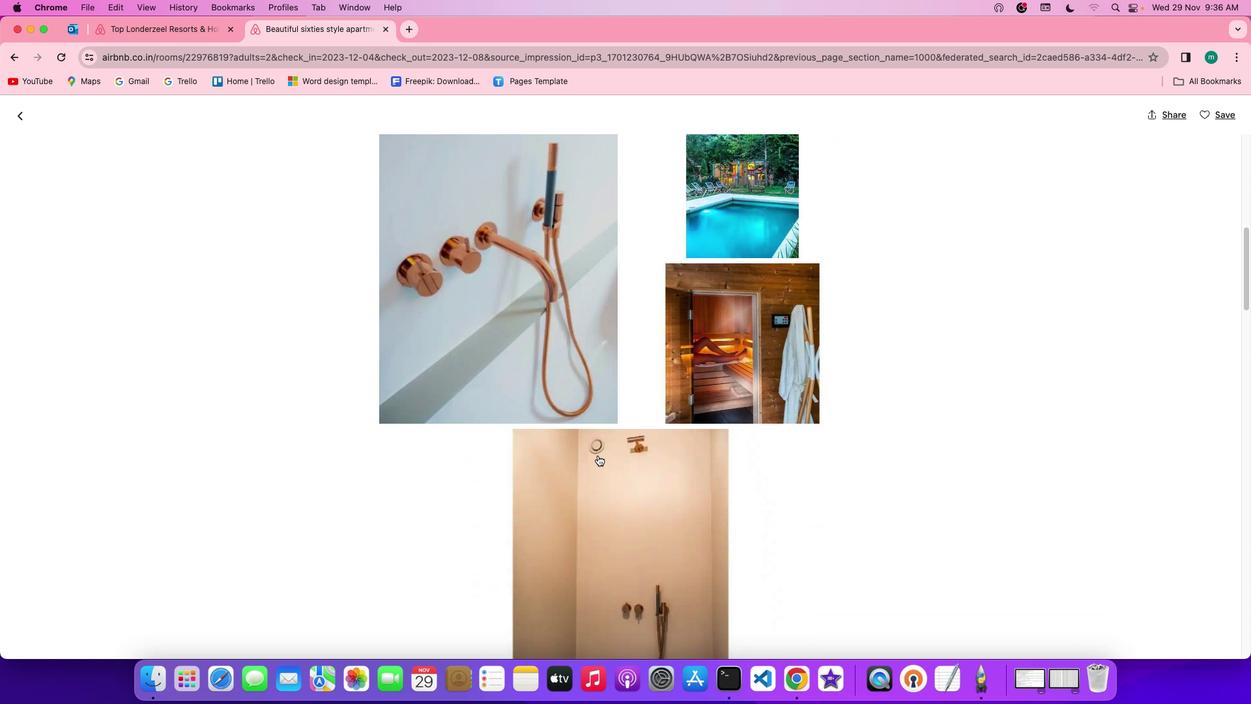 
Action: Mouse scrolled (594, 451) with delta (-3, -4)
Screenshot: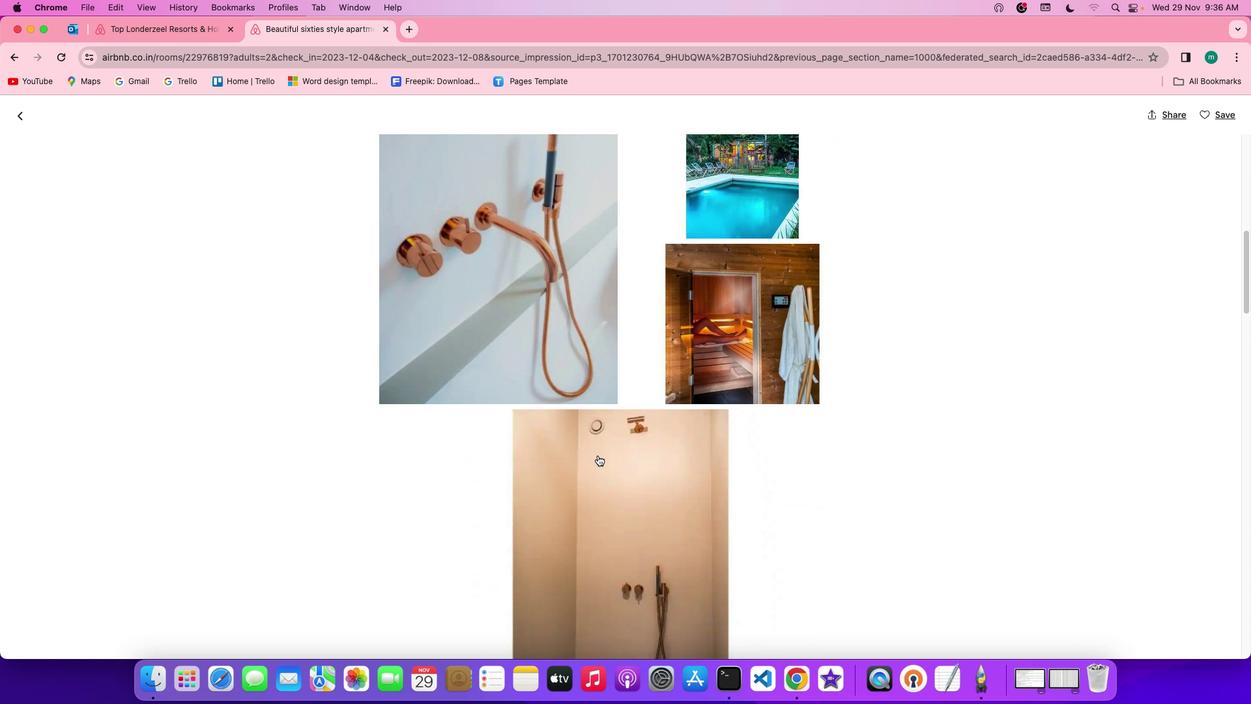 
Action: Mouse scrolled (594, 451) with delta (-3, -3)
Screenshot: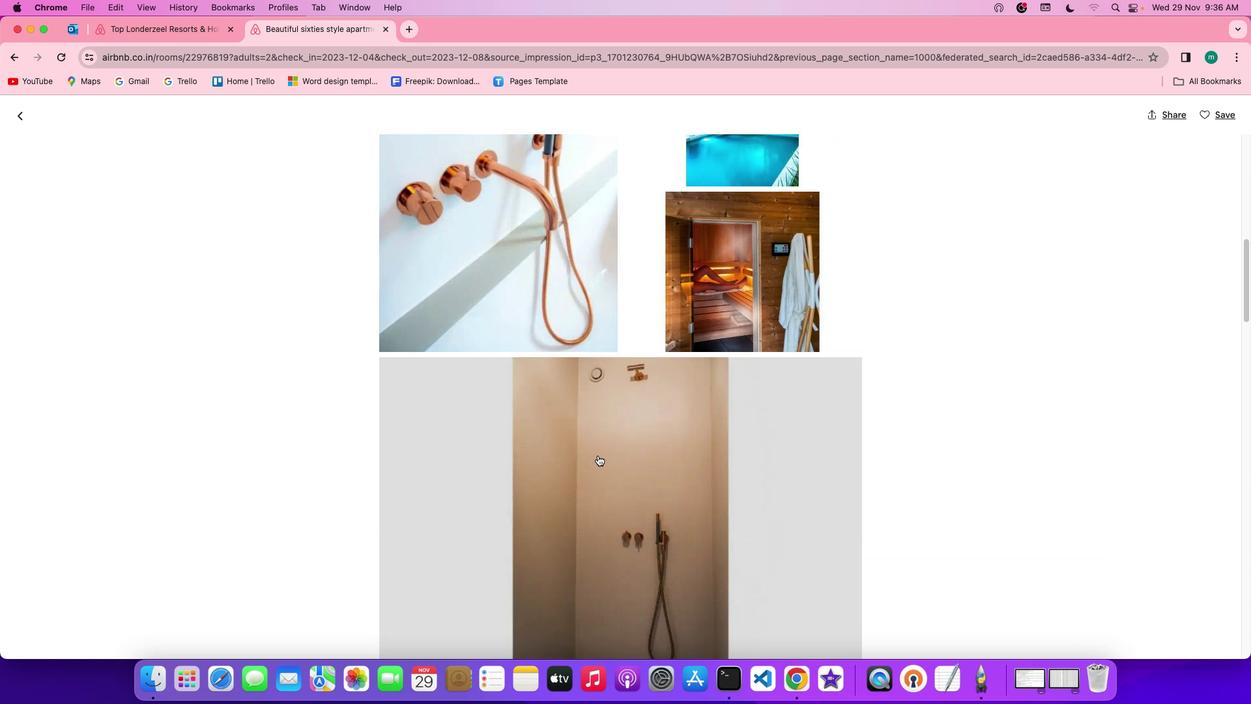
Action: Mouse scrolled (594, 451) with delta (-3, -3)
Screenshot: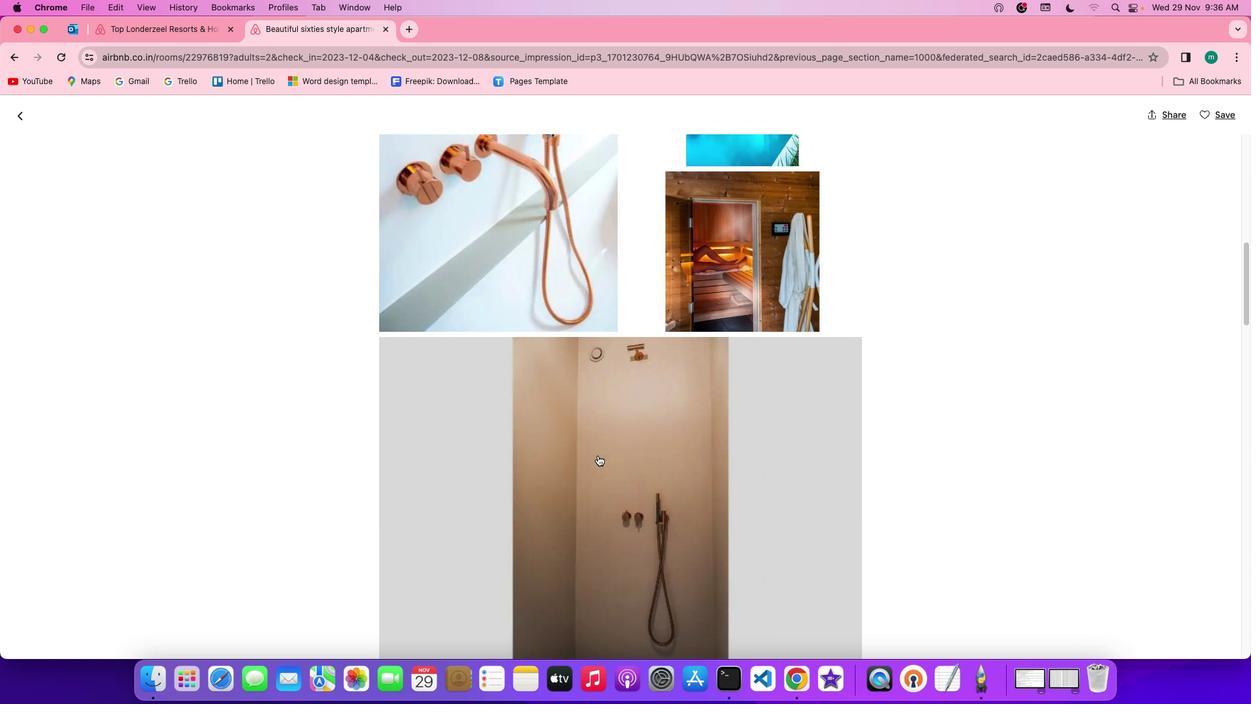 
Action: Mouse scrolled (594, 451) with delta (-3, -3)
Screenshot: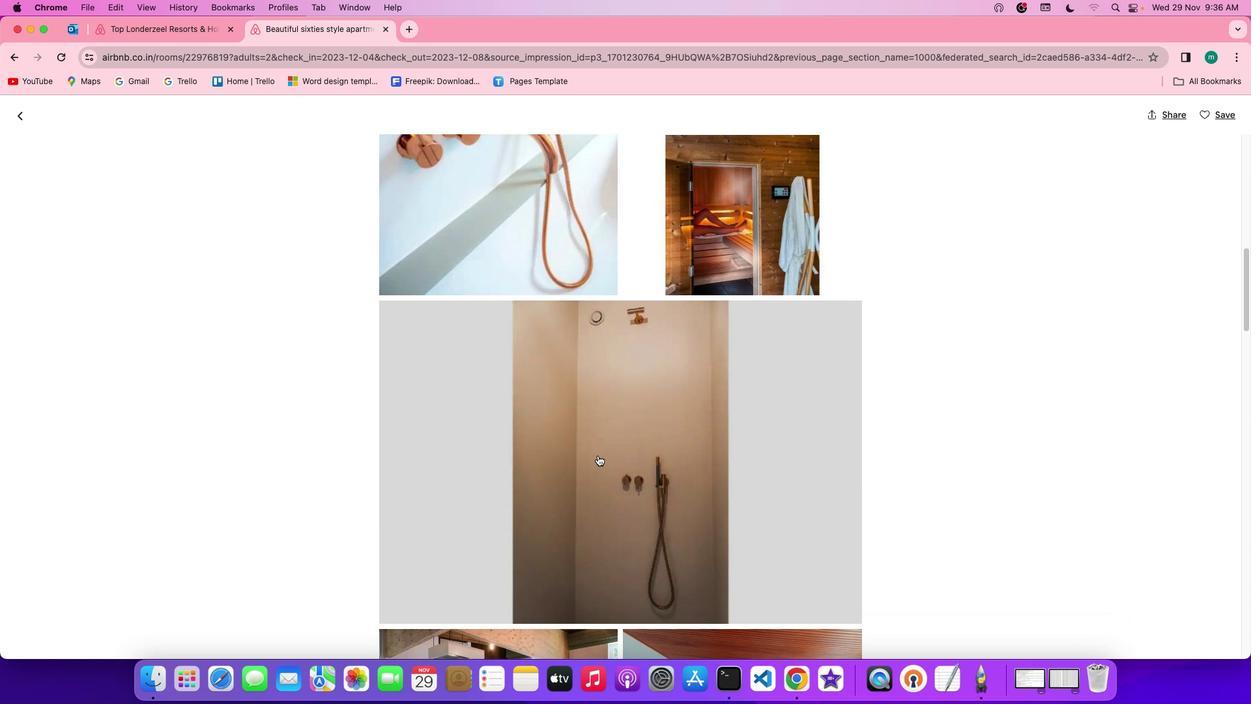 
Action: Mouse scrolled (594, 451) with delta (-3, -4)
Screenshot: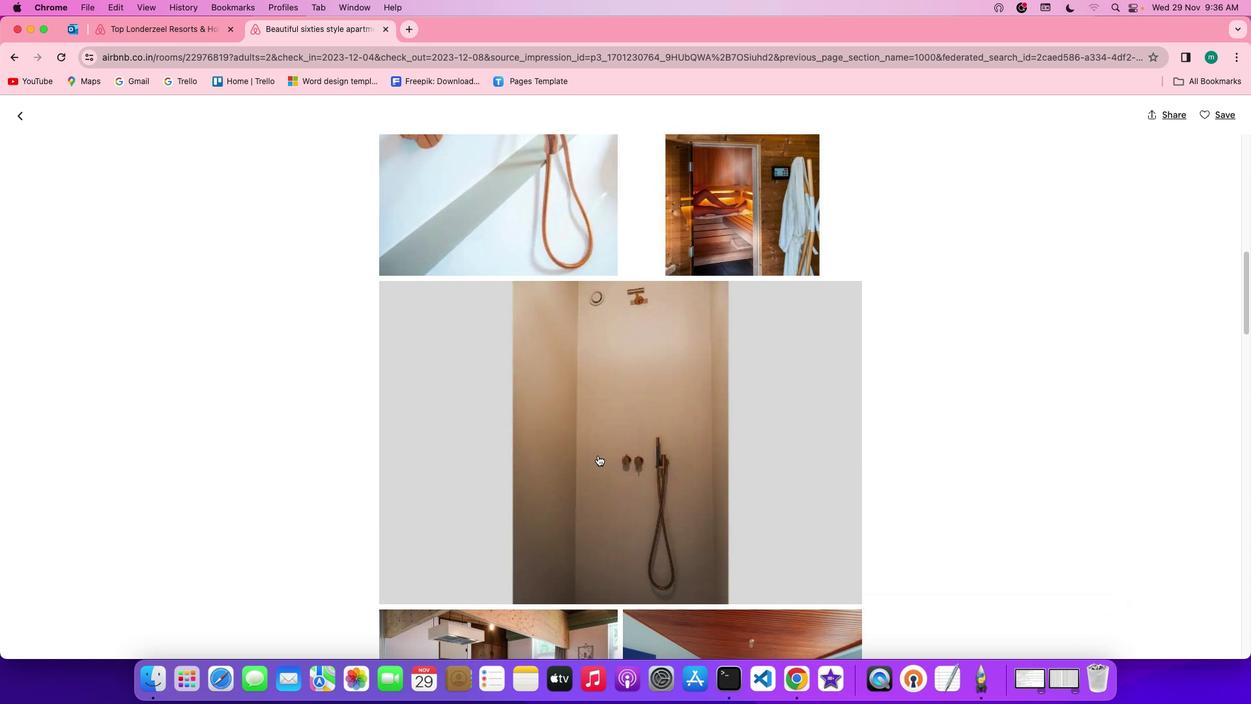 
Action: Mouse scrolled (594, 451) with delta (-3, -3)
Screenshot: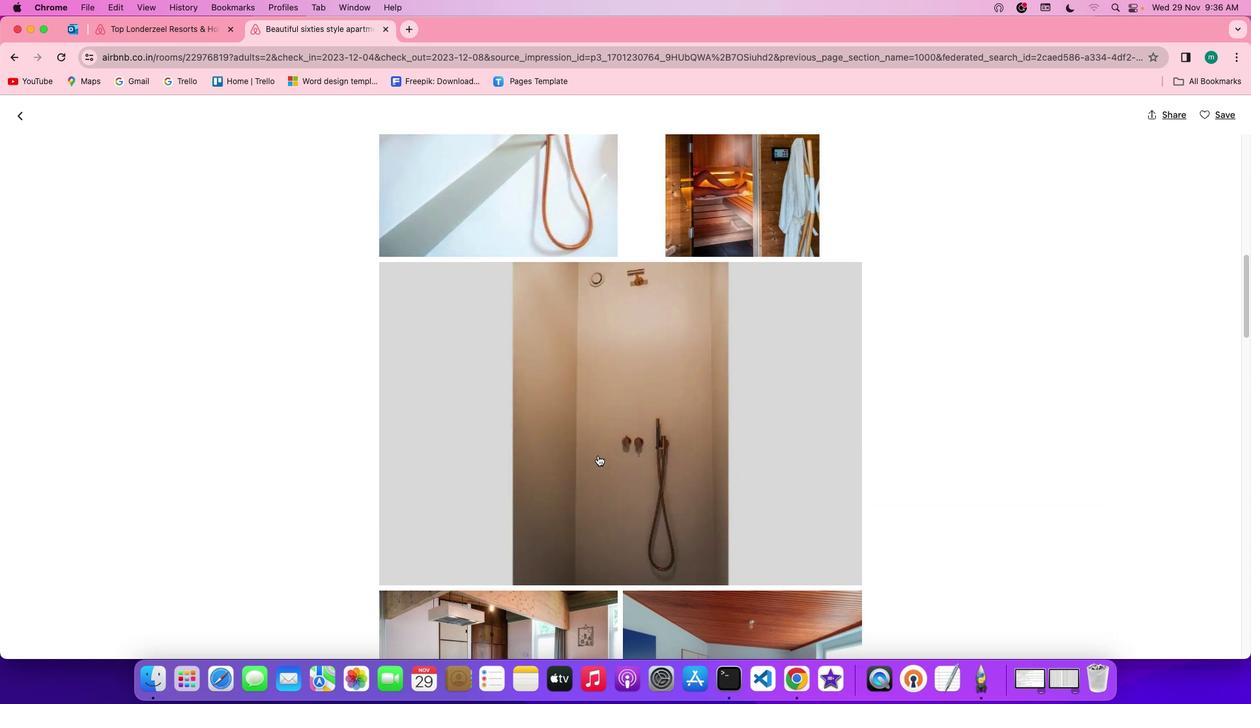 
Action: Mouse scrolled (594, 451) with delta (-3, -3)
Screenshot: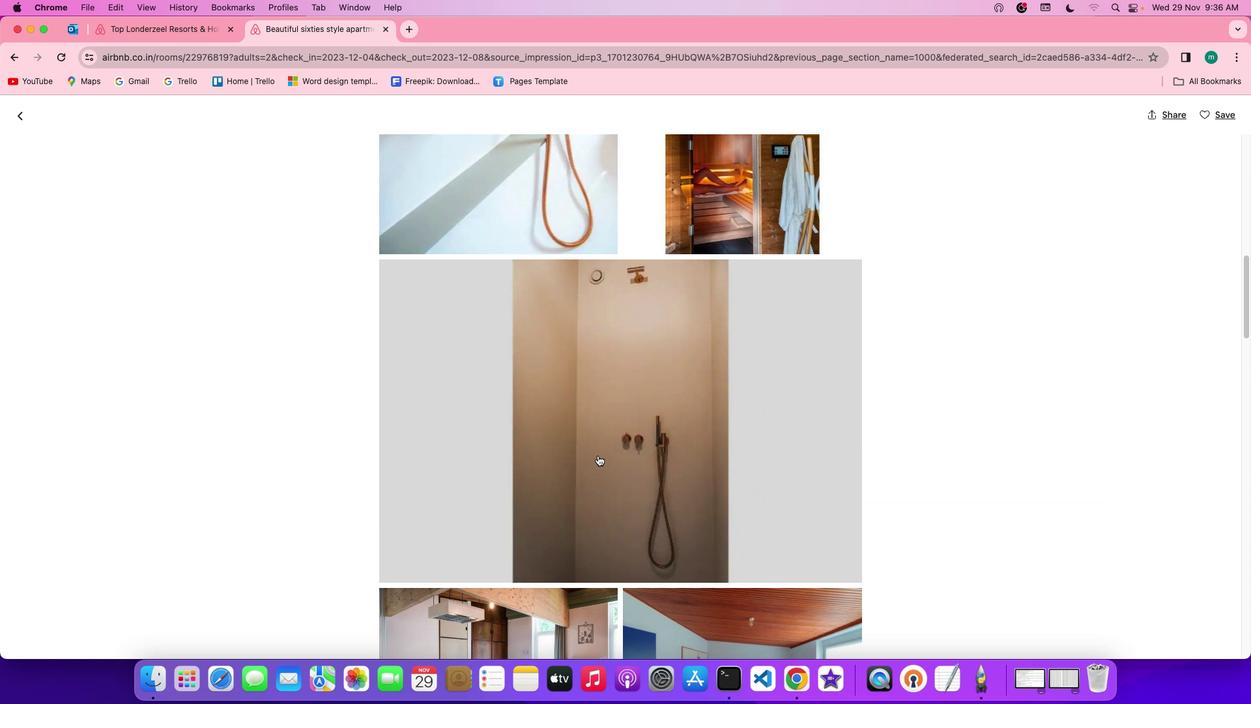 
Action: Mouse scrolled (594, 451) with delta (-3, -3)
Screenshot: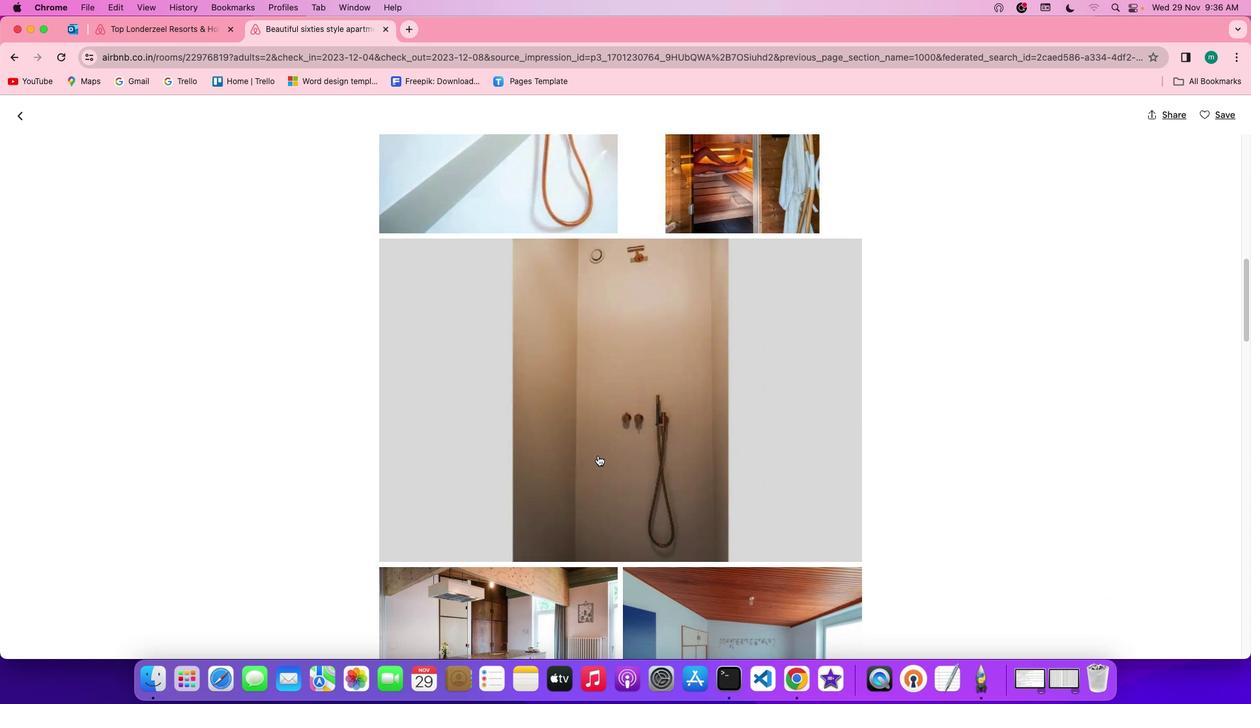 
Action: Mouse scrolled (594, 451) with delta (-3, -4)
Screenshot: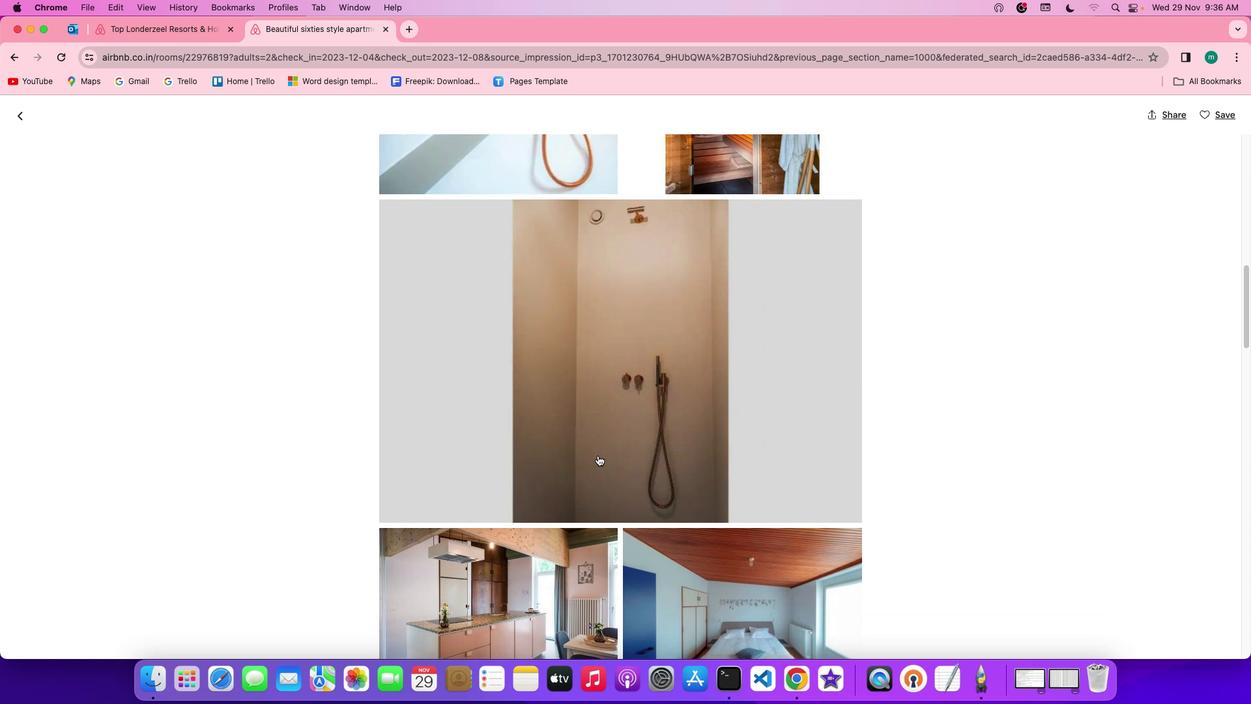 
Action: Mouse scrolled (594, 451) with delta (-3, -4)
Screenshot: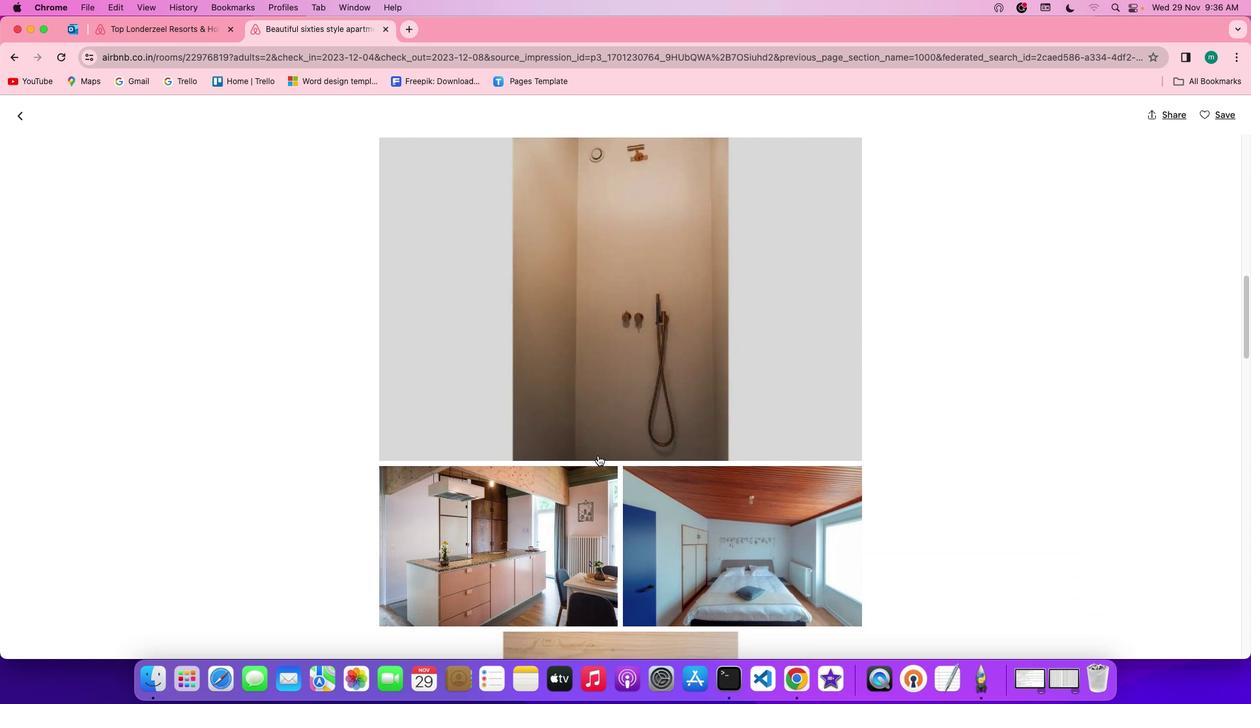 
Action: Mouse scrolled (594, 451) with delta (-3, -3)
Screenshot: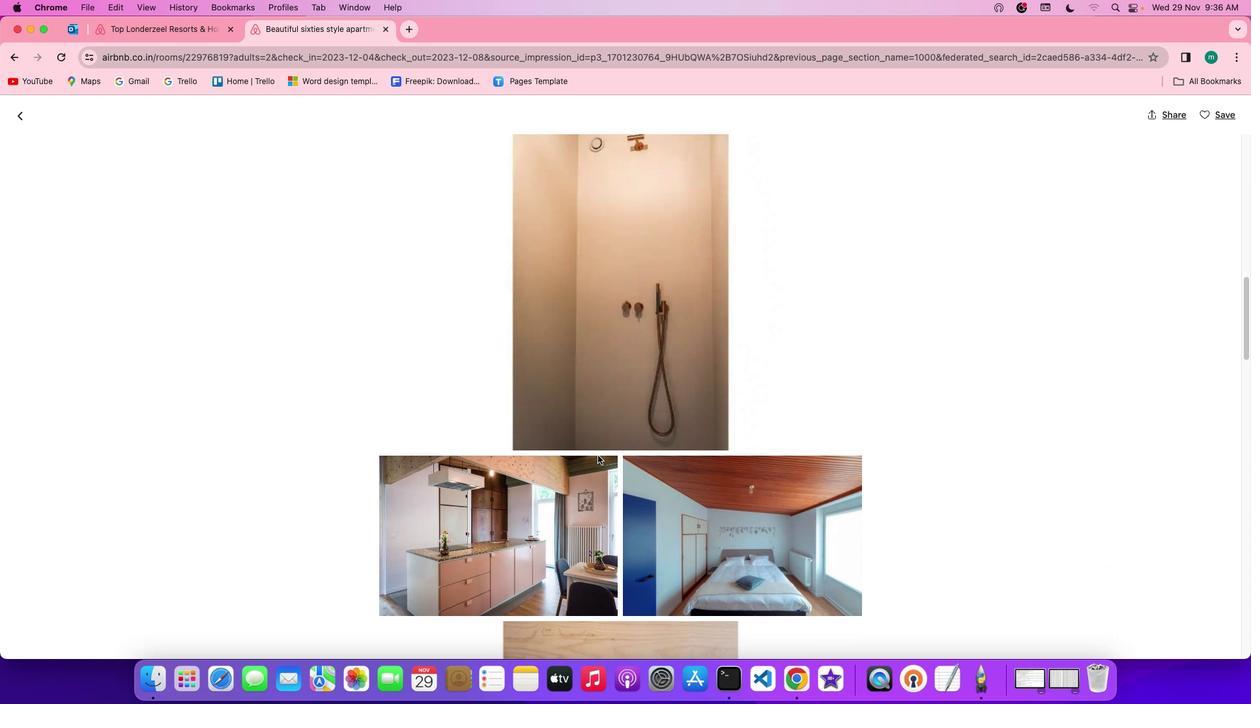 
Action: Mouse scrolled (594, 451) with delta (-3, -3)
Screenshot: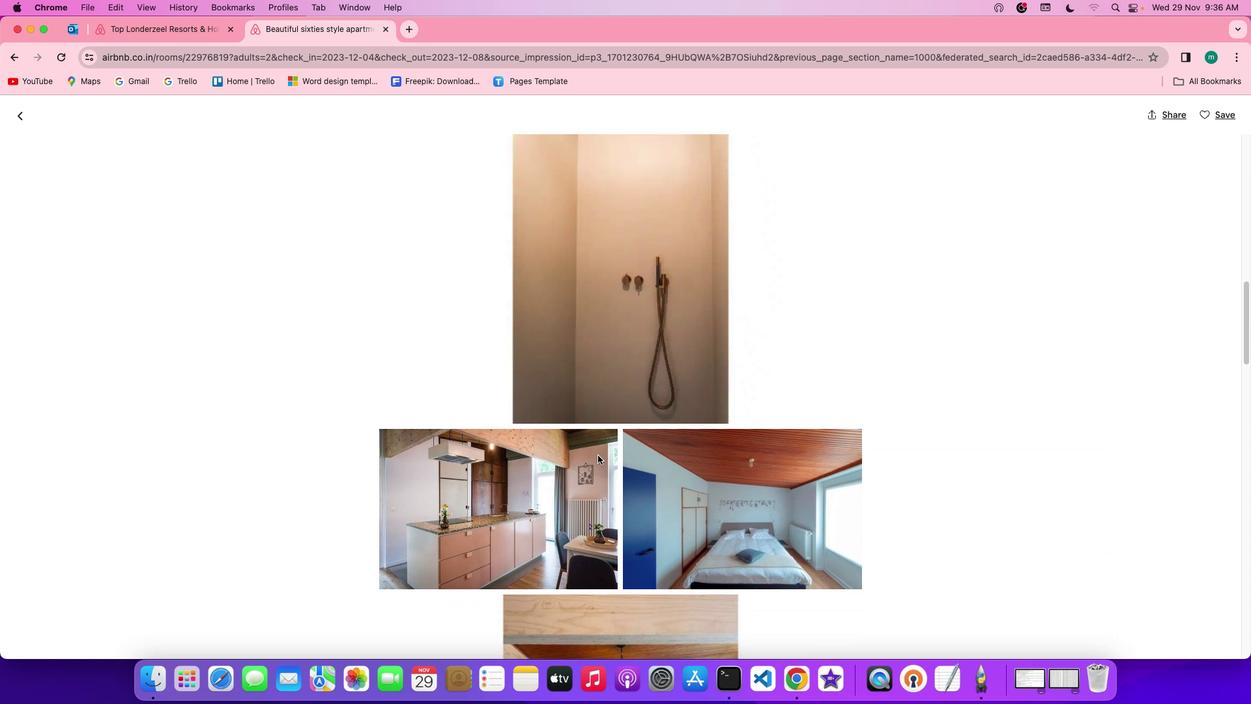 
Action: Mouse scrolled (594, 451) with delta (-3, -3)
Screenshot: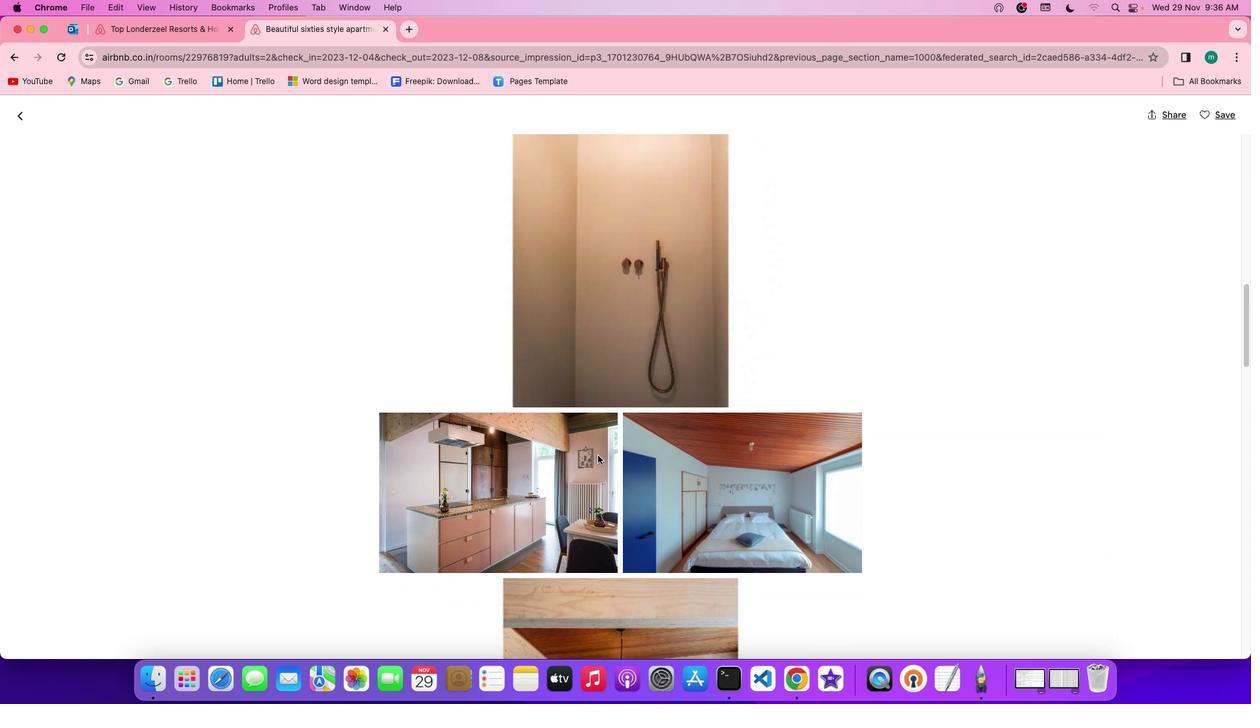 
Action: Mouse scrolled (594, 451) with delta (-3, -4)
Screenshot: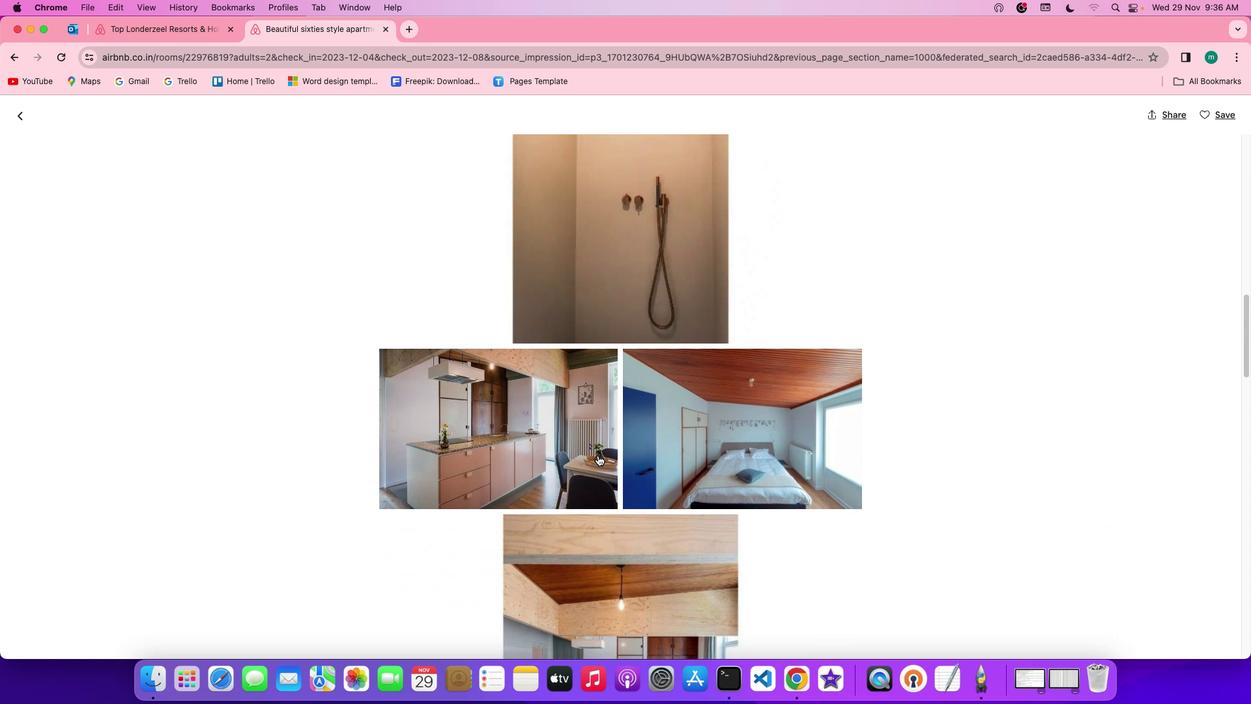 
Action: Mouse scrolled (594, 451) with delta (-3, -3)
Screenshot: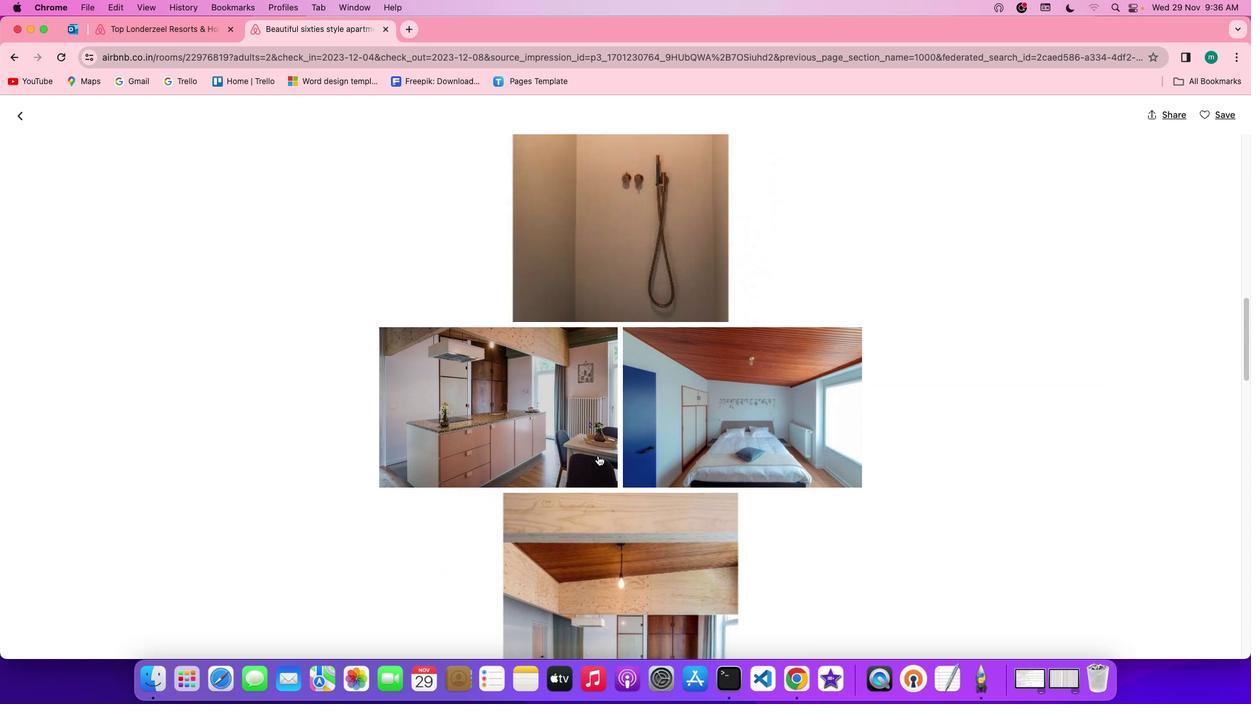 
Action: Mouse scrolled (594, 451) with delta (-3, -3)
Screenshot: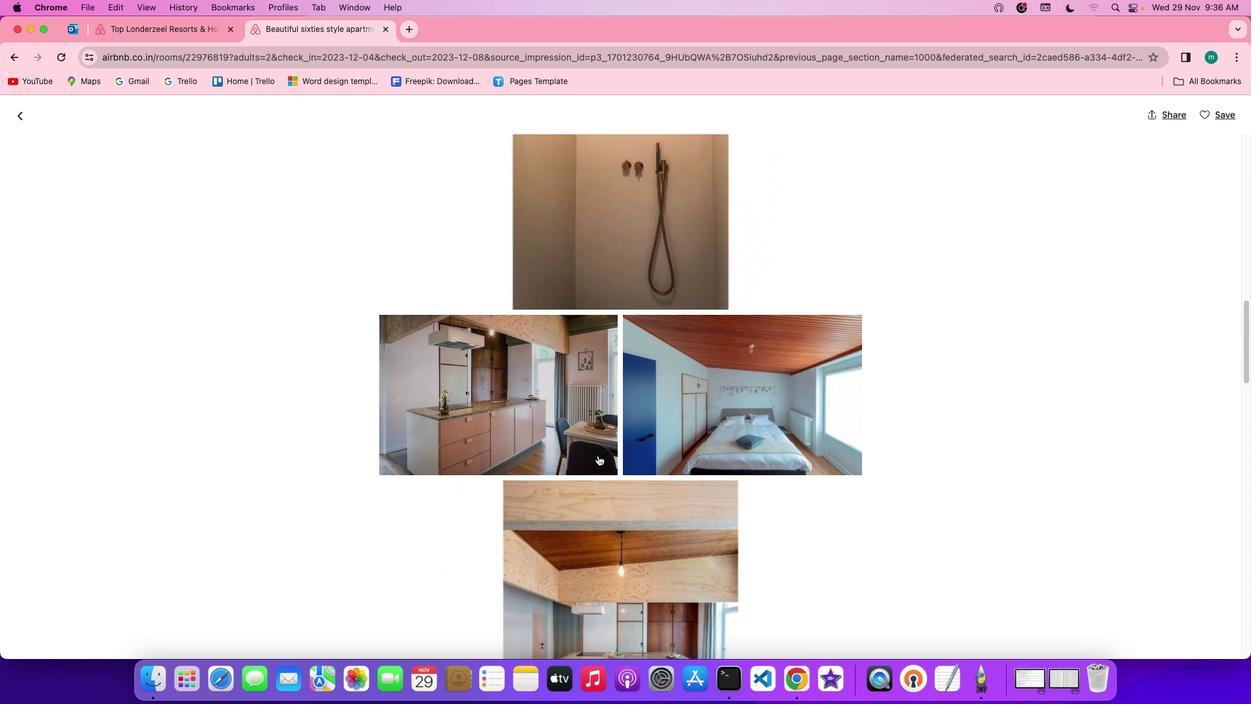 
Action: Mouse scrolled (594, 451) with delta (-3, -4)
Screenshot: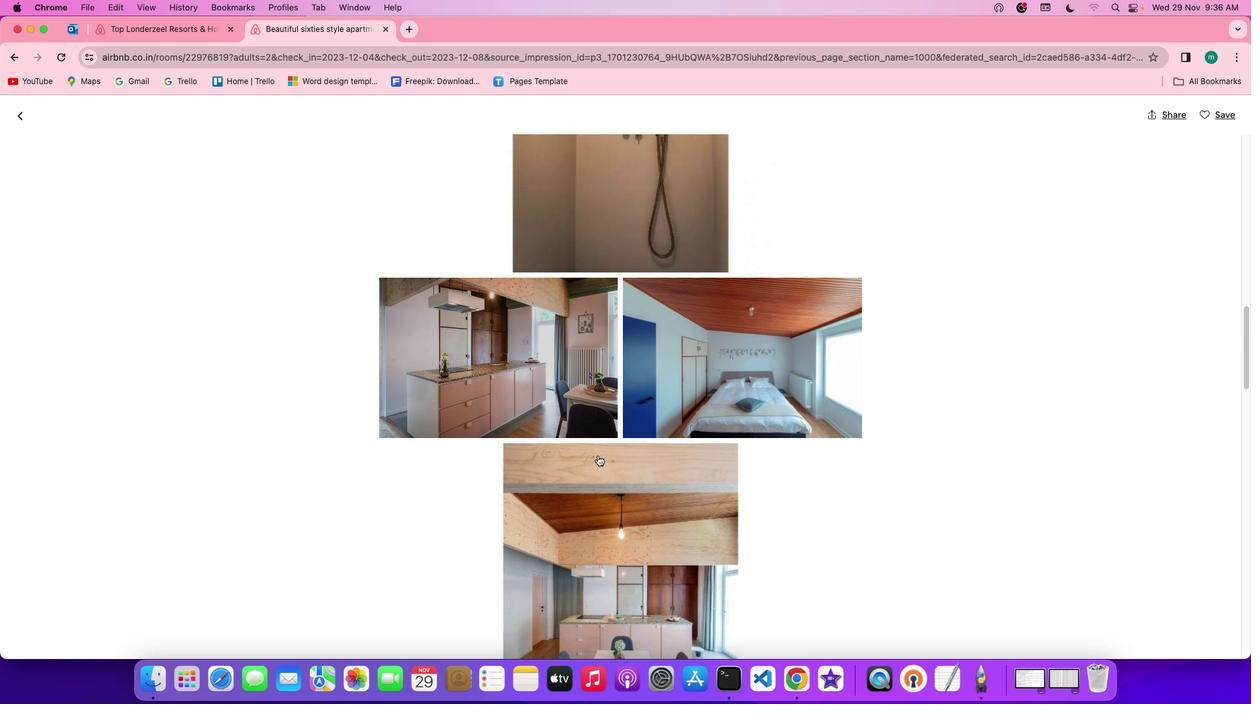 
Action: Mouse scrolled (594, 451) with delta (-3, -3)
Screenshot: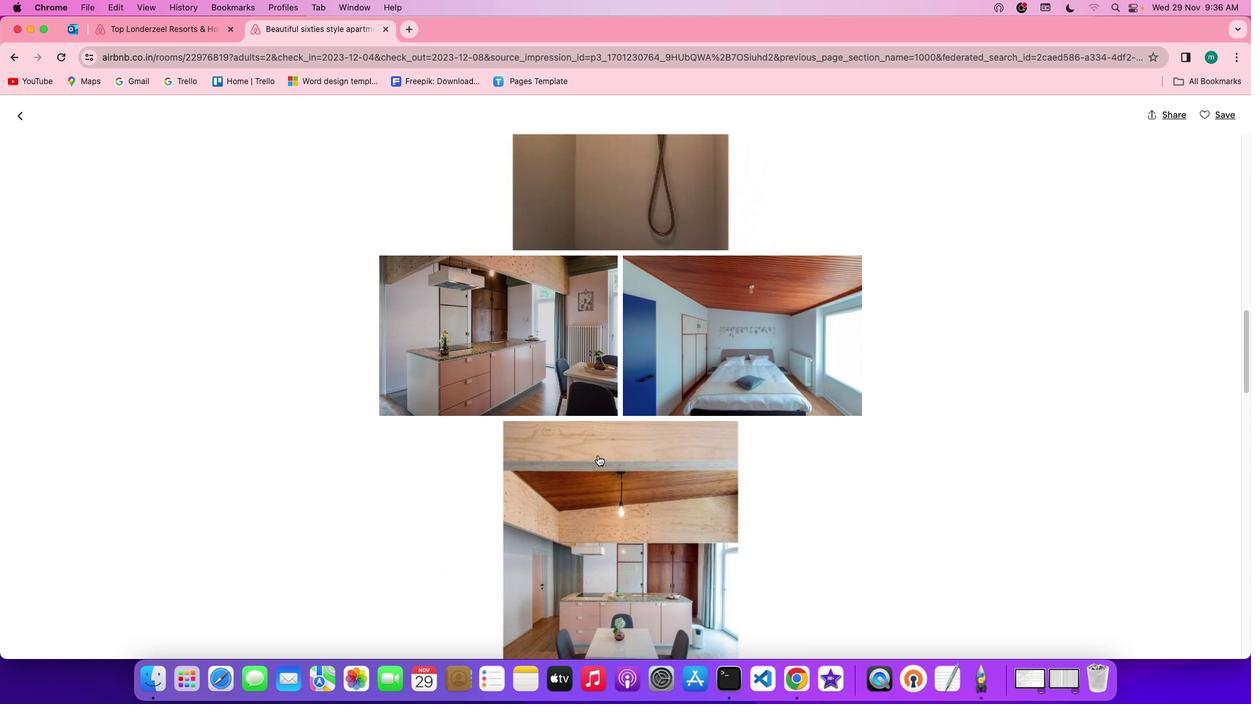 
Action: Mouse scrolled (594, 451) with delta (-3, -3)
Screenshot: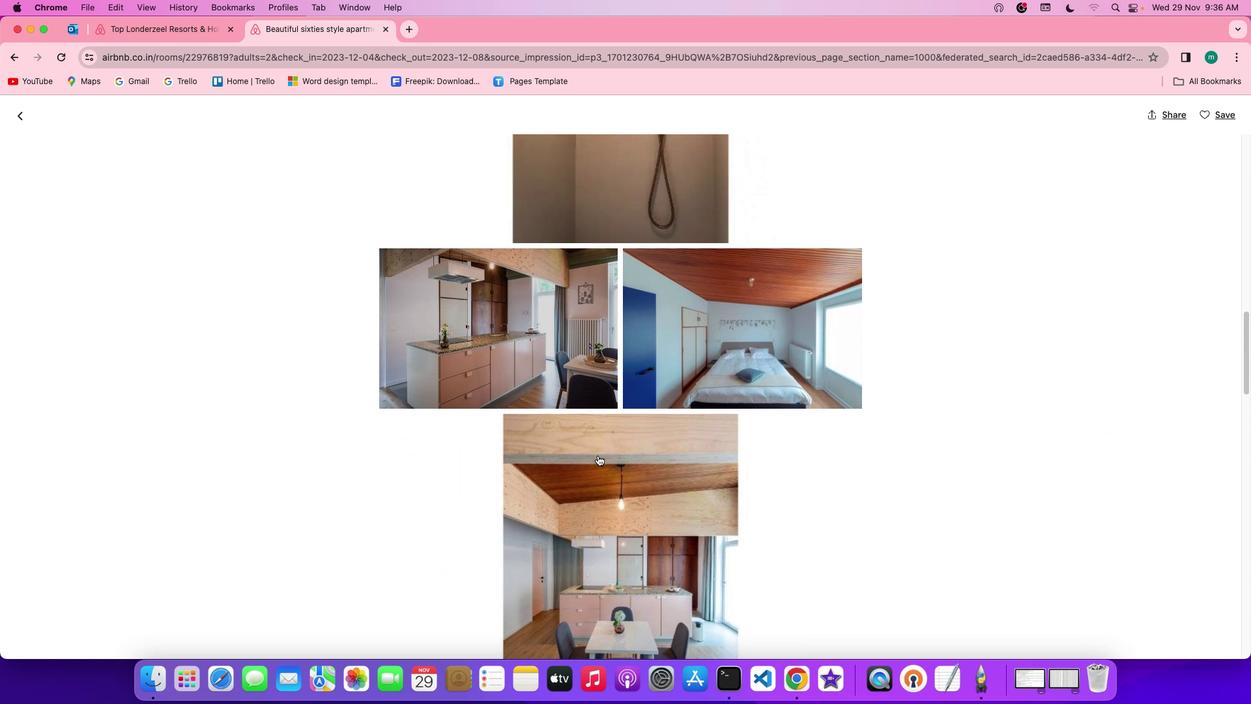 
Action: Mouse scrolled (594, 451) with delta (-3, -3)
Screenshot: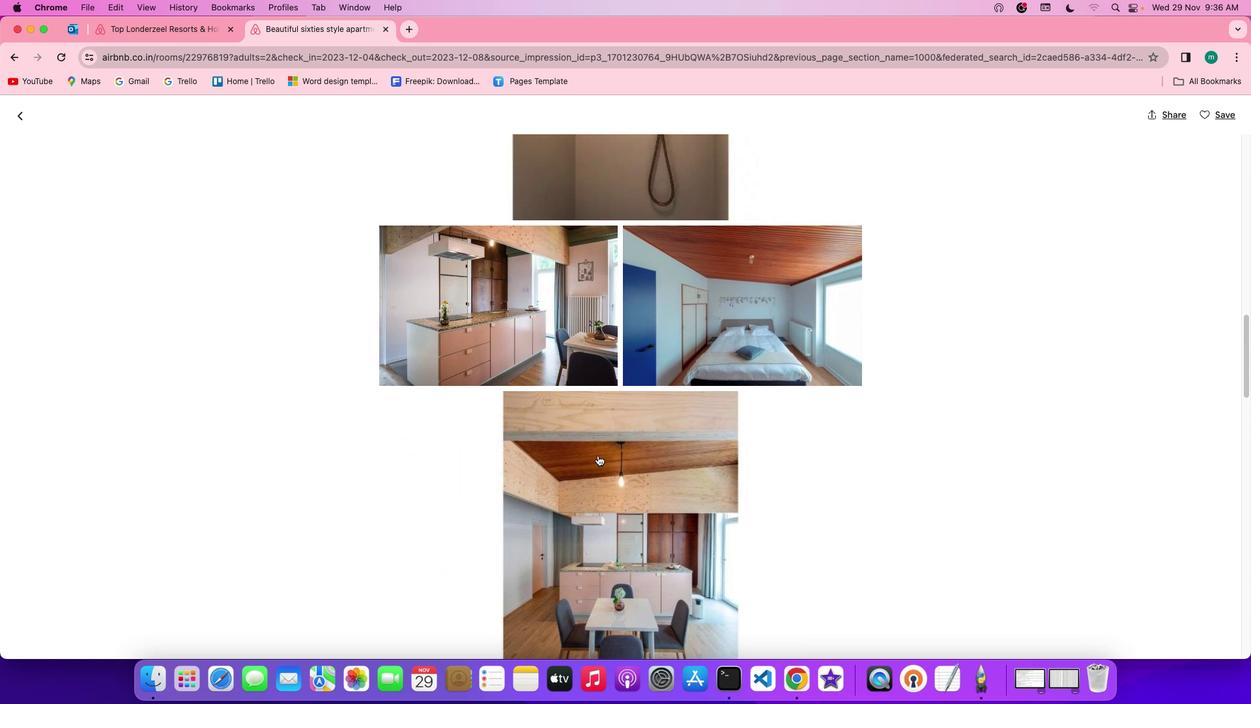 
Action: Mouse scrolled (594, 451) with delta (-3, -3)
Screenshot: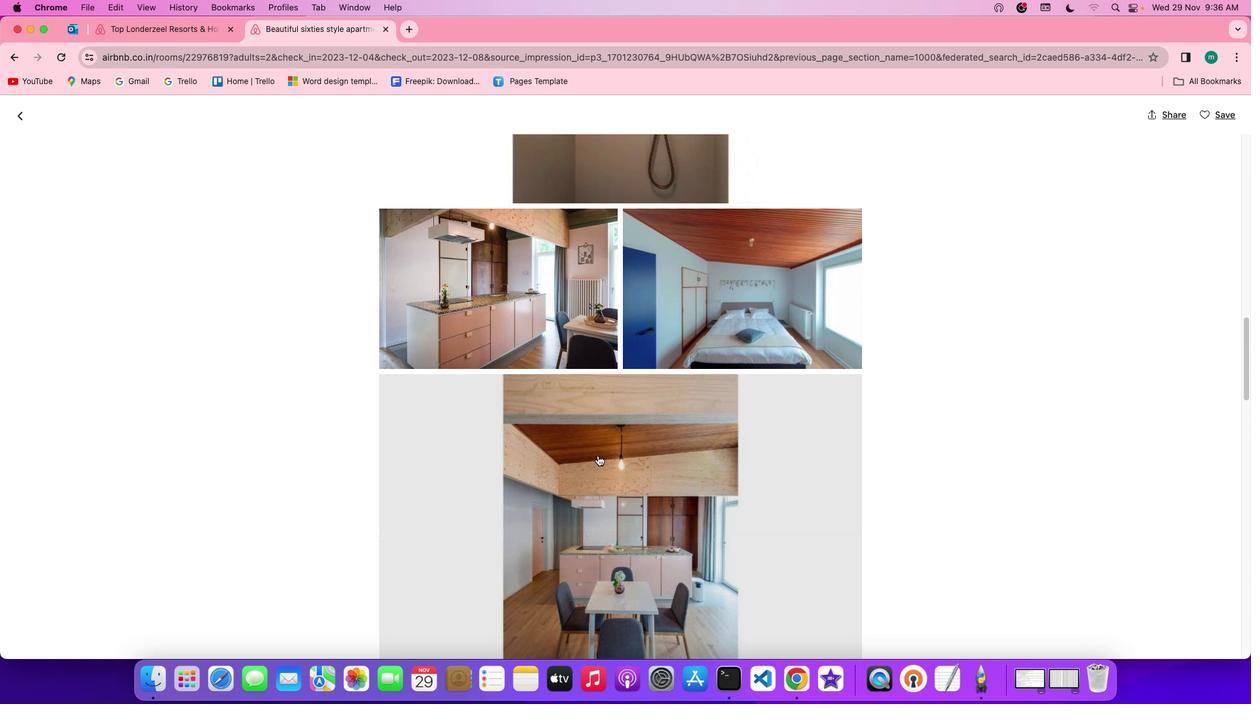 
Action: Mouse scrolled (594, 451) with delta (-3, -3)
Screenshot: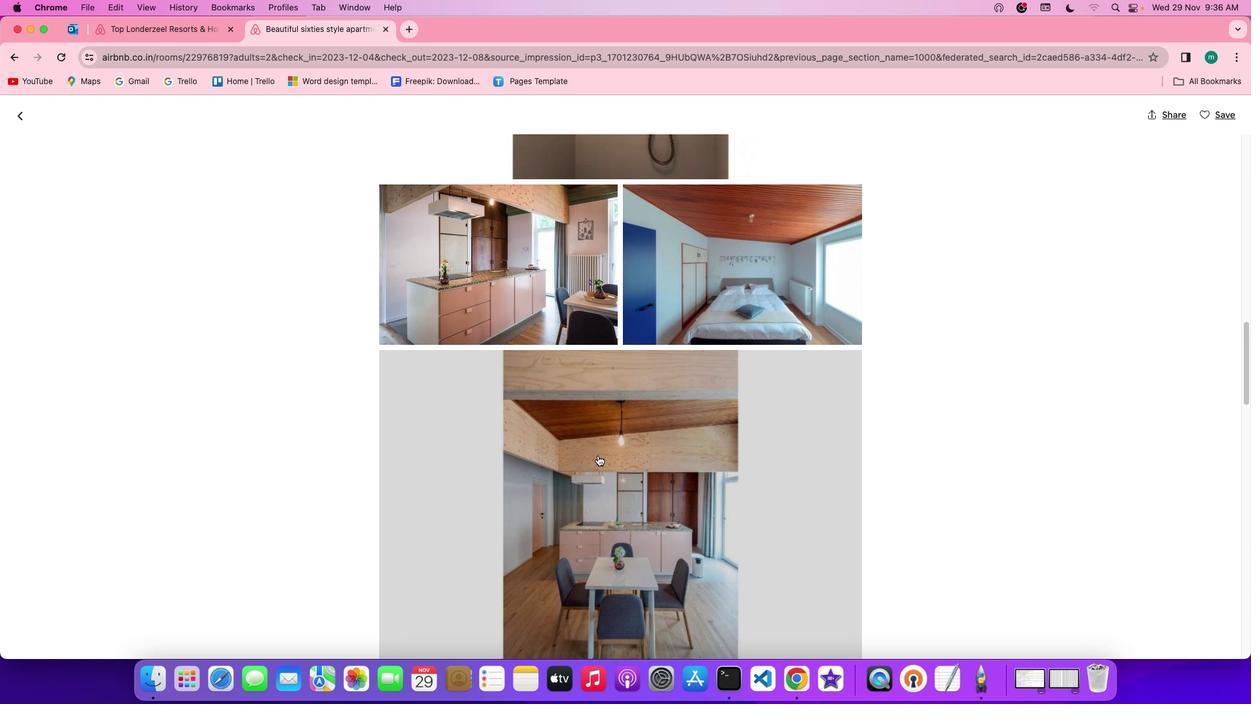 
Action: Mouse scrolled (594, 451) with delta (-3, -3)
Screenshot: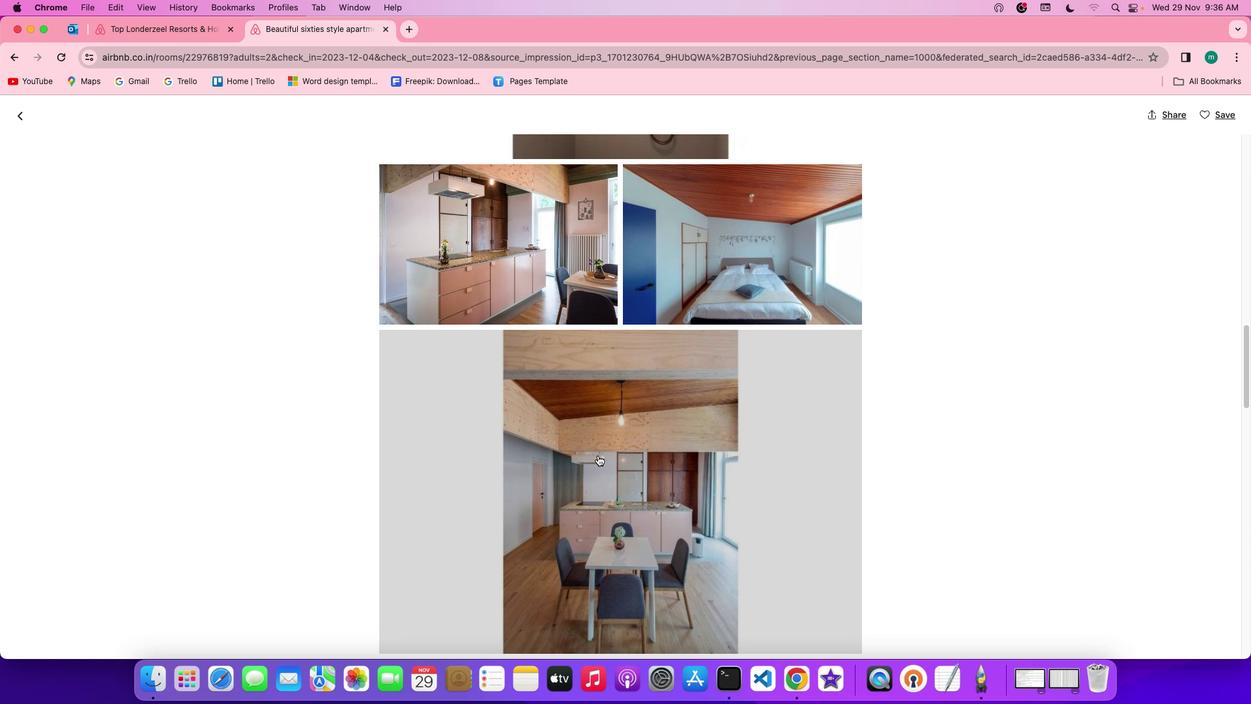 
Action: Mouse scrolled (594, 451) with delta (-3, -3)
Screenshot: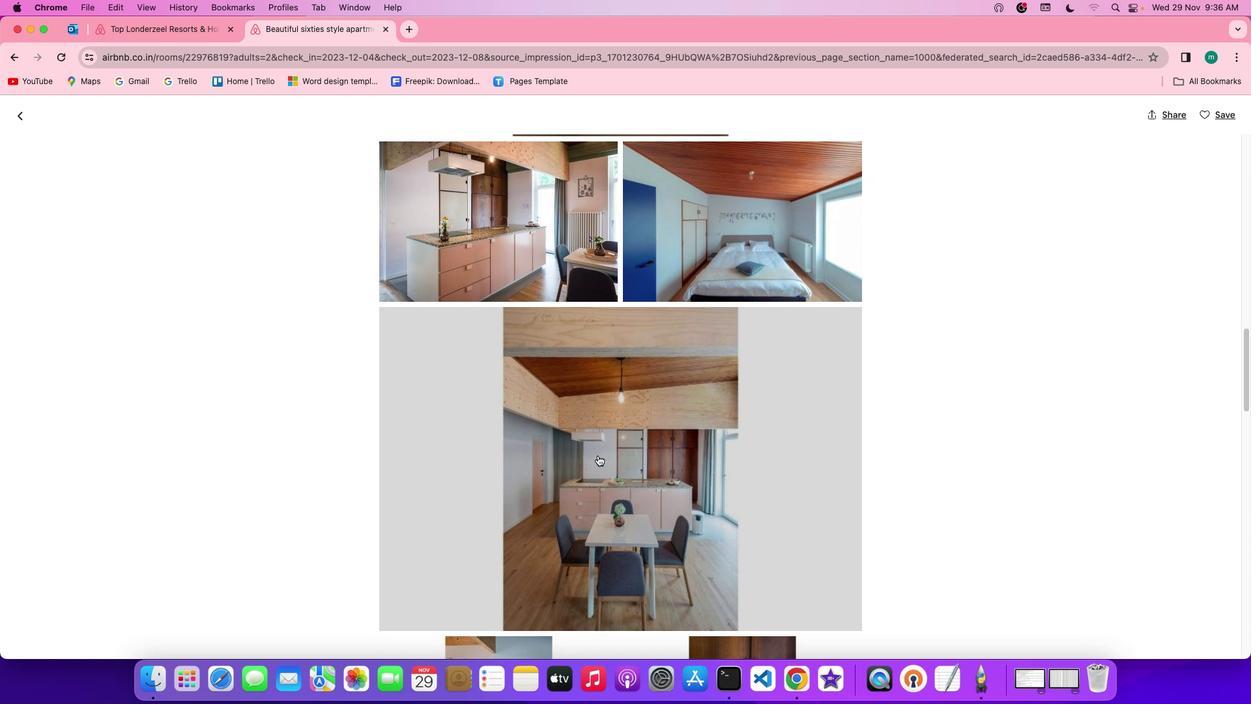 
Action: Mouse scrolled (594, 451) with delta (-3, -4)
Screenshot: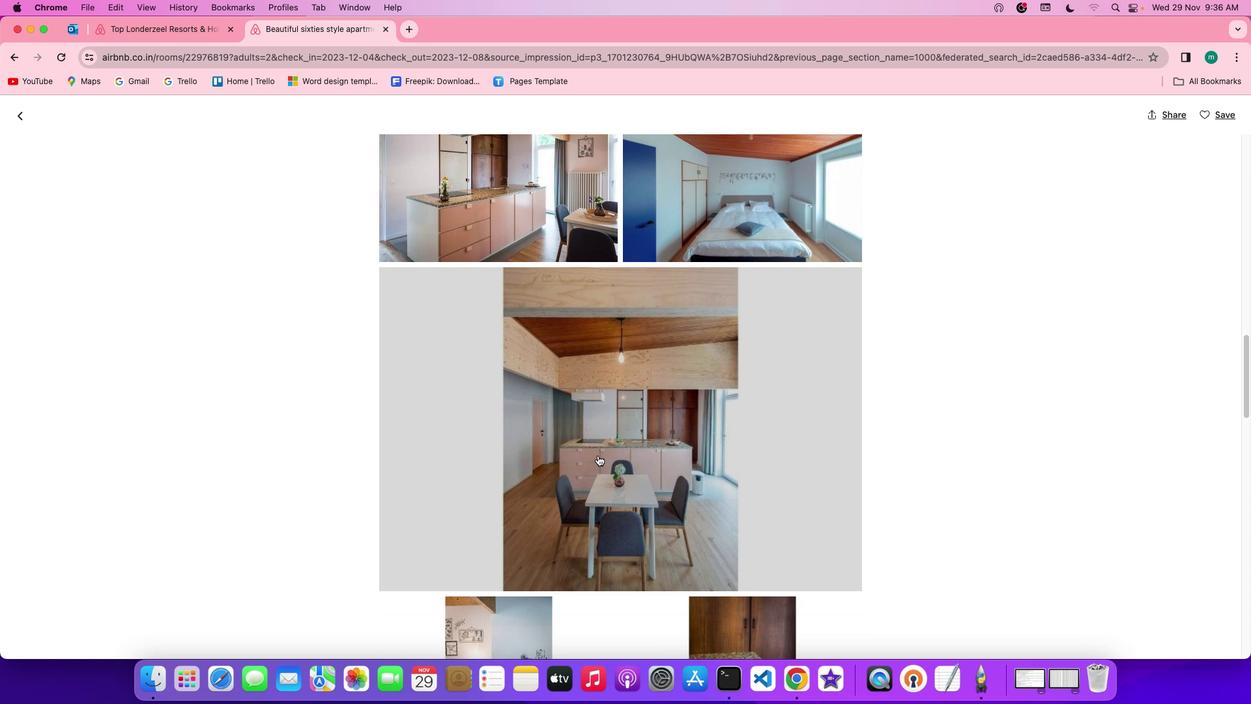 
Action: Mouse scrolled (594, 451) with delta (-3, -3)
Screenshot: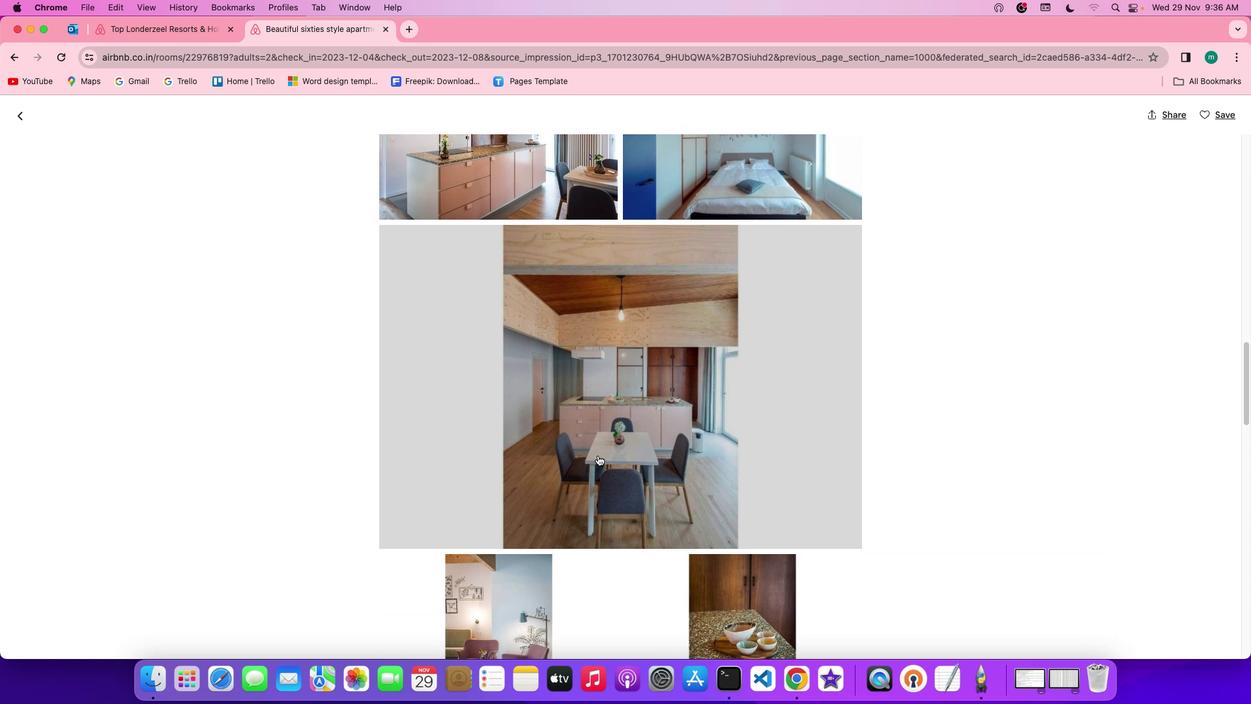 
Action: Mouse scrolled (594, 451) with delta (-3, -3)
Screenshot: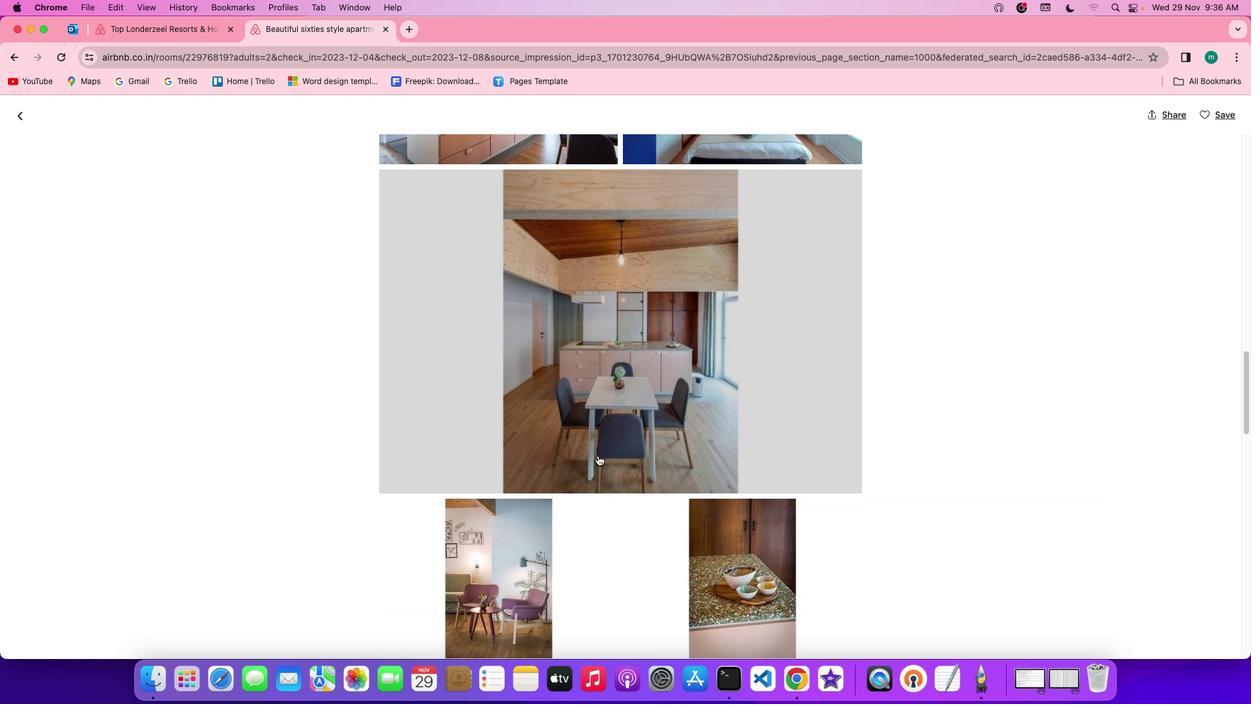 
Action: Mouse scrolled (594, 451) with delta (-3, -4)
Screenshot: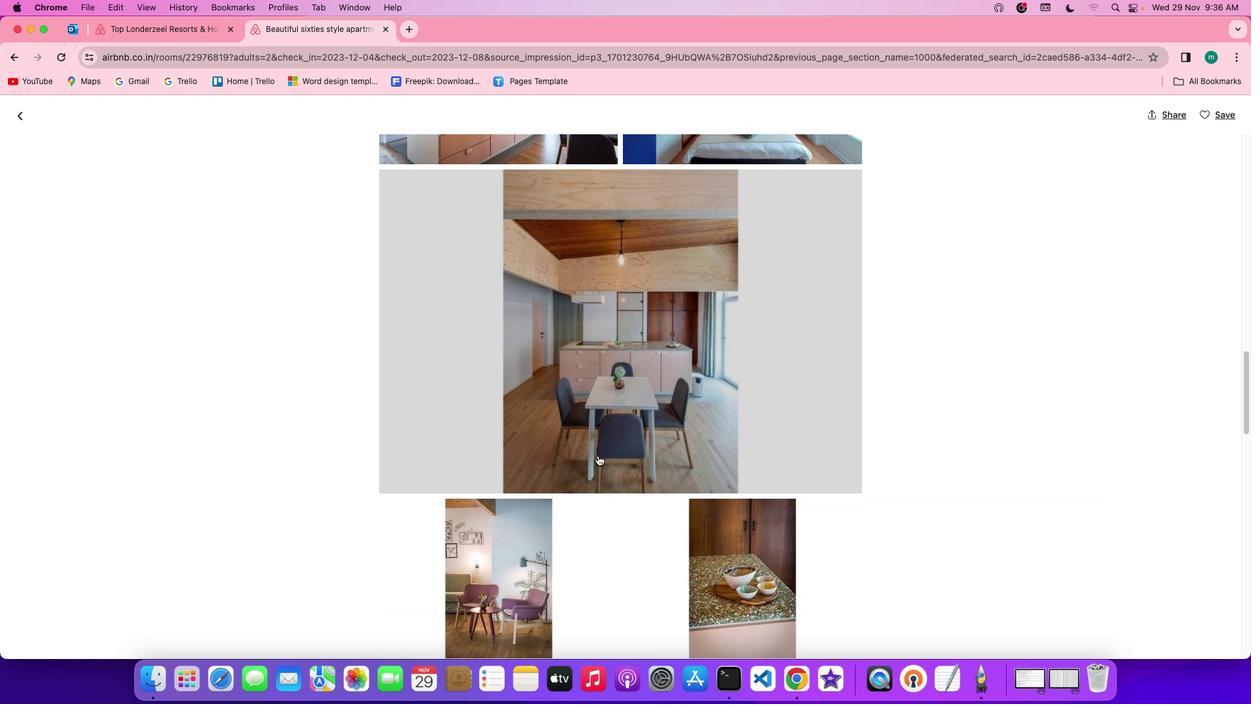 
Action: Mouse scrolled (594, 451) with delta (-3, -5)
Screenshot: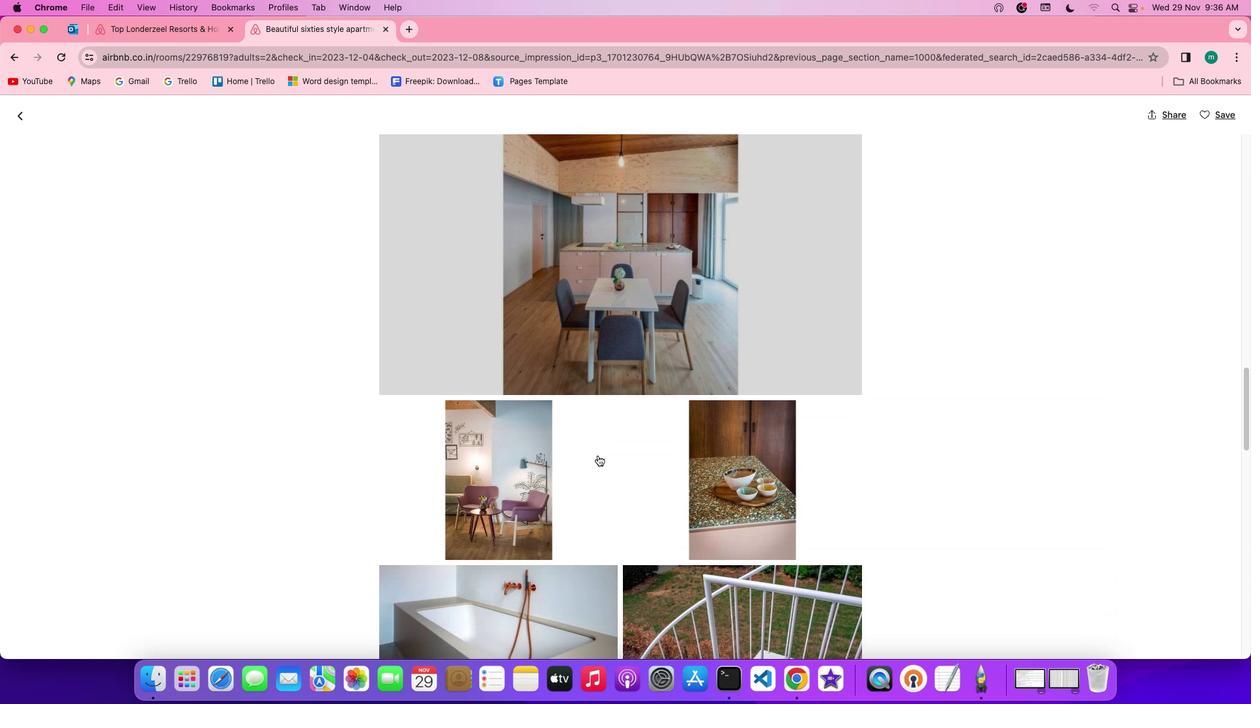 
Action: Mouse scrolled (594, 451) with delta (-3, -3)
Screenshot: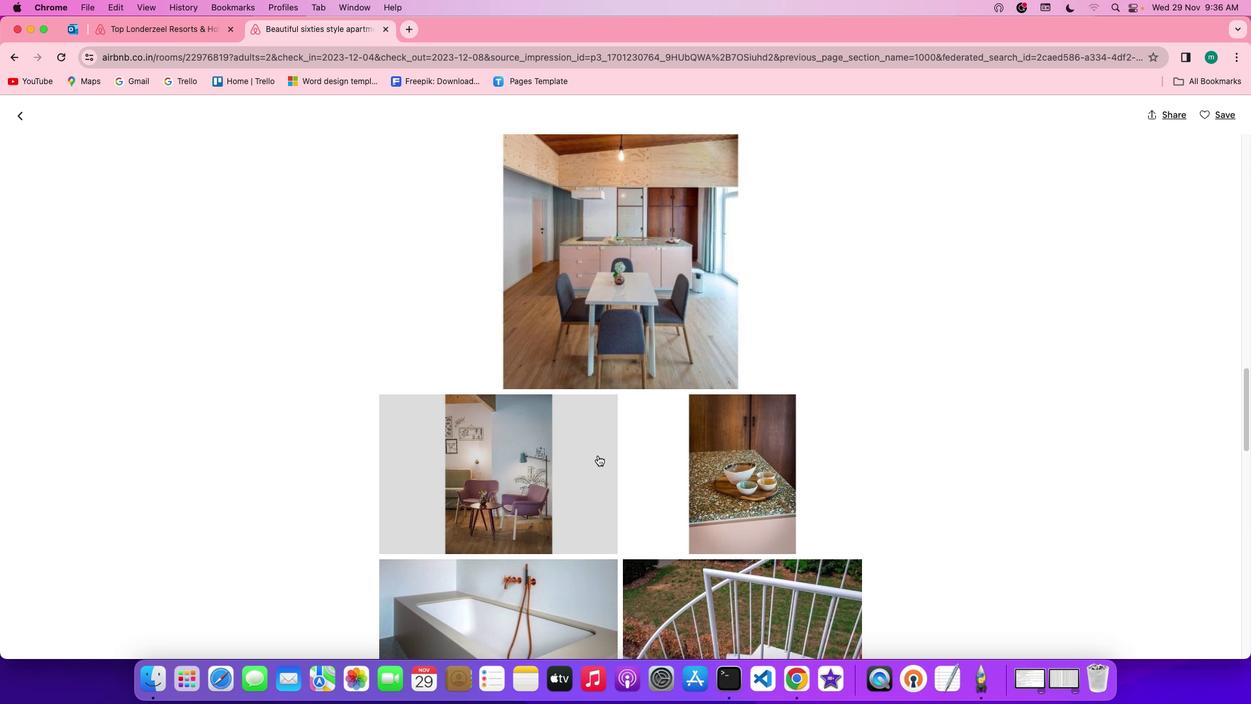 
Action: Mouse scrolled (594, 451) with delta (-3, -3)
Screenshot: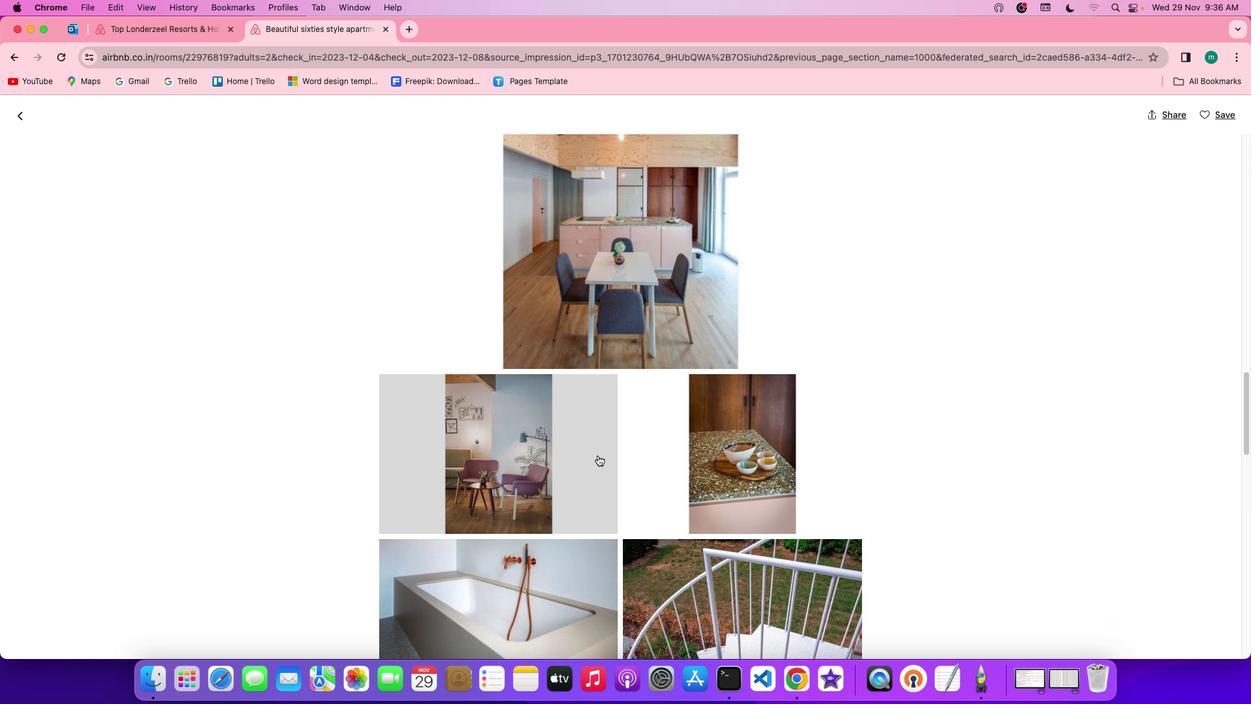 
Action: Mouse scrolled (594, 451) with delta (-3, -4)
Screenshot: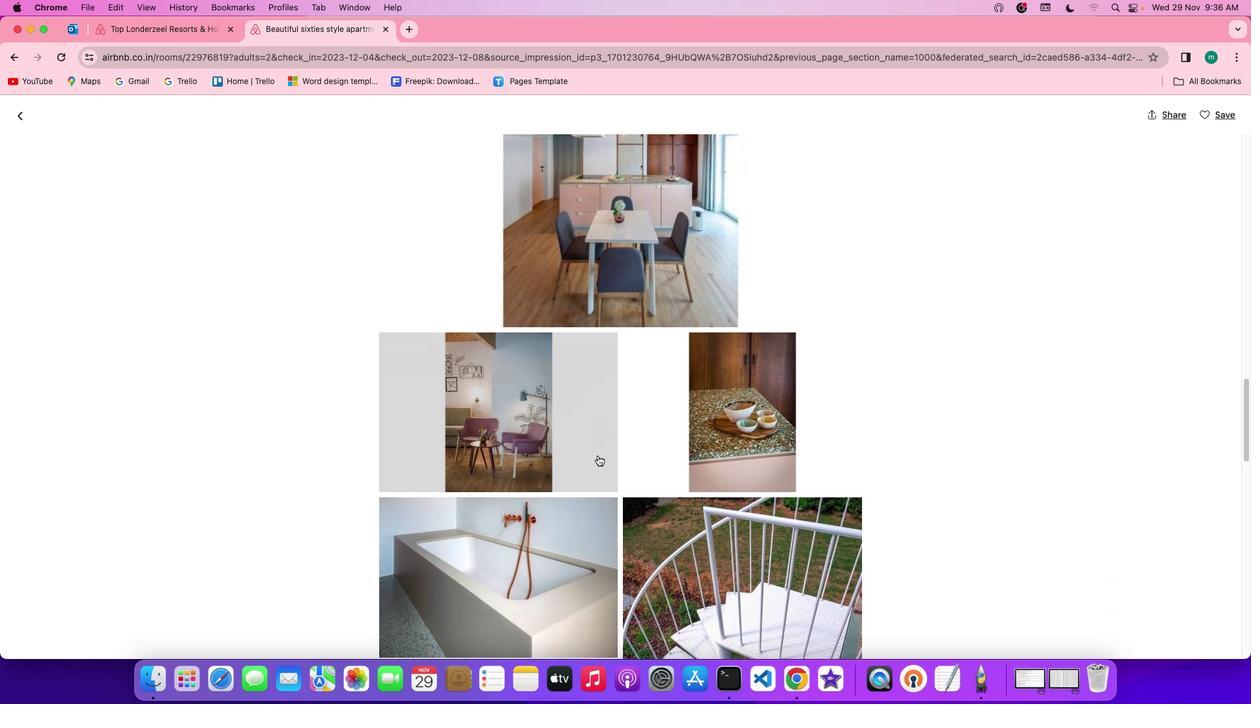 
Action: Mouse scrolled (594, 451) with delta (-3, -4)
Screenshot: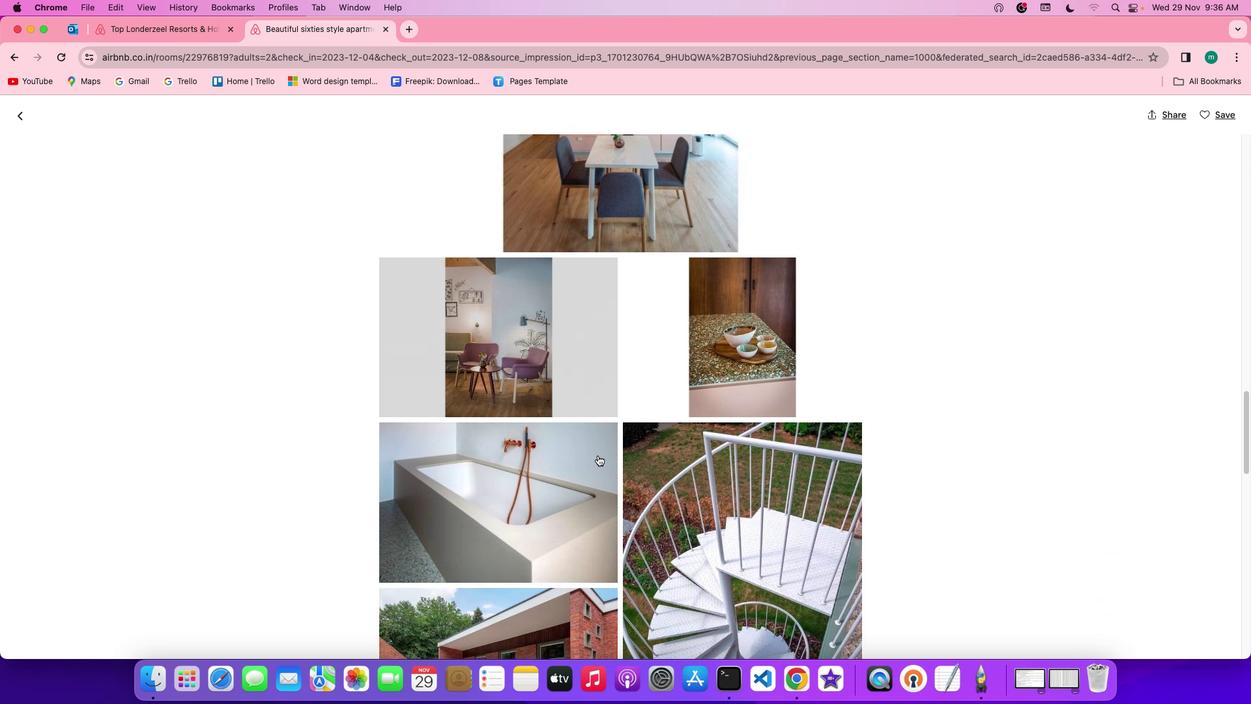 
Action: Mouse scrolled (594, 451) with delta (-3, -3)
Screenshot: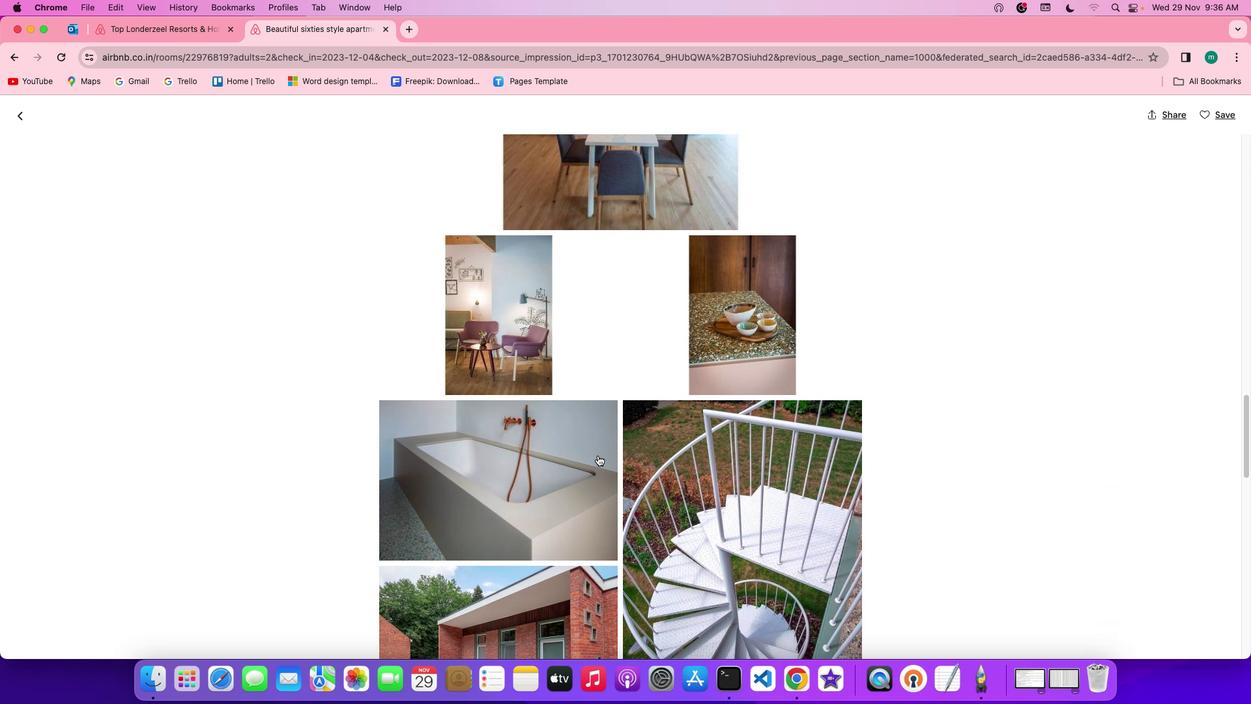 
Action: Mouse scrolled (594, 451) with delta (-3, -3)
Screenshot: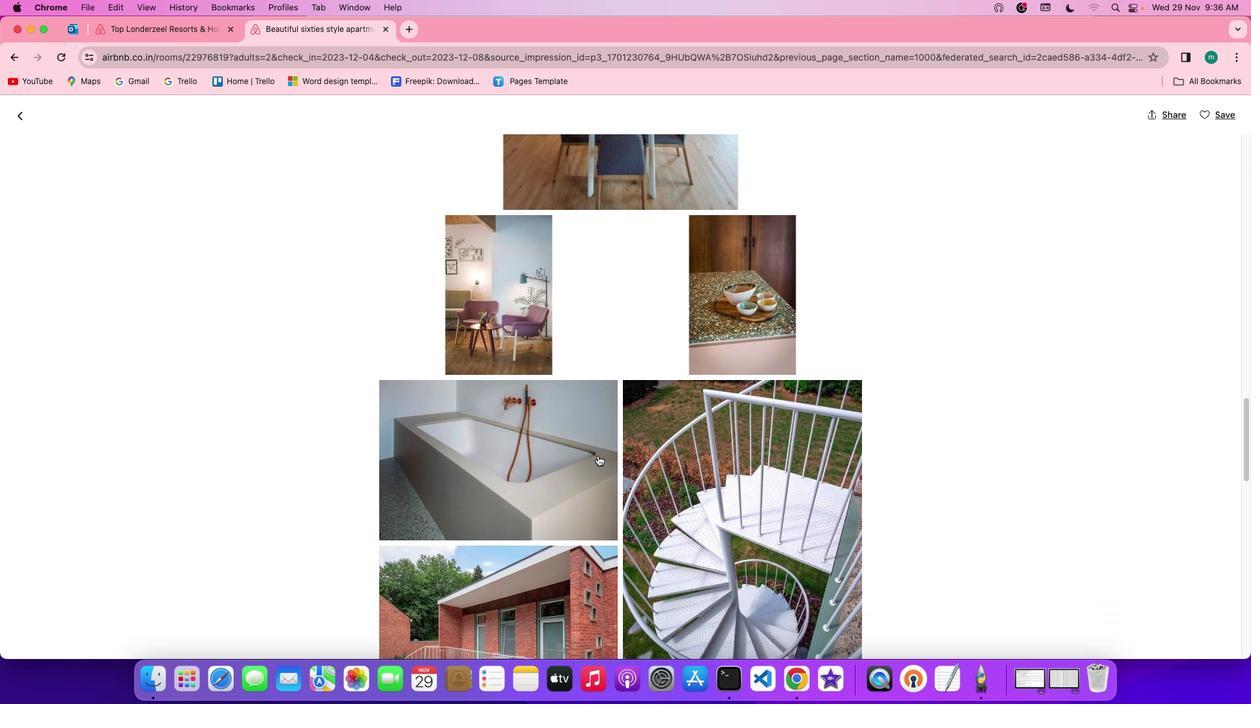 
Action: Mouse scrolled (594, 451) with delta (-3, -4)
Screenshot: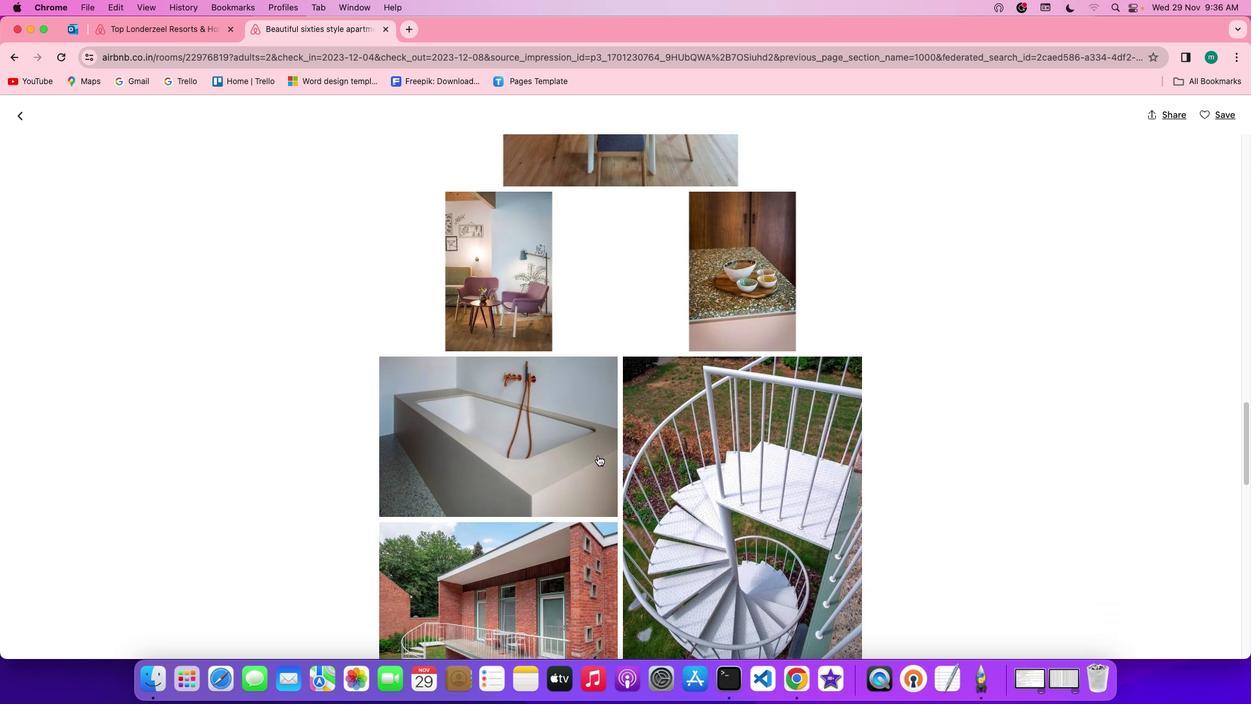 
Action: Mouse scrolled (594, 451) with delta (-3, -3)
Screenshot: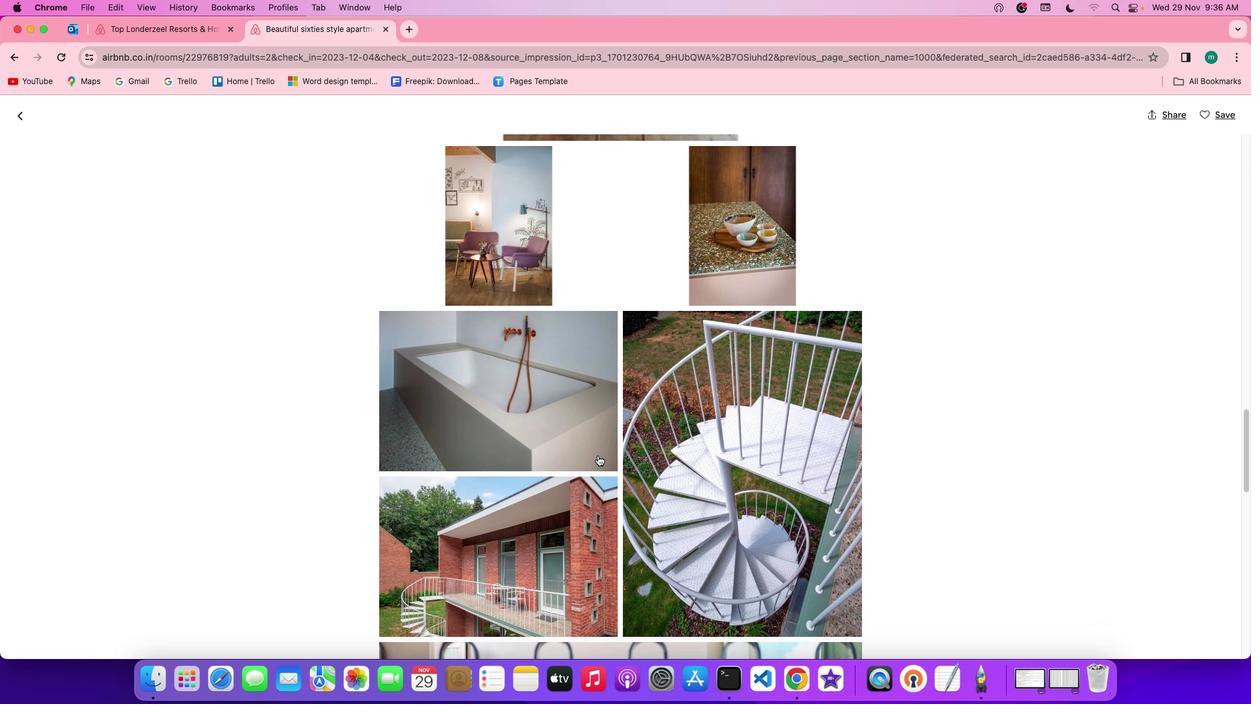 
Action: Mouse scrolled (594, 451) with delta (-3, -3)
Screenshot: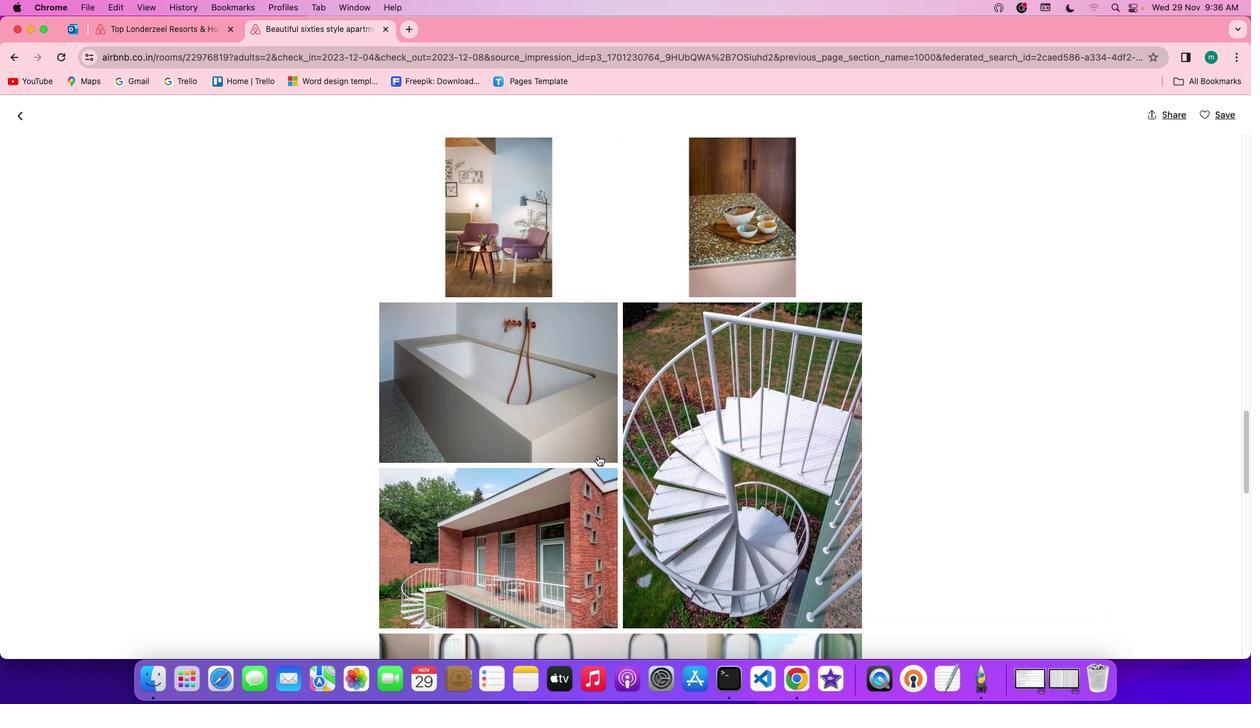 
Action: Mouse scrolled (594, 451) with delta (-3, -4)
Screenshot: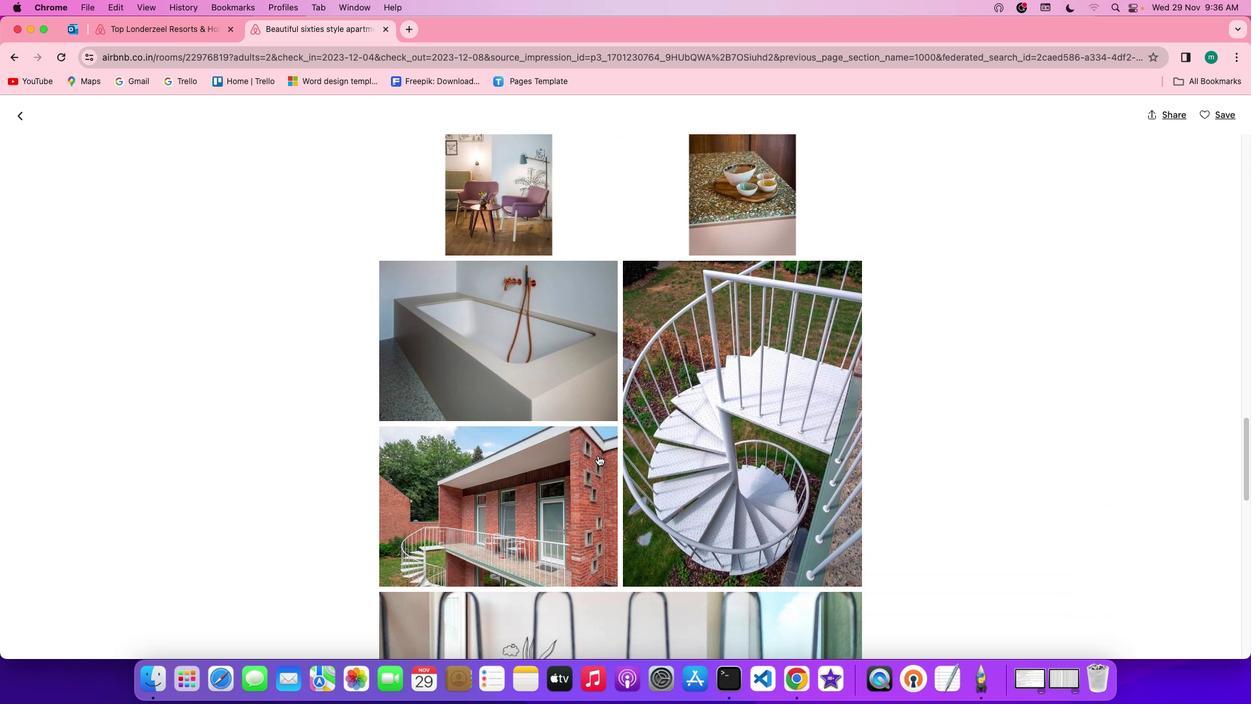 
Action: Mouse scrolled (594, 451) with delta (-3, -3)
Screenshot: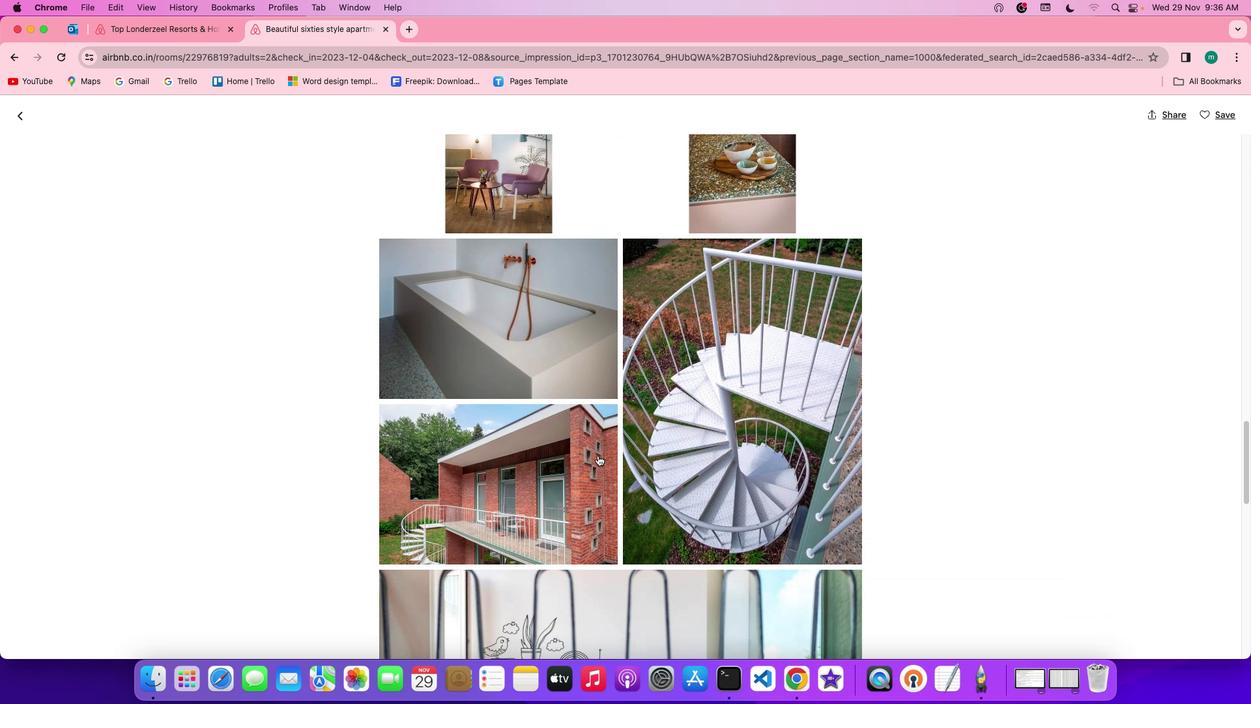 
Action: Mouse scrolled (594, 451) with delta (-3, -3)
Screenshot: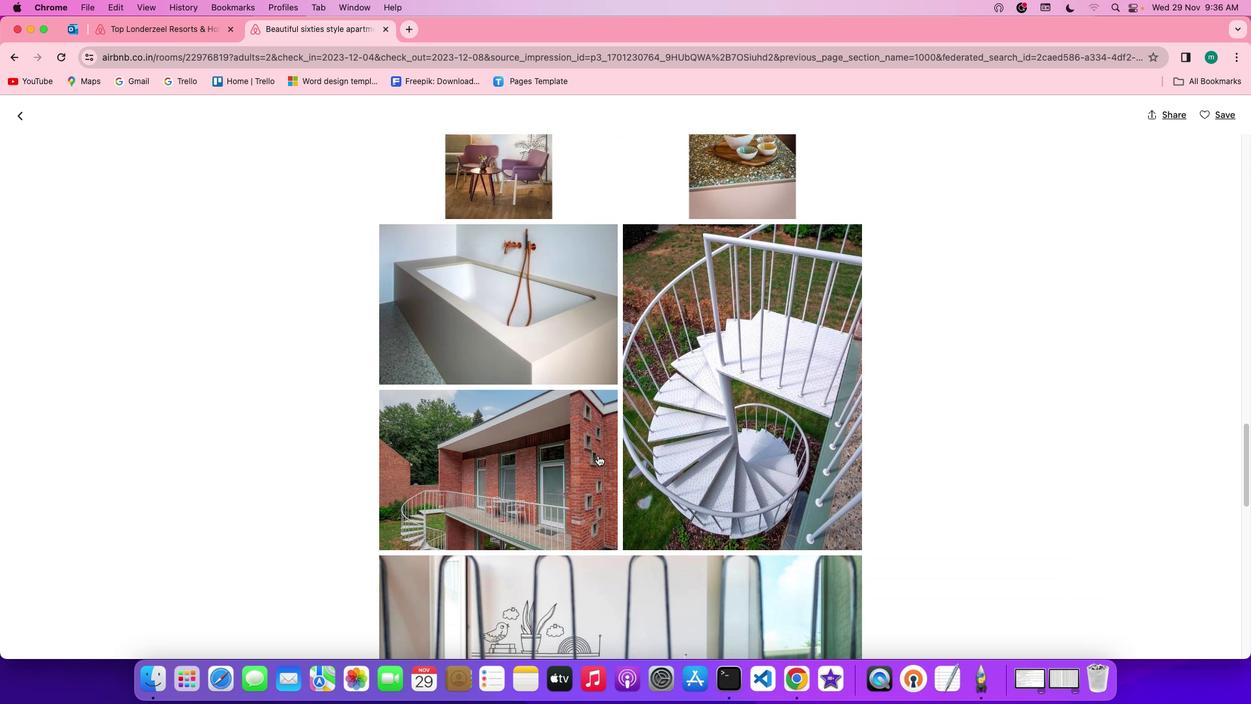 
Action: Mouse scrolled (594, 451) with delta (-3, -3)
Screenshot: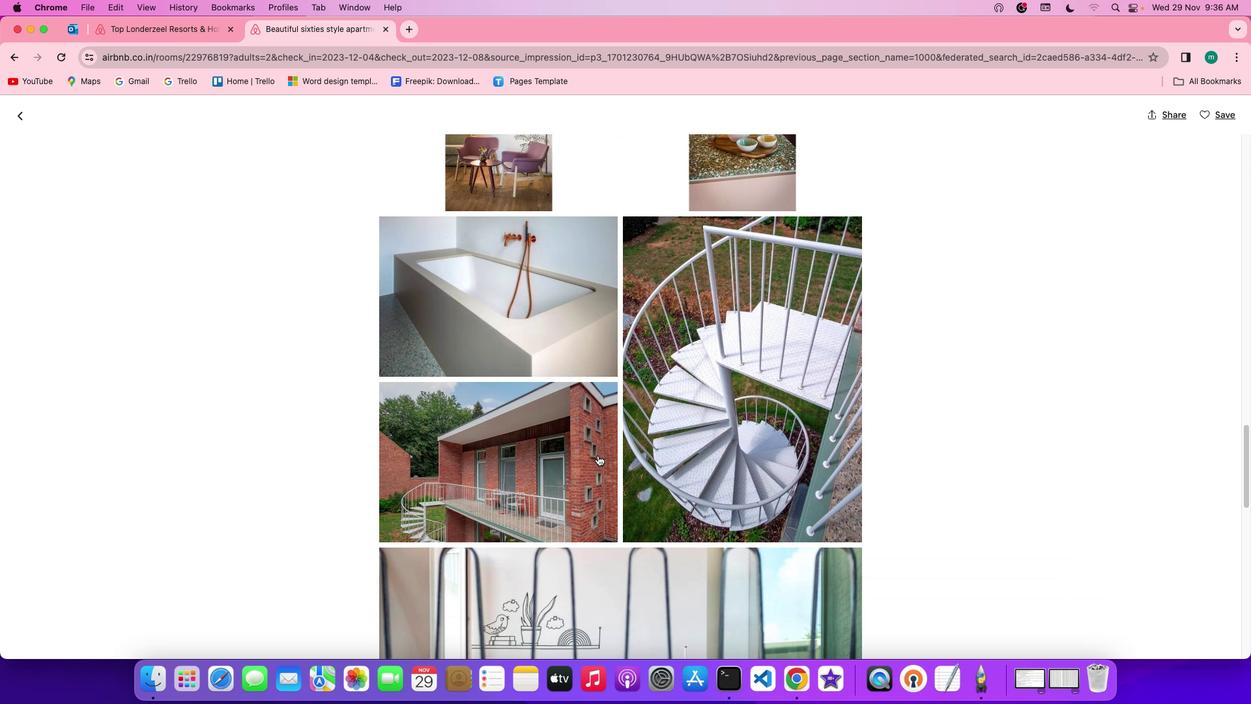 
Action: Mouse scrolled (594, 451) with delta (-3, -4)
Screenshot: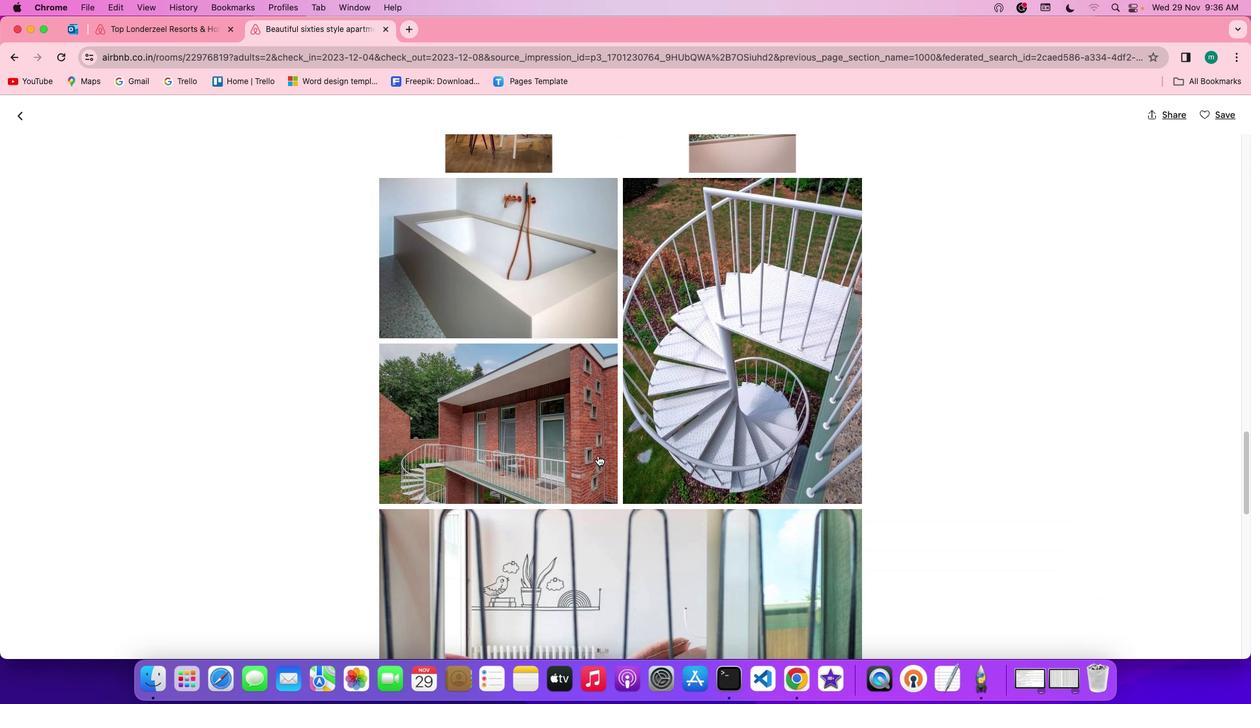 
Action: Mouse scrolled (594, 451) with delta (-3, -3)
Screenshot: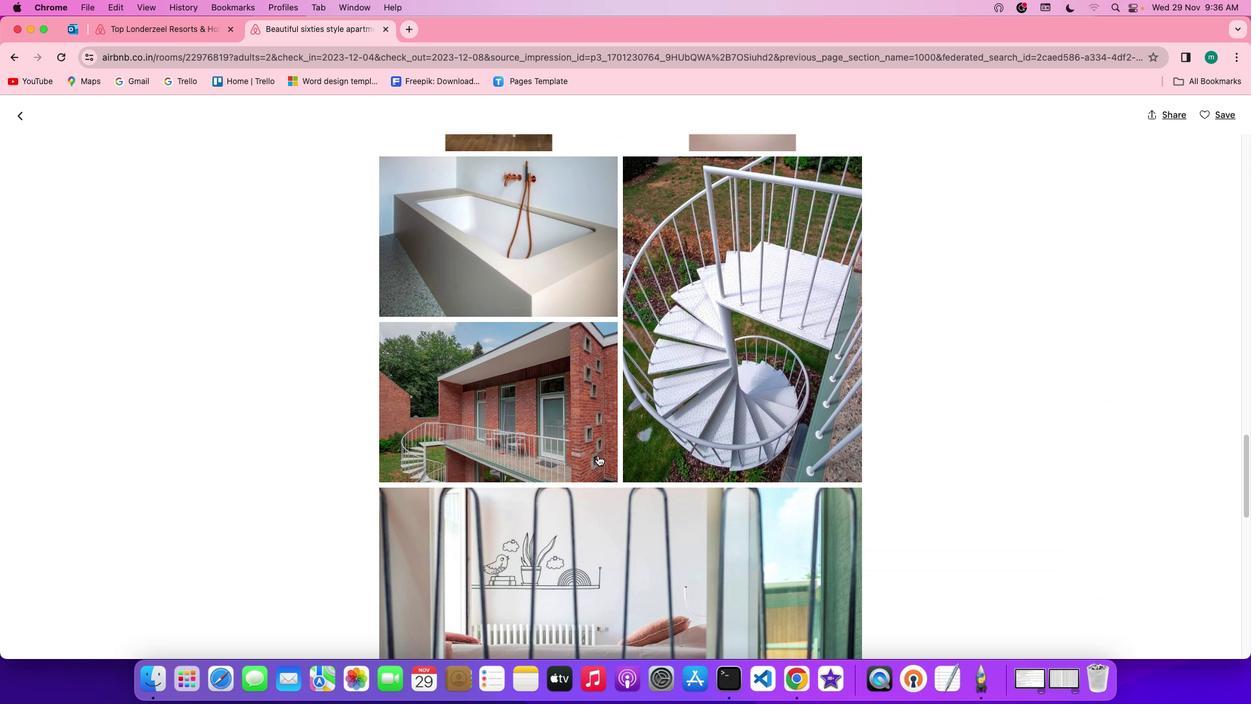 
Action: Mouse scrolled (594, 451) with delta (-3, -3)
Screenshot: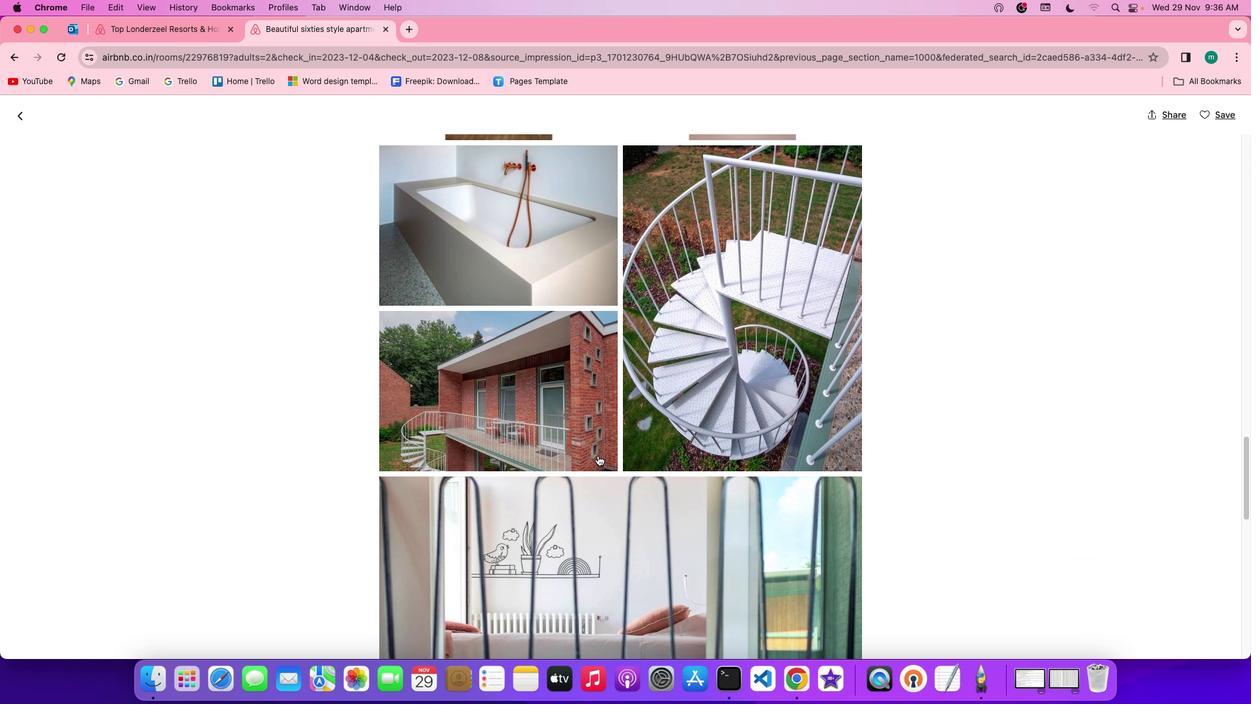 
Action: Mouse scrolled (594, 451) with delta (-3, -3)
Screenshot: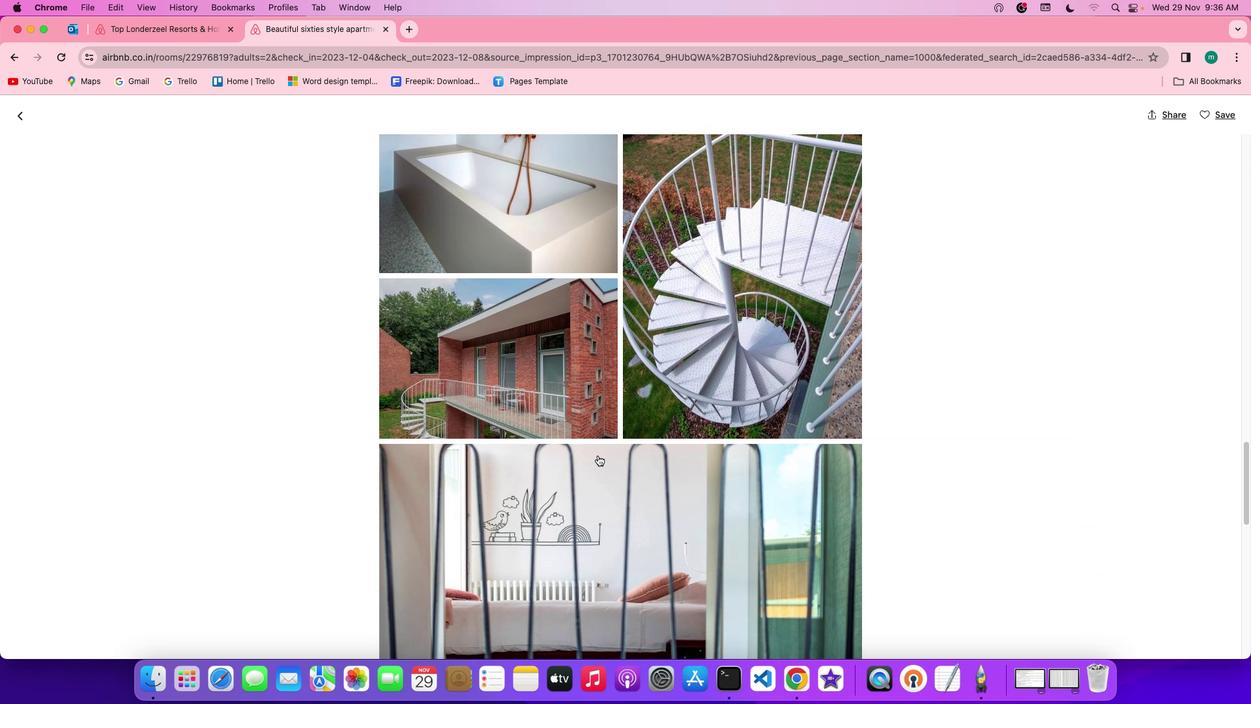 
Action: Mouse scrolled (594, 451) with delta (-3, -4)
Screenshot: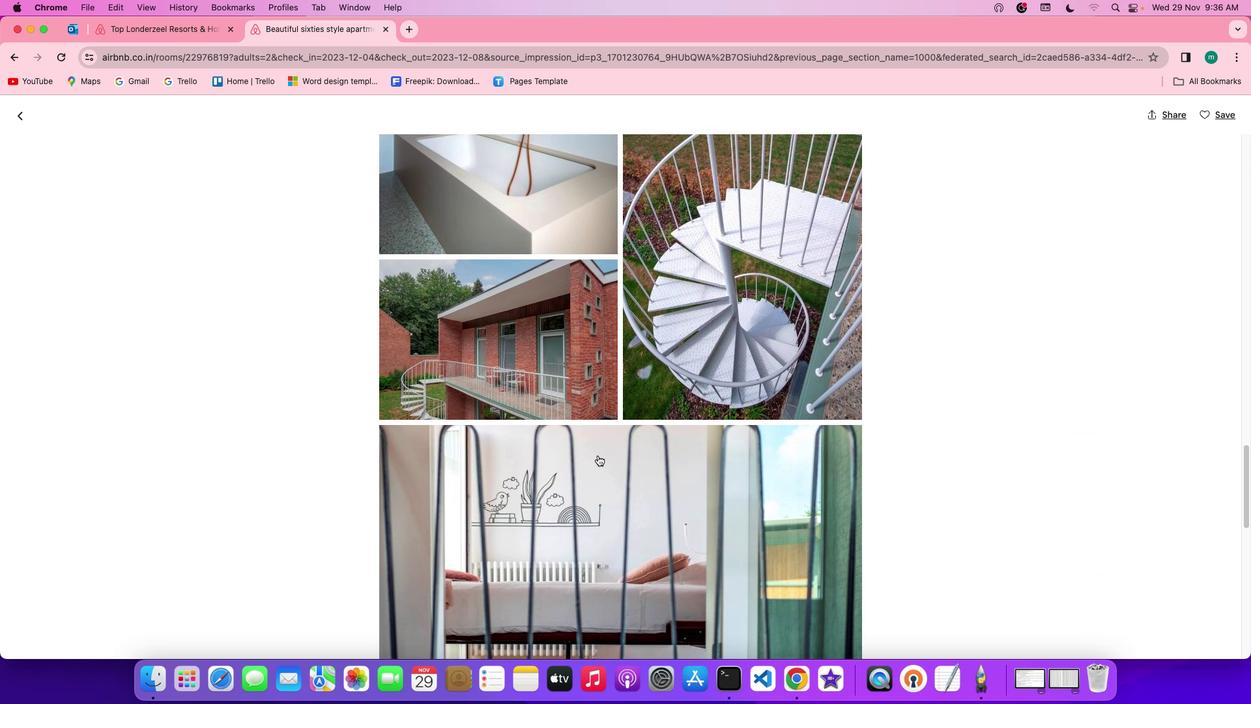 
Action: Mouse scrolled (594, 451) with delta (-3, -3)
Screenshot: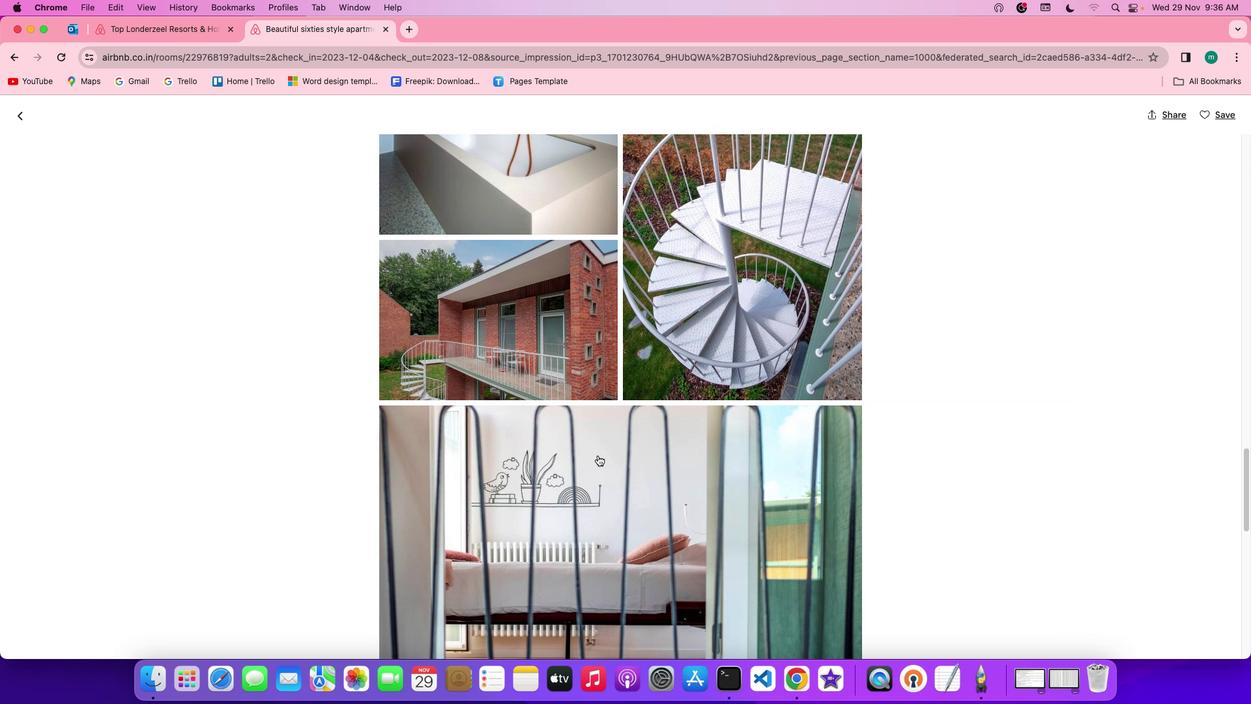 
Action: Mouse scrolled (594, 451) with delta (-3, -3)
Screenshot: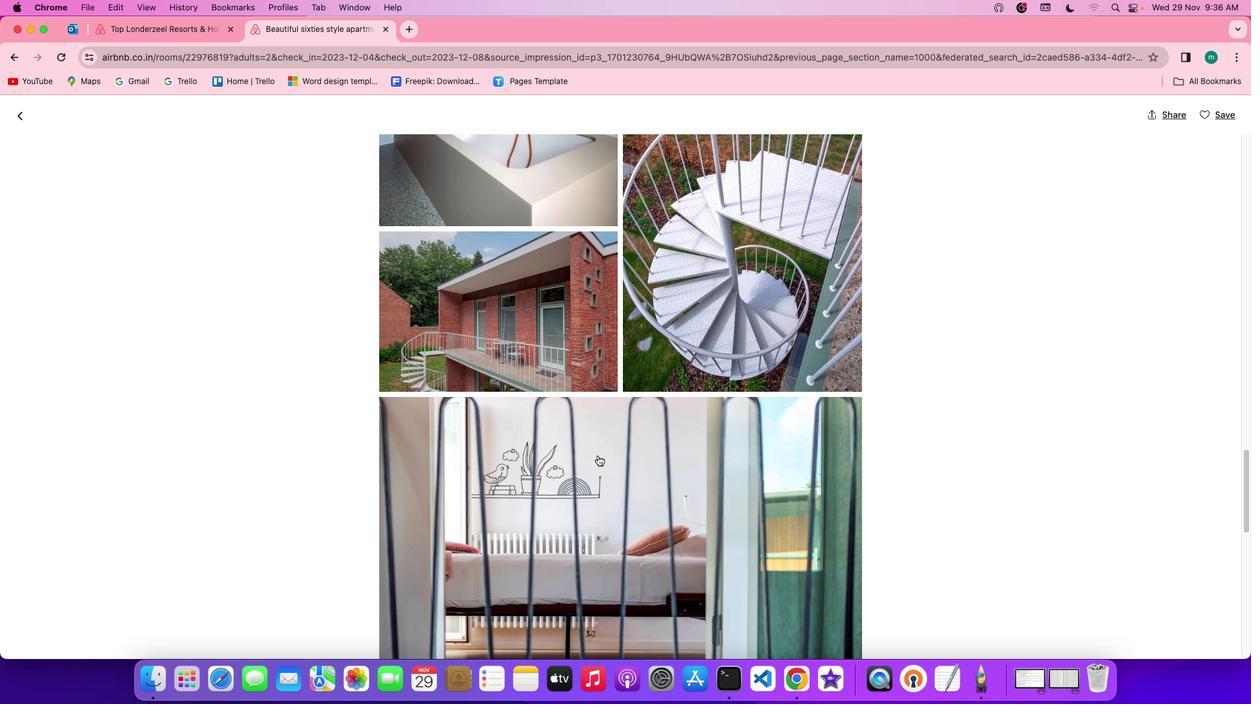 
Action: Mouse scrolled (594, 451) with delta (-3, -3)
Screenshot: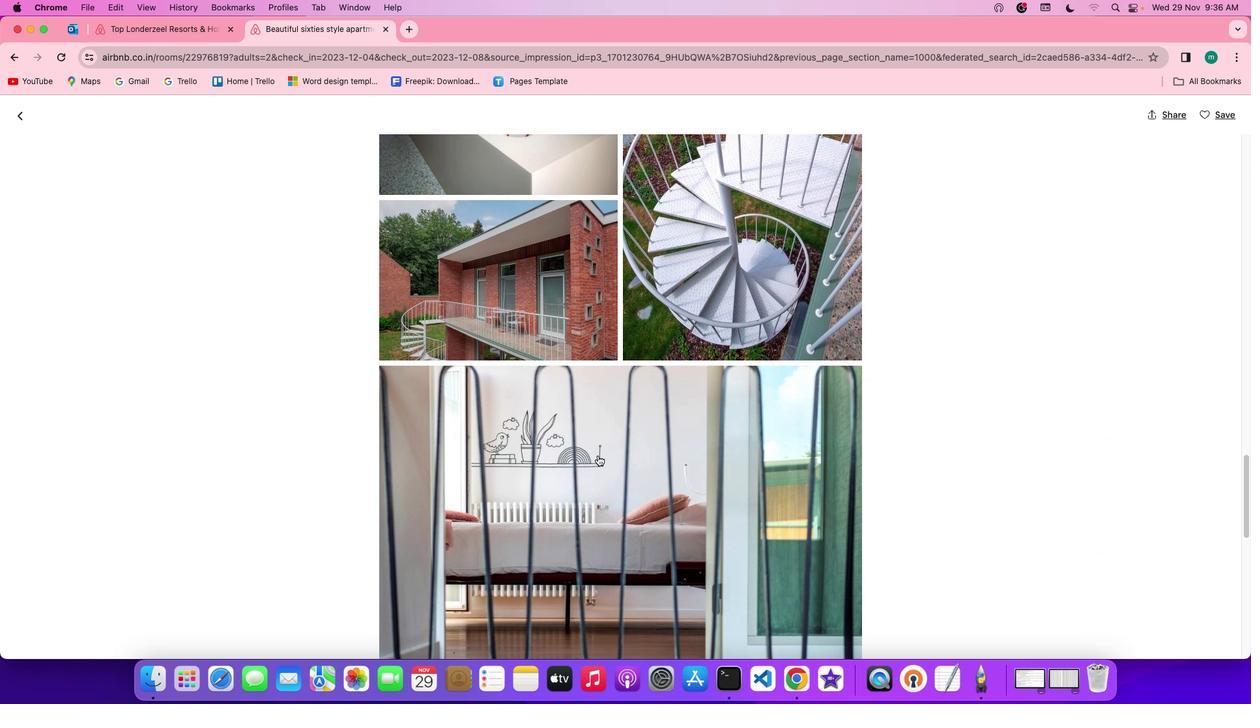 
Action: Mouse scrolled (594, 451) with delta (-3, -4)
Screenshot: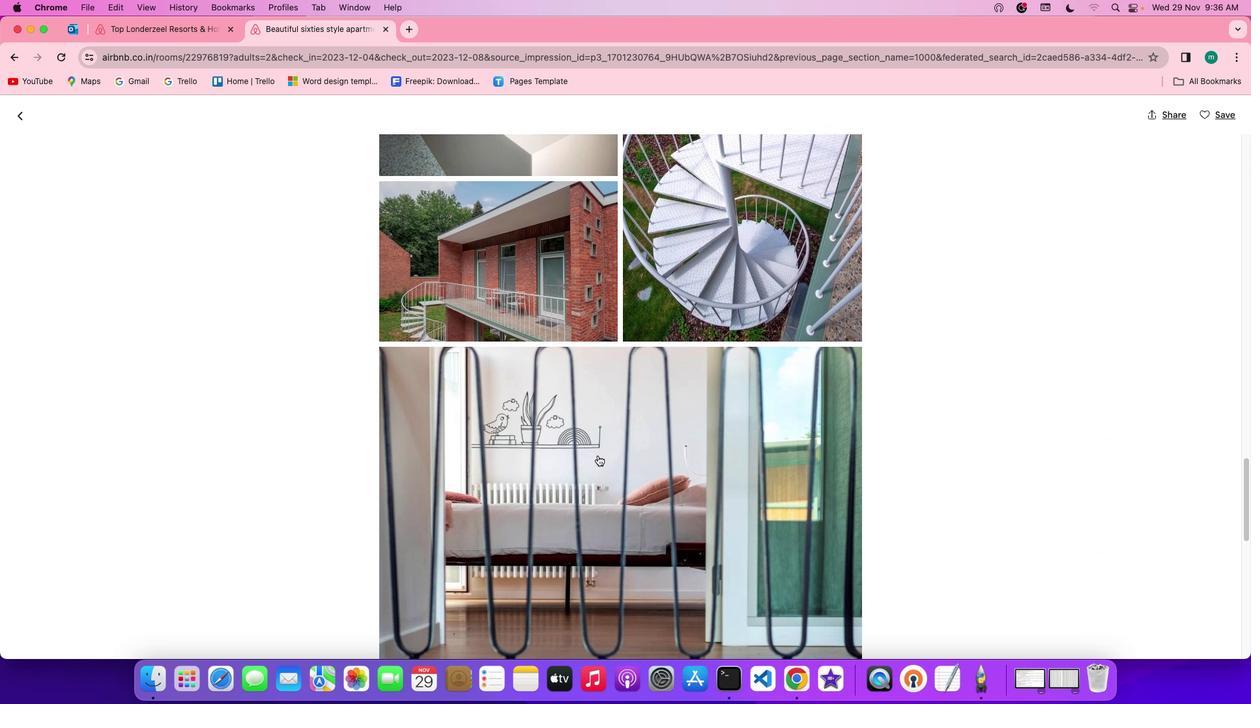 
Action: Mouse scrolled (594, 451) with delta (-3, -3)
Screenshot: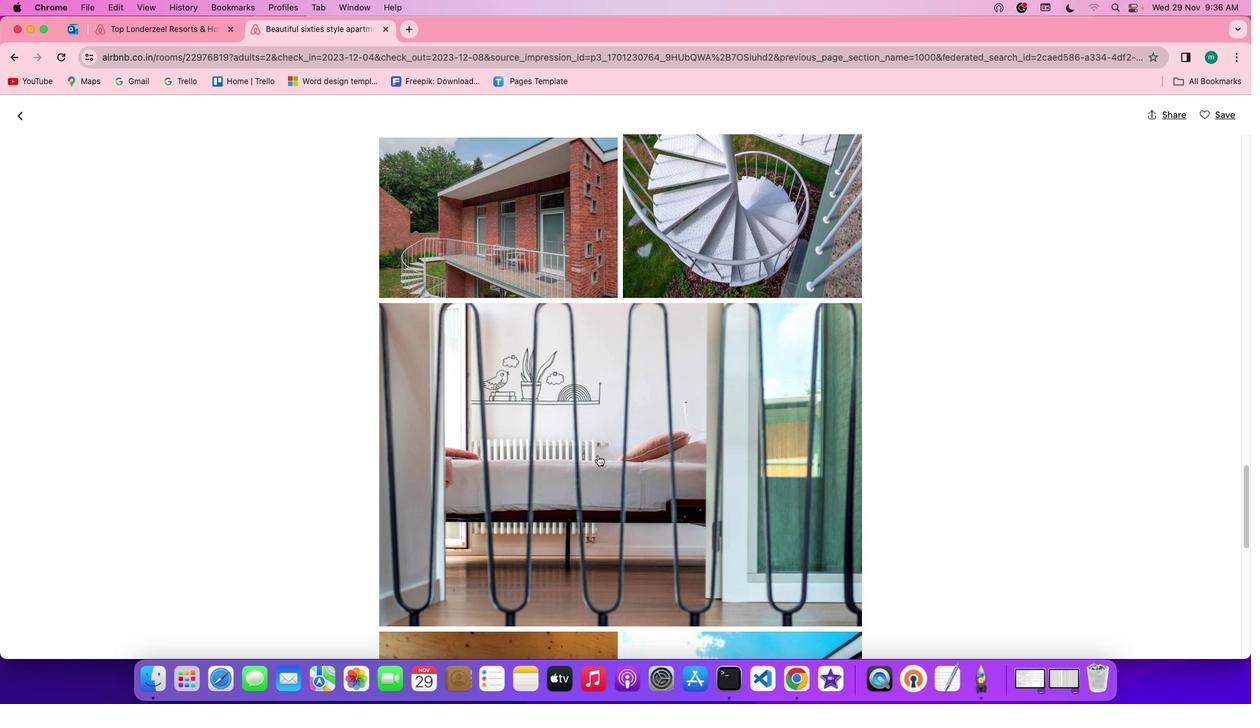 
Action: Mouse scrolled (594, 451) with delta (-3, -3)
Screenshot: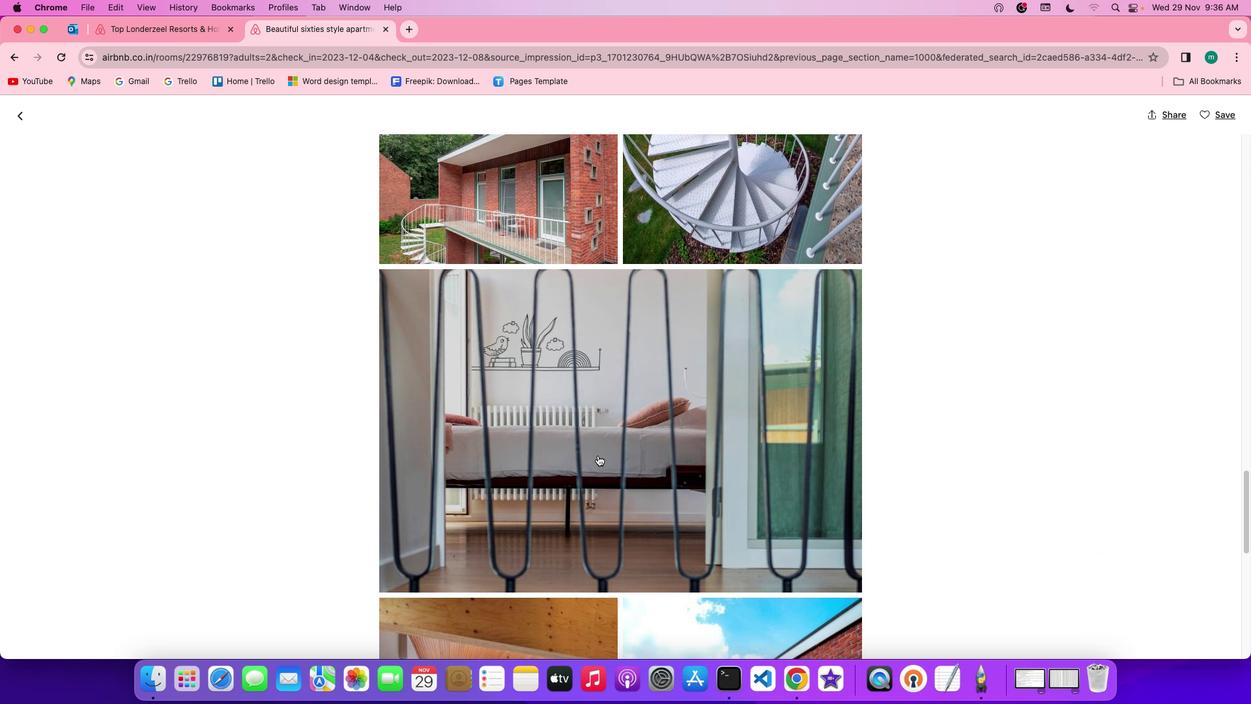 
Action: Mouse scrolled (594, 451) with delta (-3, -3)
Screenshot: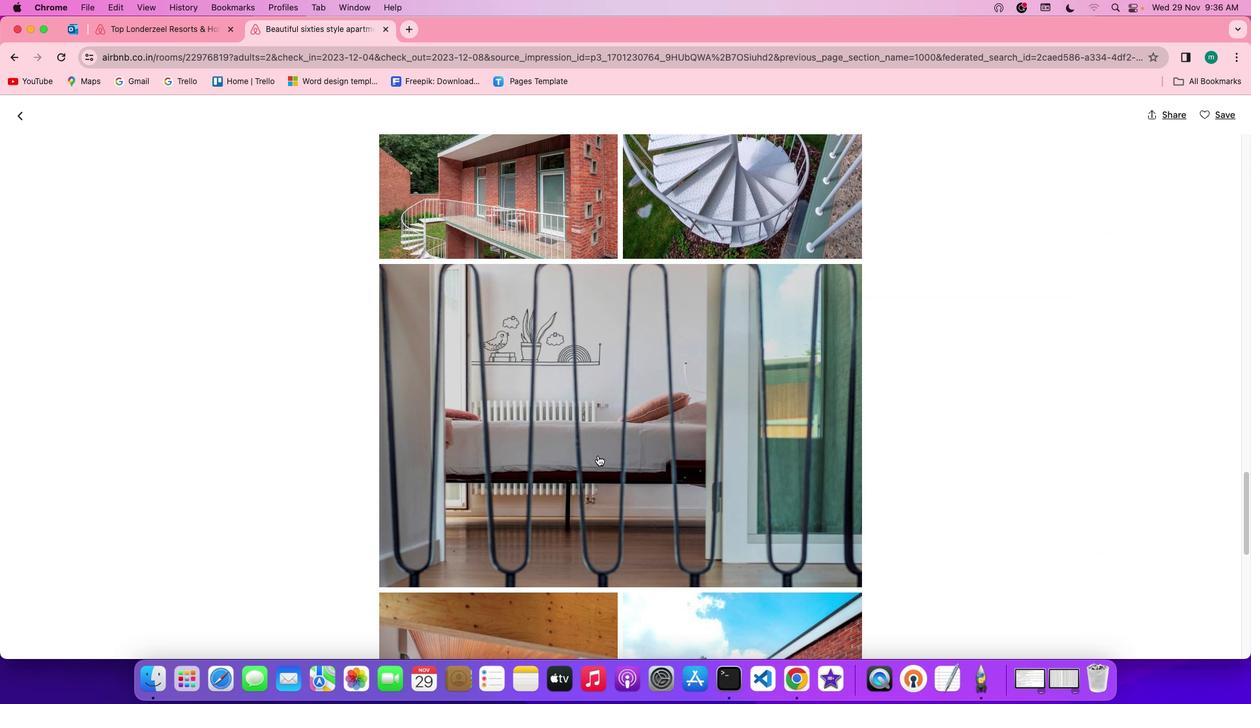 
Action: Mouse scrolled (594, 451) with delta (-3, -4)
Screenshot: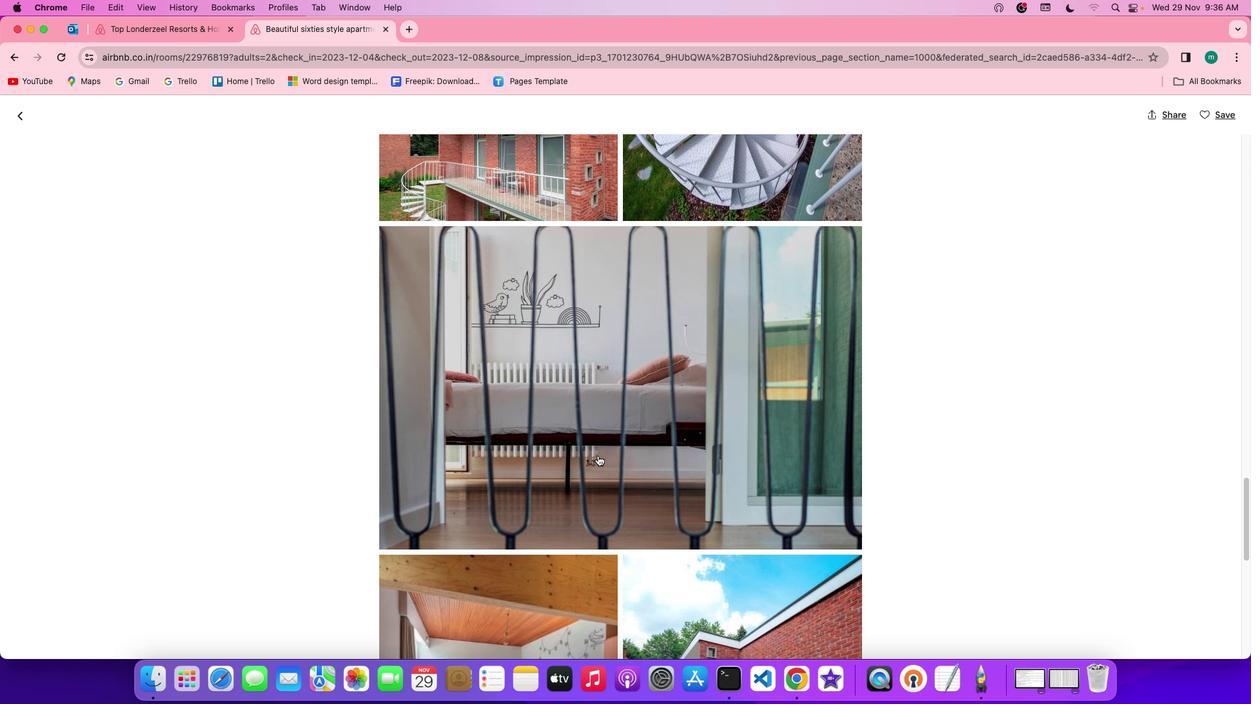 
Action: Mouse scrolled (594, 451) with delta (-3, -4)
Screenshot: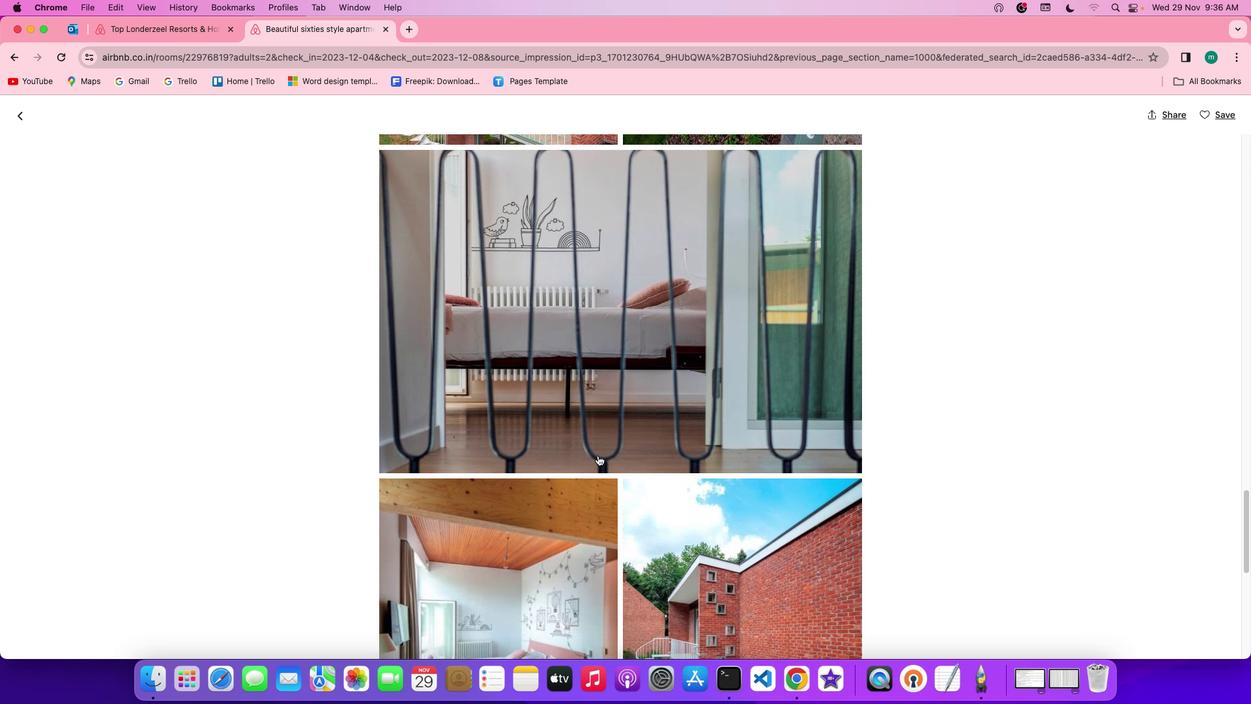 
Action: Mouse scrolled (594, 451) with delta (-3, -3)
Screenshot: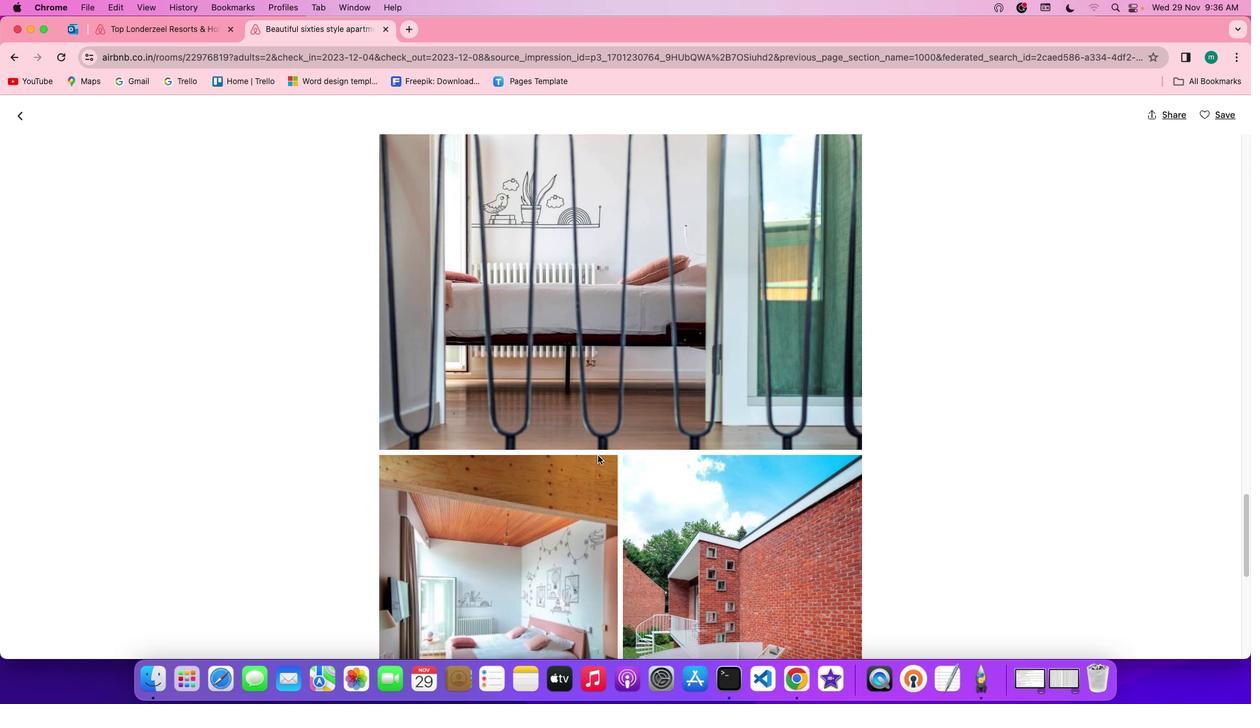 
Action: Mouse scrolled (594, 451) with delta (-3, -3)
Screenshot: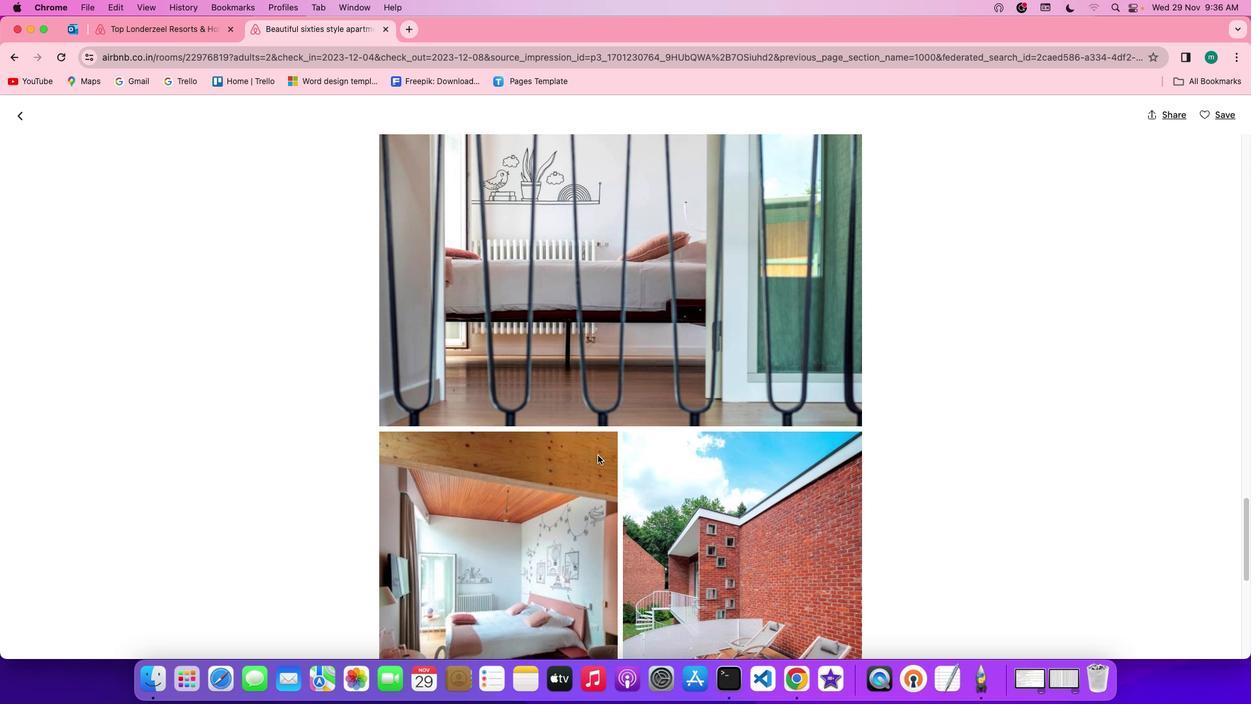 
Action: Mouse scrolled (594, 451) with delta (-3, -4)
Screenshot: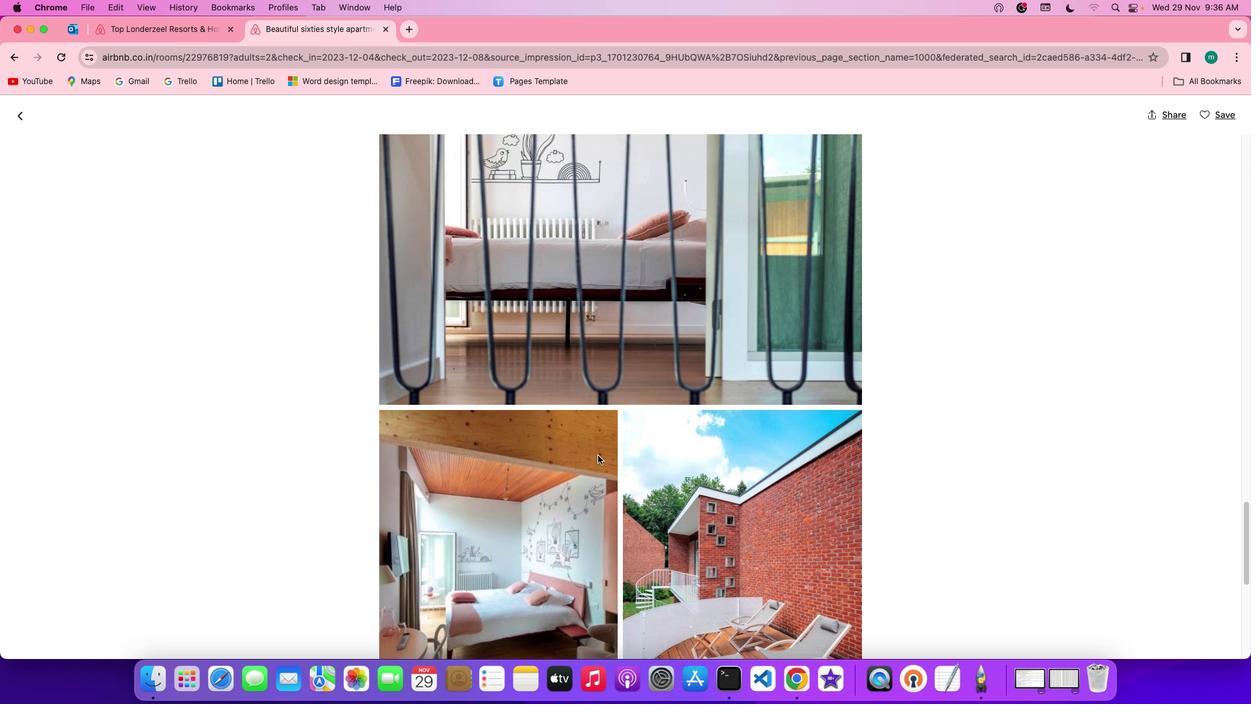 
Action: Mouse scrolled (594, 451) with delta (-3, -4)
Screenshot: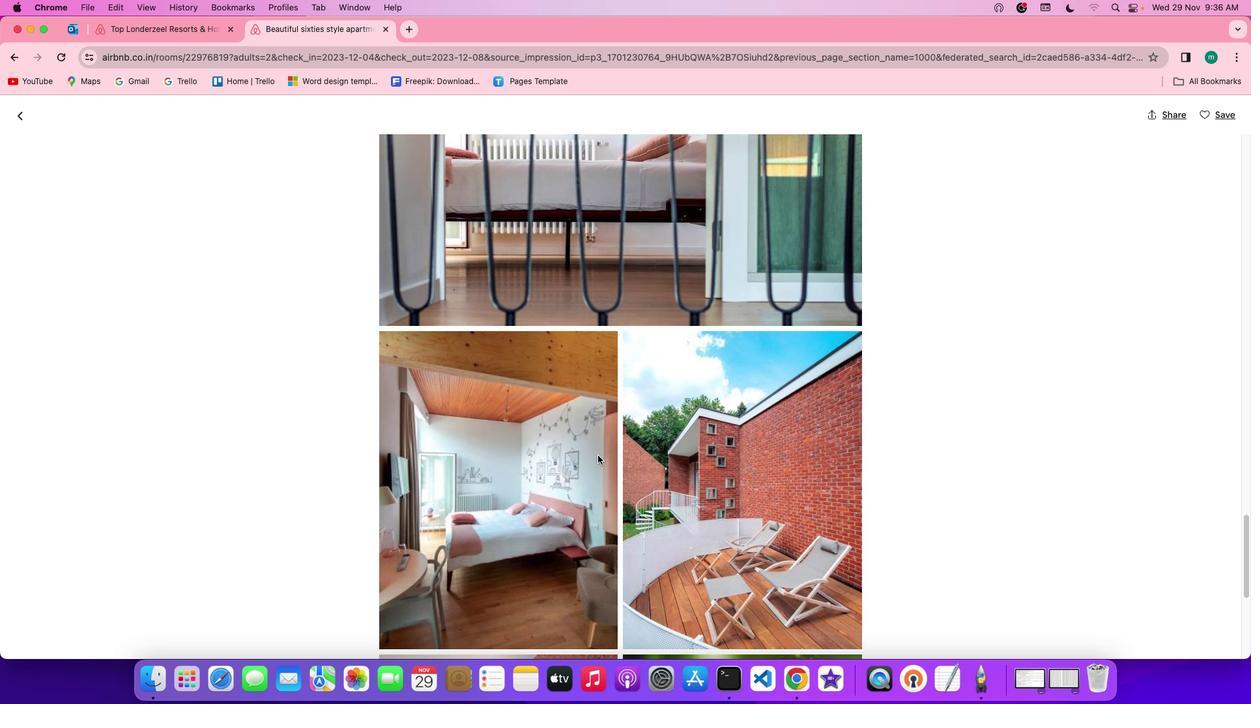 
Action: Mouse scrolled (594, 451) with delta (-3, -3)
Screenshot: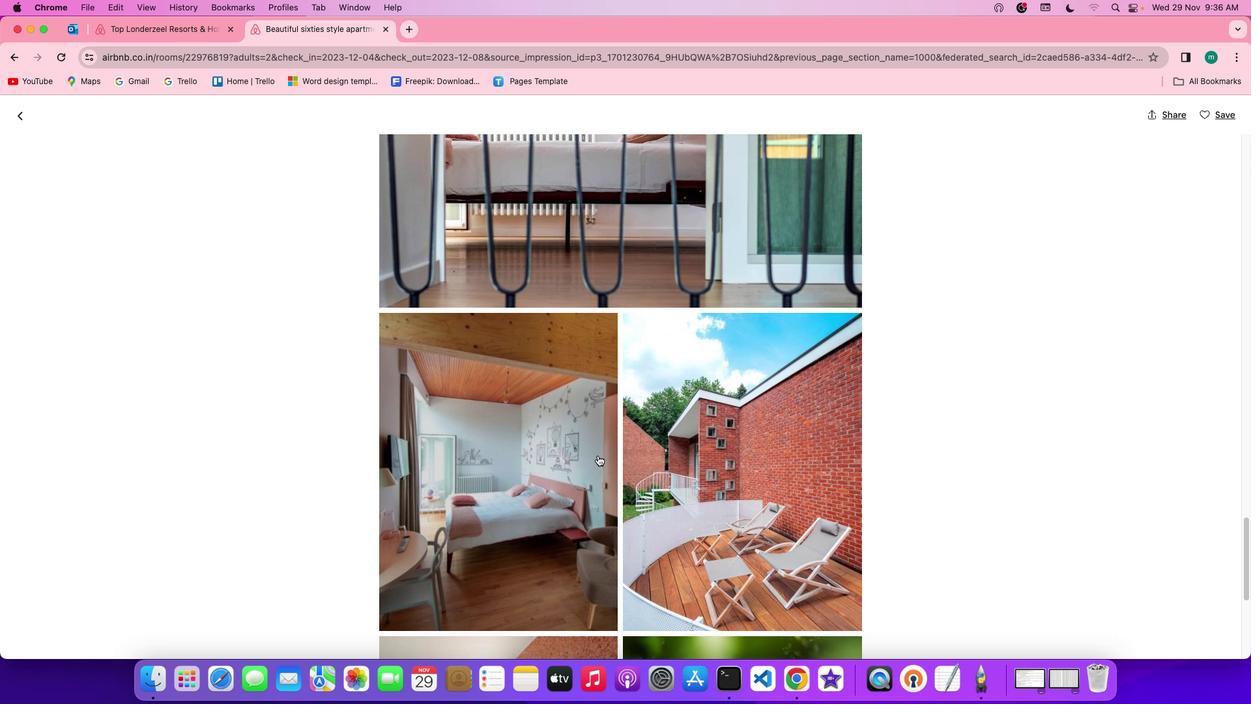 
Action: Mouse scrolled (594, 451) with delta (-3, -3)
Screenshot: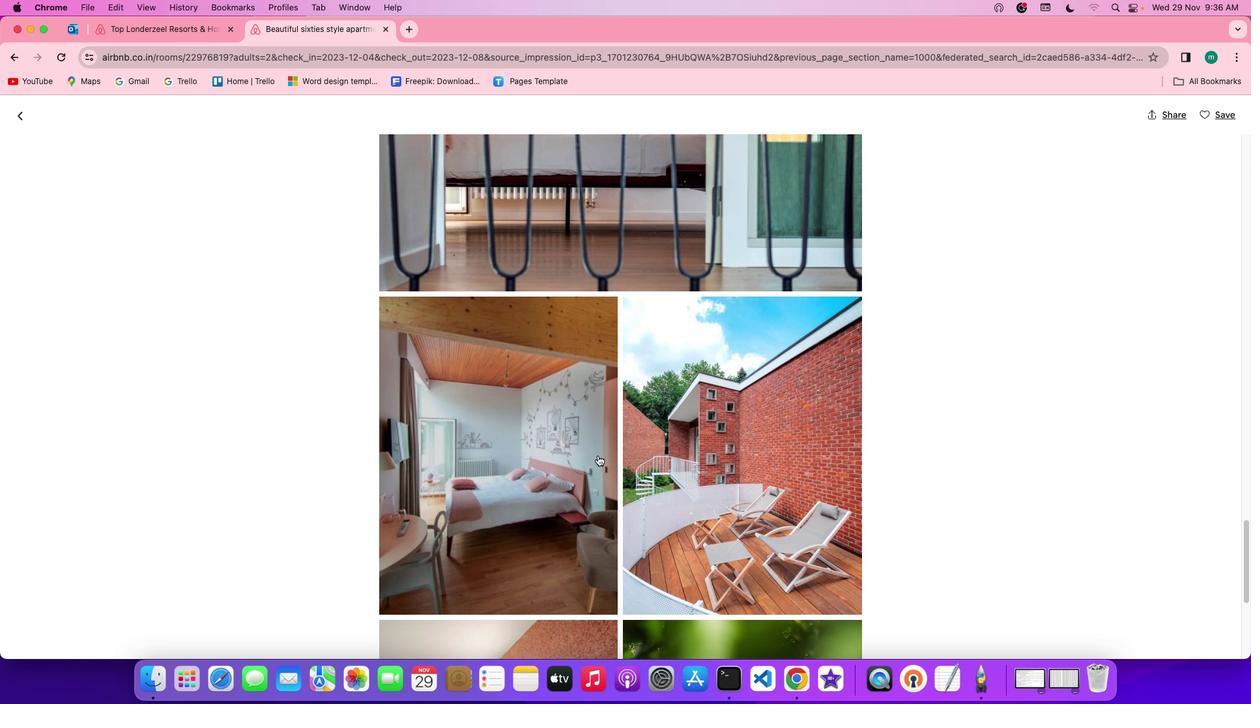 
Action: Mouse scrolled (594, 451) with delta (-3, -4)
Screenshot: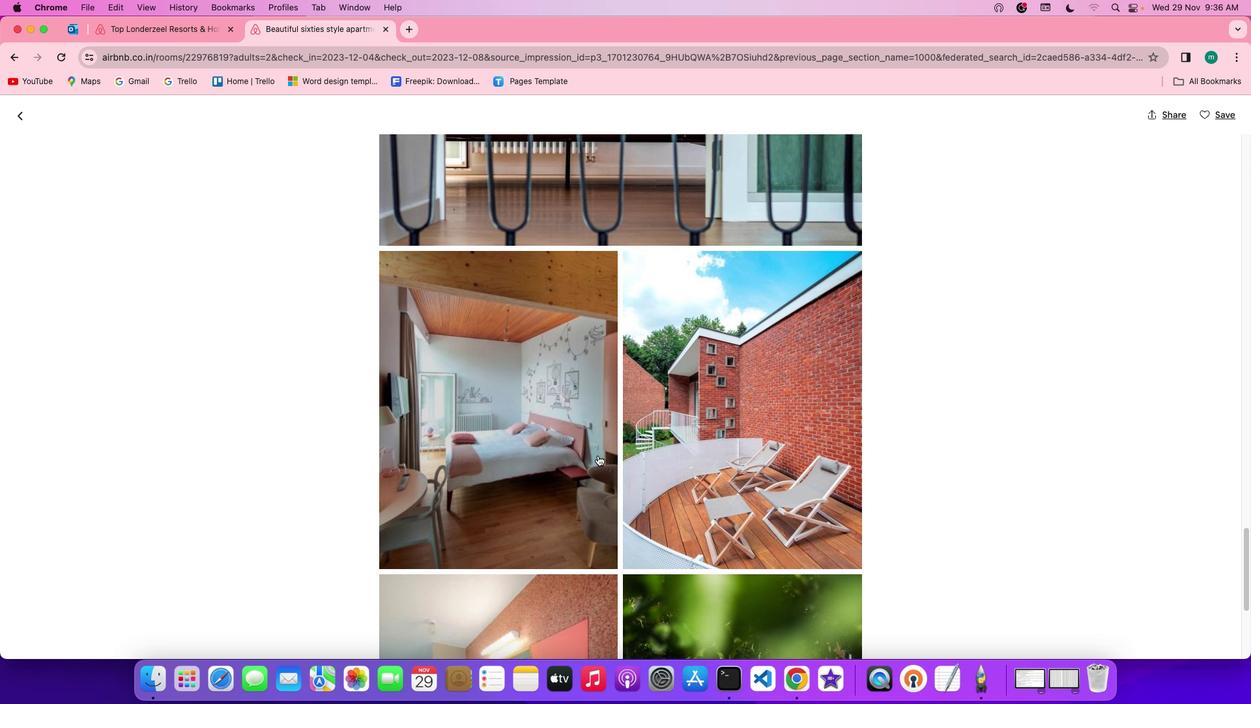 
Action: Mouse scrolled (594, 451) with delta (-3, -4)
Screenshot: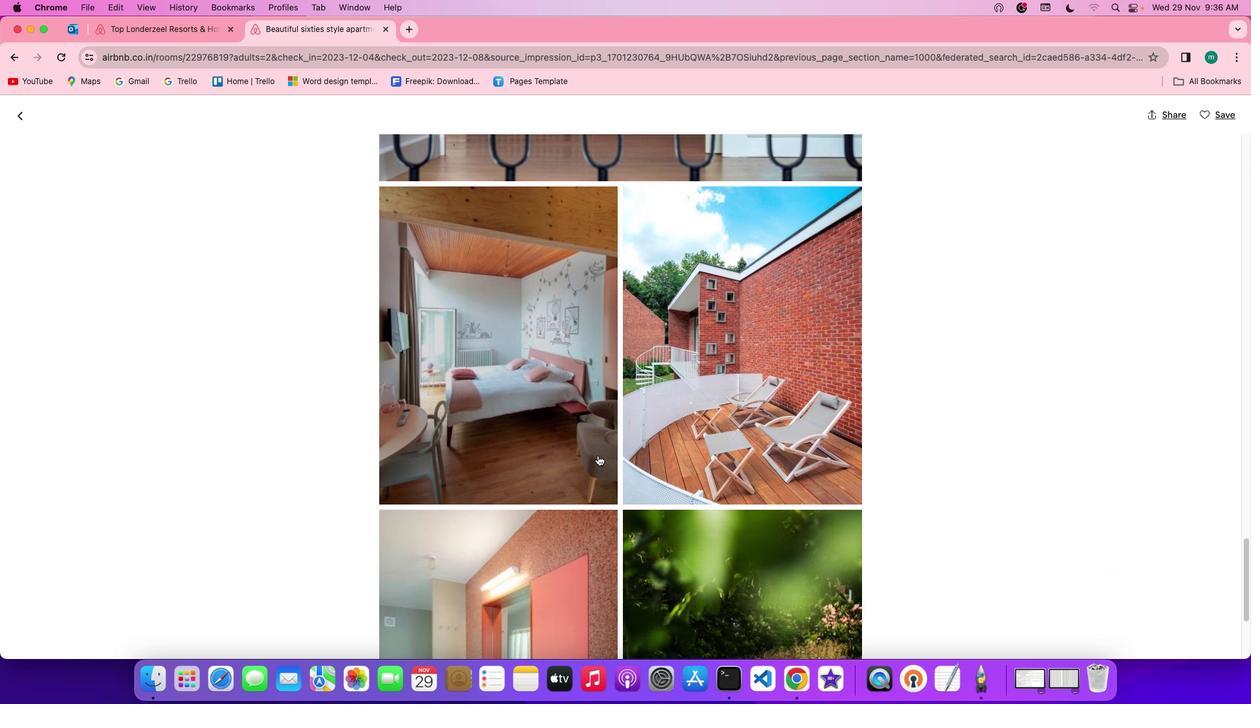 
Action: Mouse scrolled (594, 451) with delta (-3, -3)
Screenshot: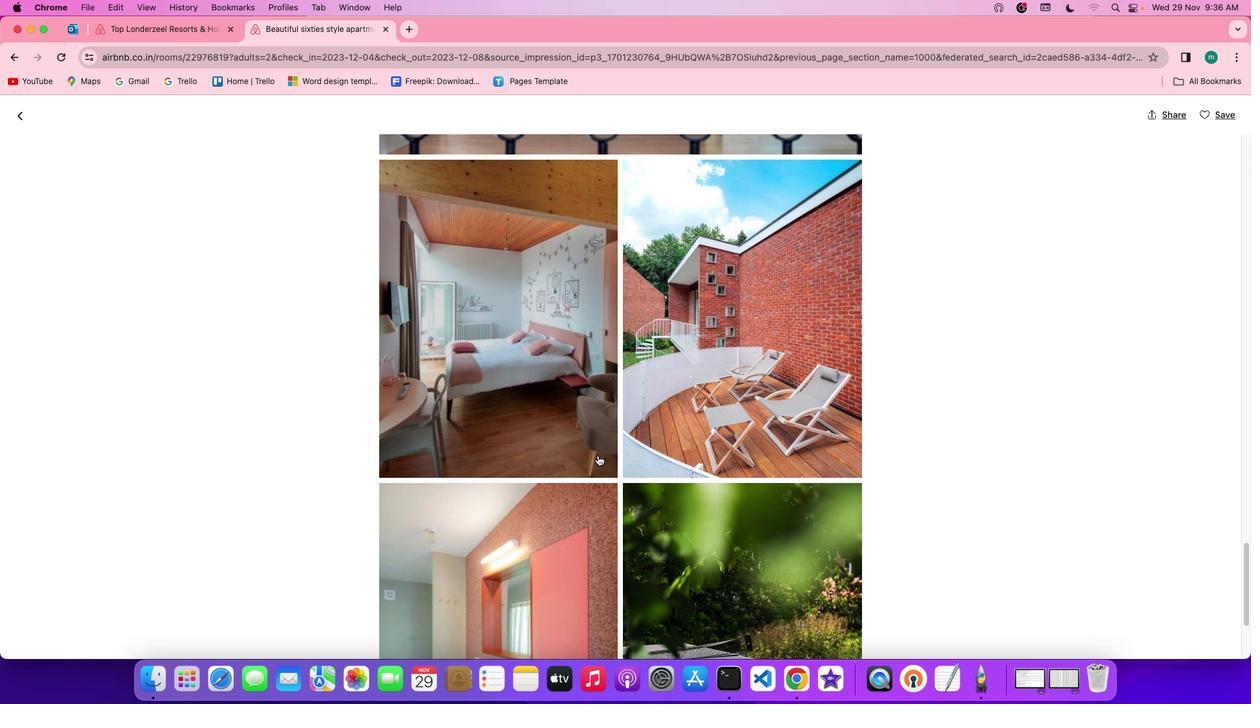 
Action: Mouse scrolled (594, 451) with delta (-3, -3)
Screenshot: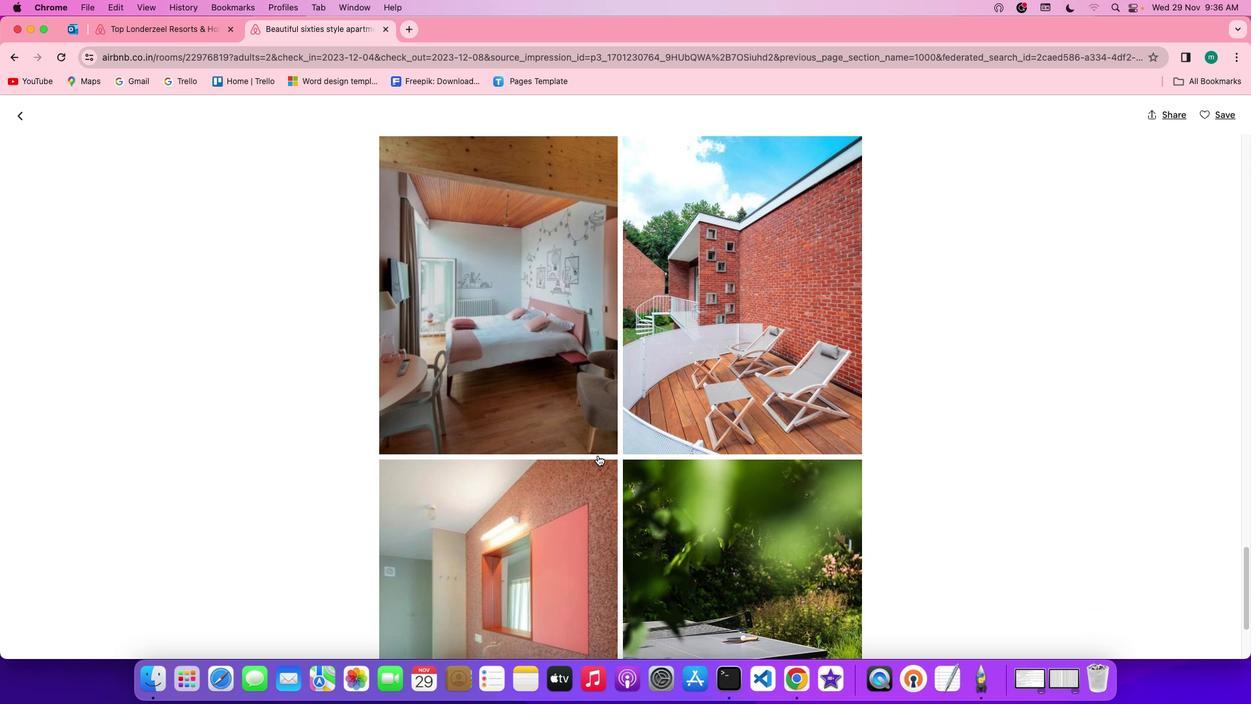 
Action: Mouse scrolled (594, 451) with delta (-3, -4)
Screenshot: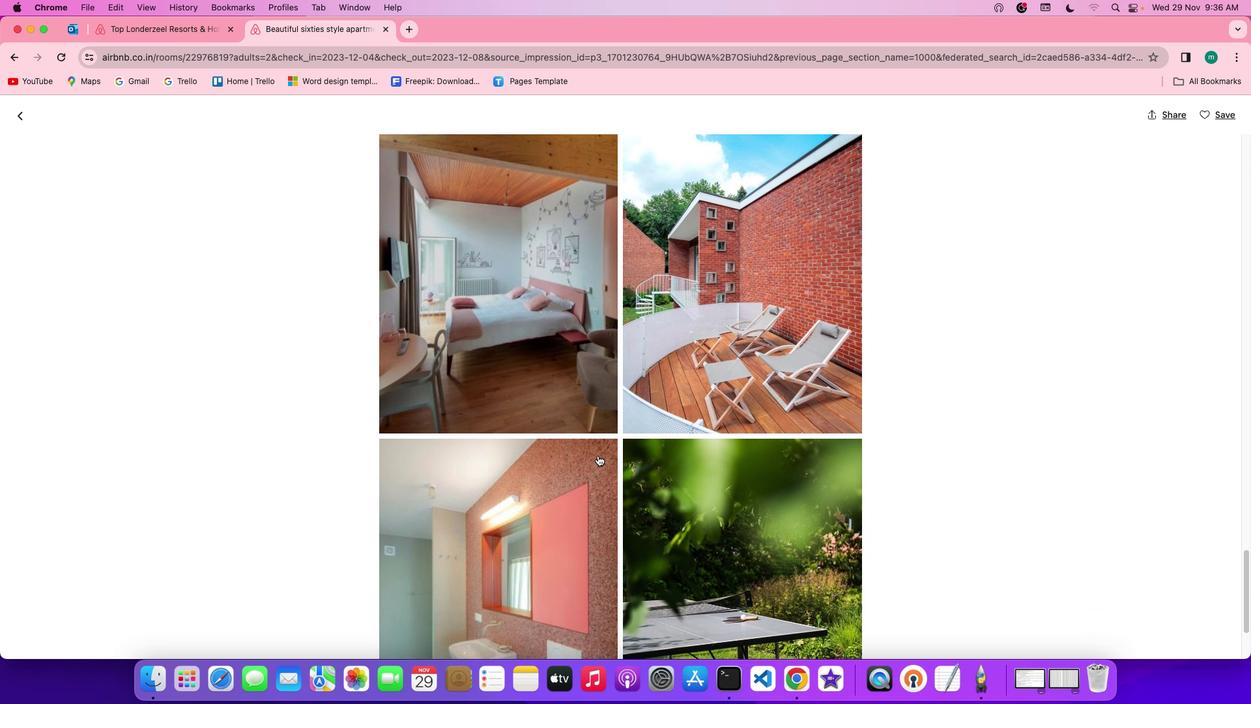 
Action: Mouse scrolled (594, 451) with delta (-3, -4)
Screenshot: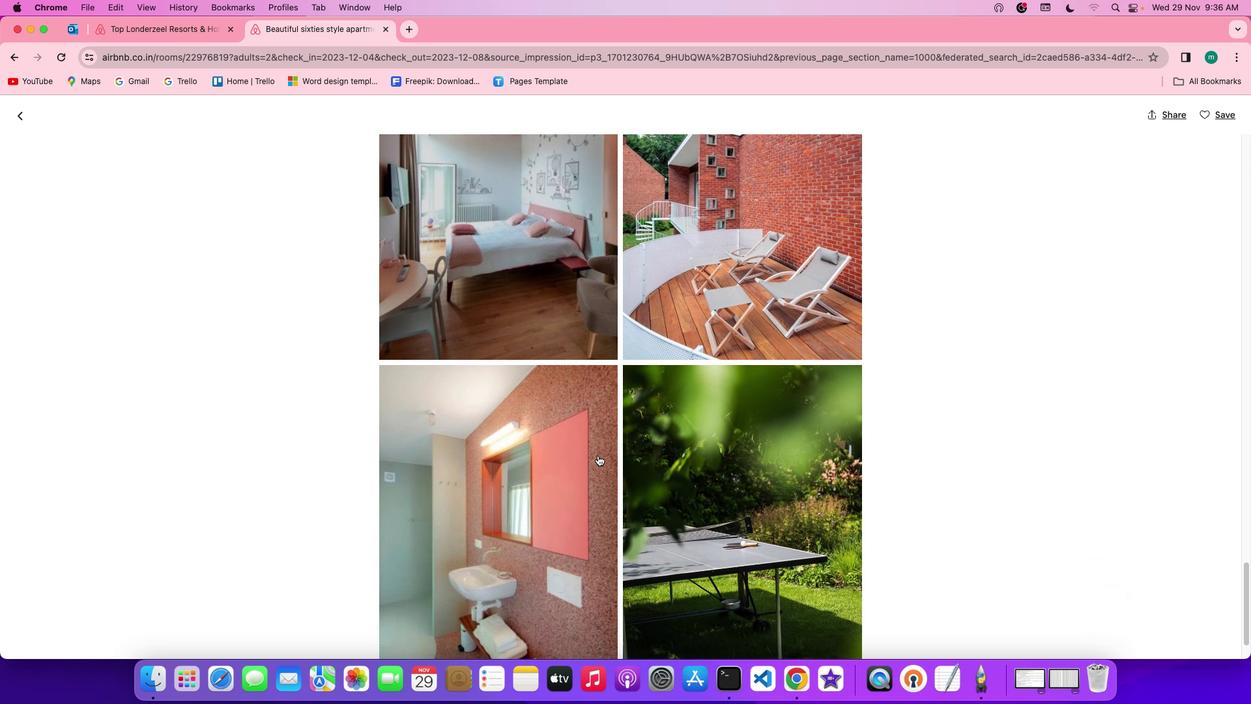 
Action: Mouse scrolled (594, 451) with delta (-3, -3)
Screenshot: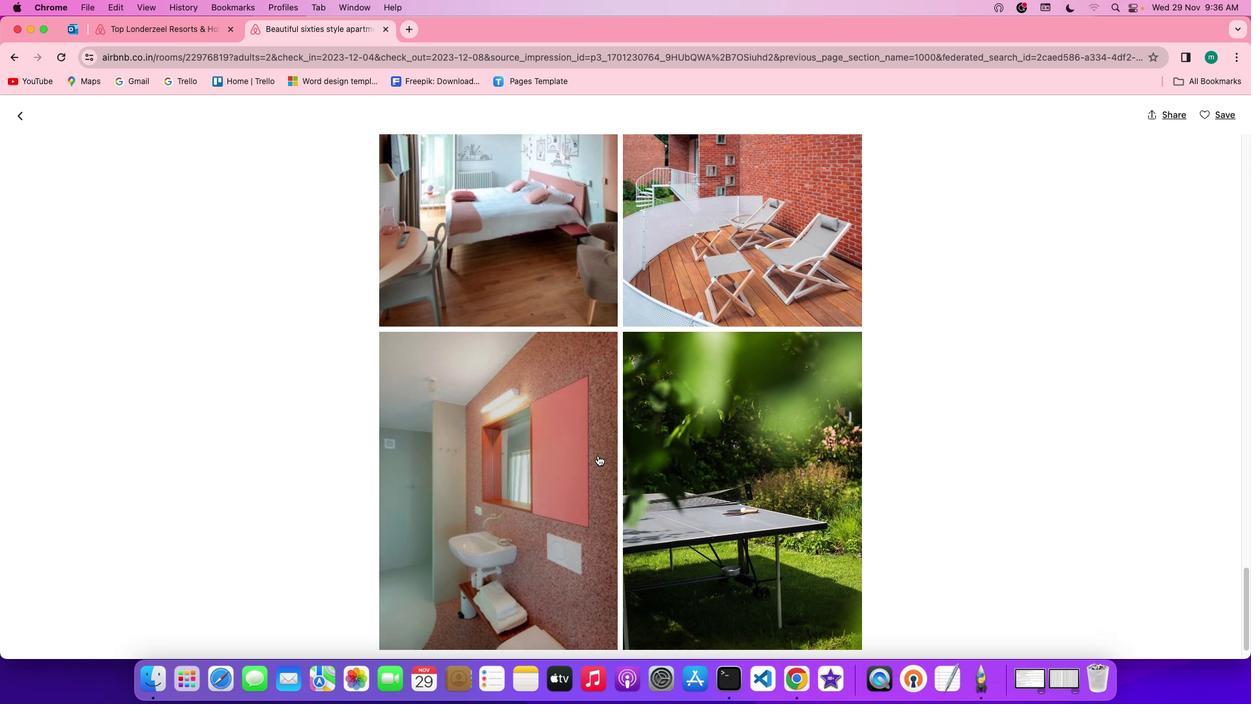 
Action: Mouse scrolled (594, 451) with delta (-3, -3)
Screenshot: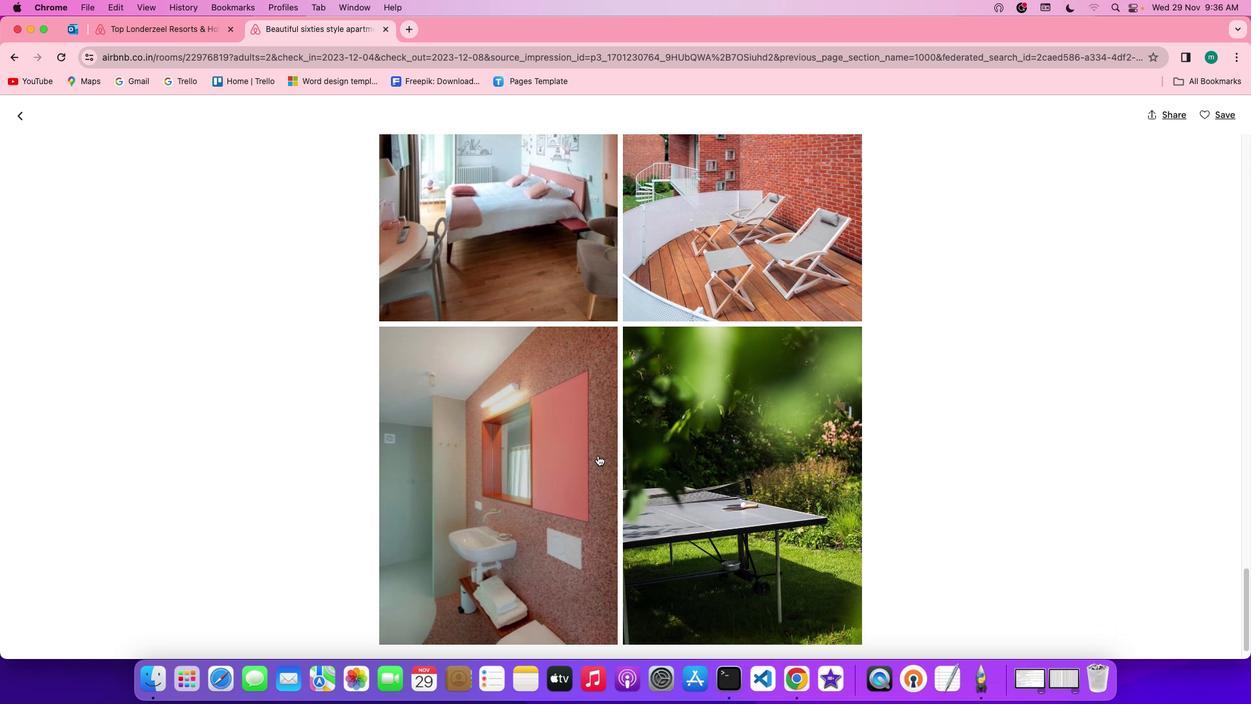 
Action: Mouse scrolled (594, 451) with delta (-3, -4)
Screenshot: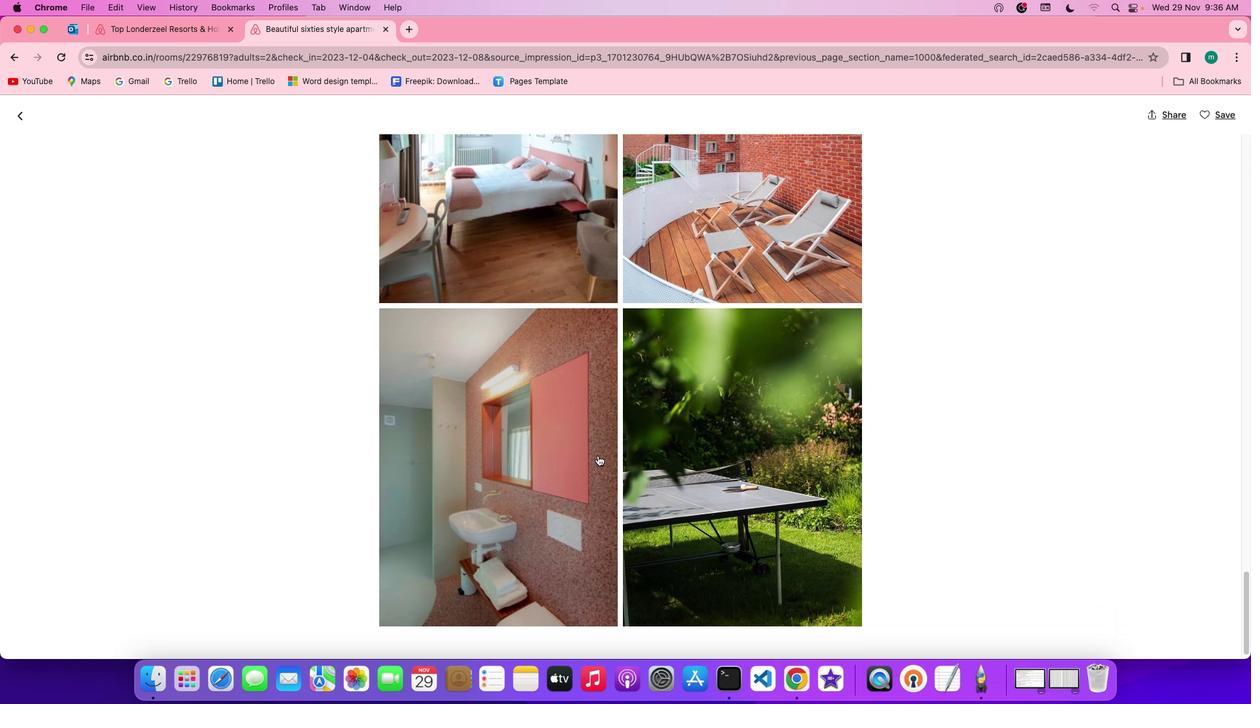 
Action: Mouse scrolled (594, 451) with delta (-3, -4)
Screenshot: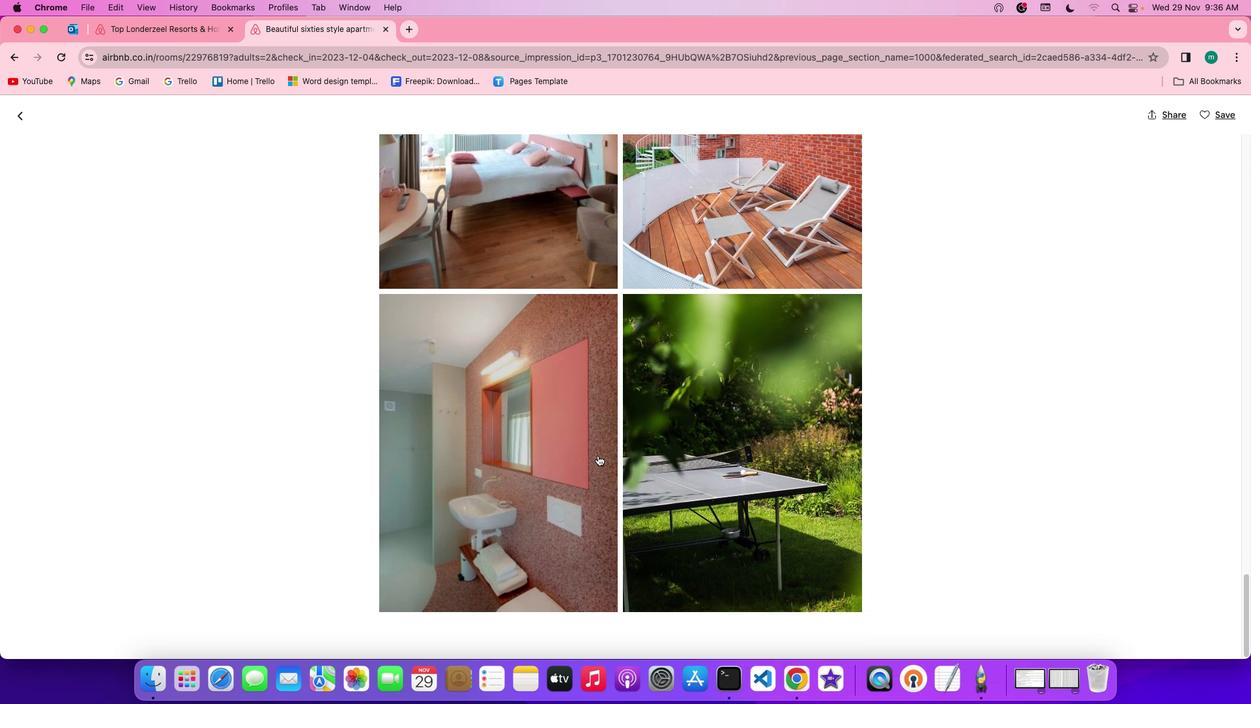 
Action: Mouse scrolled (594, 451) with delta (-3, -3)
Screenshot: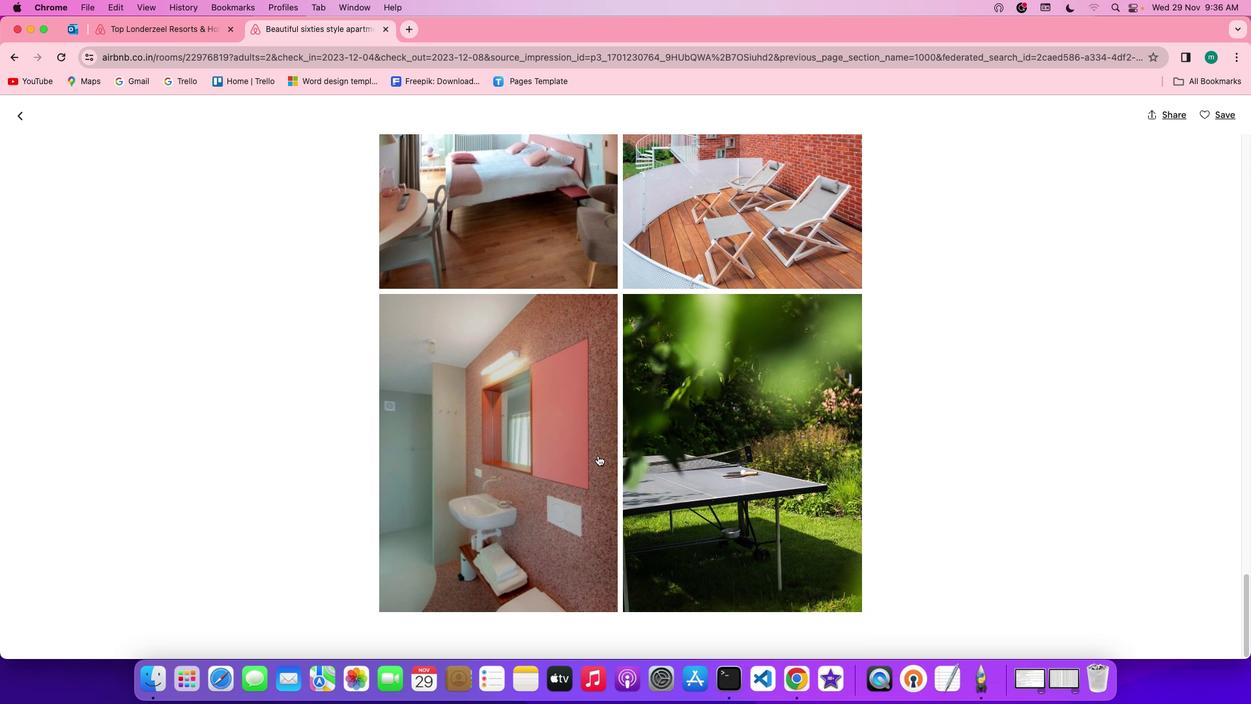 
Action: Mouse scrolled (594, 451) with delta (-3, -3)
Screenshot: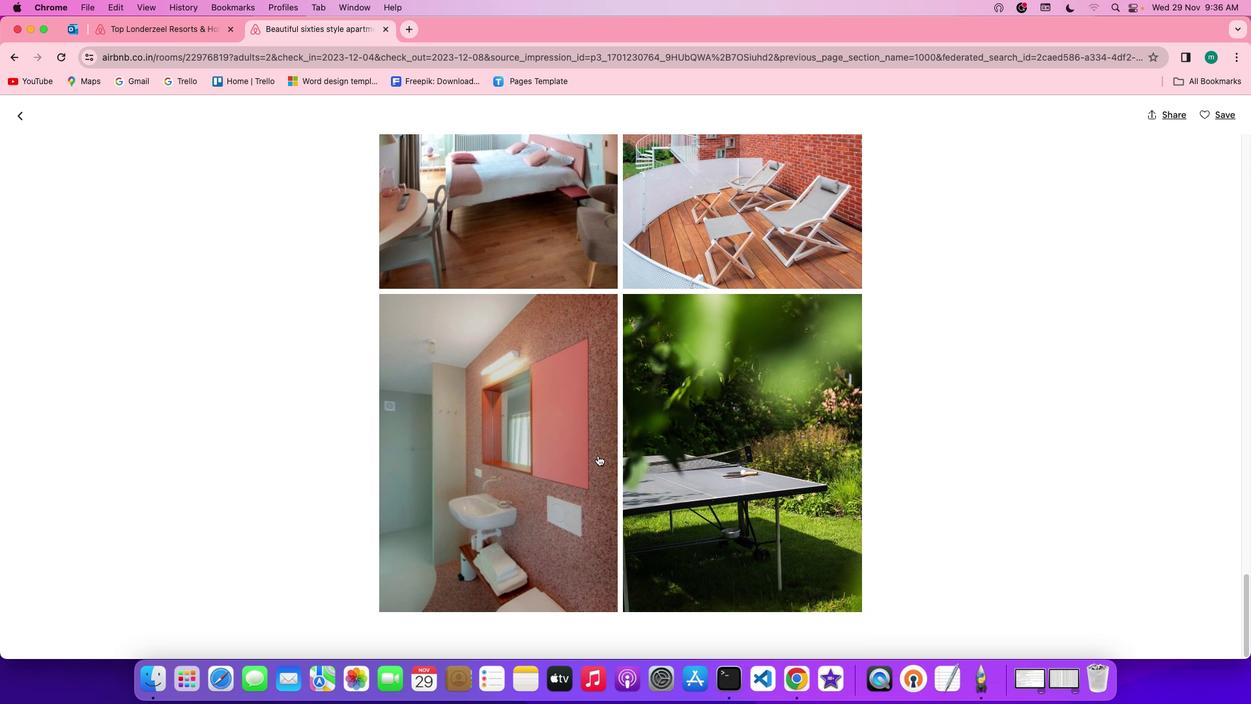 
Action: Mouse scrolled (594, 451) with delta (-3, -4)
Screenshot: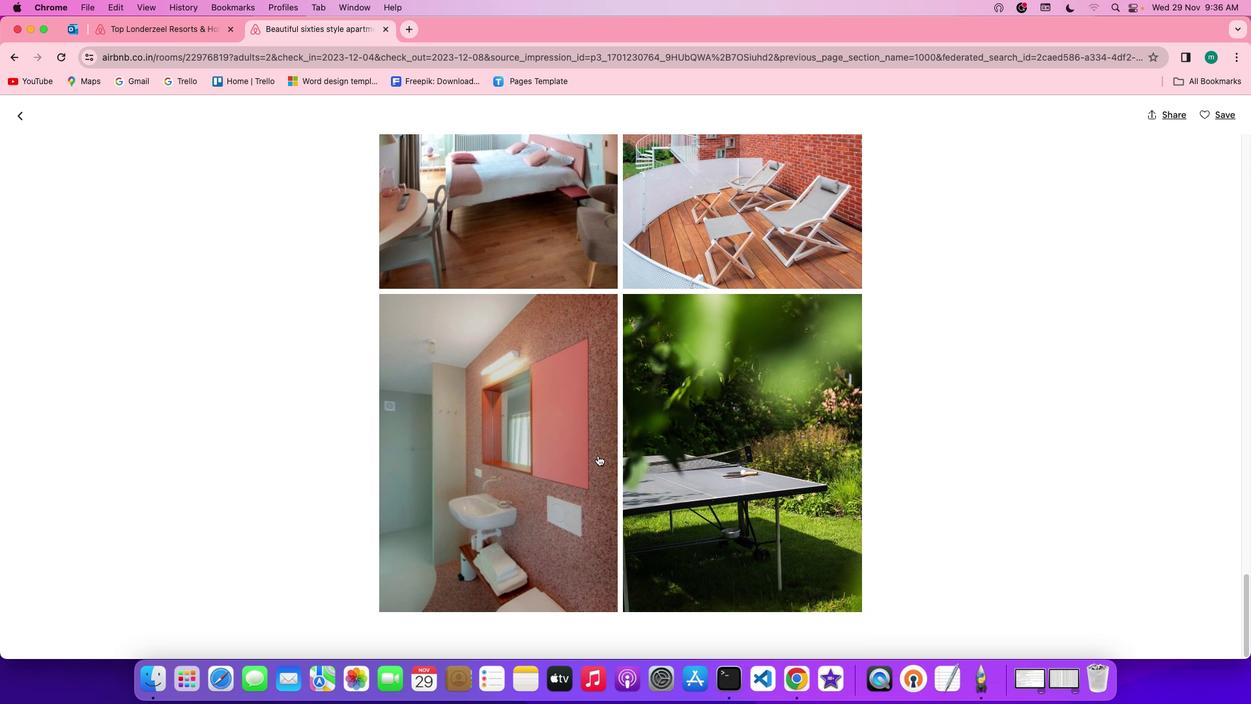 
Action: Mouse scrolled (594, 451) with delta (-3, -5)
Screenshot: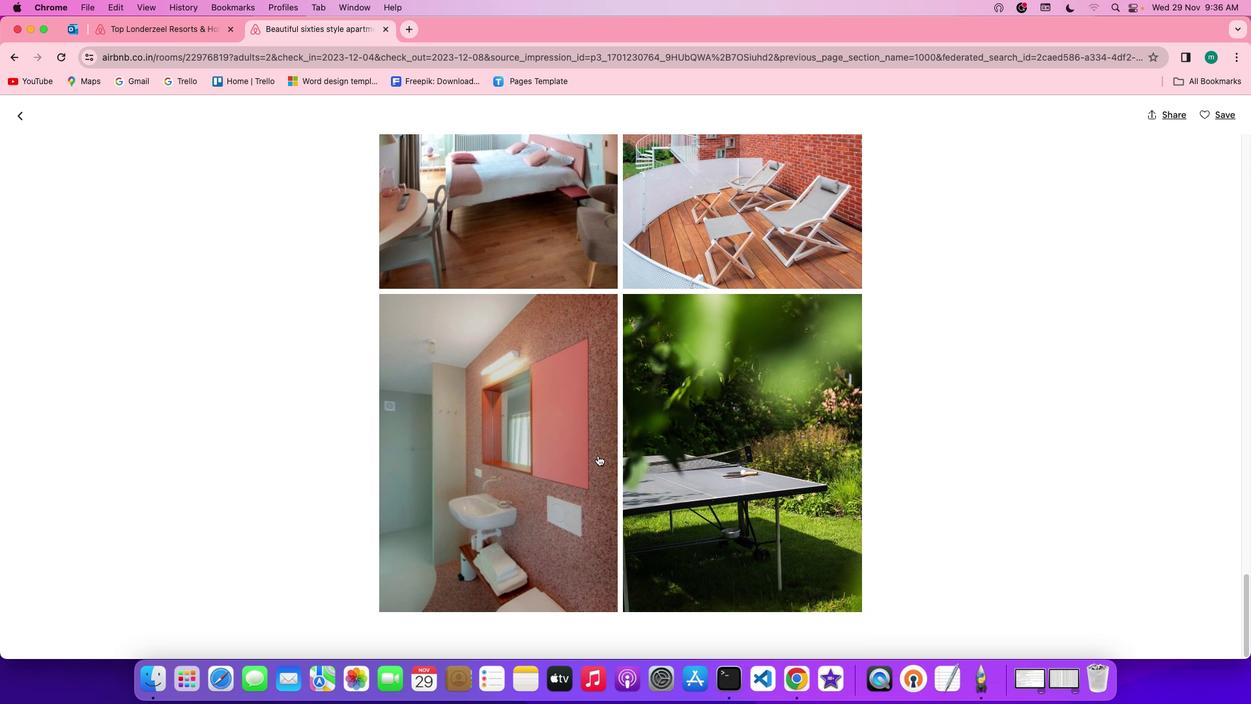 
Action: Mouse scrolled (594, 451) with delta (-3, -3)
Screenshot: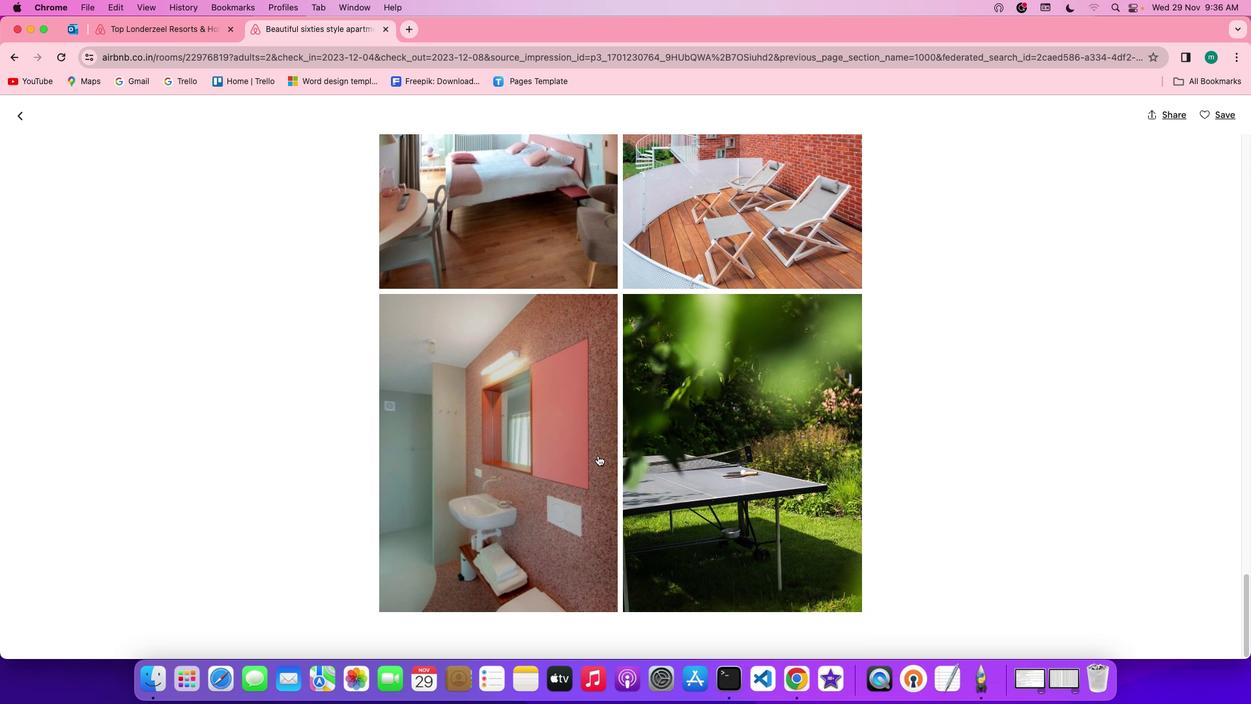 
Action: Mouse scrolled (594, 451) with delta (-3, -3)
Screenshot: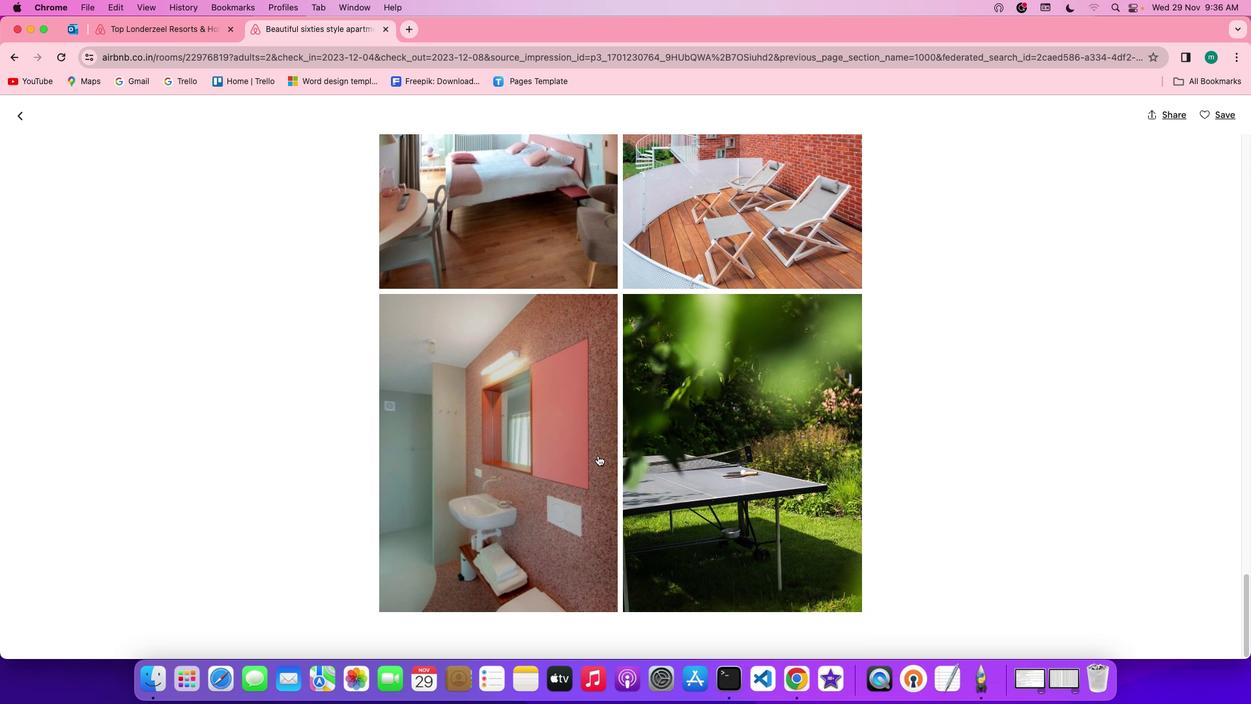 
Action: Mouse scrolled (594, 451) with delta (-3, -4)
Screenshot: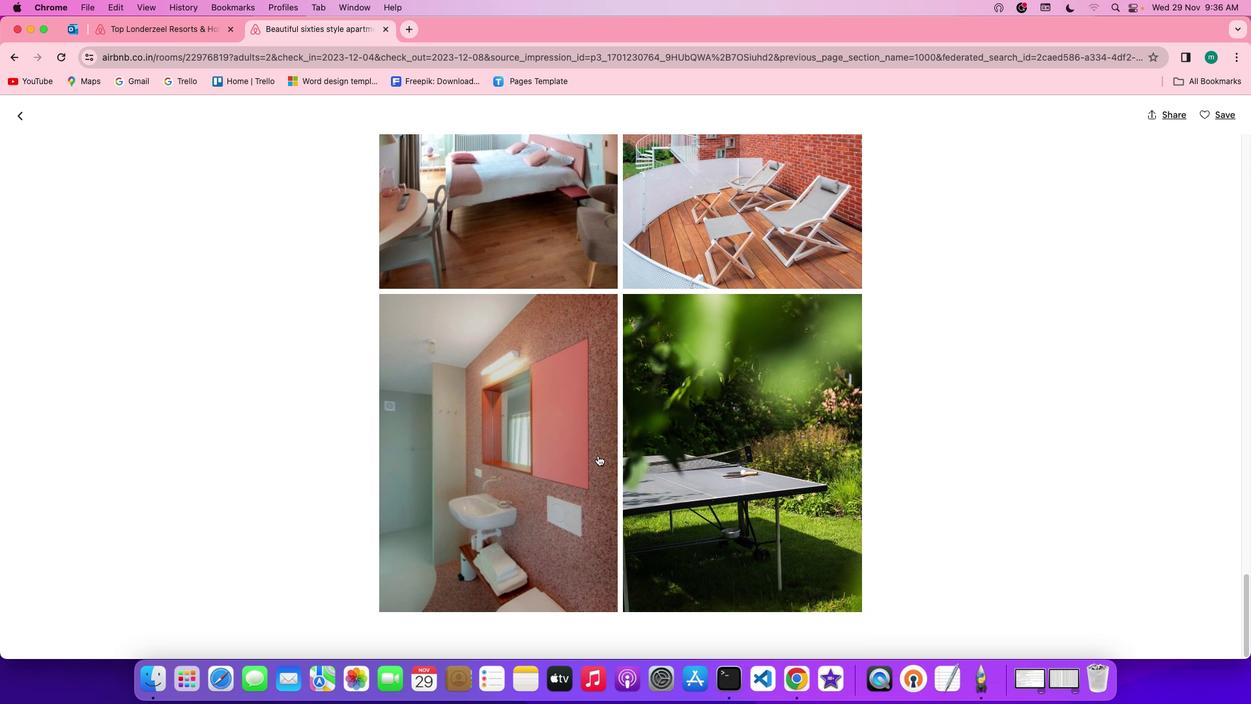 
Action: Mouse scrolled (594, 451) with delta (-3, -4)
Screenshot: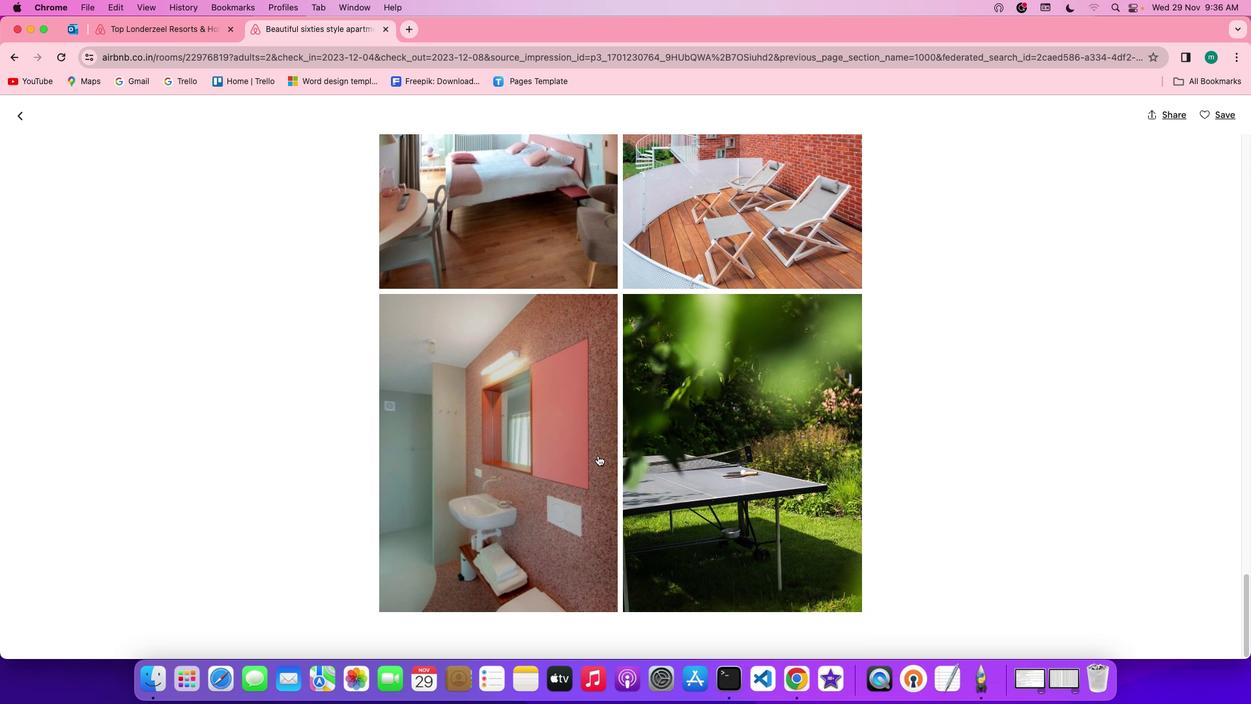 
Action: Mouse scrolled (594, 451) with delta (-3, -3)
Screenshot: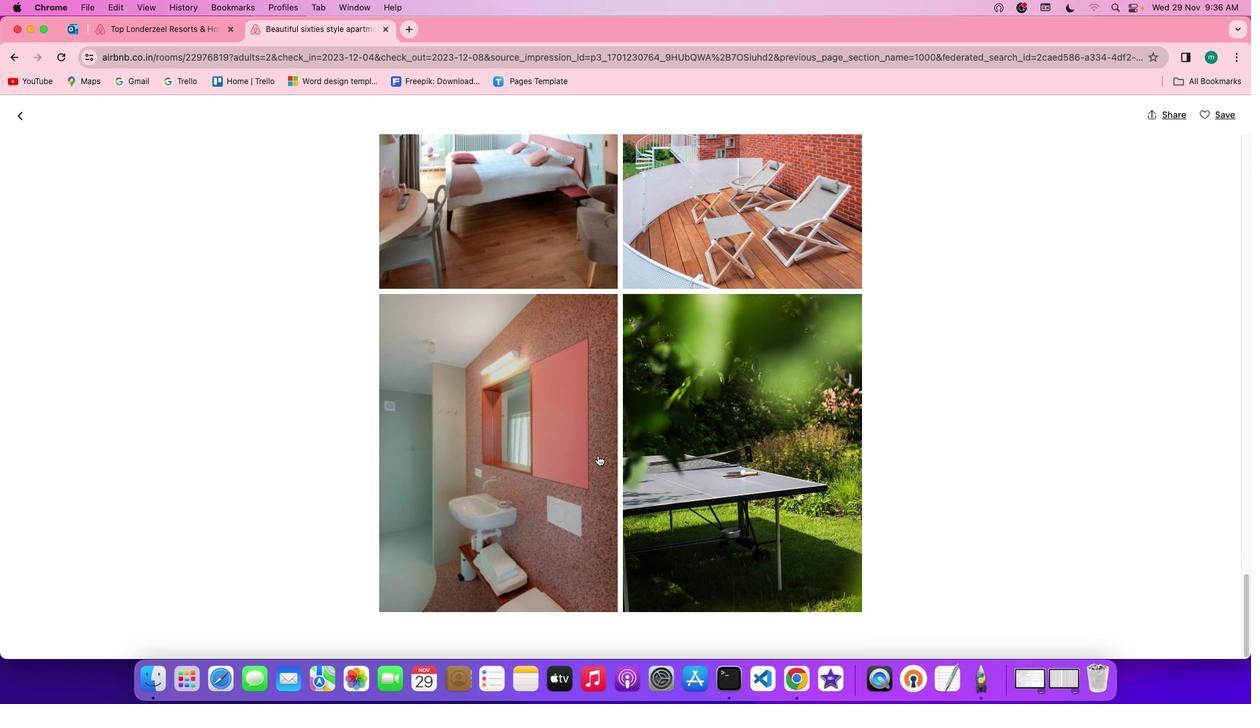 
Action: Mouse scrolled (594, 451) with delta (-3, -3)
Screenshot: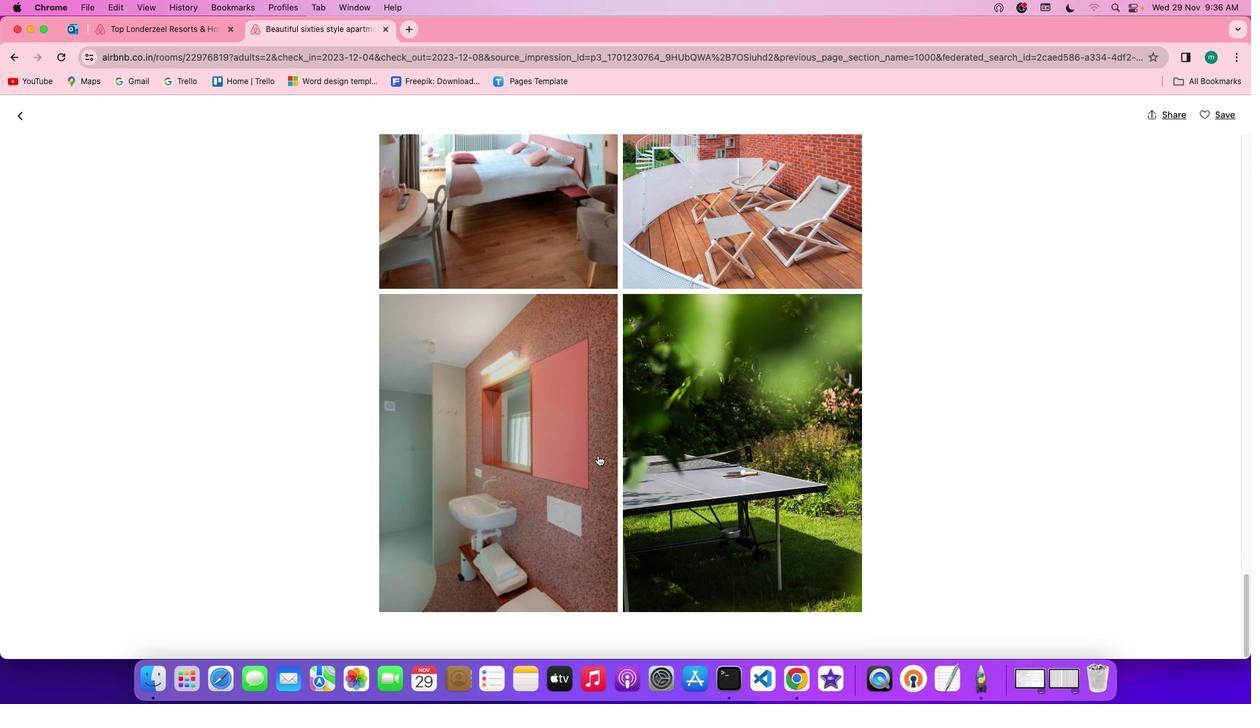 
Action: Mouse scrolled (594, 451) with delta (-3, -4)
Screenshot: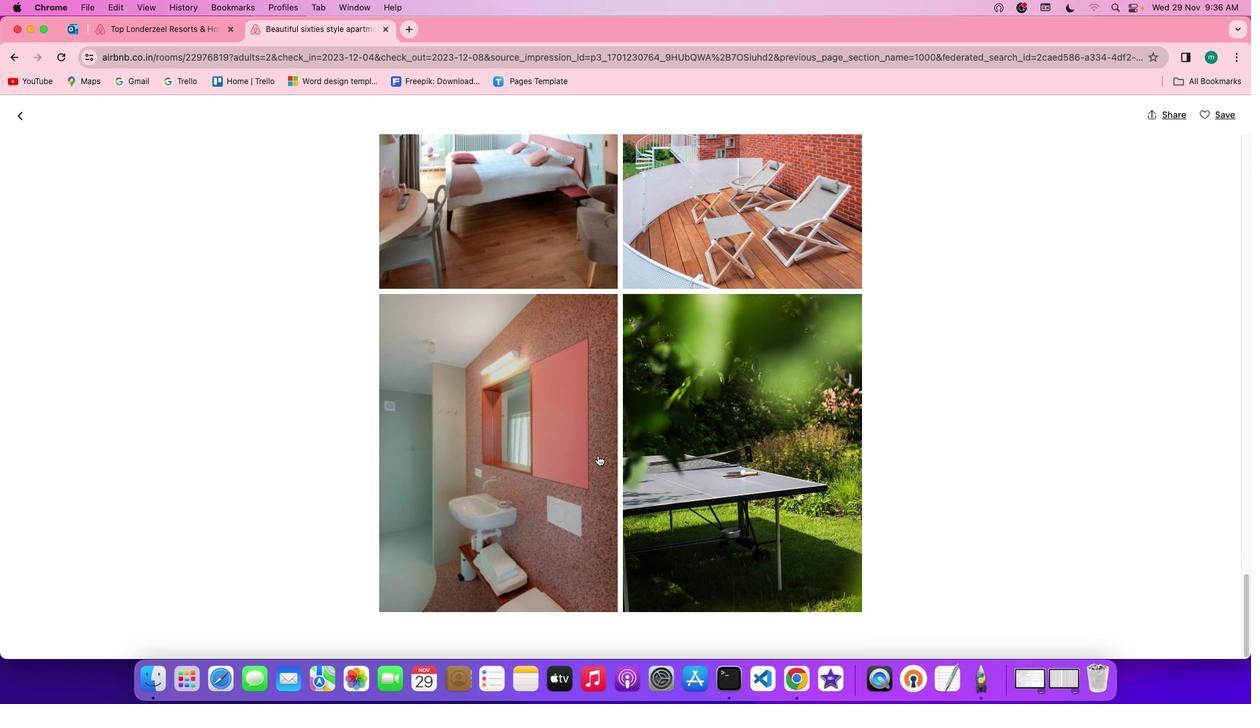 
Action: Mouse scrolled (594, 451) with delta (-3, -4)
Screenshot: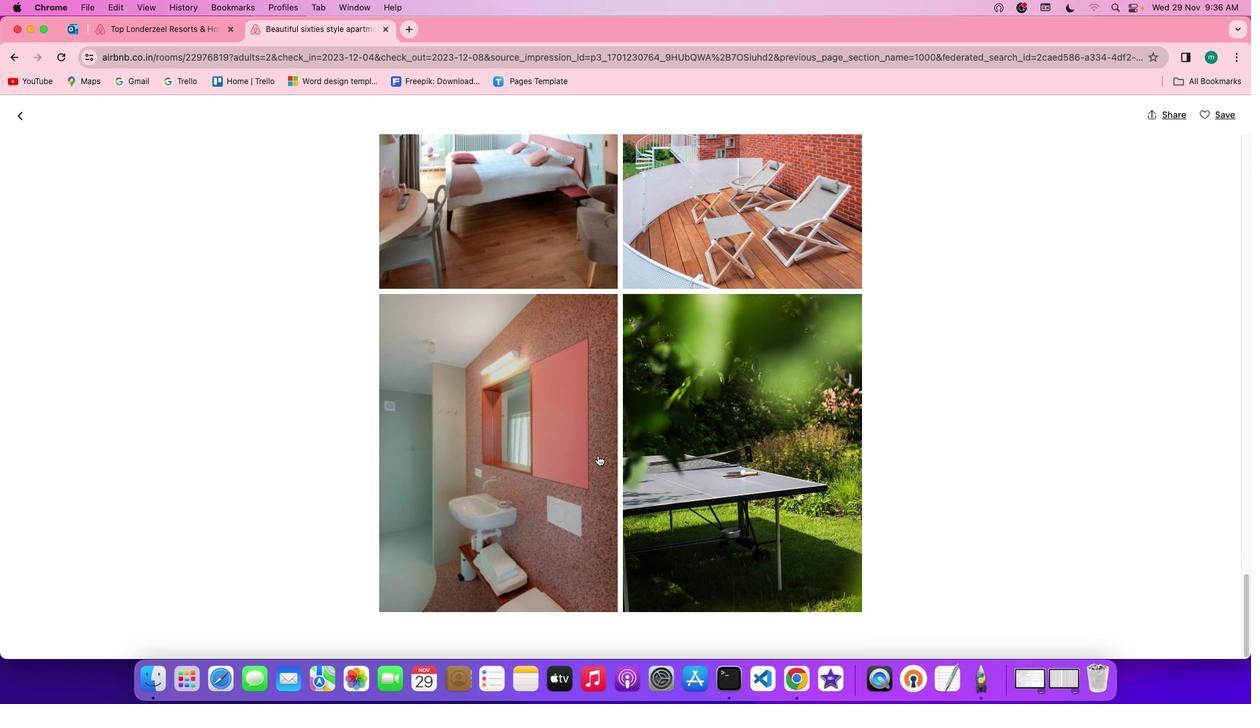
Action: Mouse scrolled (594, 451) with delta (-3, -3)
Screenshot: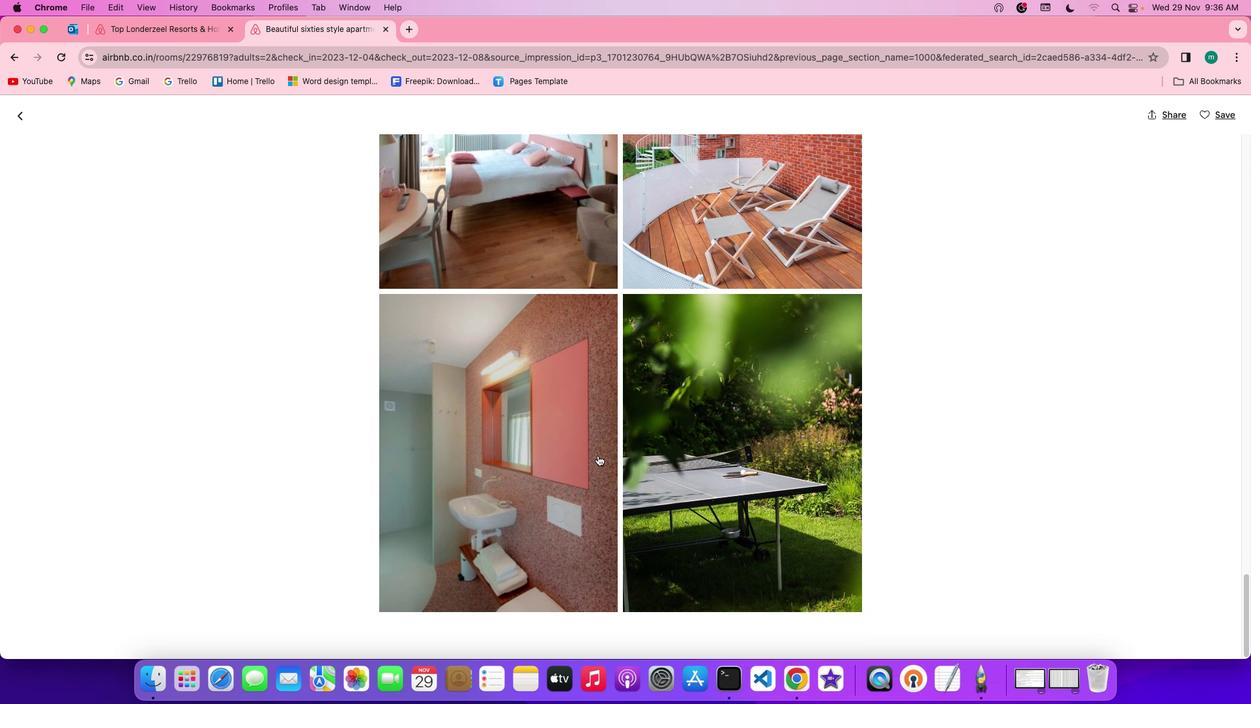 
Action: Mouse scrolled (594, 451) with delta (-3, -3)
Screenshot: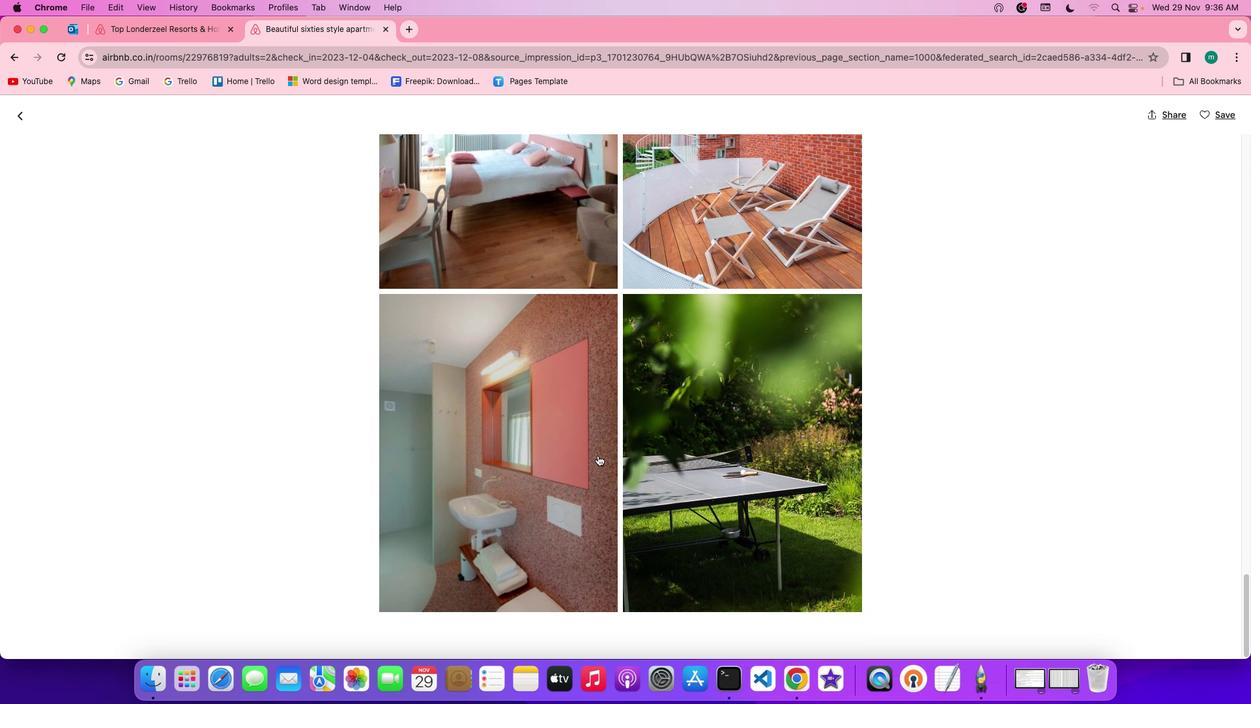 
Action: Mouse scrolled (594, 451) with delta (-3, -4)
Screenshot: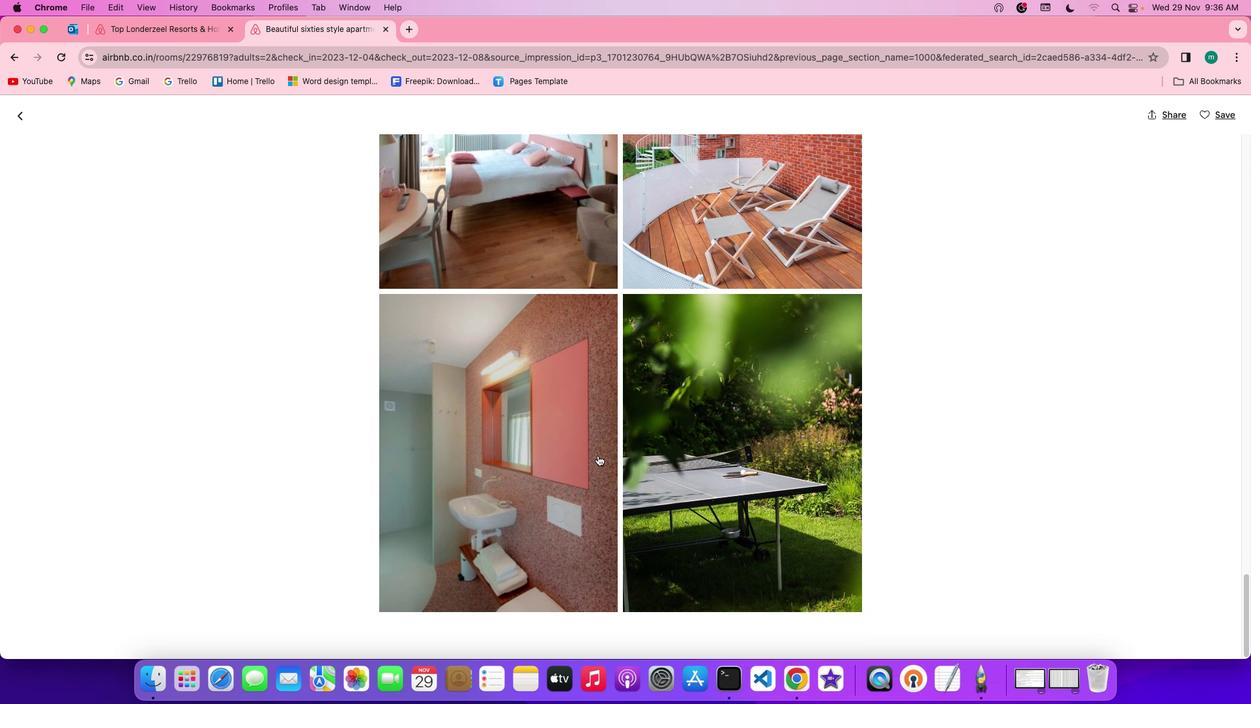 
Action: Mouse scrolled (594, 451) with delta (-3, -5)
Screenshot: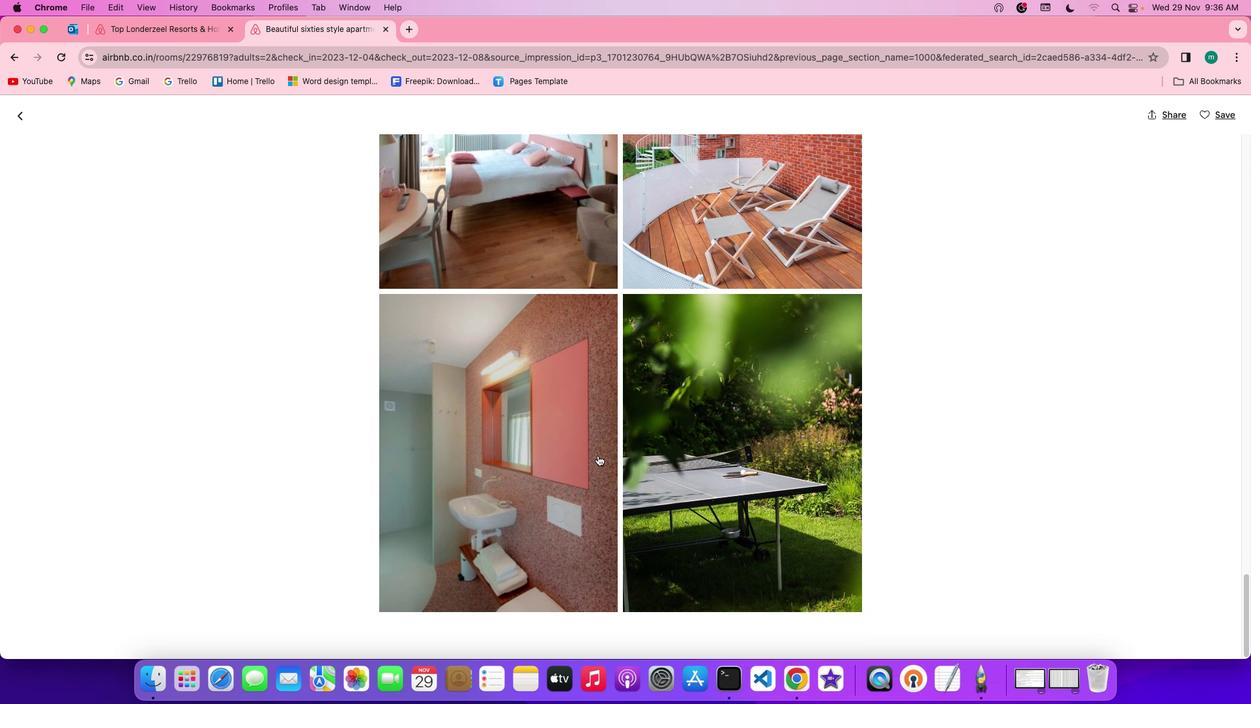 
Action: Mouse scrolled (594, 451) with delta (-3, -3)
Screenshot: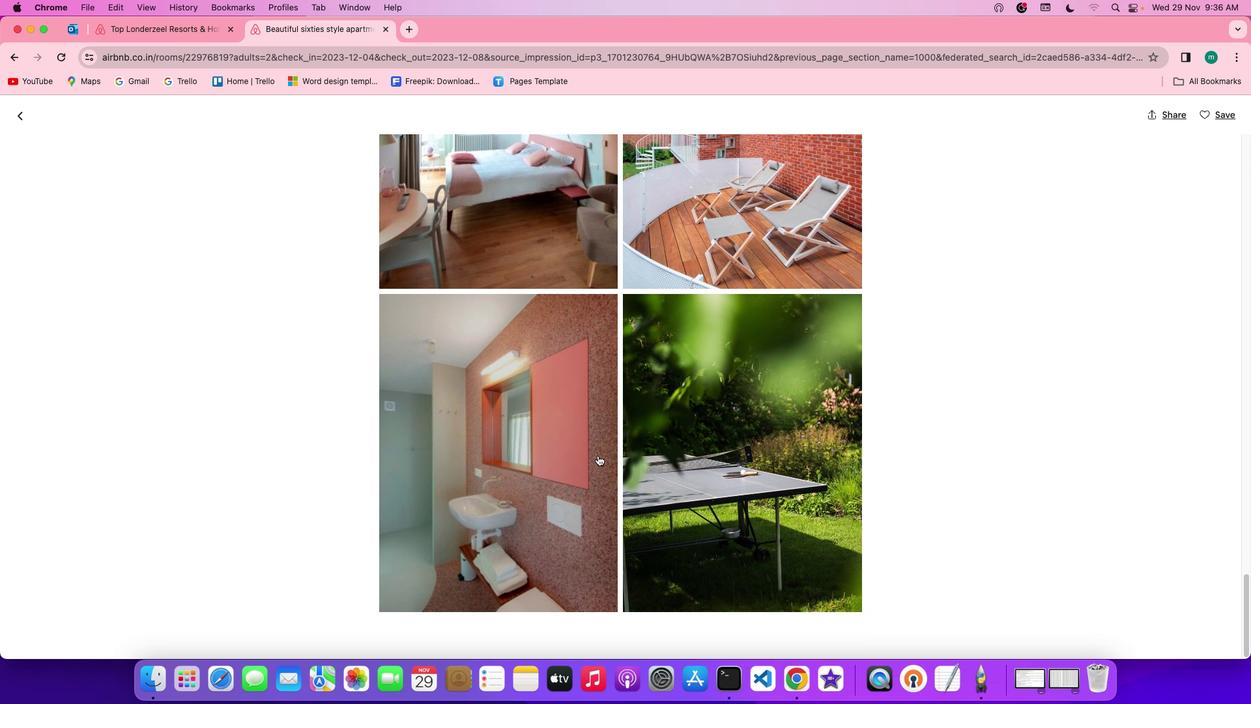 
Action: Mouse scrolled (594, 451) with delta (-3, -3)
